 Task: Create a business presentation powerpoint slides design template and brochure layout.
Action: Mouse moved to (336, 279)
Screenshot: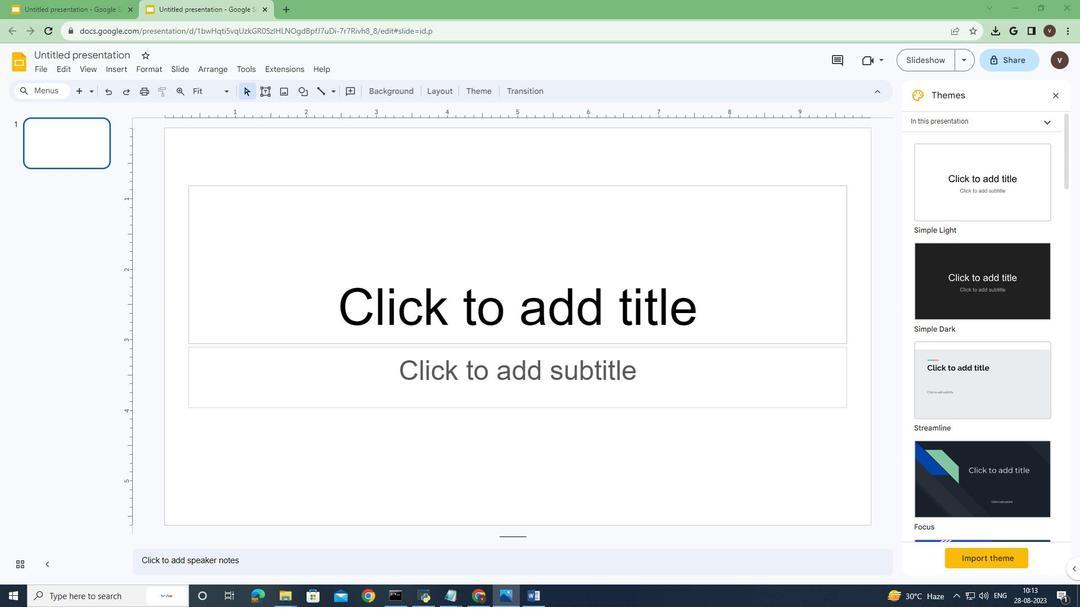 
Action: Mouse pressed left at (336, 279)
Screenshot: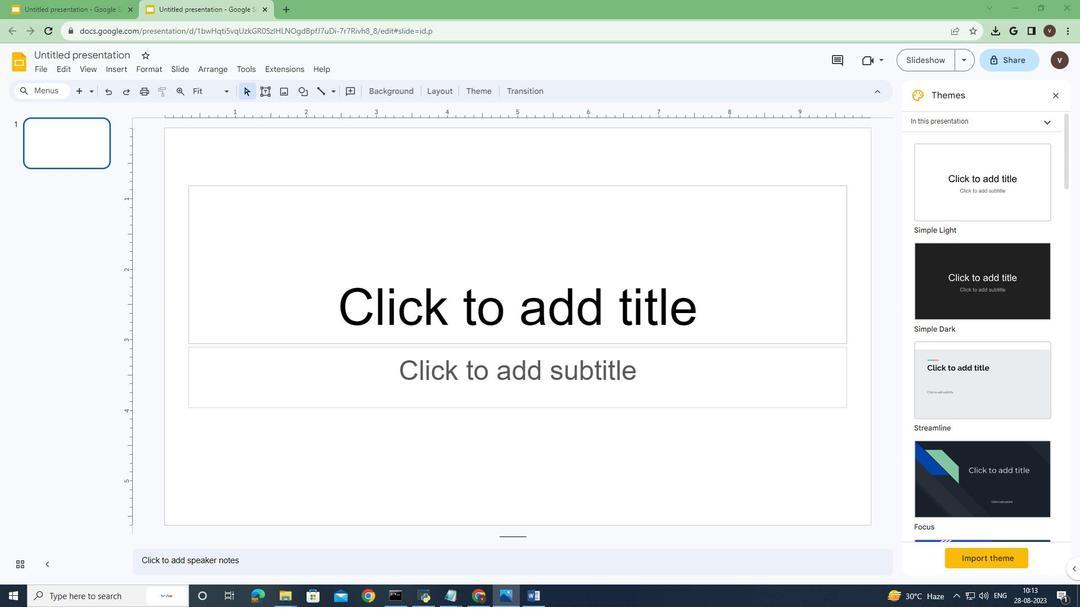 
Action: Mouse moved to (616, 331)
Screenshot: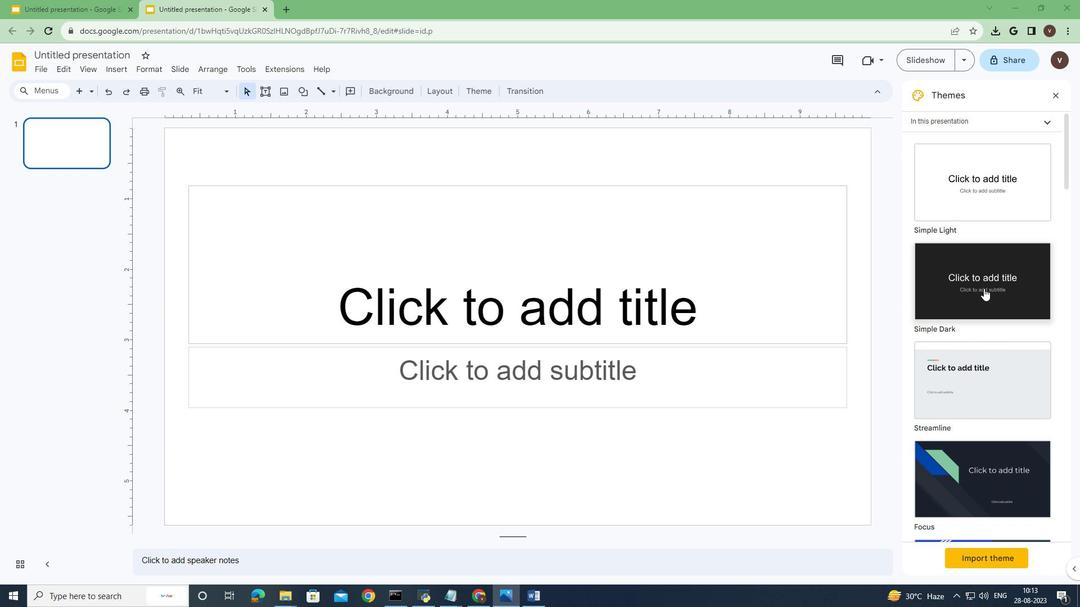 
Action: Mouse scrolled (616, 331) with delta (0, 0)
Screenshot: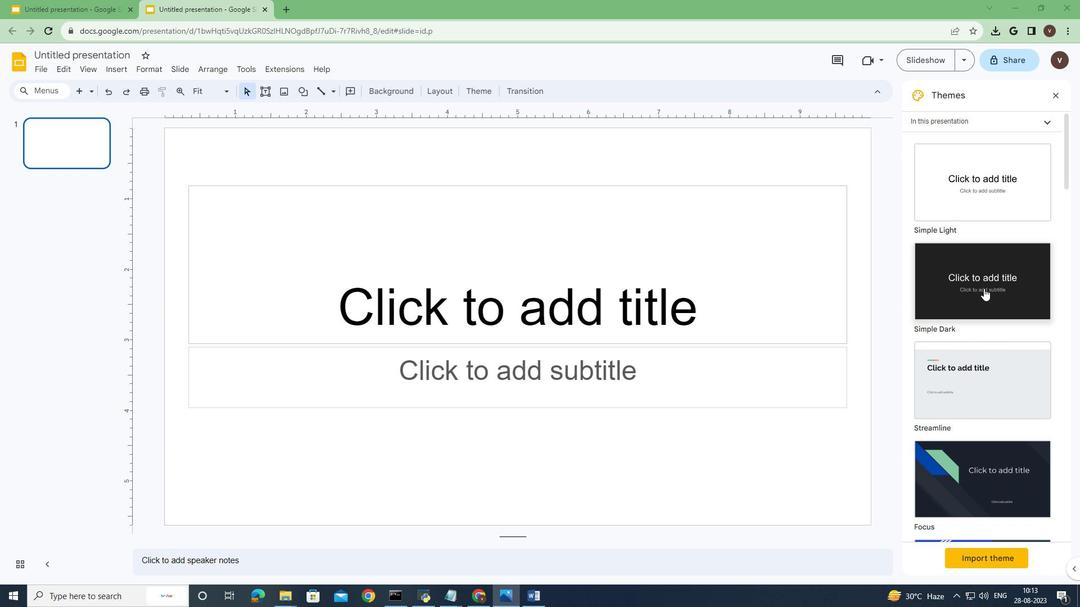 
Action: Mouse moved to (617, 336)
Screenshot: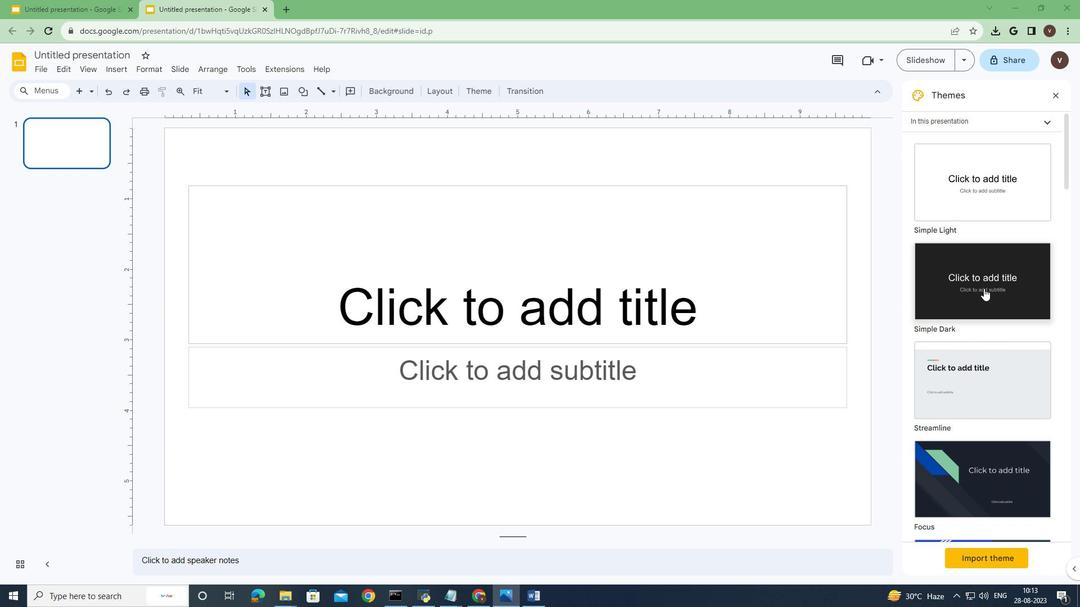 
Action: Mouse scrolled (617, 335) with delta (0, 0)
Screenshot: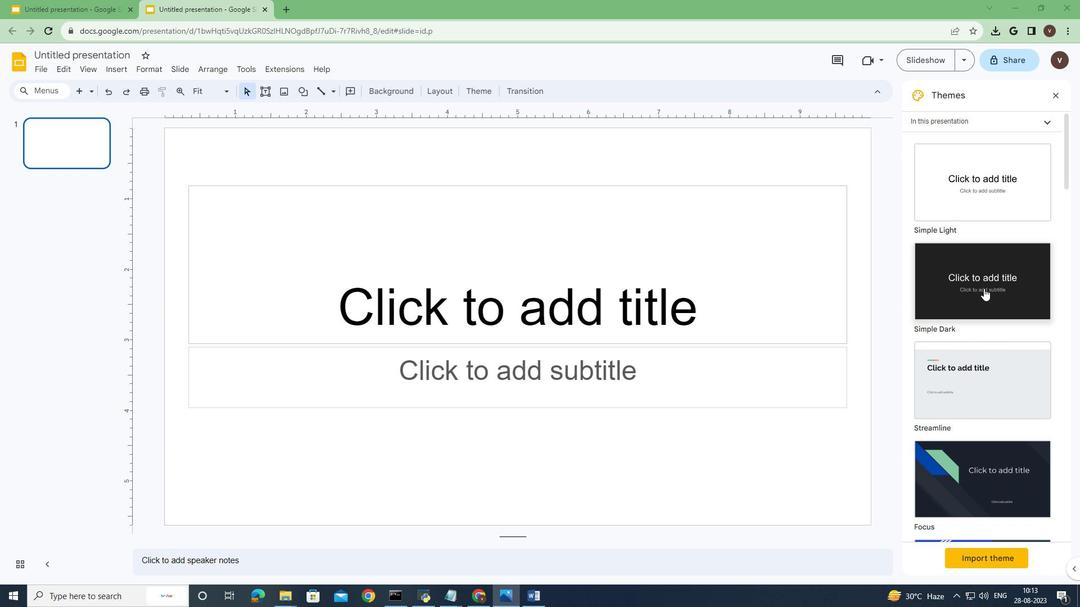 
Action: Mouse moved to (618, 339)
Screenshot: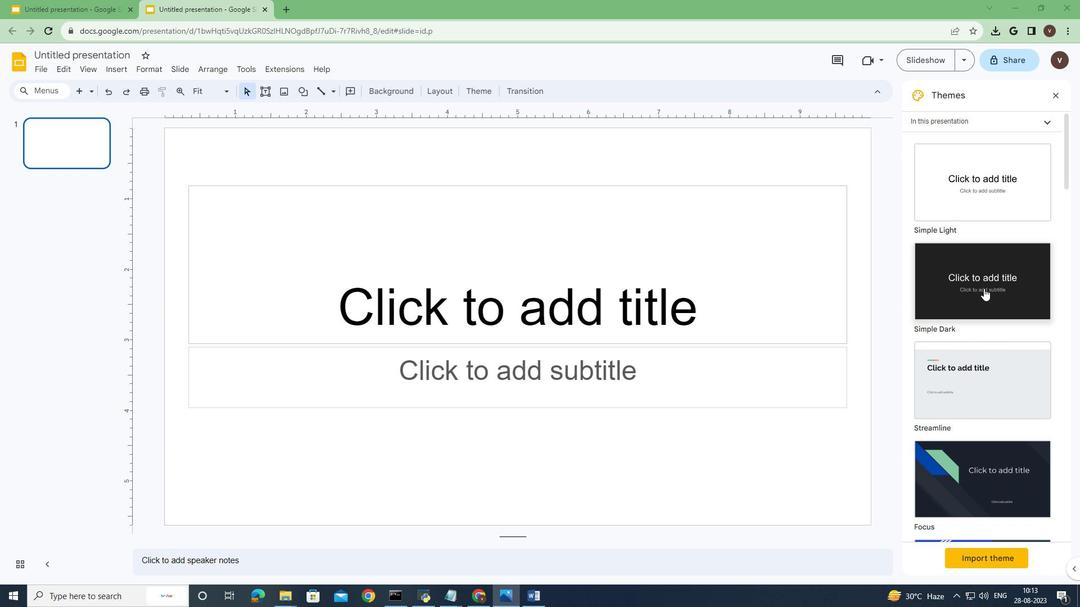 
Action: Mouse scrolled (618, 339) with delta (0, 0)
Screenshot: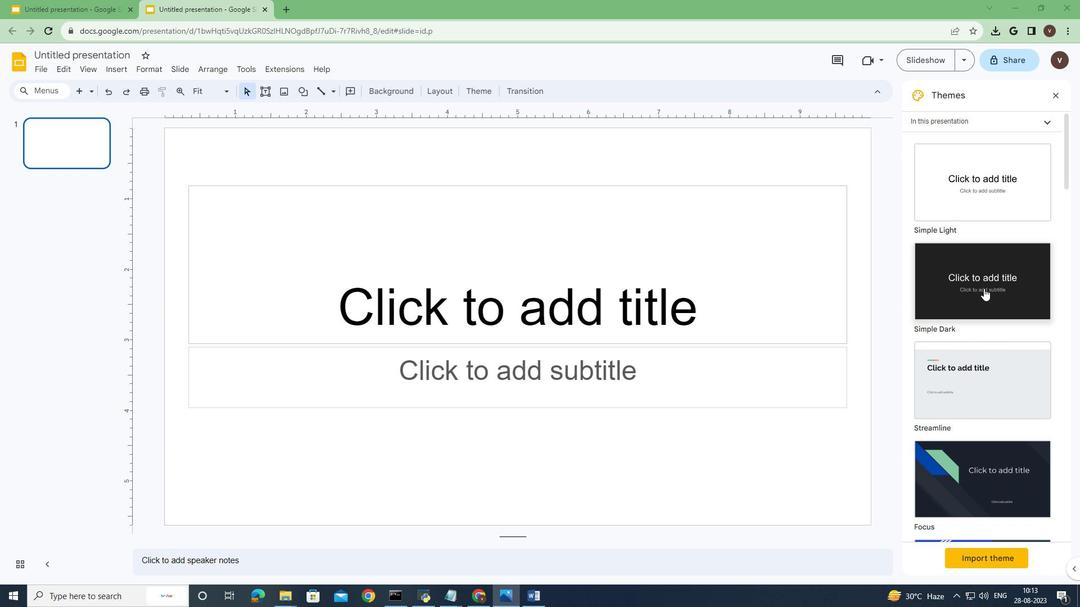 
Action: Mouse scrolled (618, 339) with delta (0, 0)
Screenshot: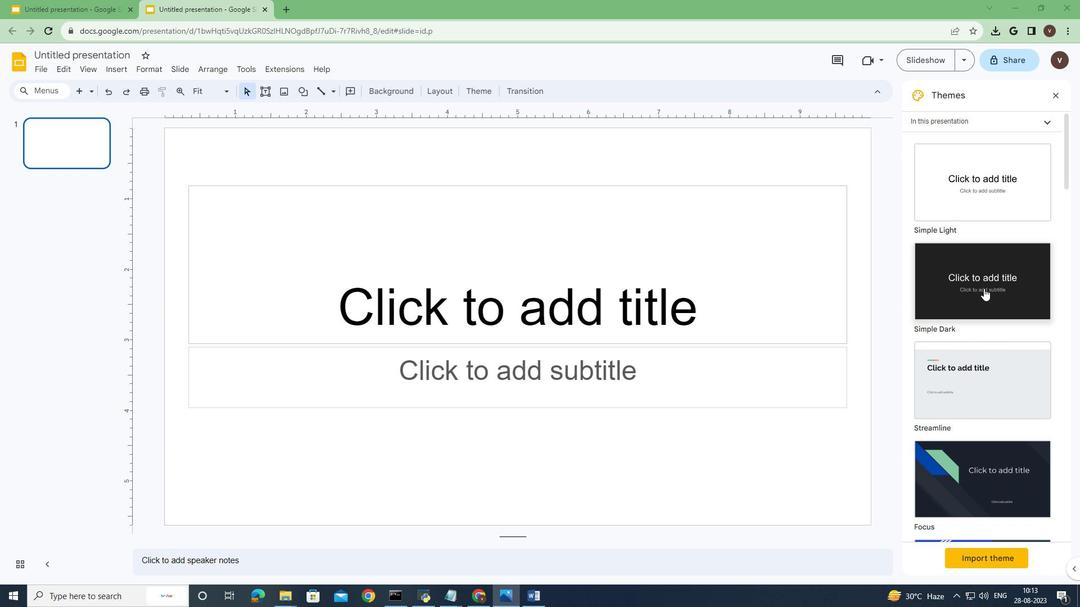 
Action: Mouse scrolled (618, 339) with delta (0, 0)
Screenshot: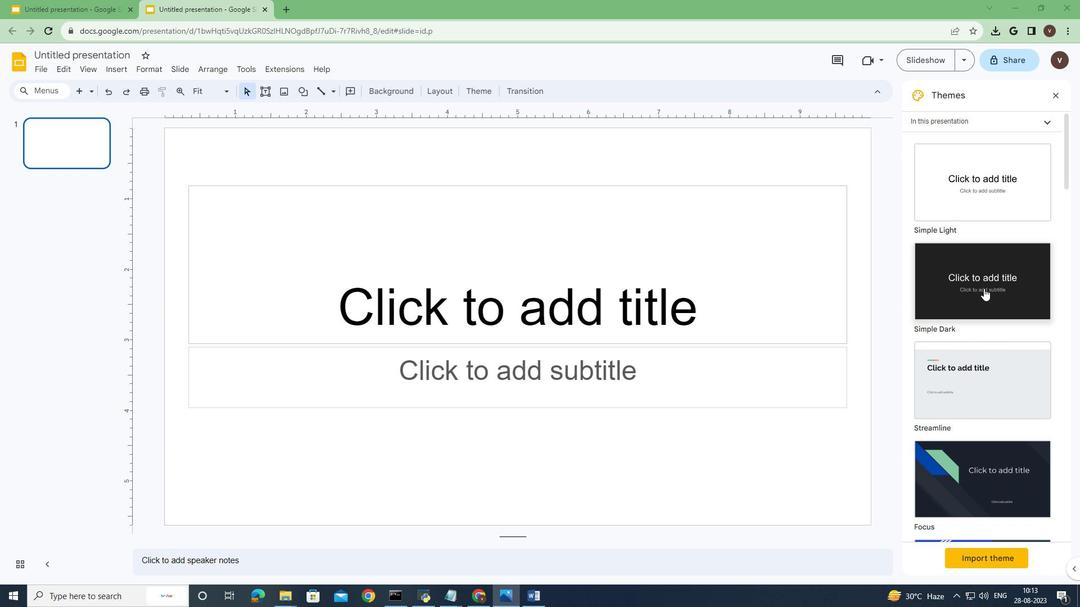 
Action: Mouse scrolled (618, 339) with delta (0, 0)
Screenshot: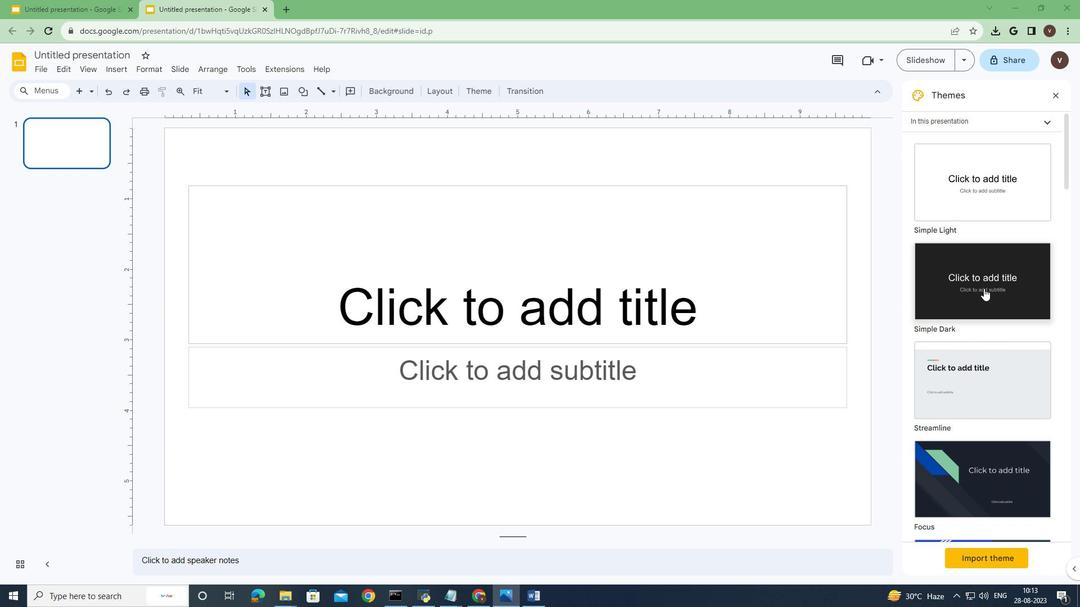 
Action: Mouse scrolled (618, 339) with delta (0, 0)
Screenshot: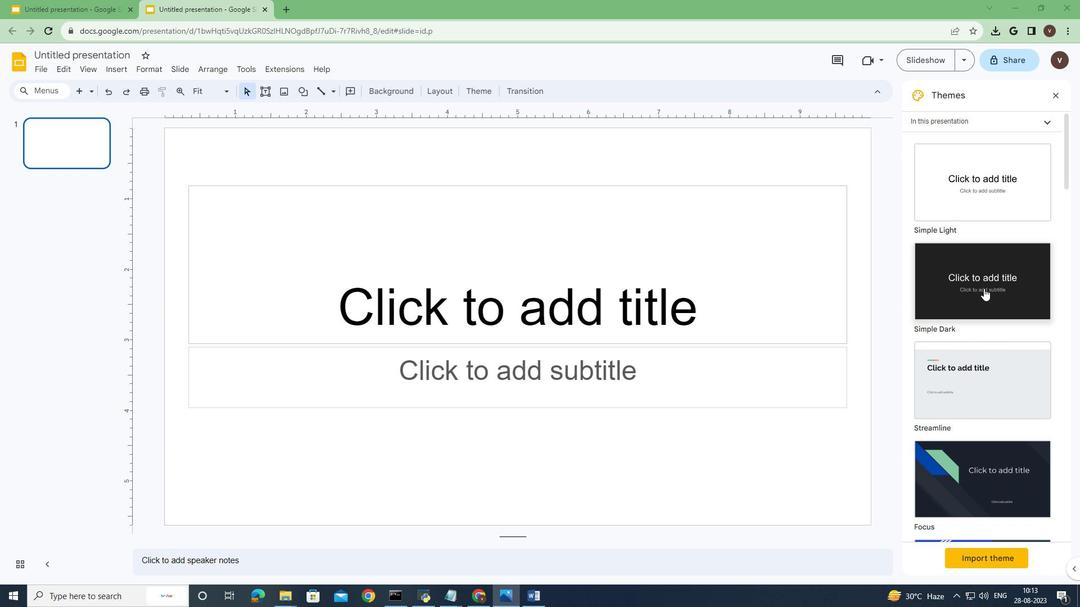 
Action: Mouse scrolled (618, 339) with delta (0, 0)
Screenshot: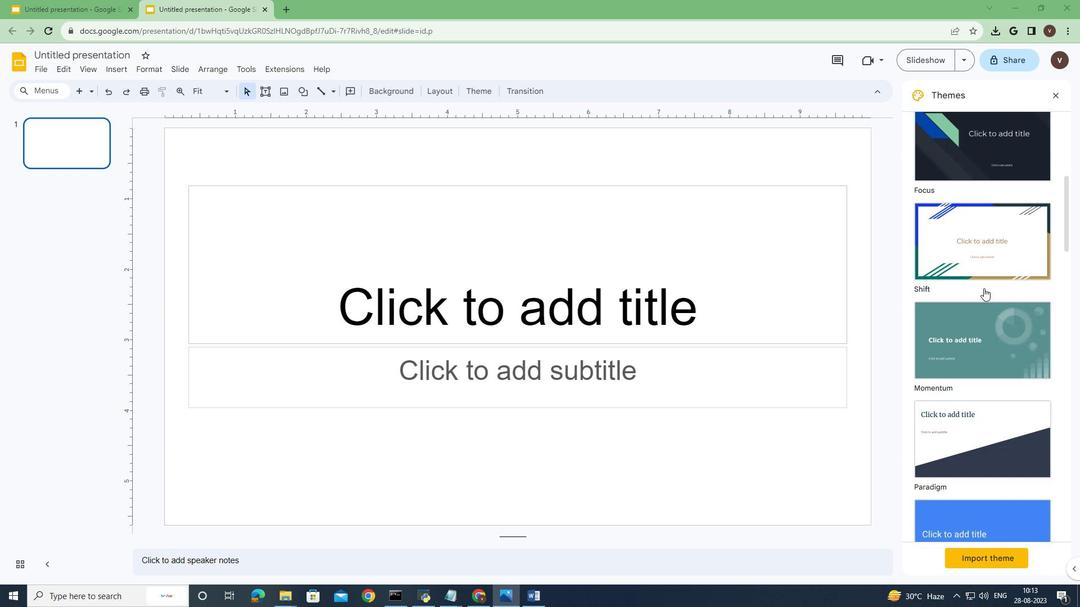 
Action: Mouse scrolled (618, 339) with delta (0, 0)
Screenshot: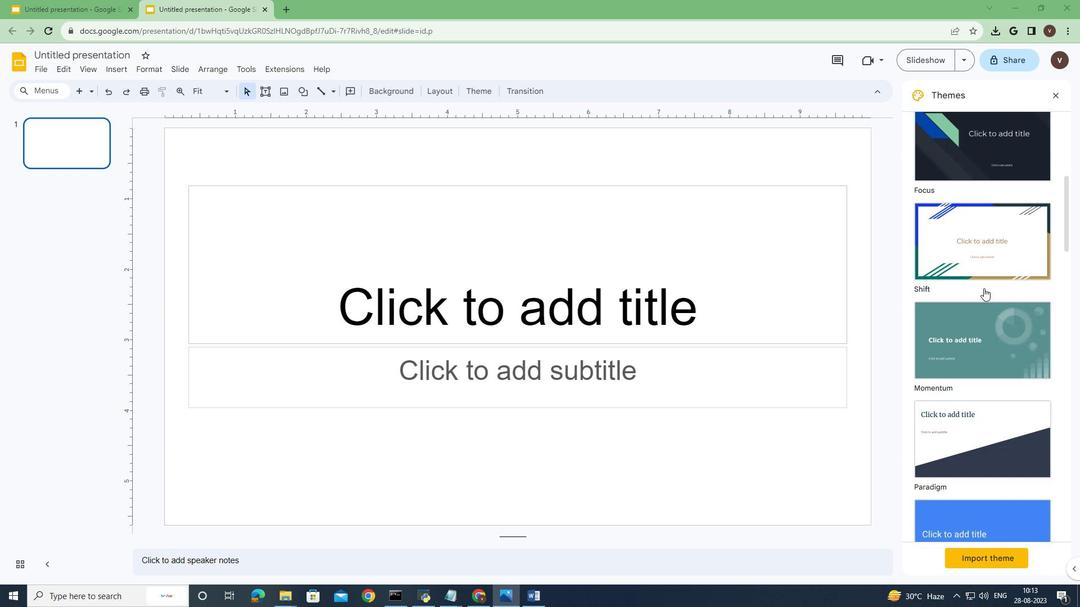 
Action: Mouse scrolled (618, 339) with delta (0, 0)
Screenshot: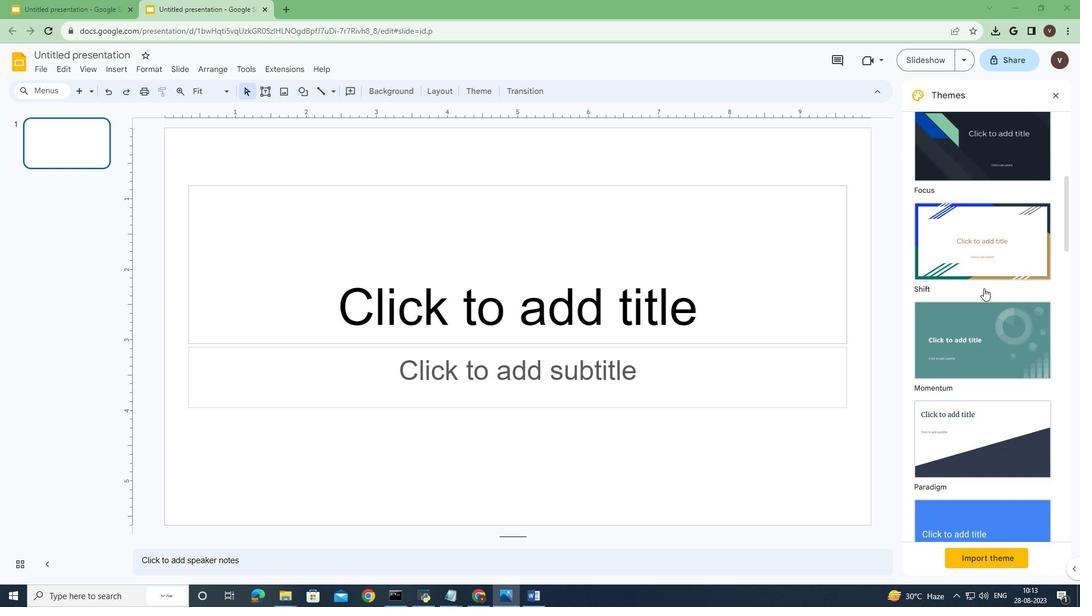 
Action: Mouse scrolled (618, 339) with delta (0, 0)
Screenshot: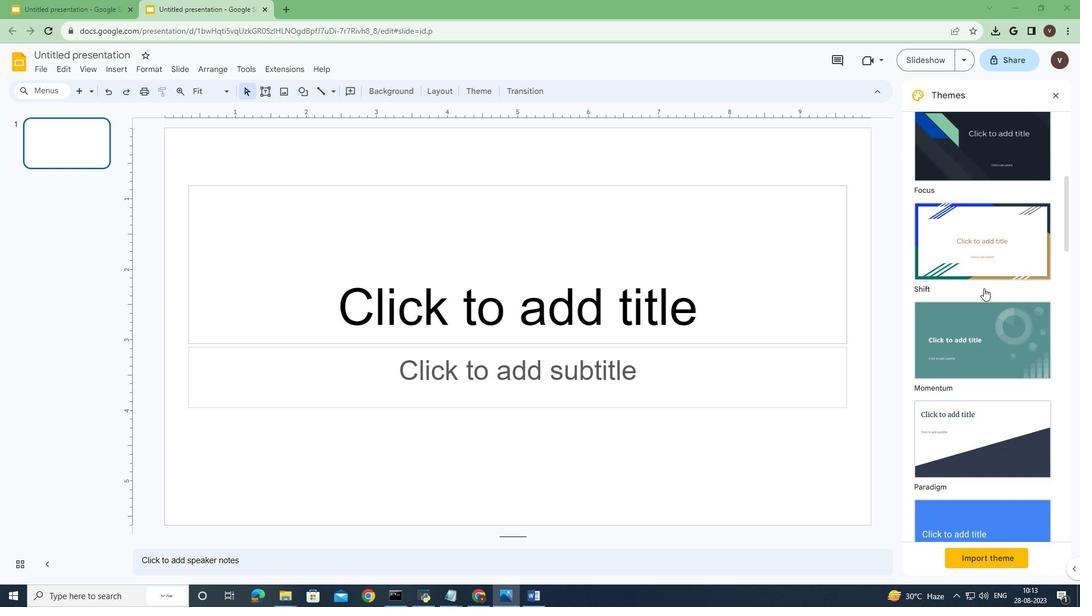 
Action: Mouse scrolled (618, 339) with delta (0, 0)
Screenshot: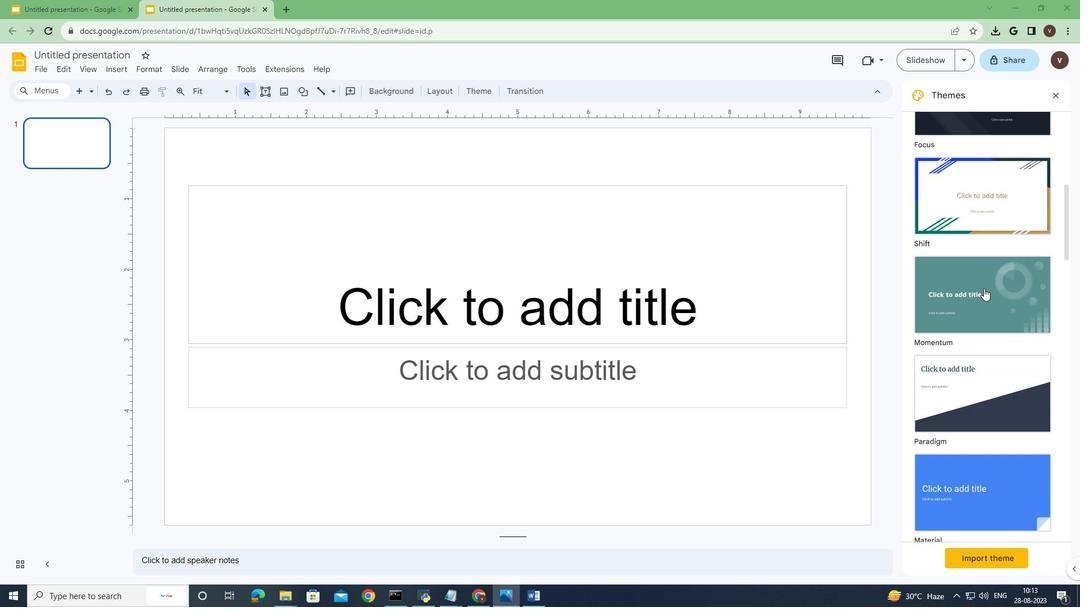 
Action: Mouse scrolled (618, 339) with delta (0, 0)
Screenshot: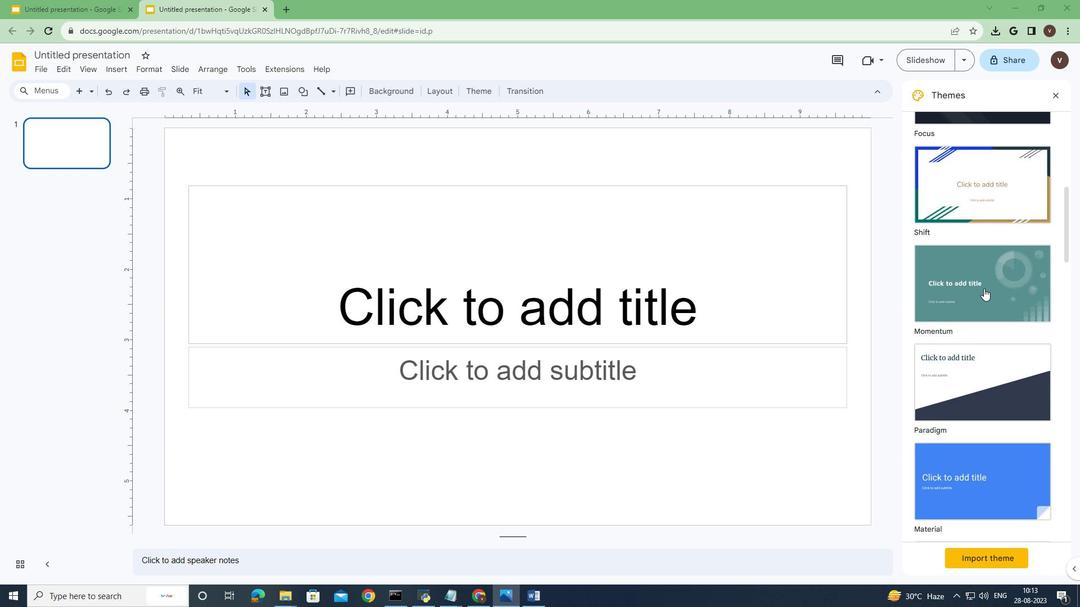 
Action: Mouse scrolled (618, 339) with delta (0, 0)
Screenshot: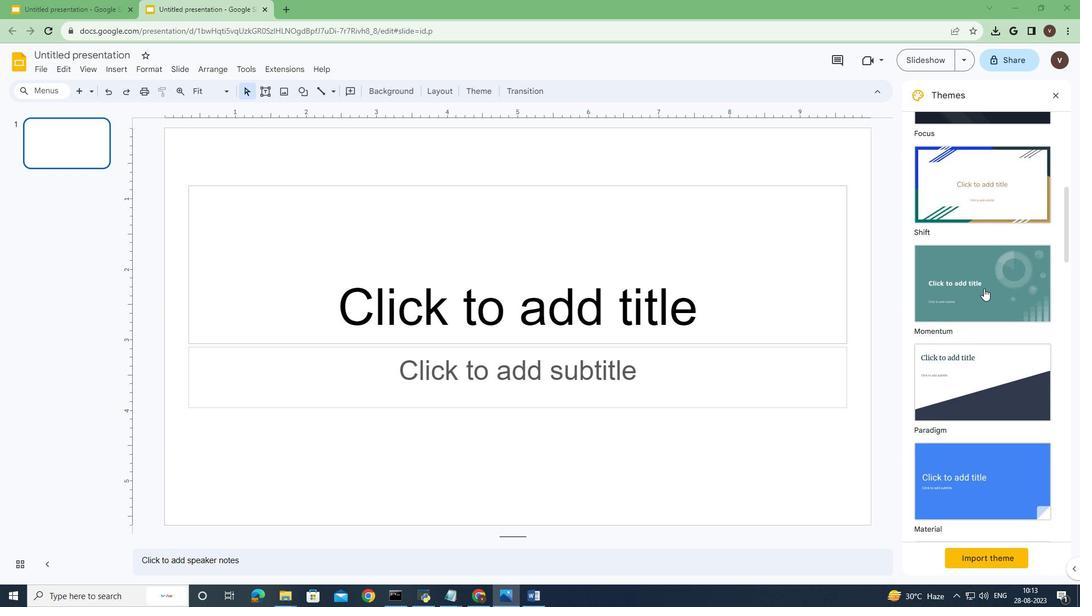 
Action: Mouse scrolled (618, 339) with delta (0, 0)
Screenshot: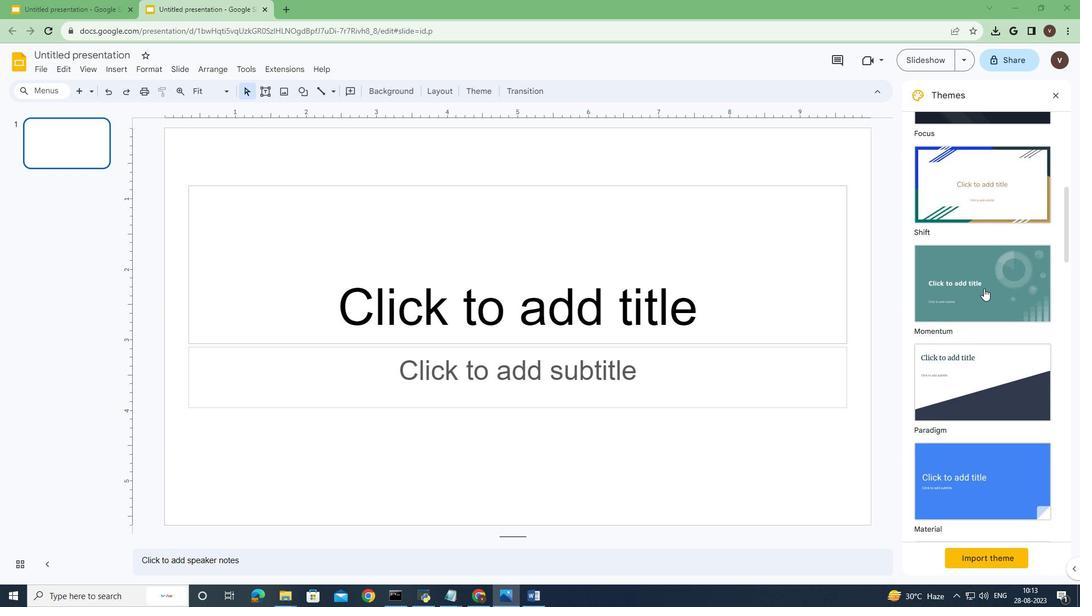 
Action: Mouse scrolled (618, 339) with delta (0, 0)
Screenshot: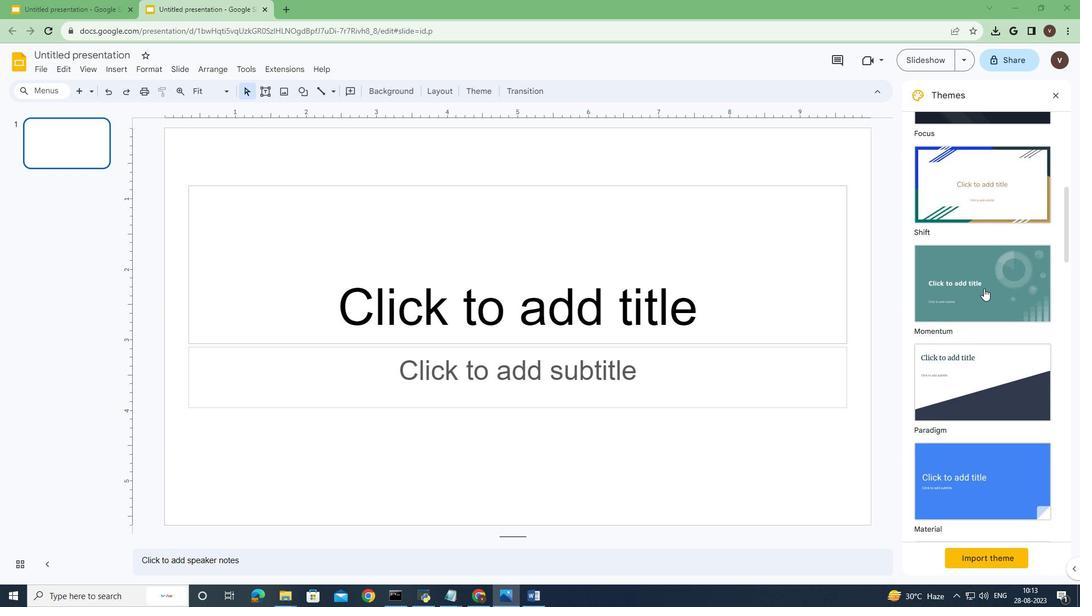 
Action: Mouse scrolled (618, 339) with delta (0, 0)
Screenshot: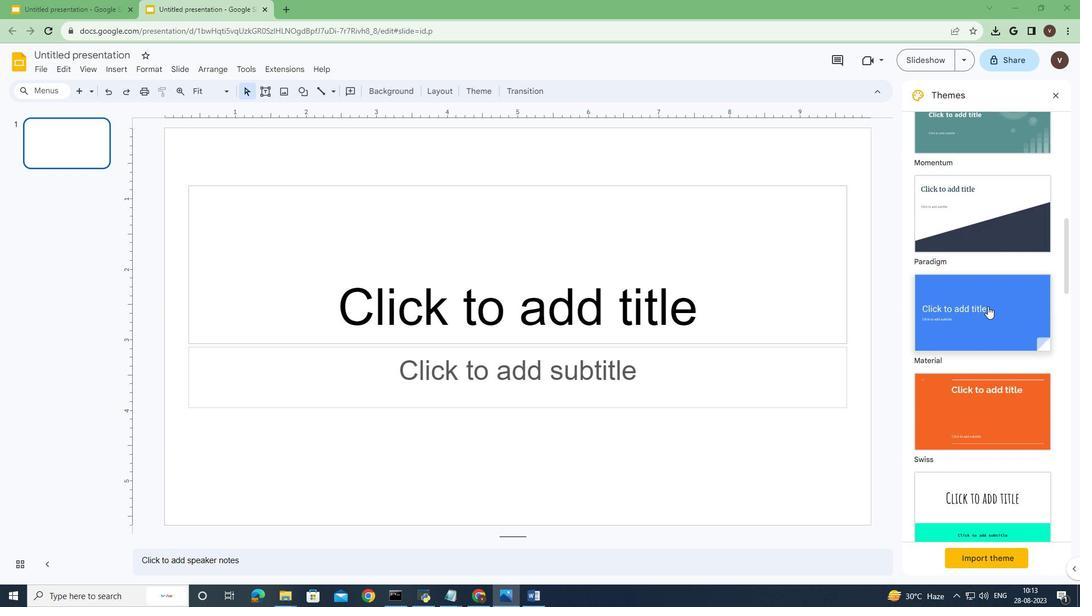 
Action: Mouse scrolled (618, 339) with delta (0, 0)
Screenshot: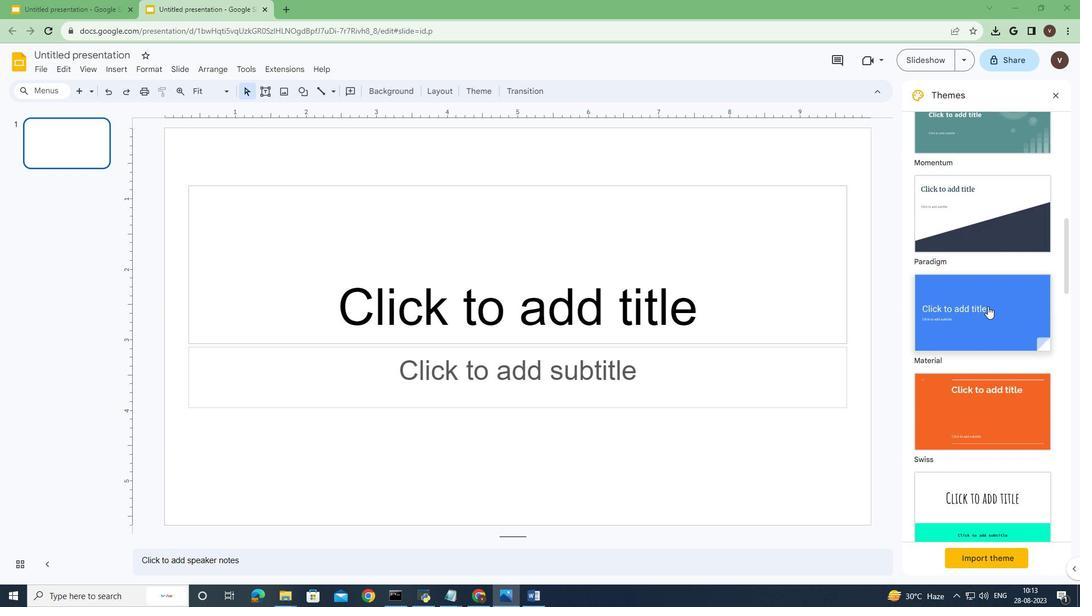 
Action: Mouse scrolled (618, 339) with delta (0, 0)
Screenshot: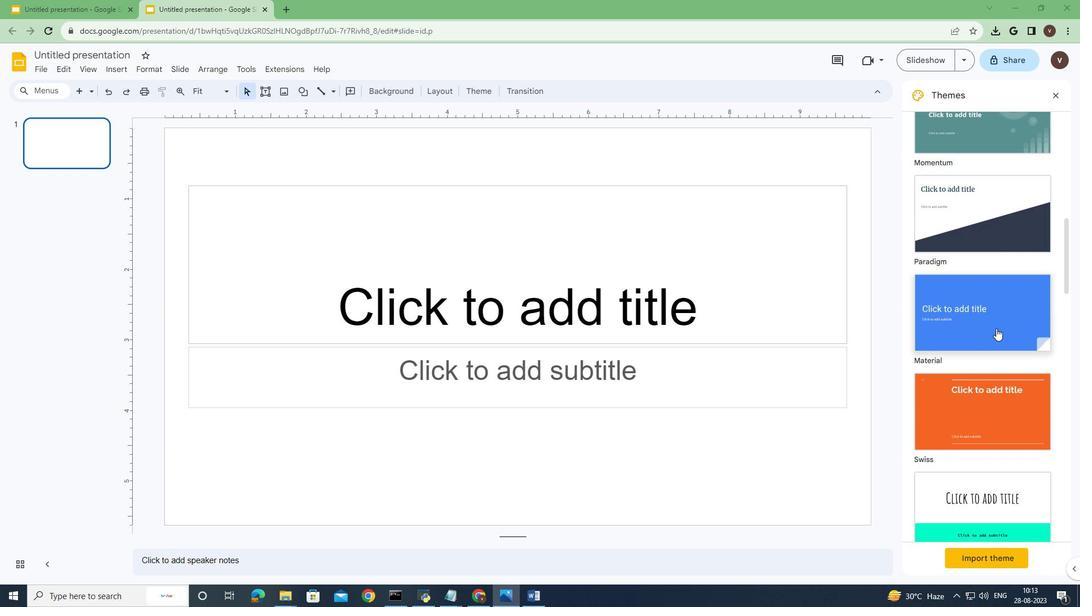 
Action: Mouse scrolled (618, 339) with delta (0, 0)
Screenshot: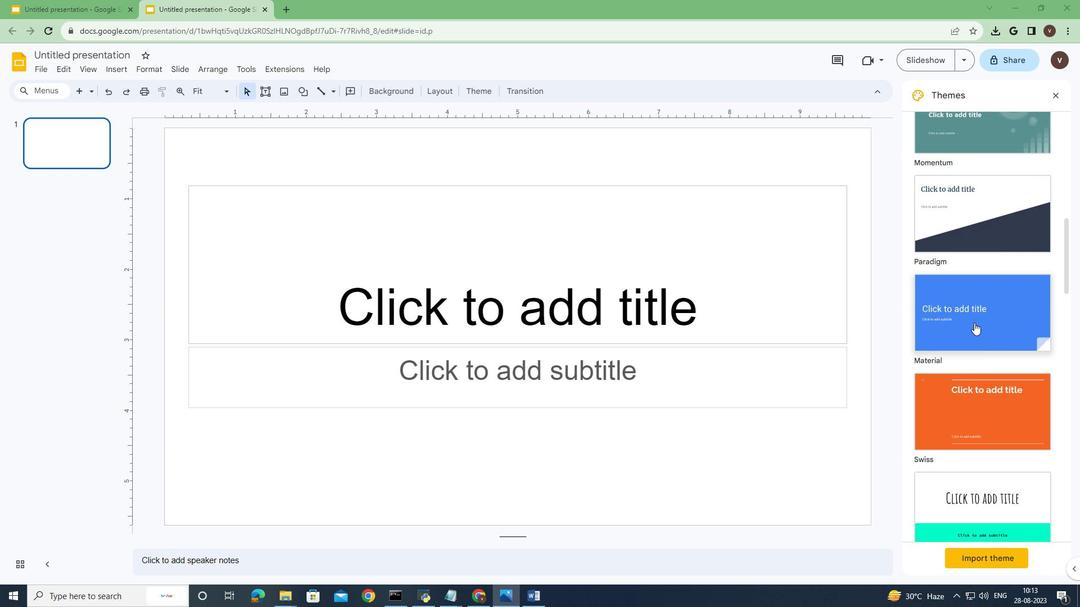 
Action: Mouse scrolled (618, 339) with delta (0, 0)
Screenshot: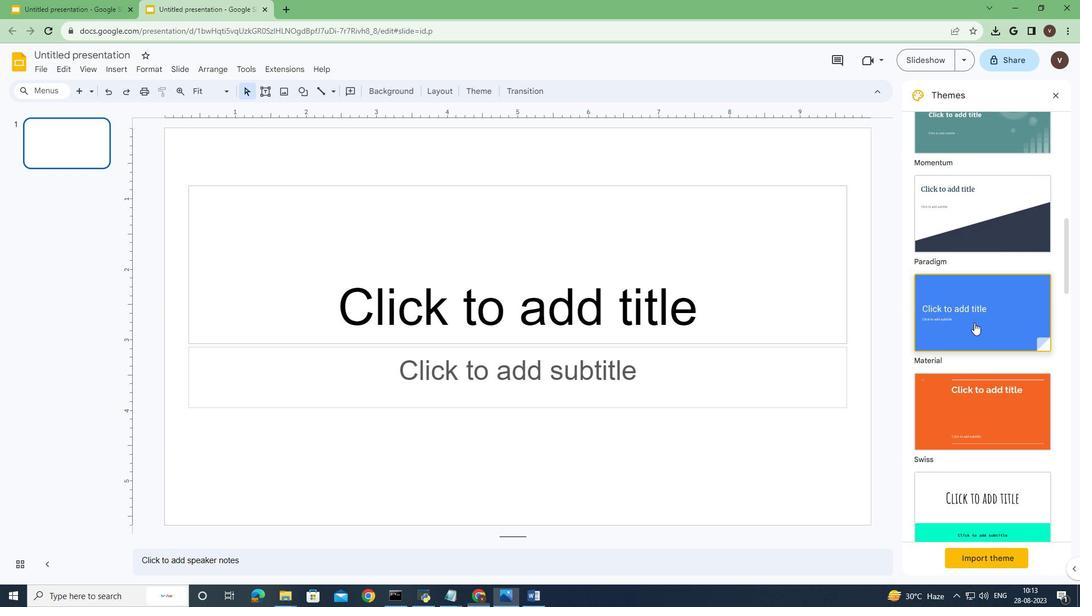 
Action: Mouse scrolled (618, 339) with delta (0, 0)
Screenshot: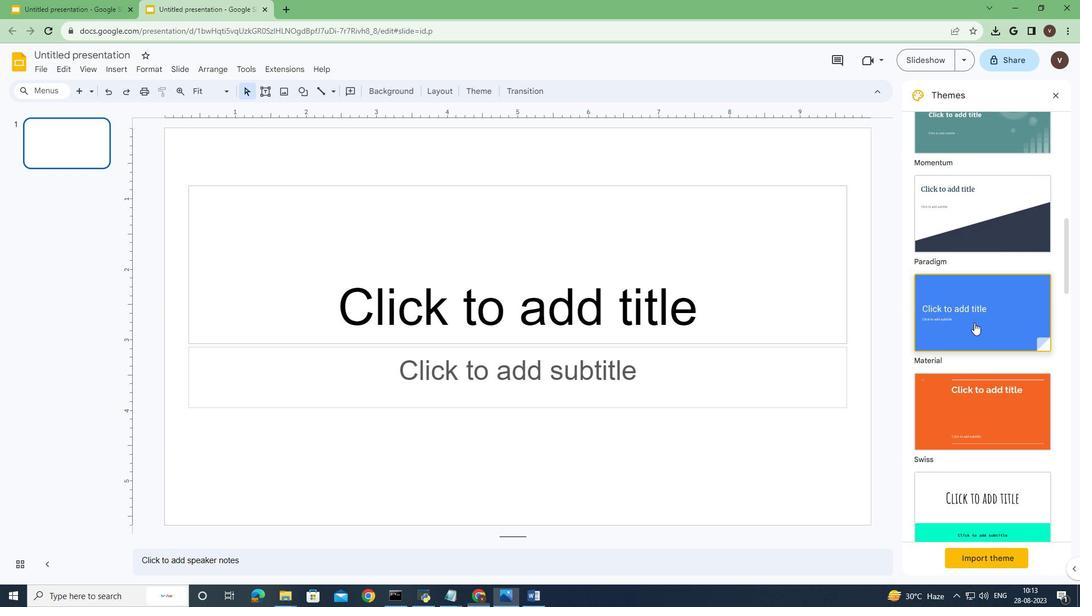 
Action: Mouse moved to (616, 353)
Screenshot: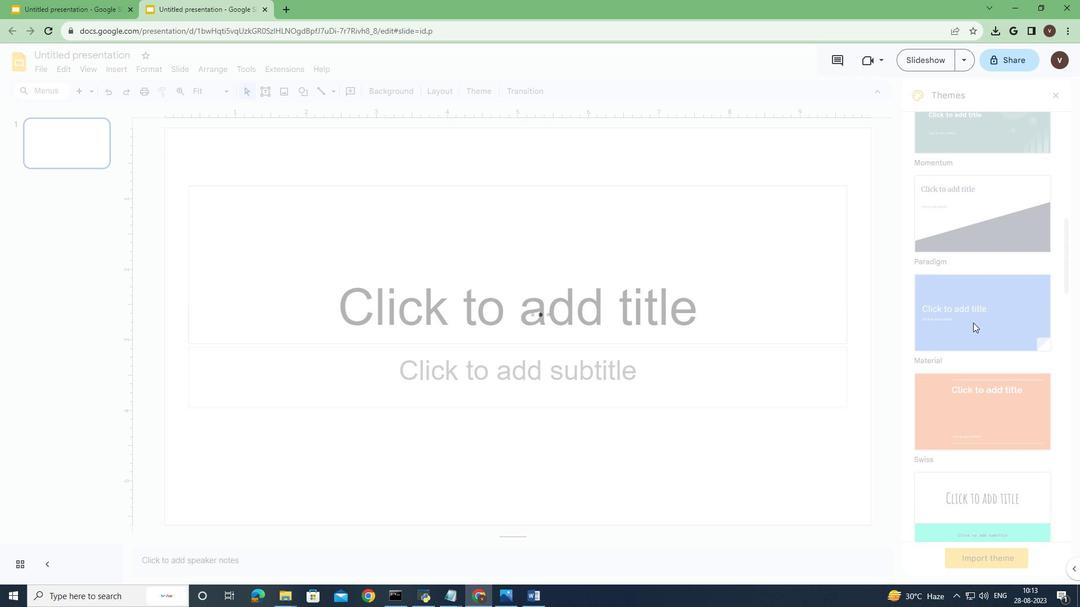 
Action: Mouse pressed left at (616, 353)
Screenshot: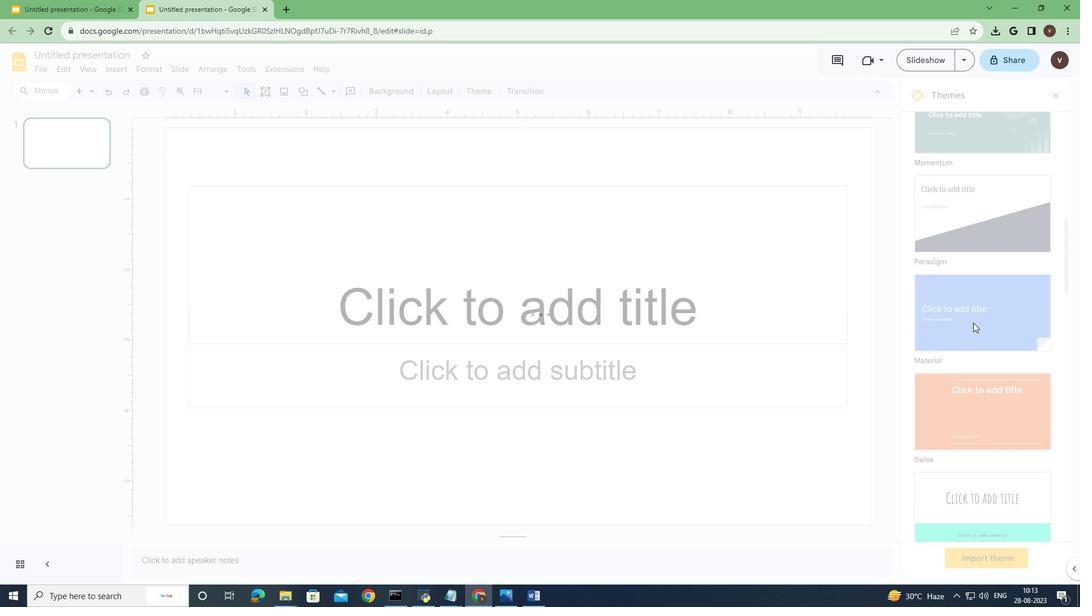 
Action: Mouse moved to (615, 353)
Screenshot: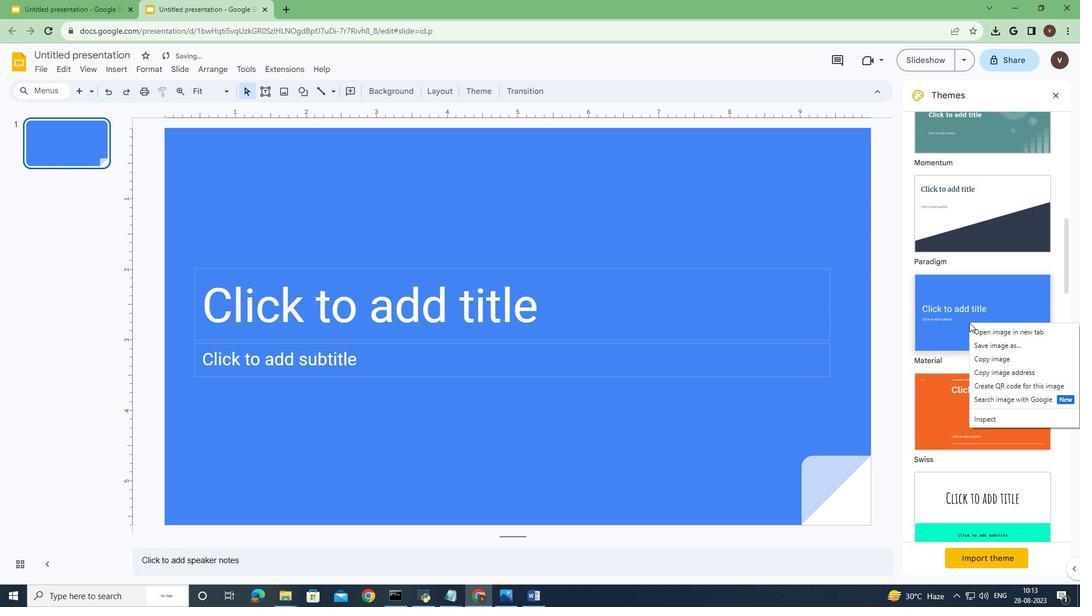 
Action: Mouse pressed right at (615, 353)
Screenshot: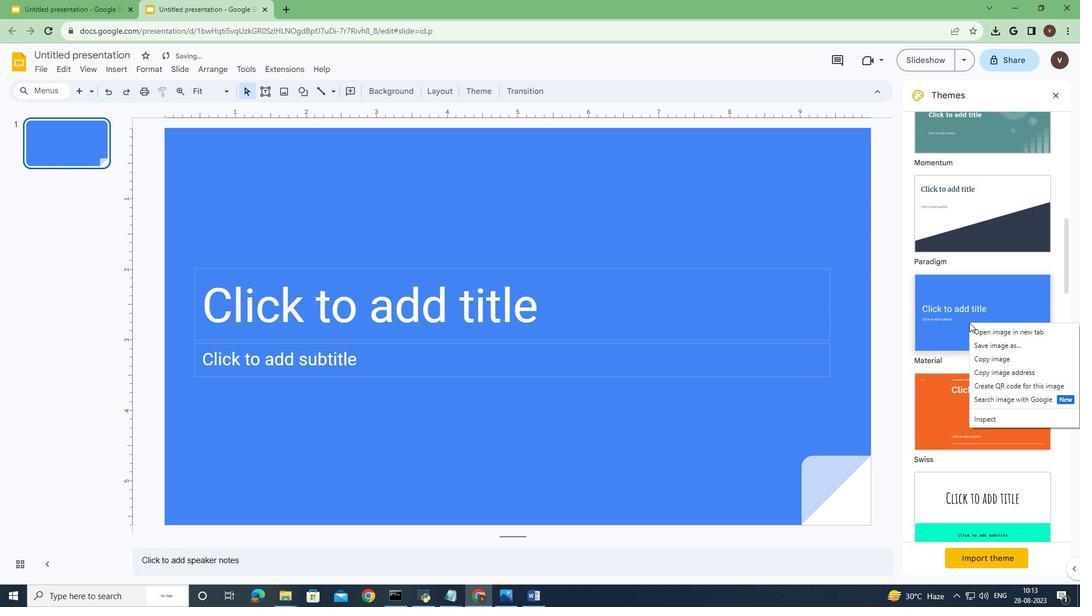 
Action: Mouse moved to (612, 347)
Screenshot: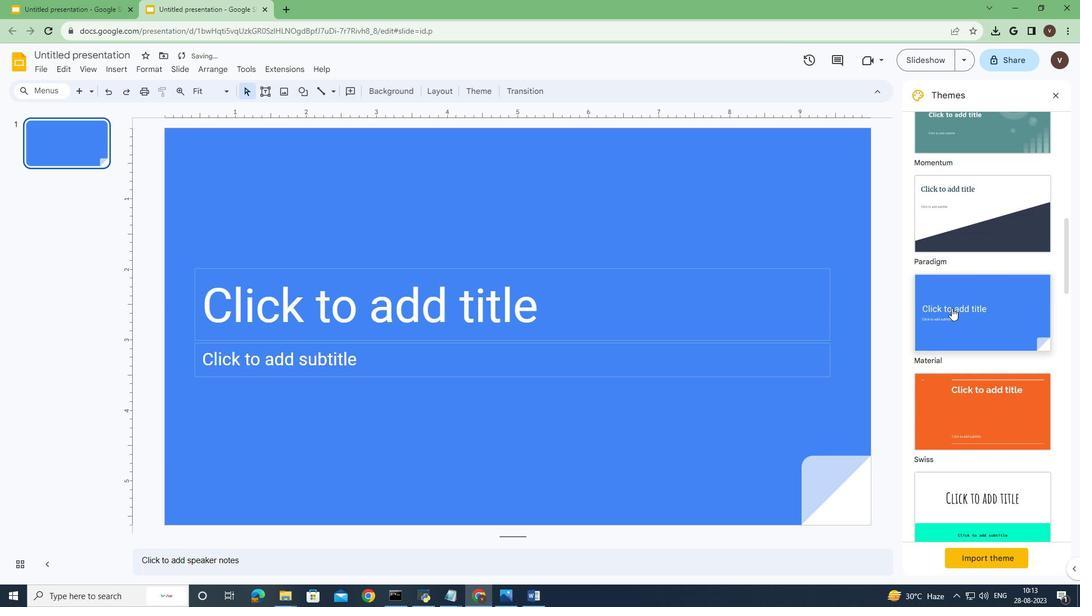 
Action: Mouse pressed left at (612, 347)
Screenshot: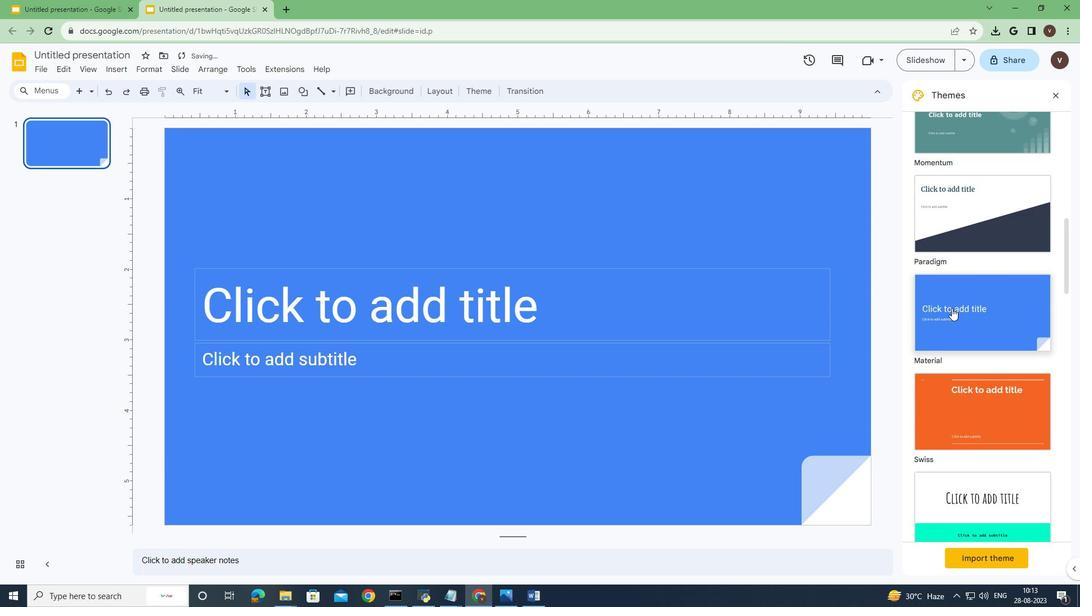 
Action: Mouse pressed right at (612, 347)
Screenshot: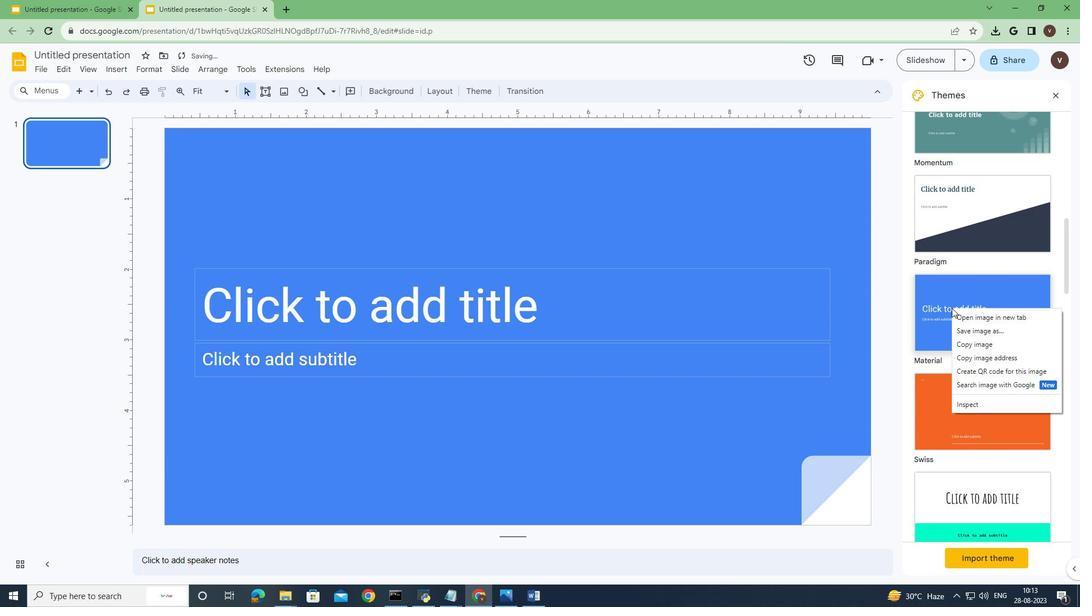 
Action: Mouse moved to (494, 308)
Screenshot: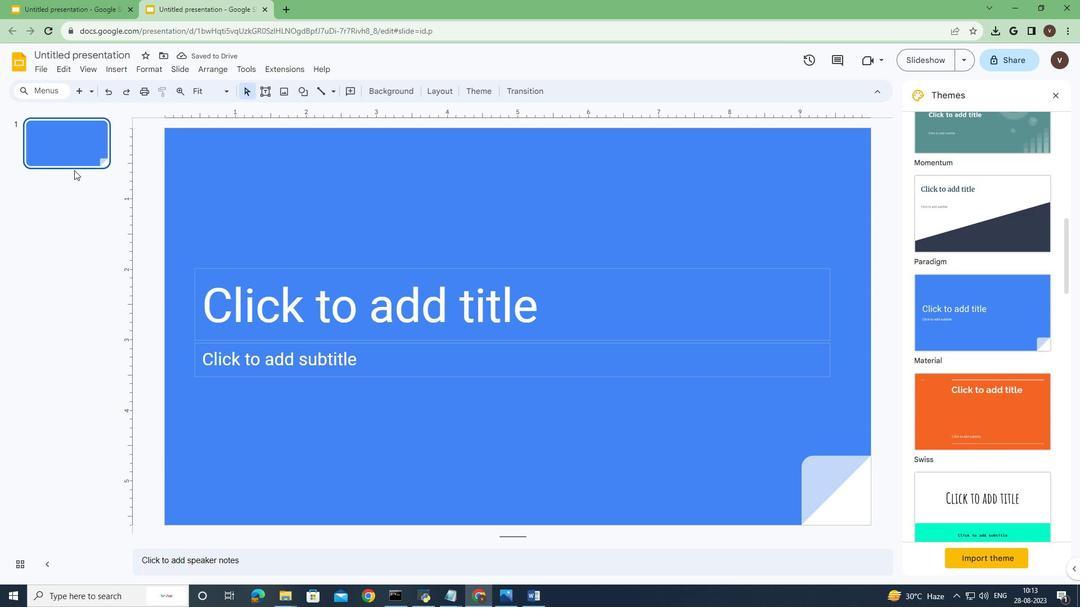 
Action: Mouse pressed left at (494, 308)
Screenshot: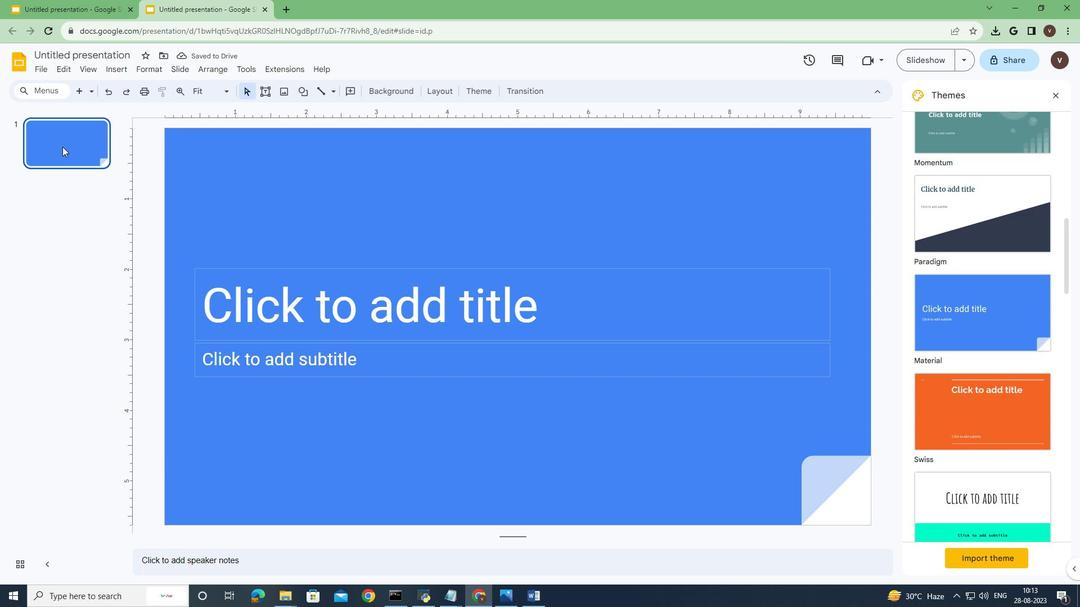 
Action: Mouse moved to (481, 340)
Screenshot: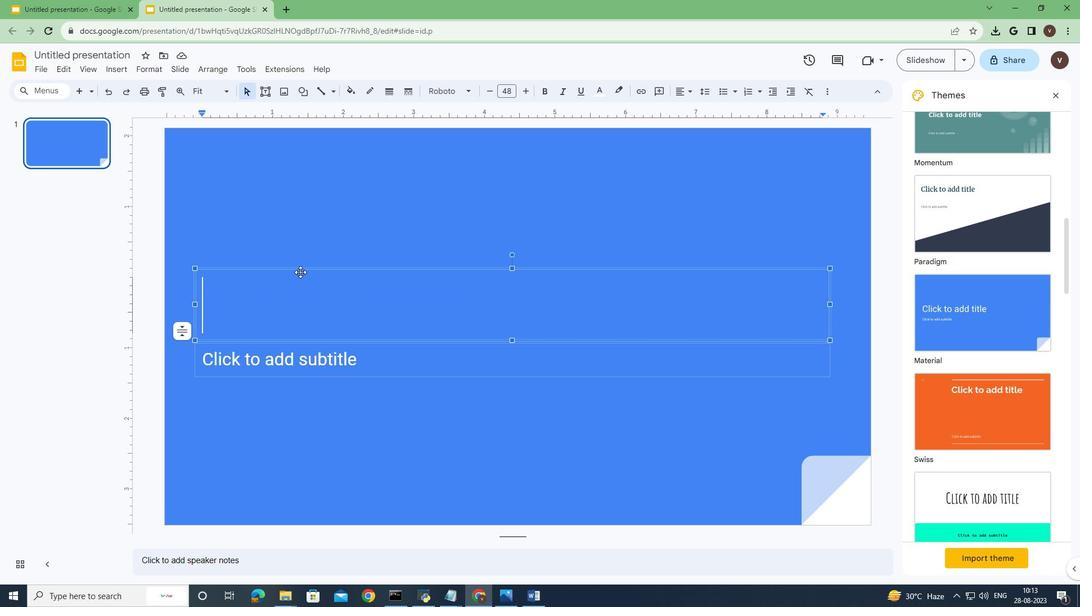 
Action: Mouse pressed left at (481, 340)
Screenshot: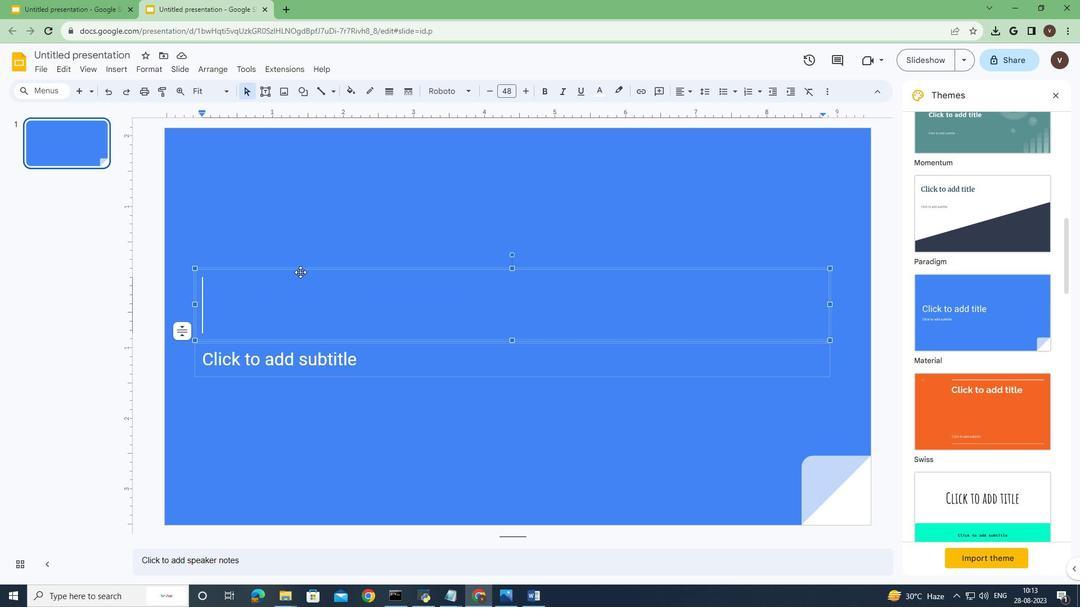 
Action: Mouse moved to (482, 331)
Screenshot: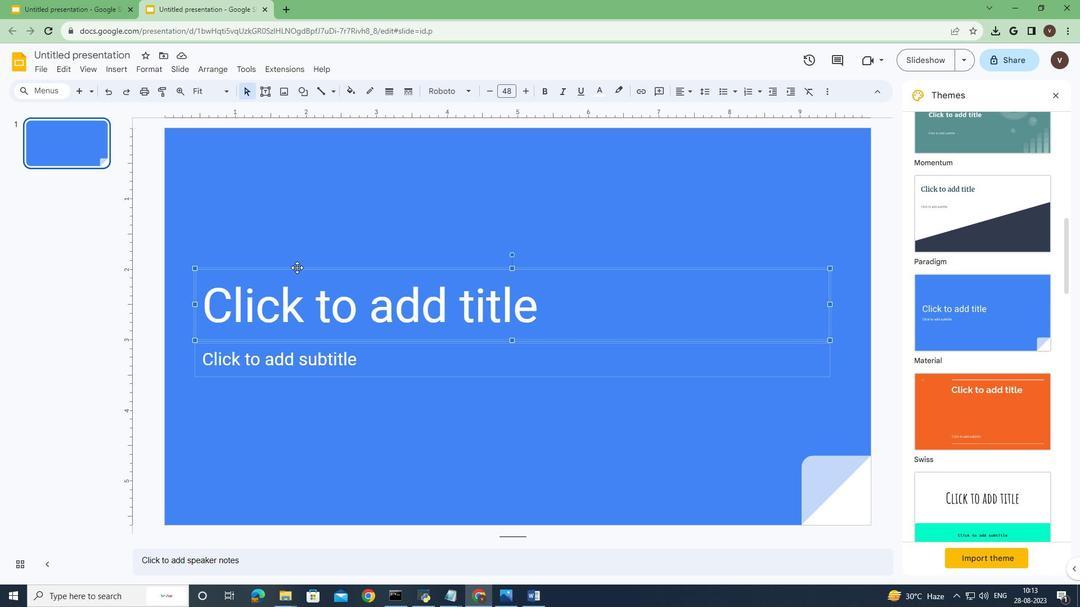 
Action: Mouse pressed left at (482, 331)
Screenshot: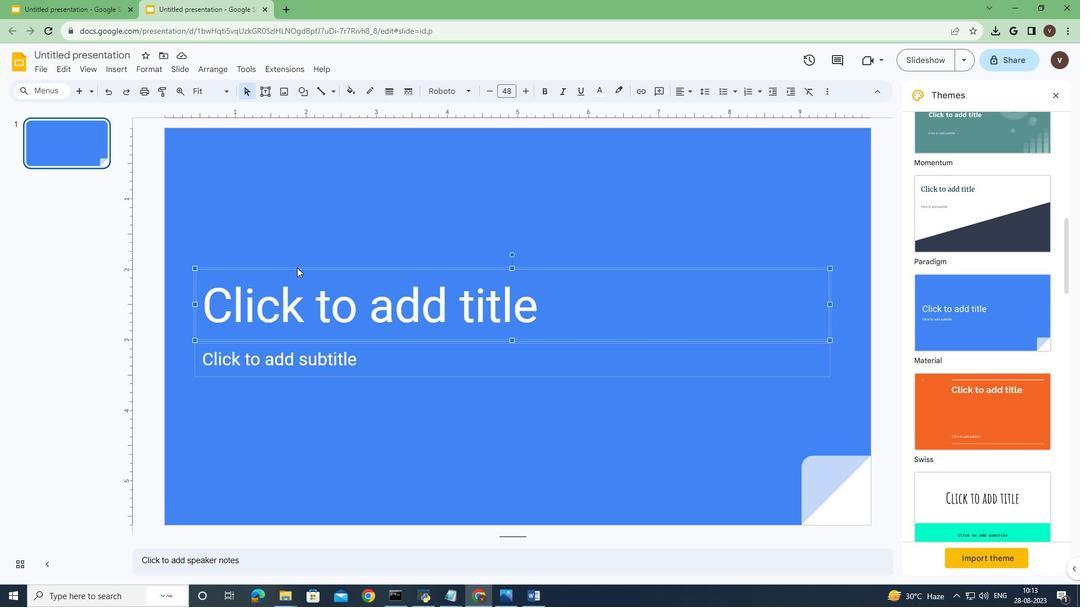 
Action: Mouse moved to (482, 331)
Screenshot: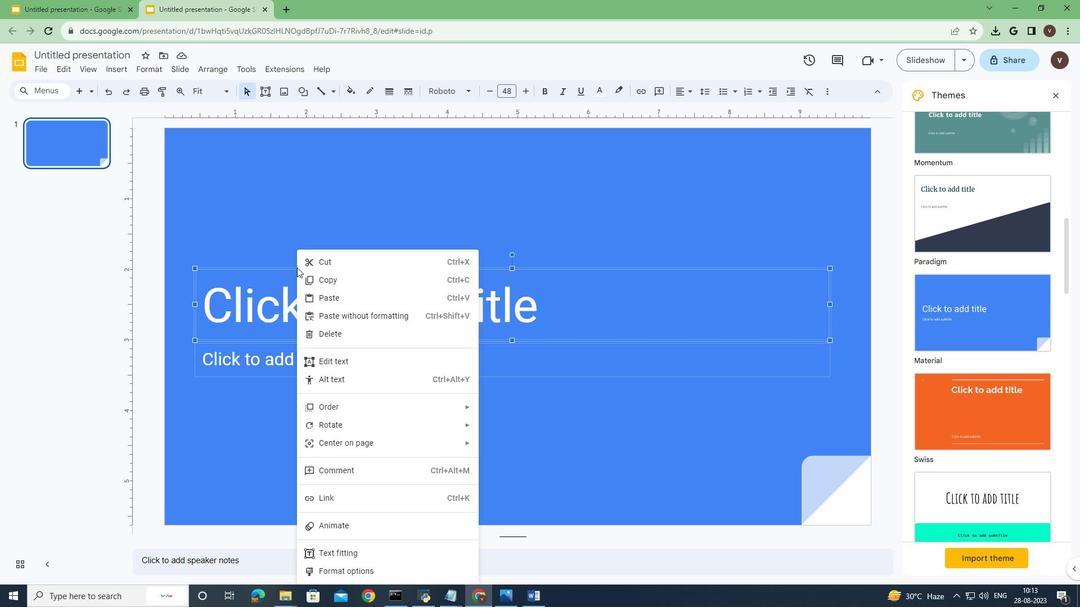 
Action: Mouse pressed right at (482, 331)
Screenshot: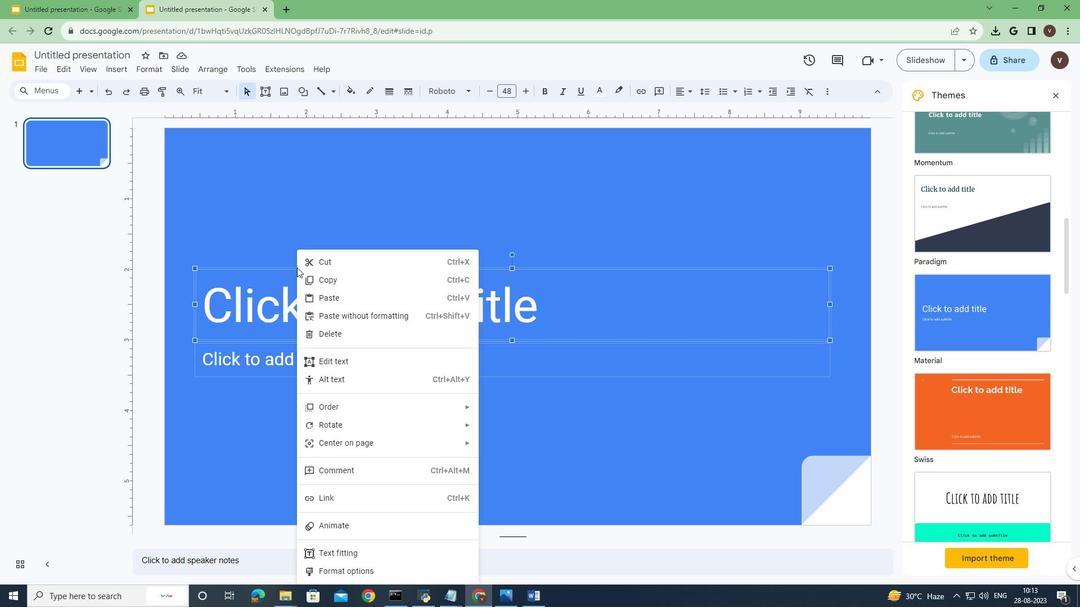 
Action: Mouse moved to (494, 329)
Screenshot: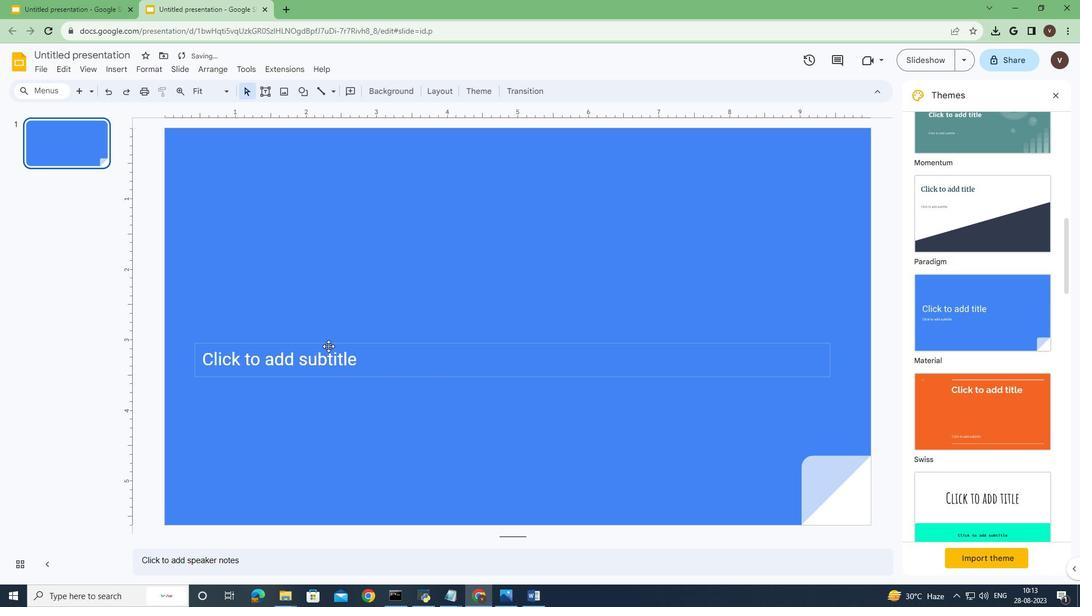 
Action: Mouse pressed left at (494, 329)
Screenshot: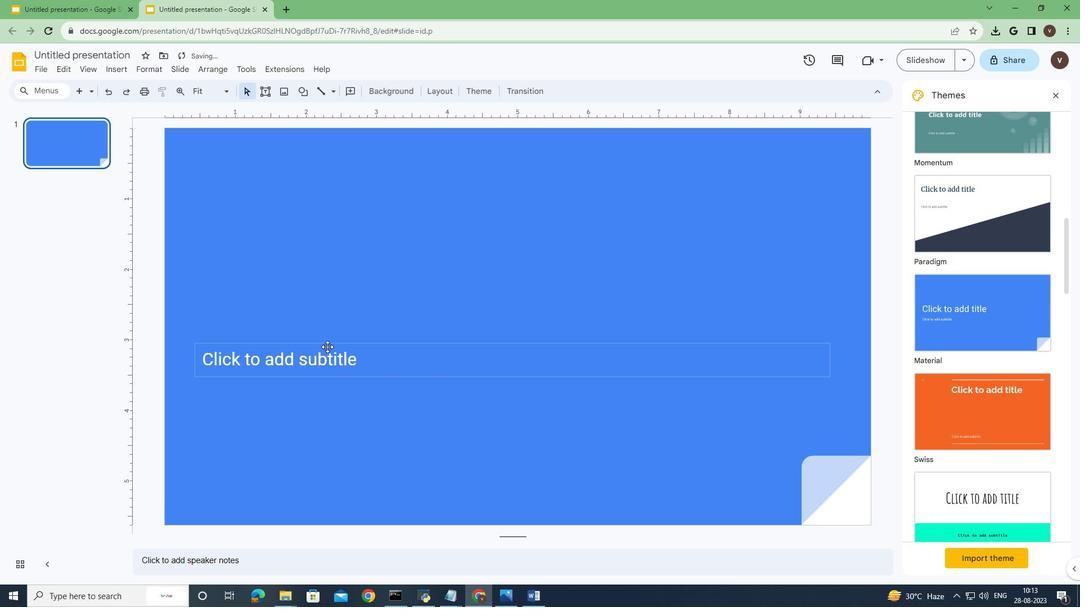 
Action: Mouse moved to (488, 362)
Screenshot: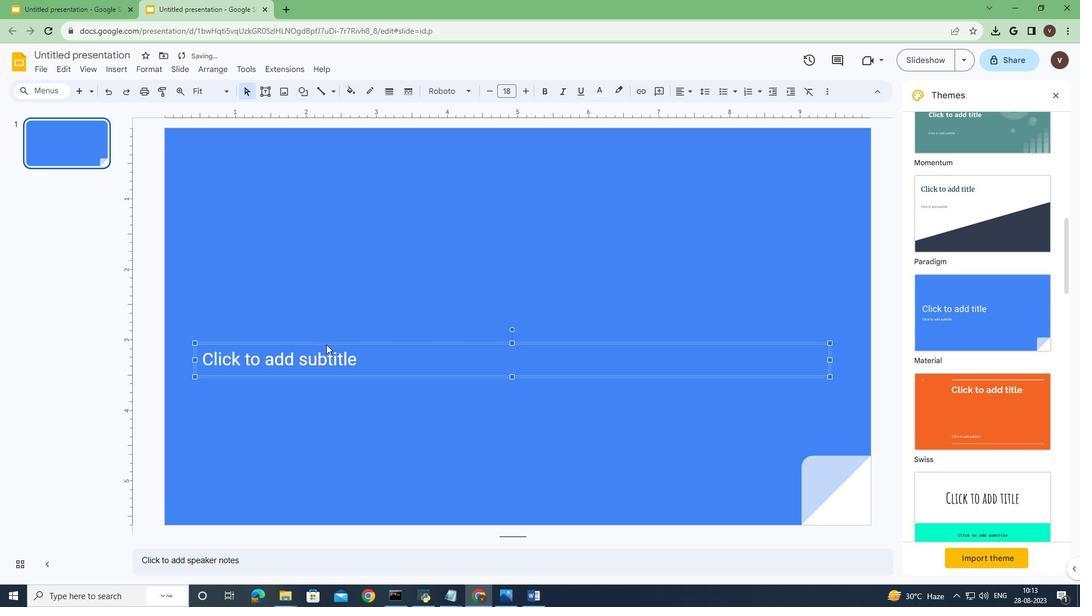 
Action: Mouse pressed left at (488, 362)
Screenshot: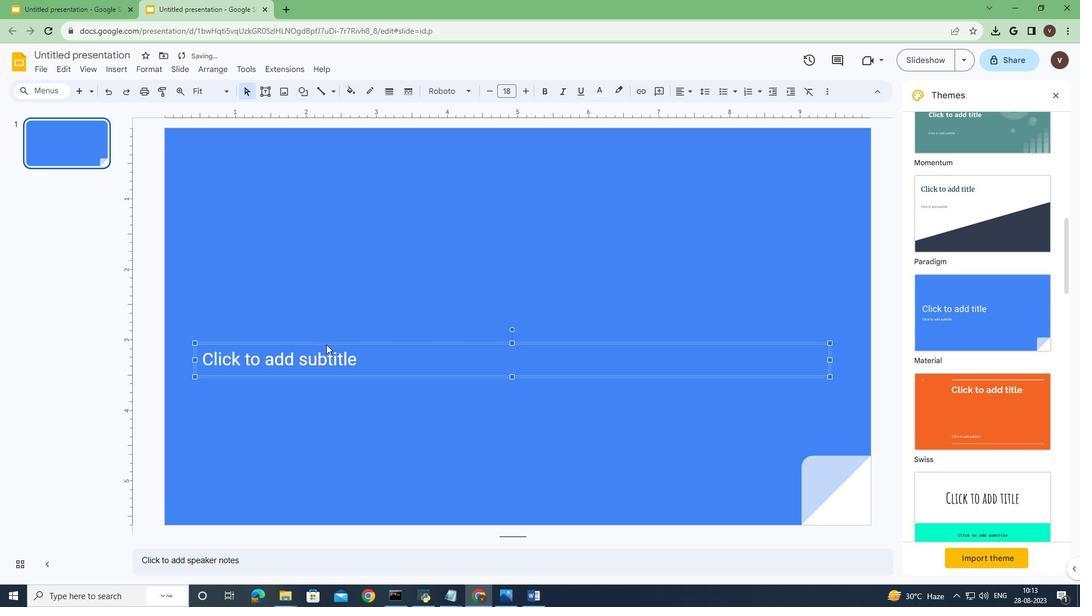 
Action: Mouse moved to (487, 361)
Screenshot: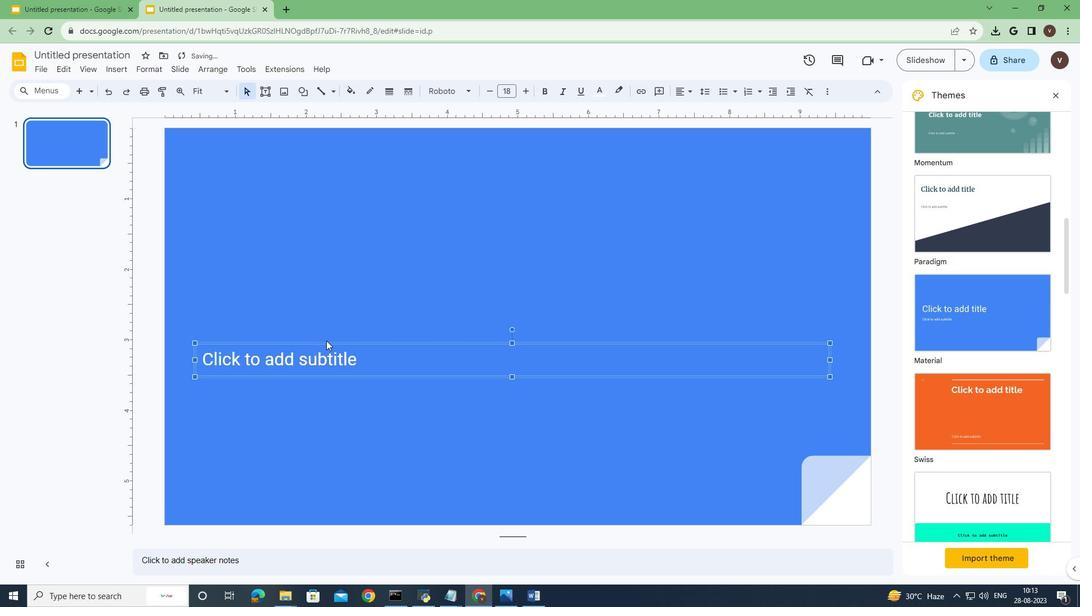 
Action: Mouse pressed left at (487, 361)
Screenshot: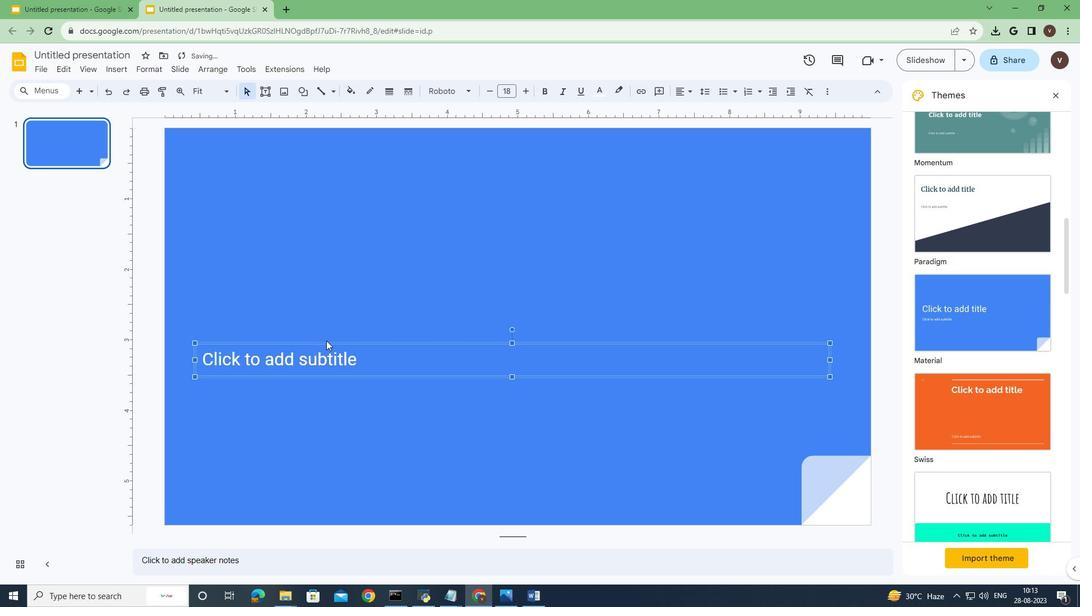 
Action: Mouse moved to (487, 360)
Screenshot: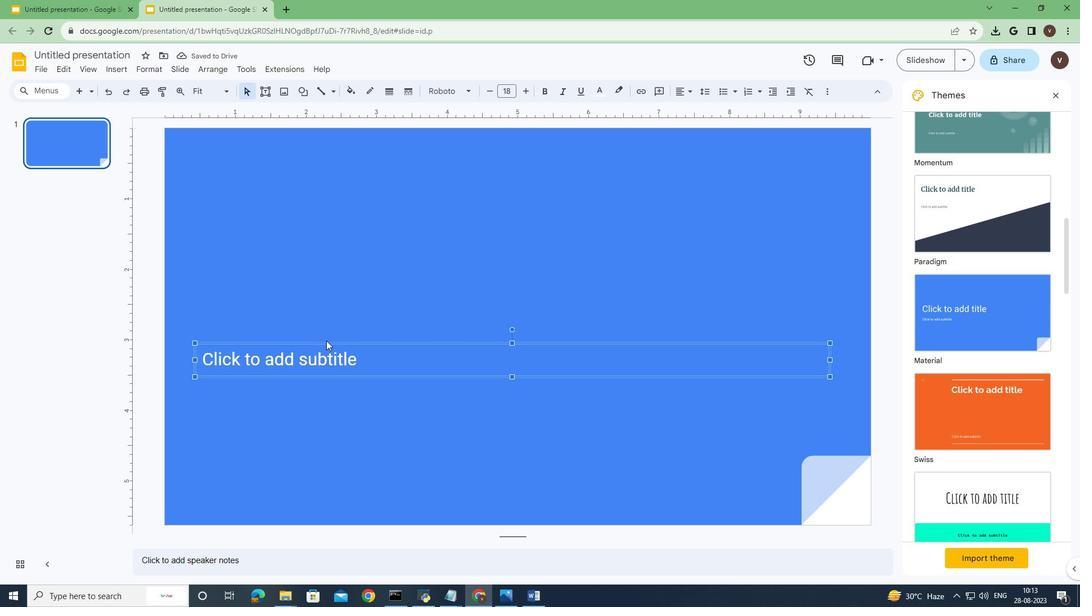 
Action: Mouse pressed left at (487, 360)
Screenshot: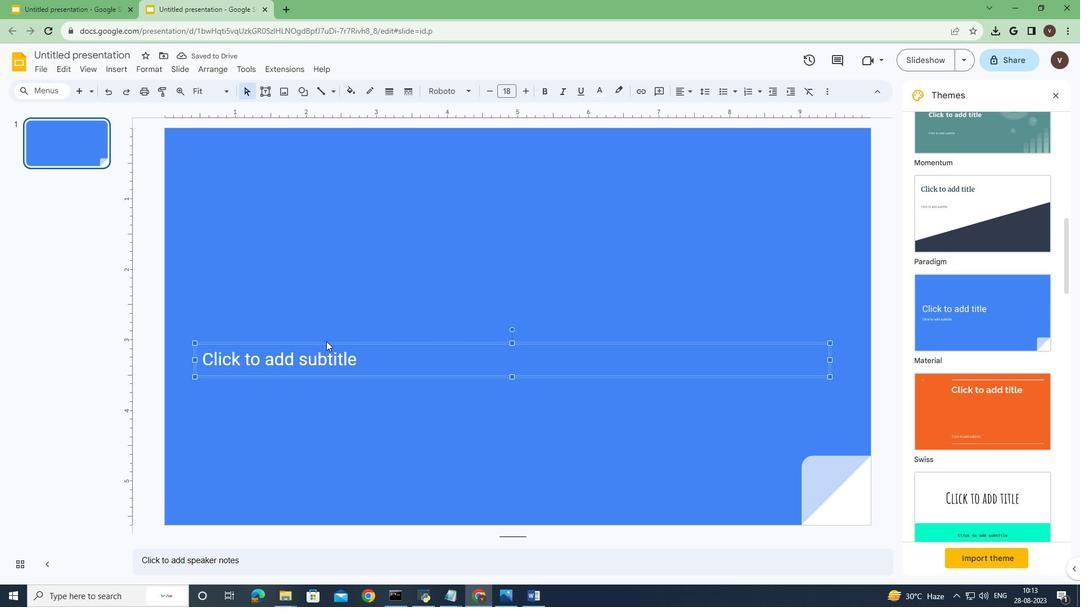 
Action: Mouse moved to (490, 331)
Screenshot: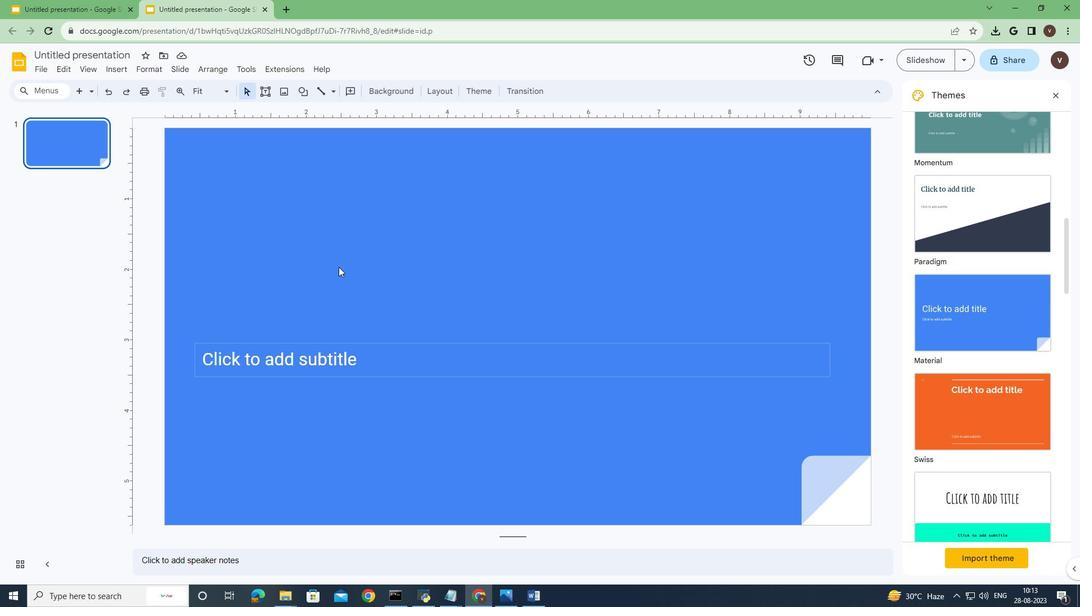 
Action: Mouse pressed left at (490, 331)
Screenshot: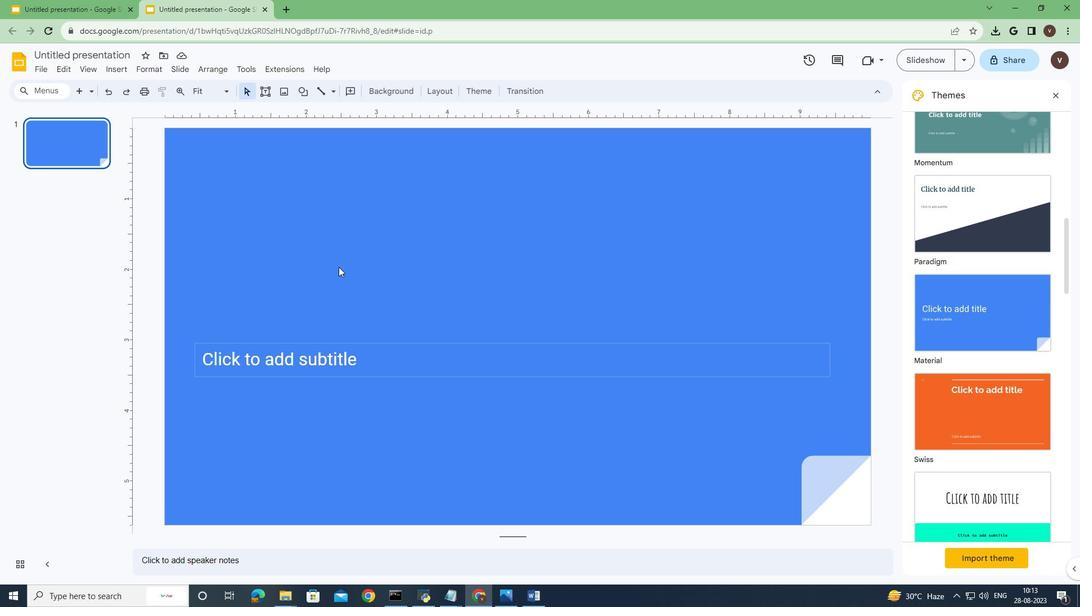 
Action: Key pressed ctrl+Z
Screenshot: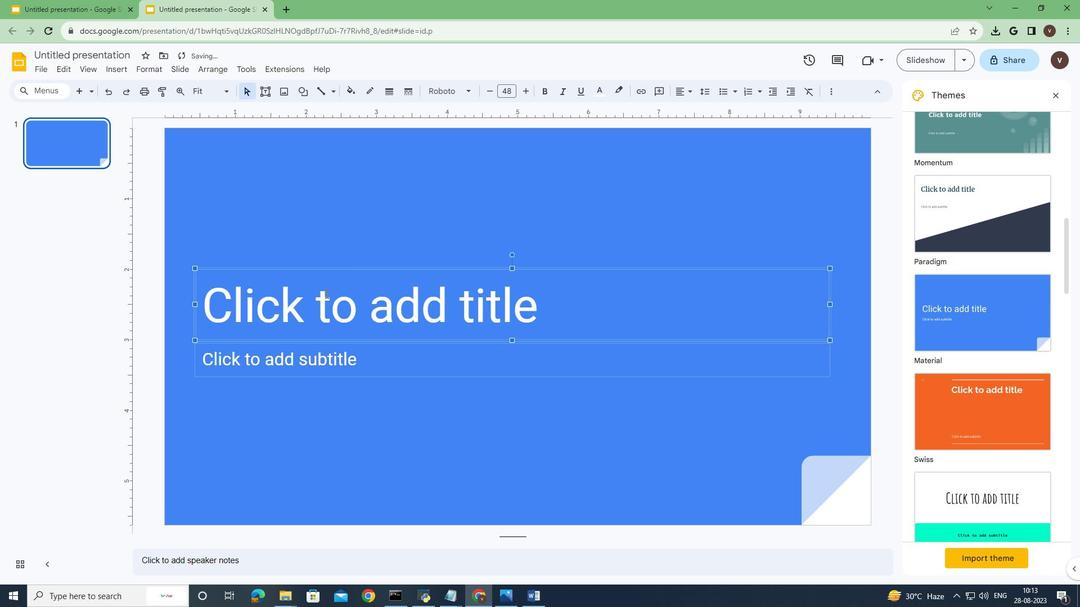 
Action: Mouse moved to (487, 342)
Screenshot: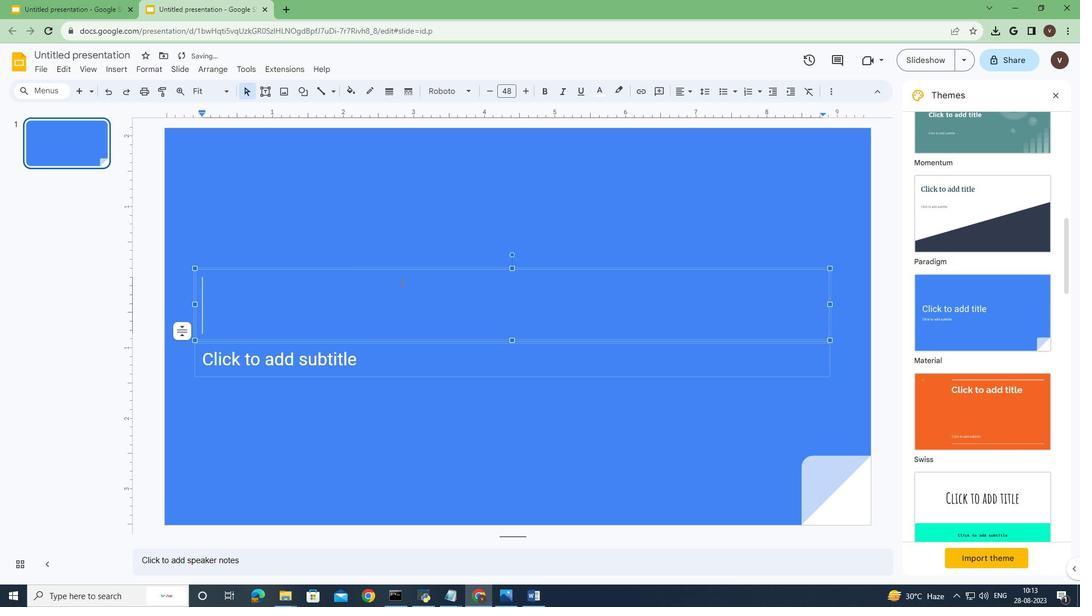 
Action: Mouse pressed left at (487, 342)
Screenshot: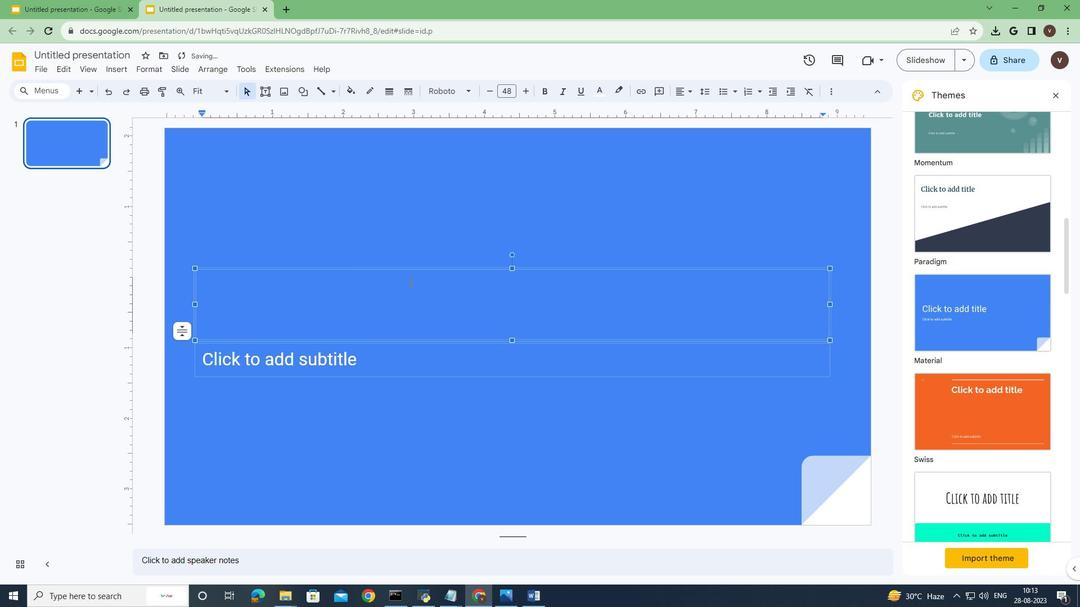 
Action: Mouse moved to (523, 333)
Screenshot: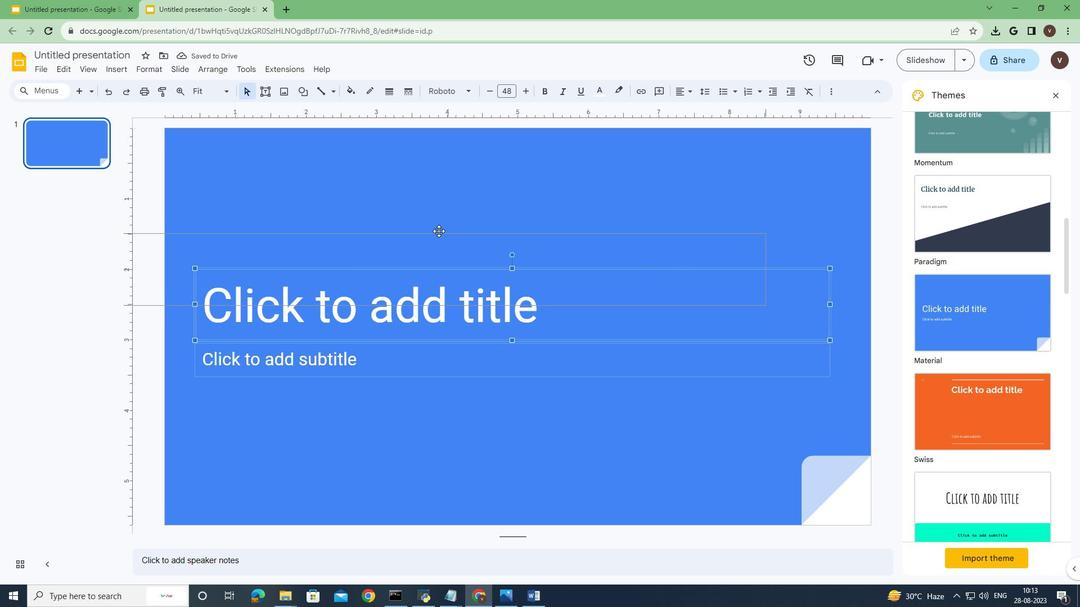
Action: Mouse pressed left at (523, 333)
Screenshot: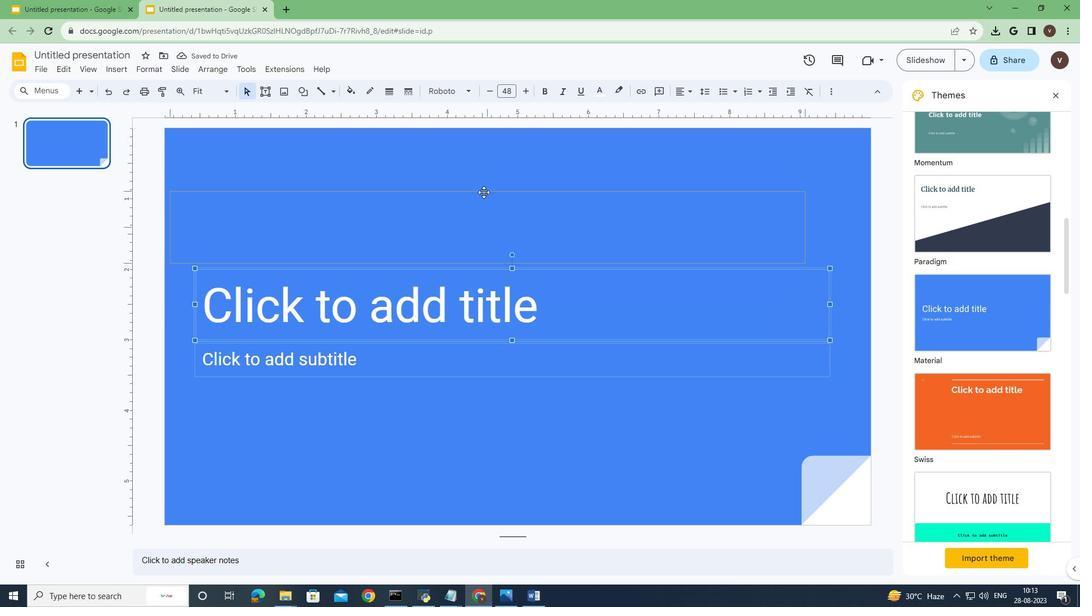 
Action: Mouse moved to (527, 302)
Screenshot: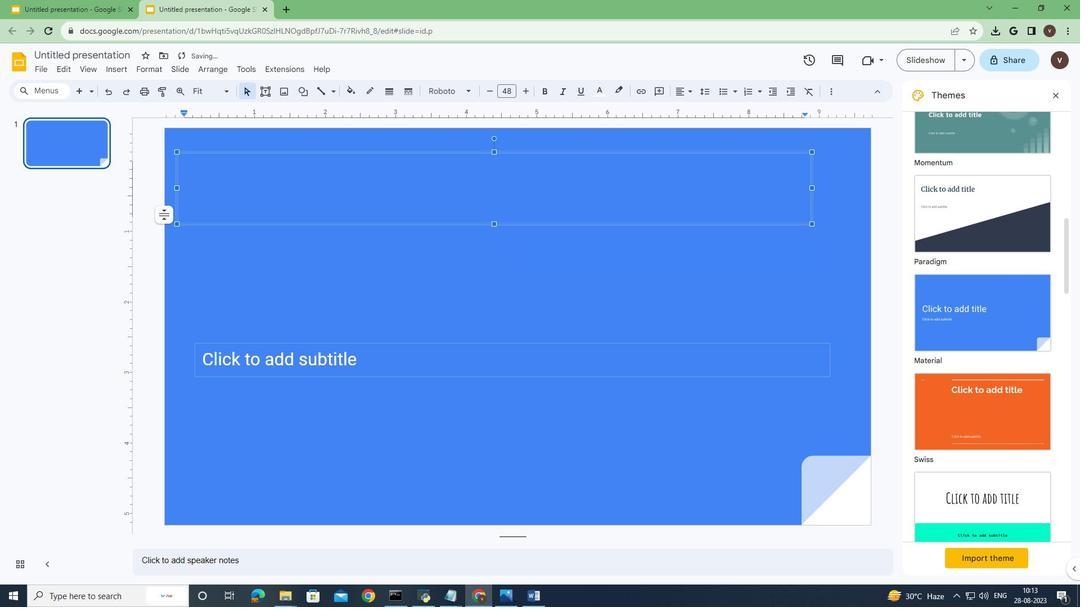 
Action: Mouse pressed left at (527, 302)
Screenshot: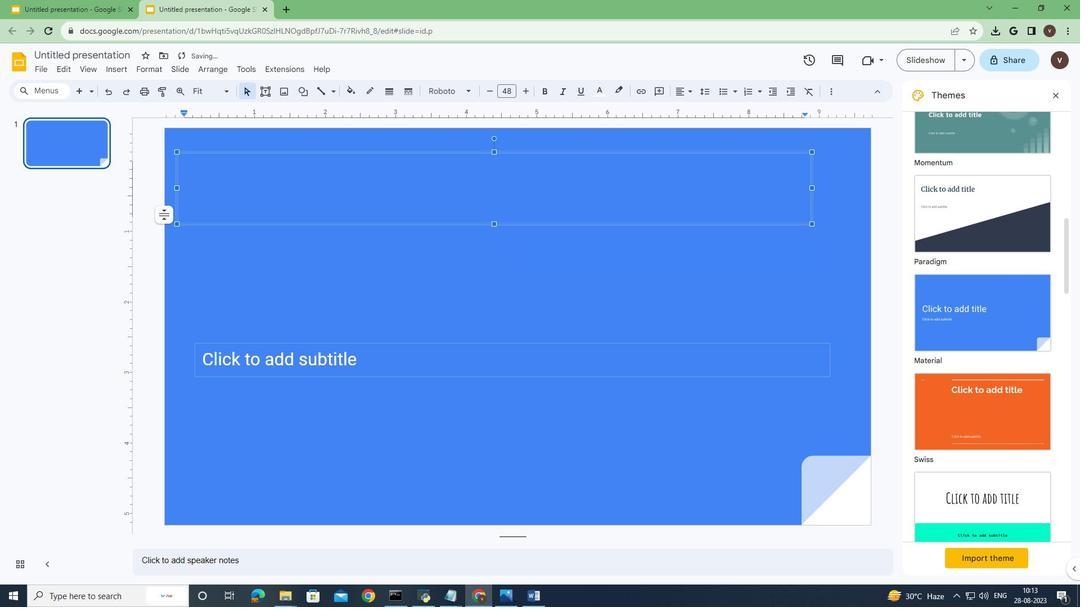 
Action: Mouse moved to (284, 293)
Screenshot: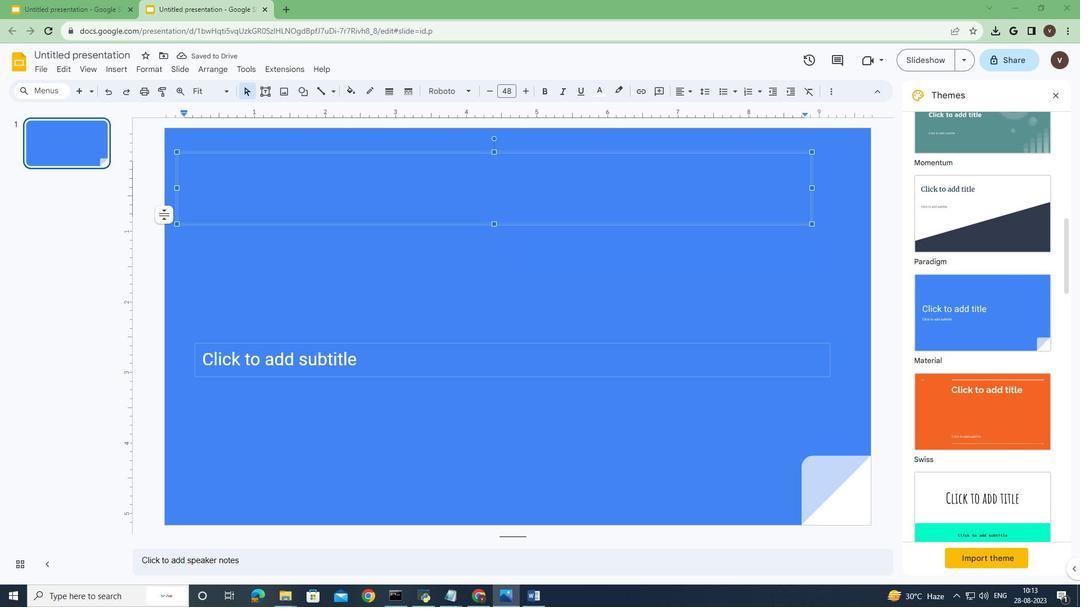 
Action: Mouse pressed left at (284, 293)
Screenshot: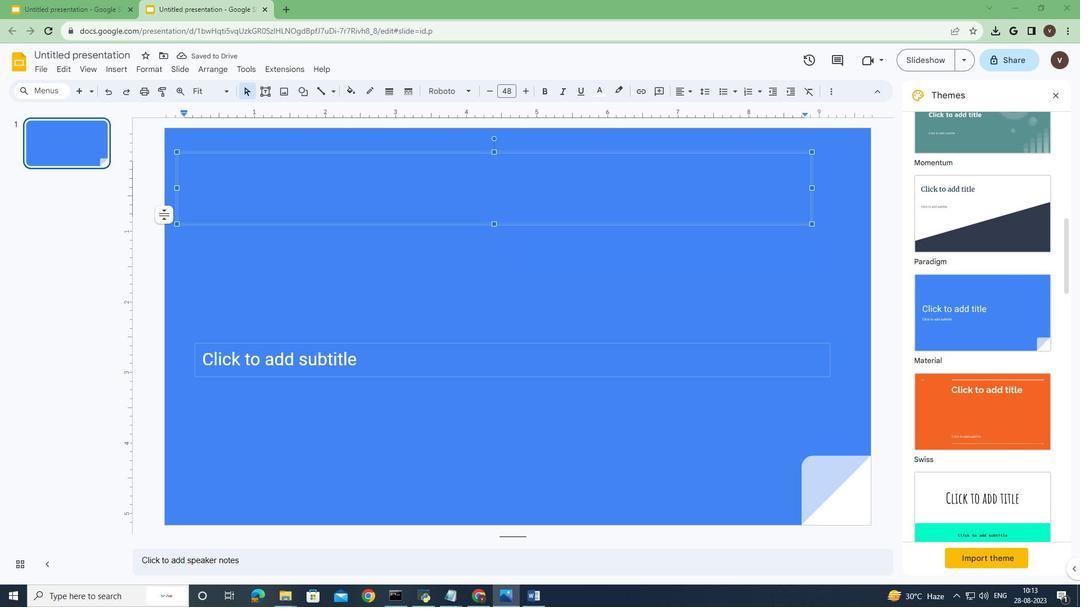 
Action: Mouse pressed left at (284, 293)
Screenshot: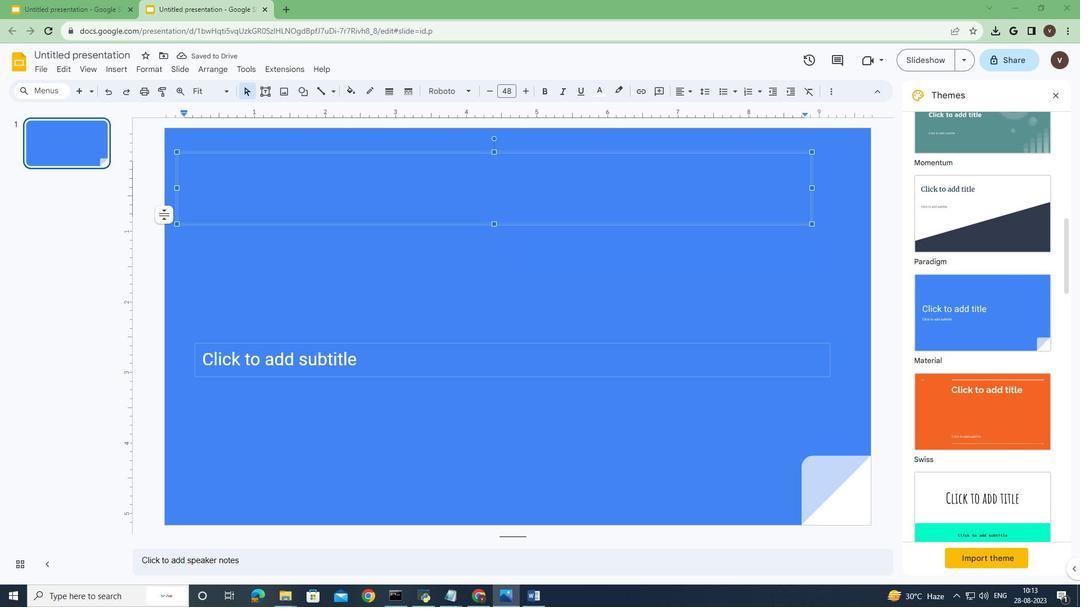 
Action: Mouse moved to (294, 335)
Screenshot: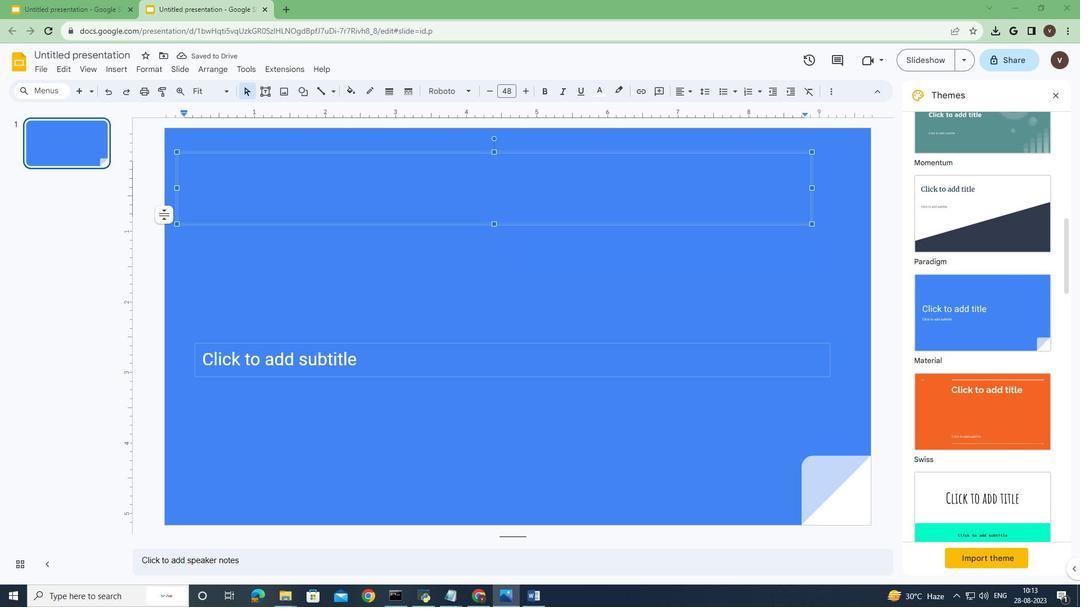 
Action: Mouse pressed left at (294, 335)
Screenshot: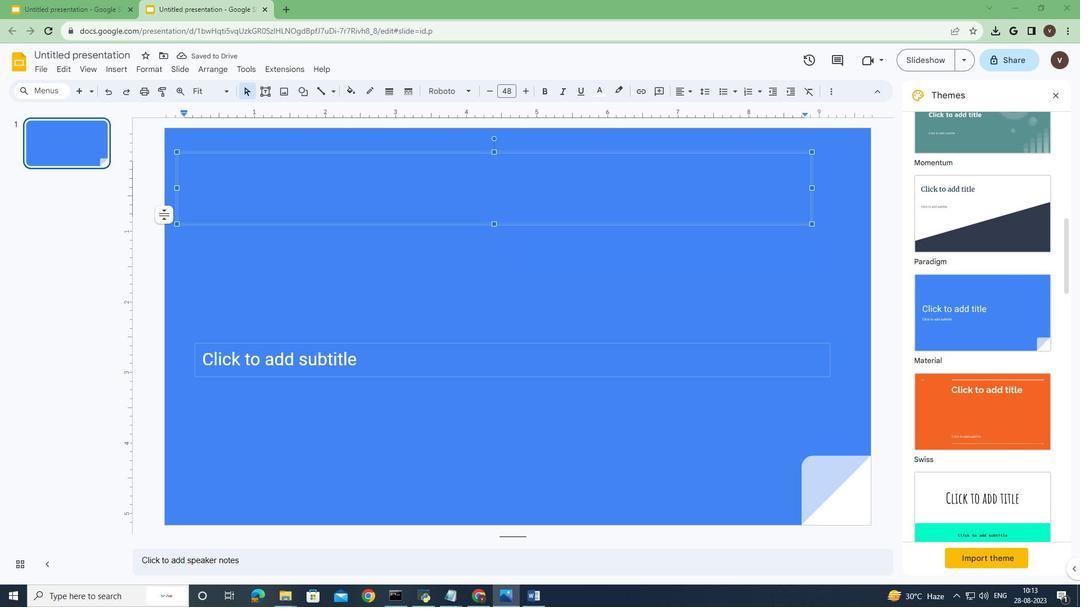 
Action: Mouse moved to (322, 353)
Screenshot: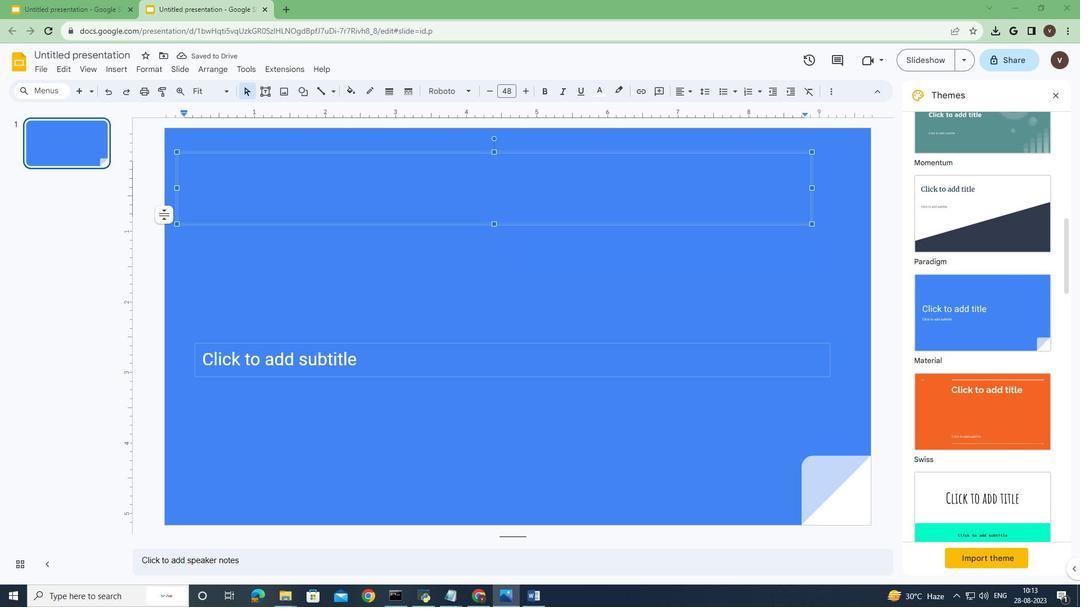 
Action: Mouse scrolled (322, 353) with delta (0, 0)
Screenshot: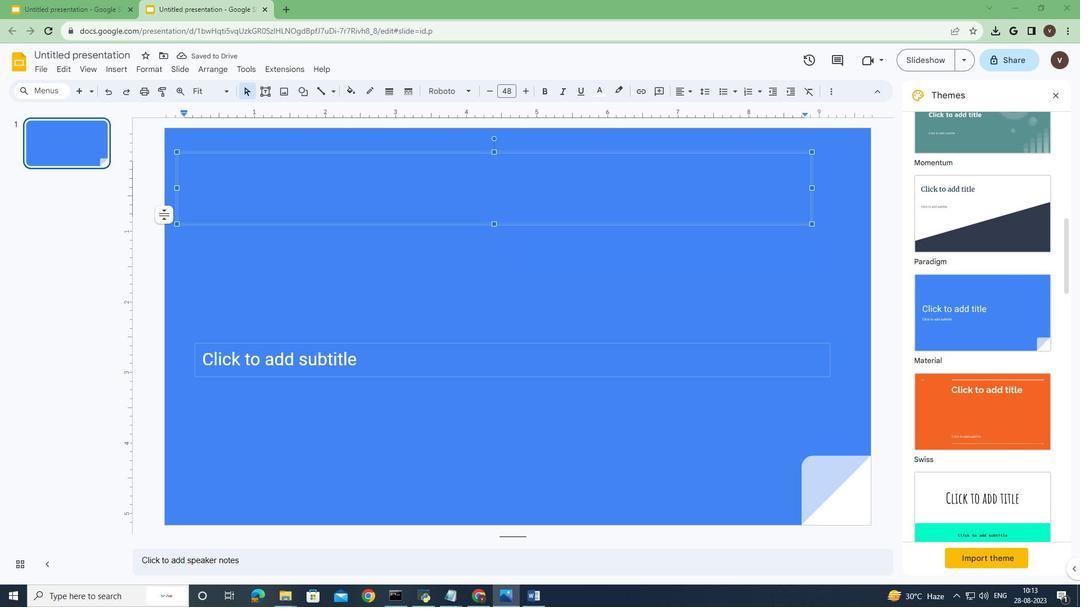 
Action: Mouse scrolled (322, 353) with delta (0, 0)
Screenshot: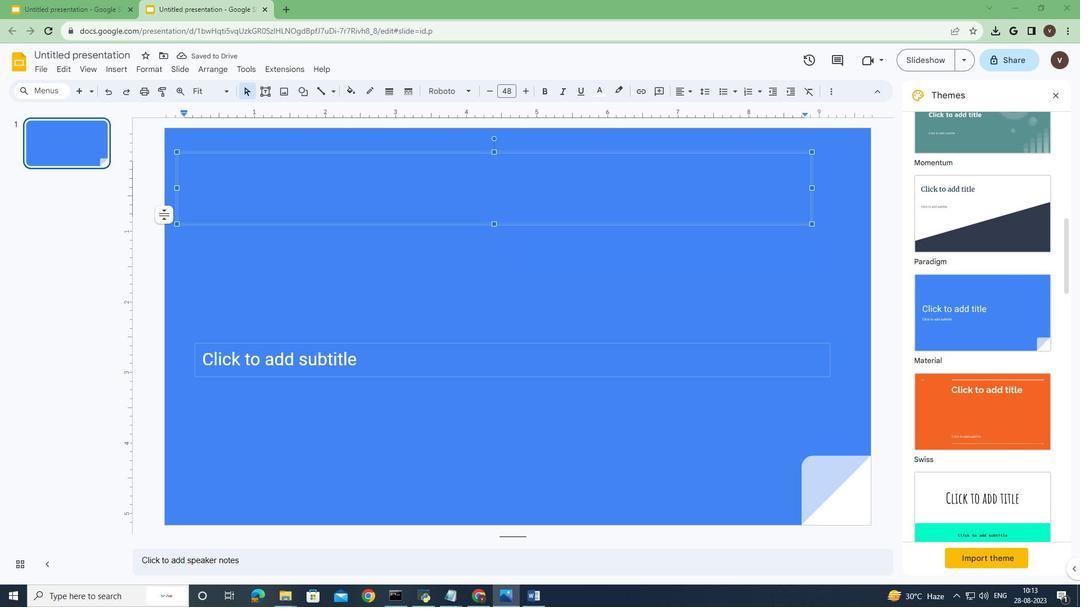 
Action: Mouse scrolled (322, 353) with delta (0, 0)
Screenshot: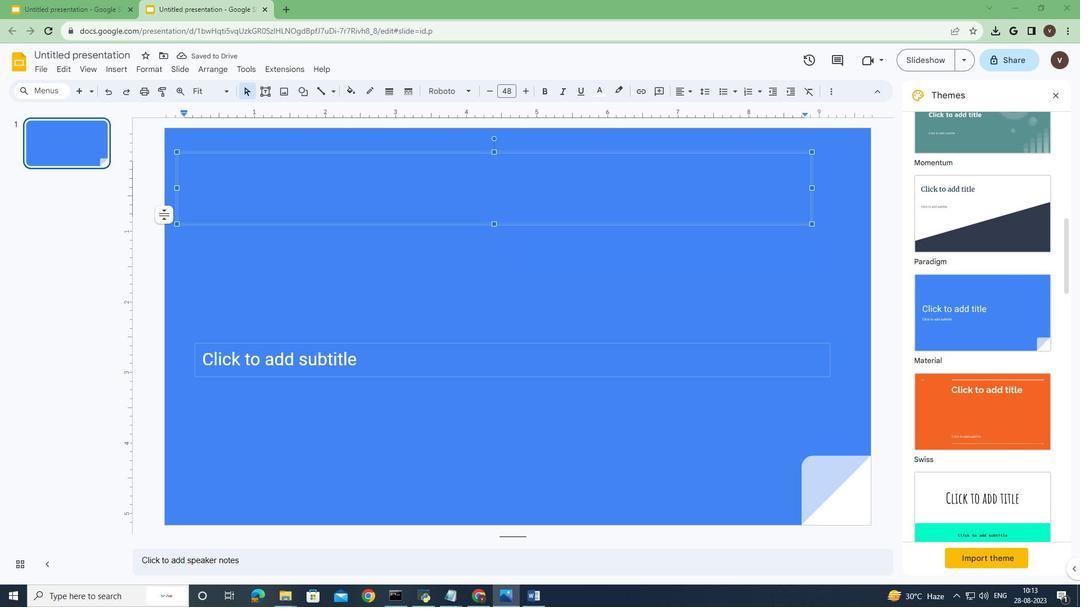 
Action: Mouse scrolled (322, 353) with delta (0, 0)
Screenshot: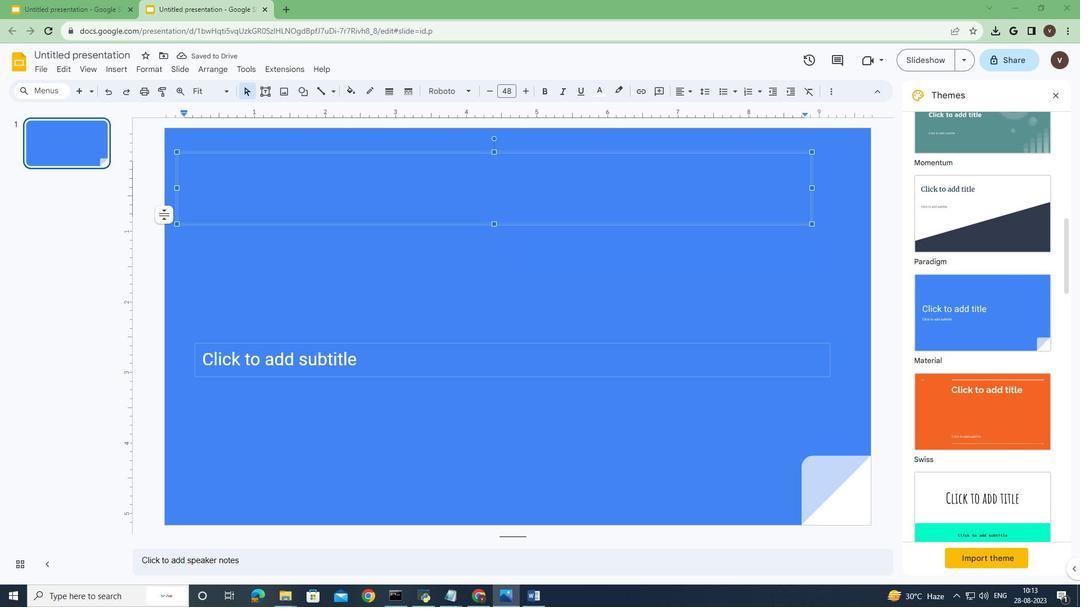 
Action: Mouse scrolled (322, 353) with delta (0, 0)
Screenshot: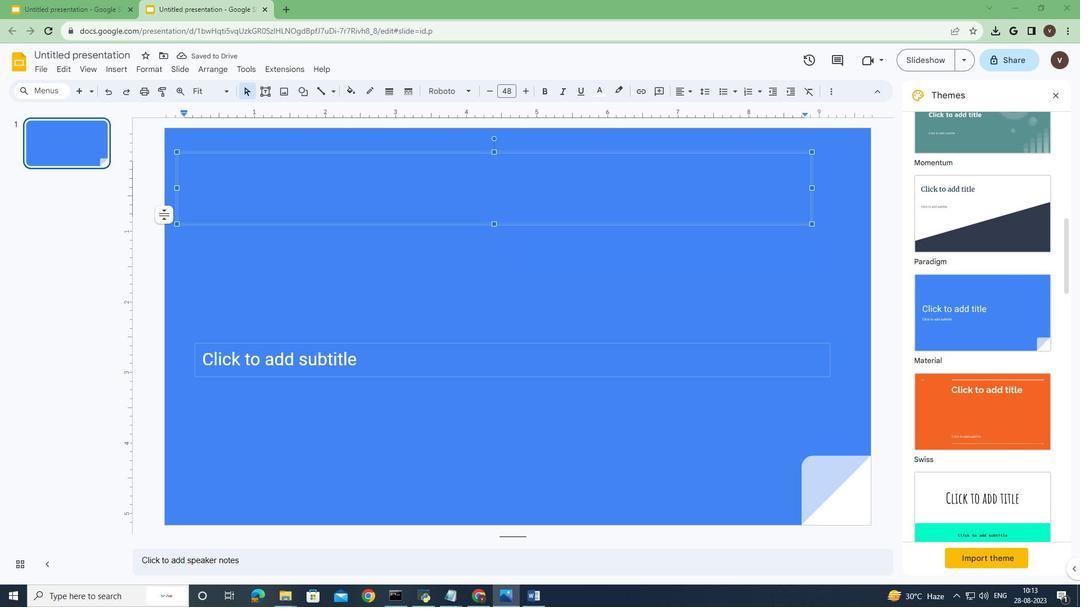
Action: Mouse scrolled (322, 353) with delta (0, 0)
Screenshot: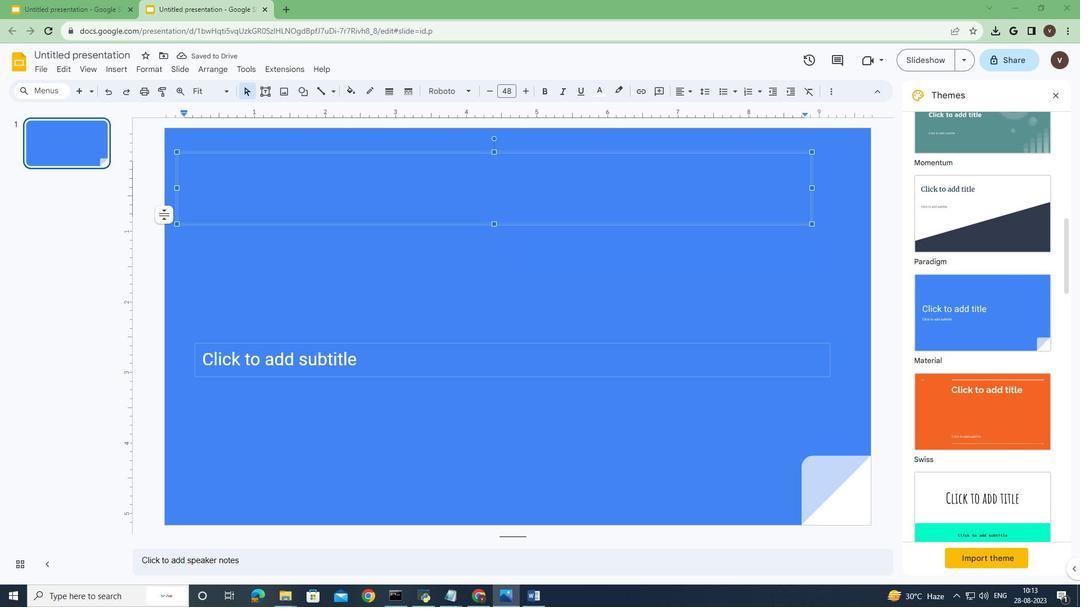 
Action: Mouse moved to (311, 341)
Screenshot: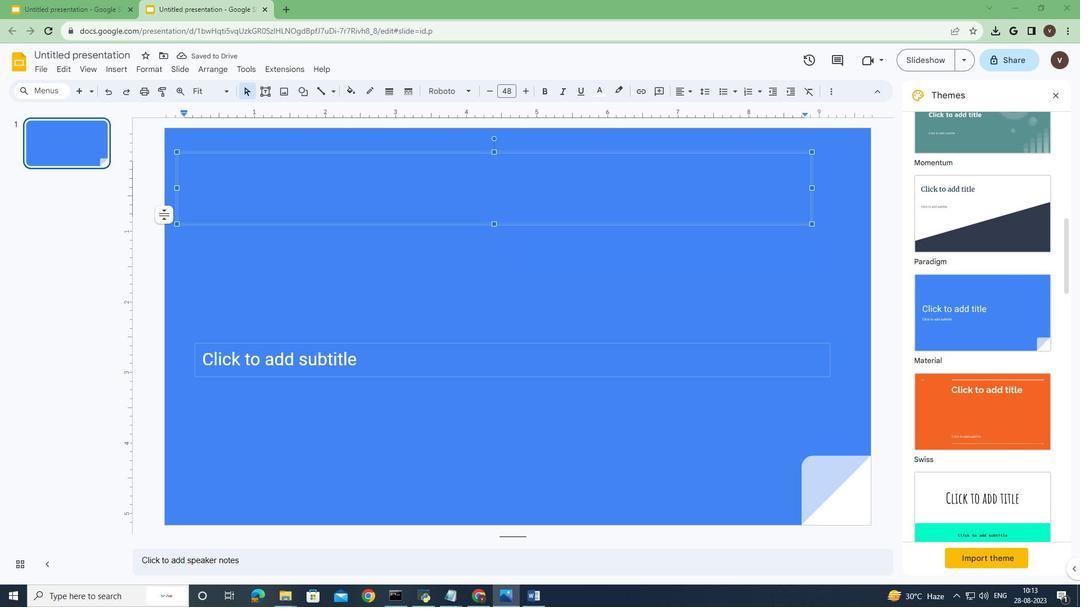 
Action: Mouse scrolled (311, 341) with delta (0, 0)
Screenshot: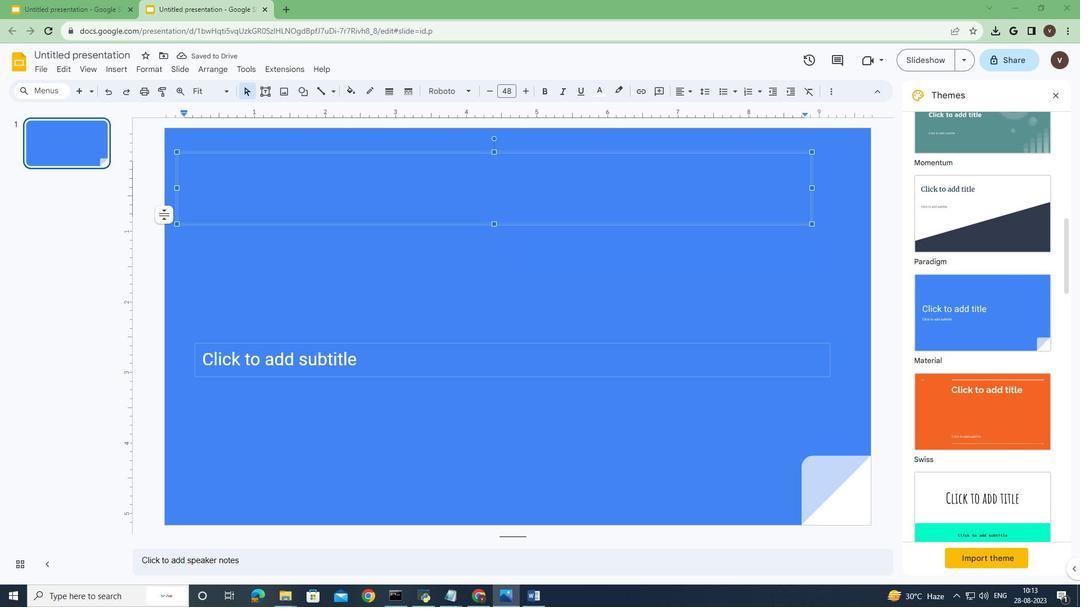 
Action: Mouse moved to (305, 335)
Screenshot: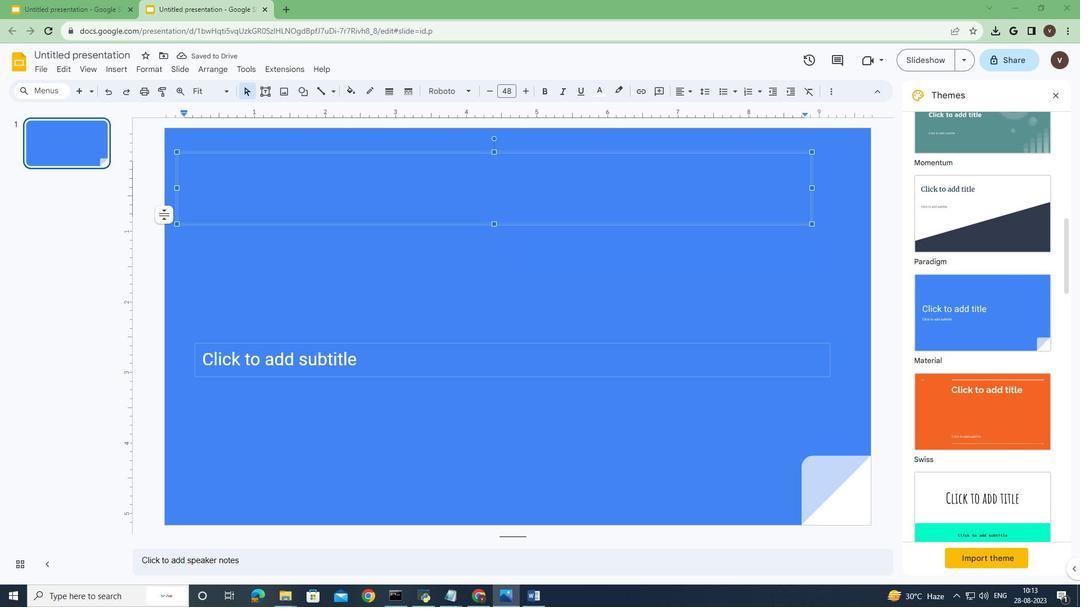 
Action: Mouse pressed left at (305, 335)
Screenshot: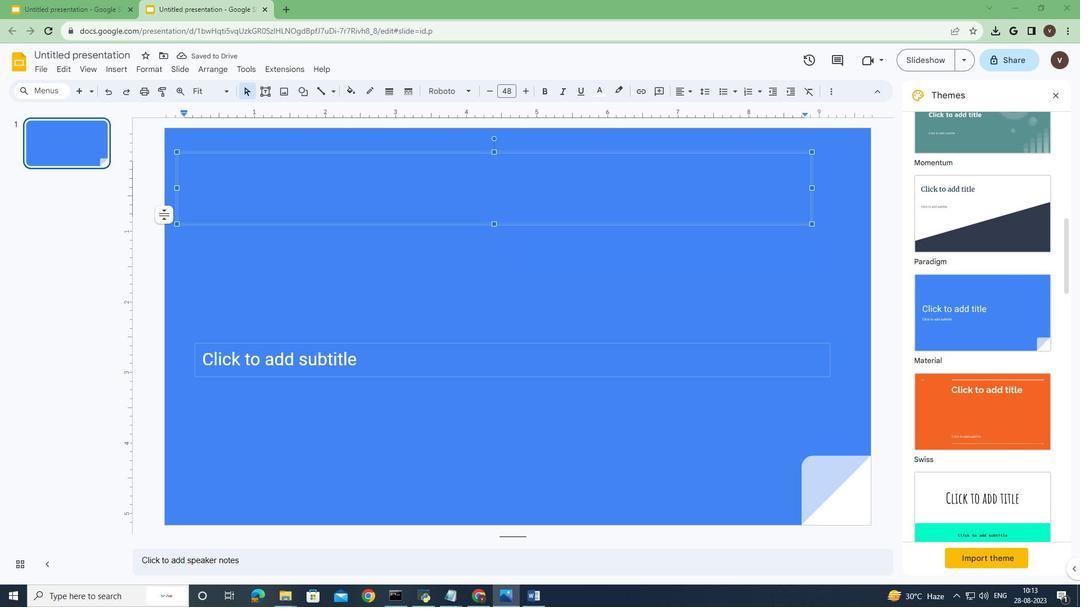 
Action: Mouse moved to (480, 299)
Screenshot: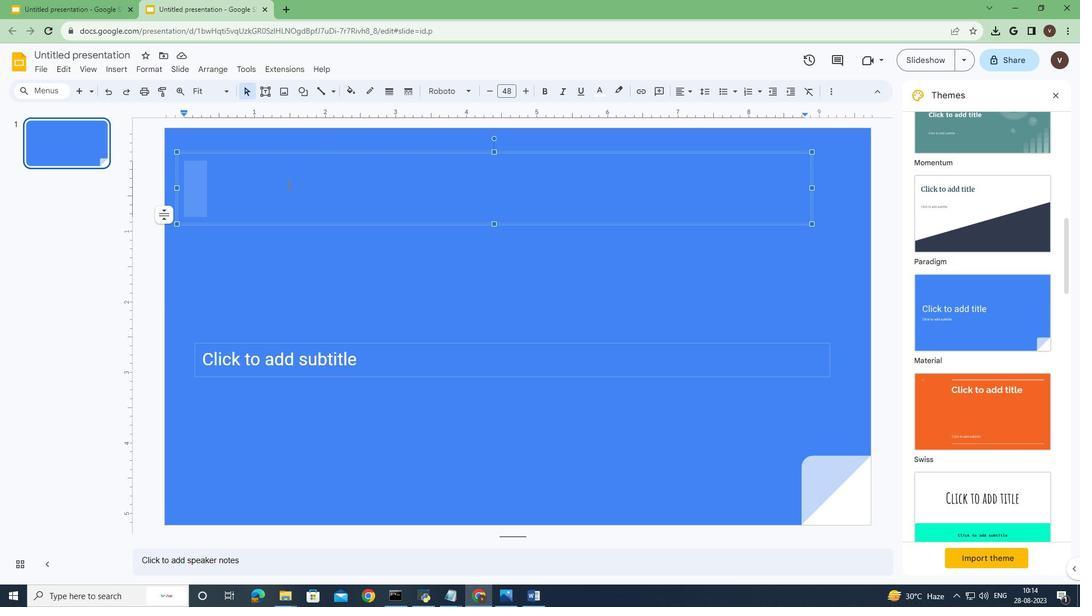 
Action: Mouse pressed left at (480, 299)
Screenshot: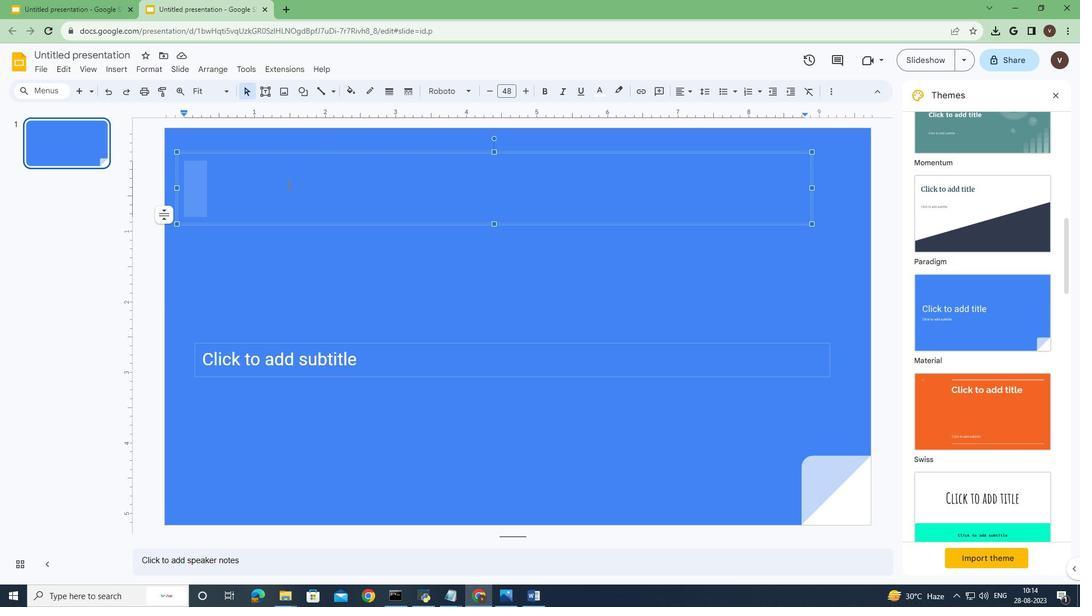 
Action: Mouse pressed left at (480, 299)
Screenshot: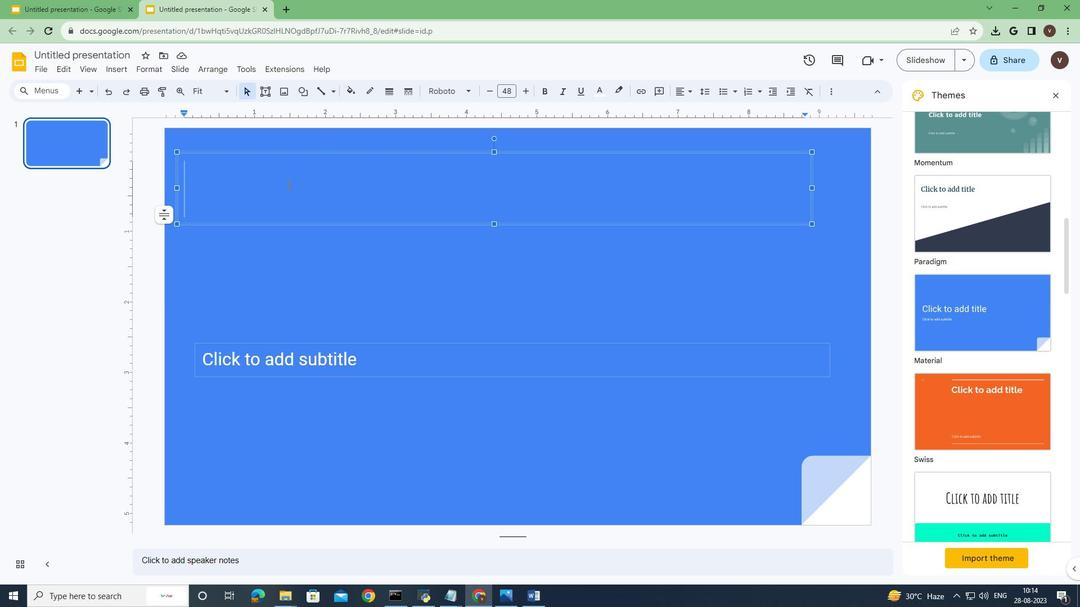 
Action: Key pressed <Key.shift>P<Key.shift>R<Key.shift>ESENTATIO
Screenshot: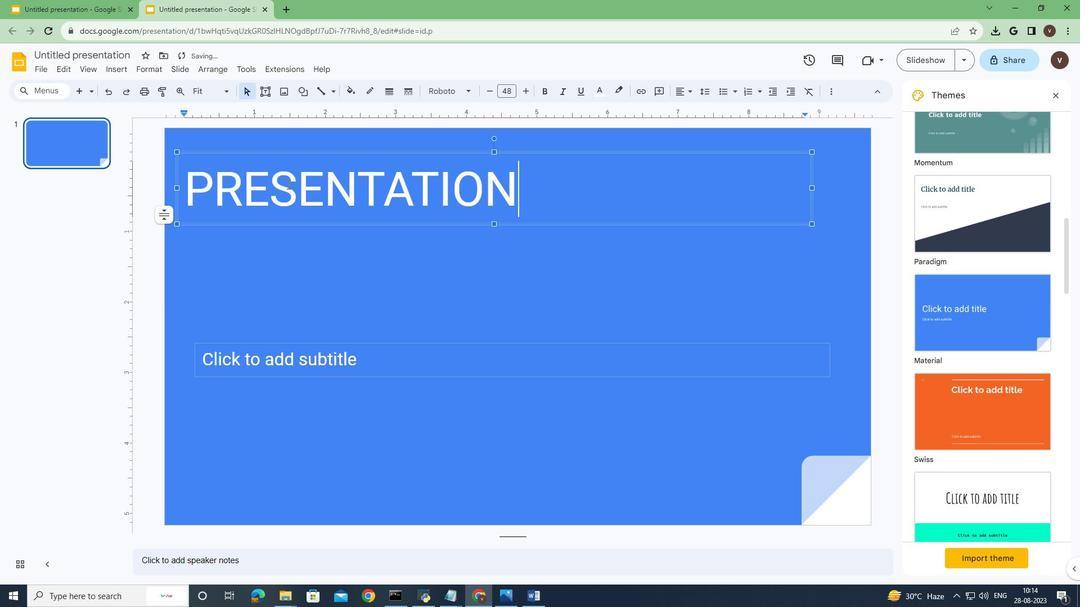 
Action: Mouse moved to (480, 299)
Screenshot: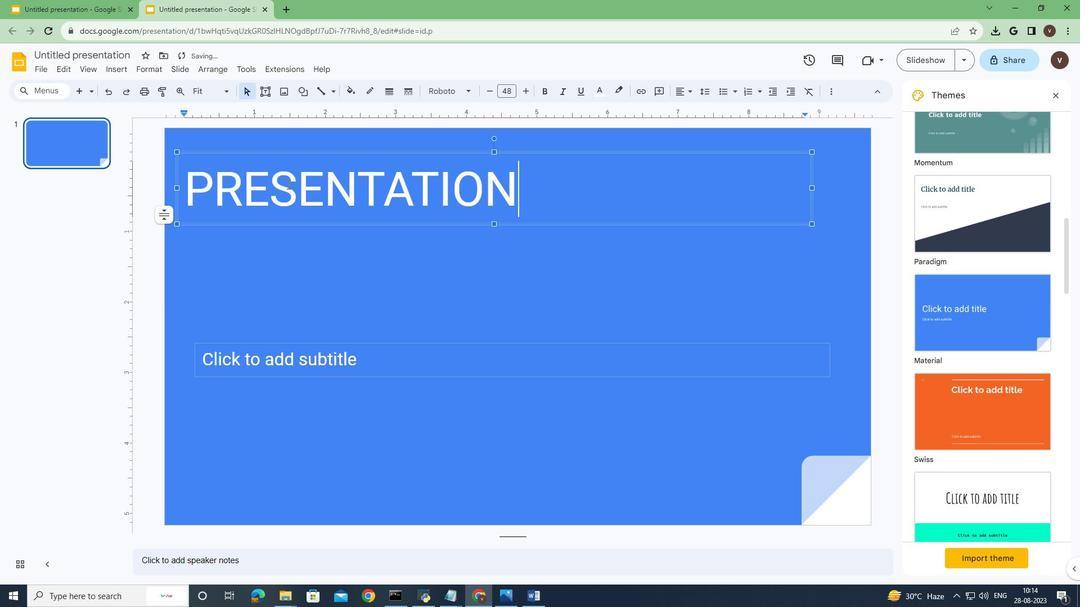 
Action: Key pressed N
Screenshot: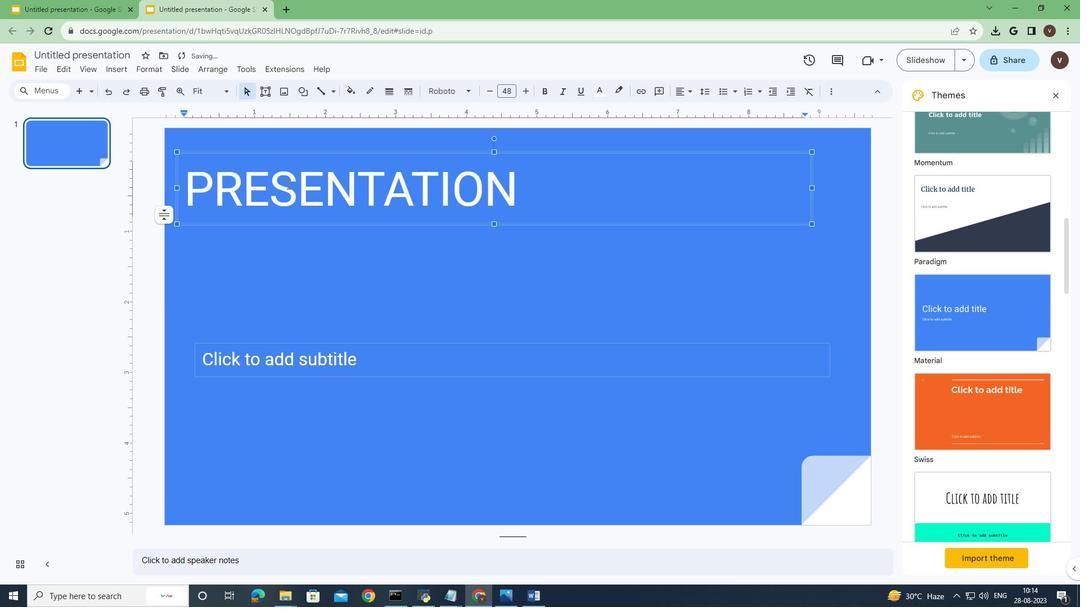 
Action: Mouse moved to (521, 331)
Screenshot: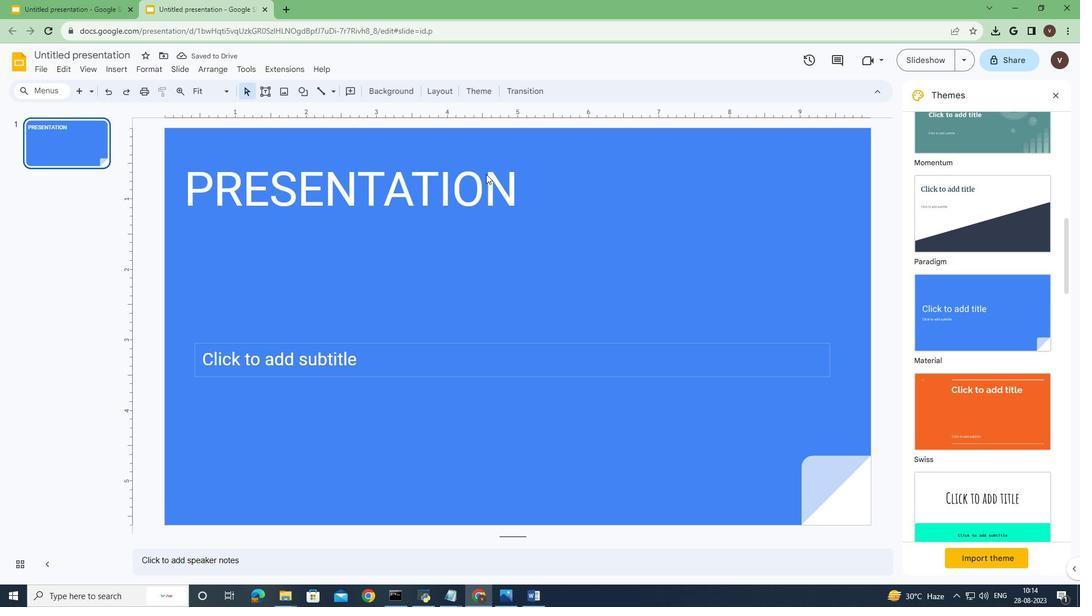 
Action: Mouse pressed left at (521, 331)
Screenshot: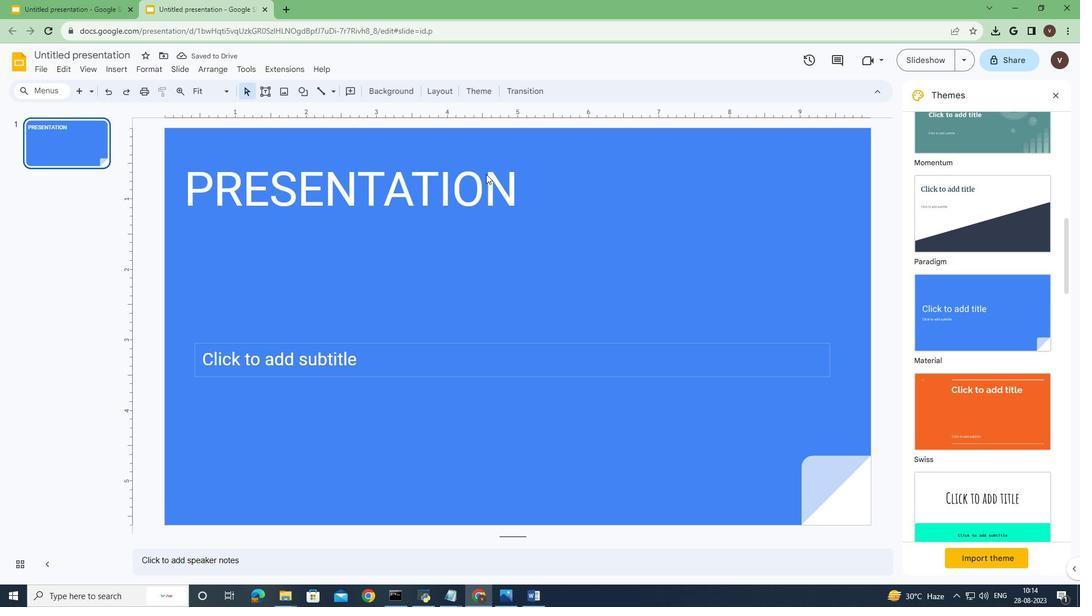 
Action: Mouse moved to (519, 295)
Screenshot: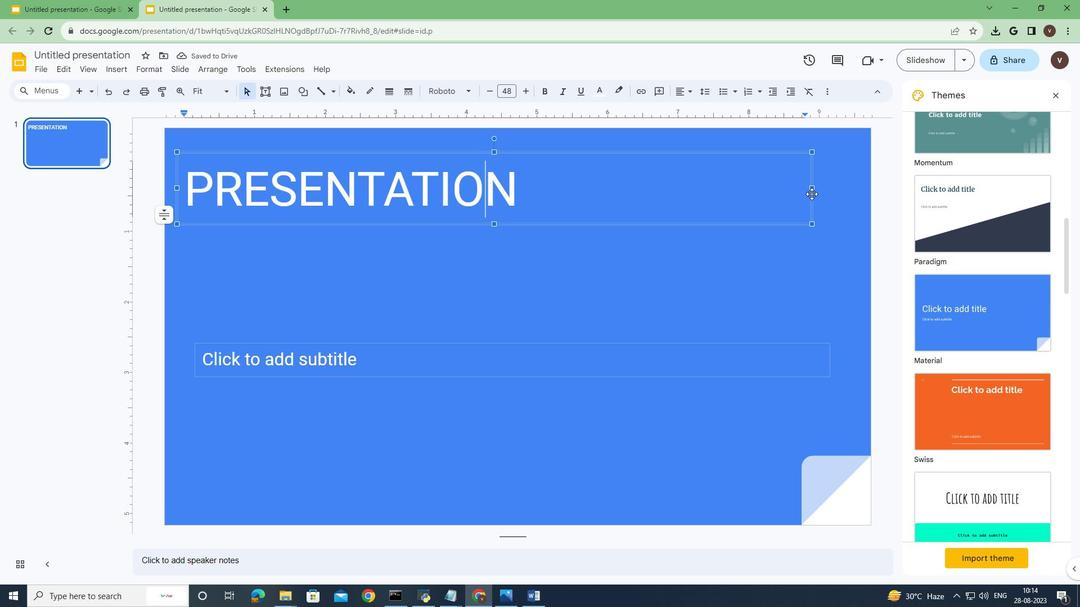 
Action: Mouse pressed left at (519, 295)
Screenshot: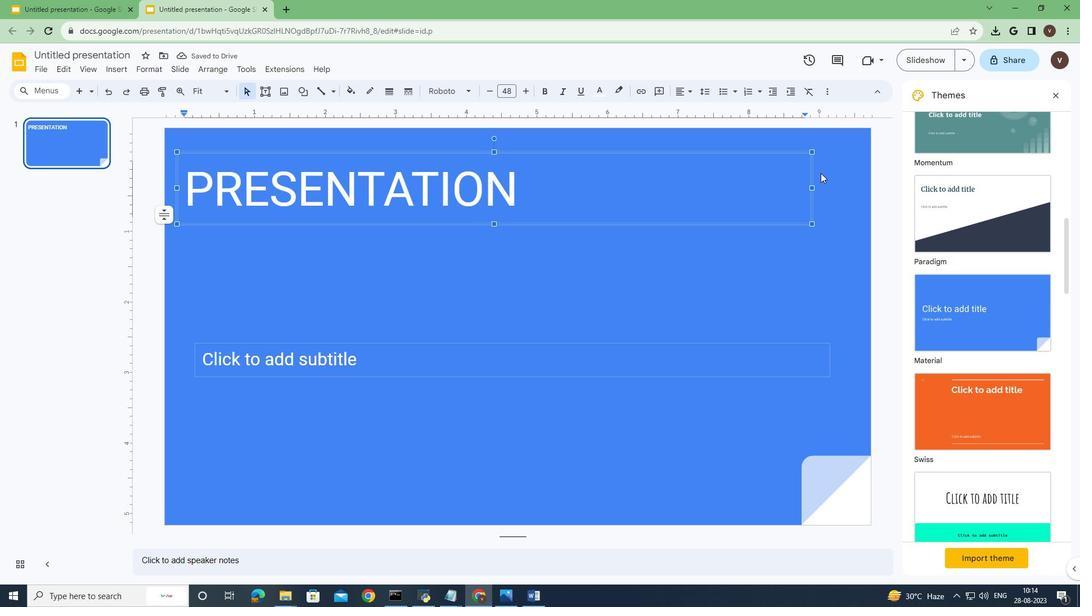 
Action: Mouse moved to (584, 300)
Screenshot: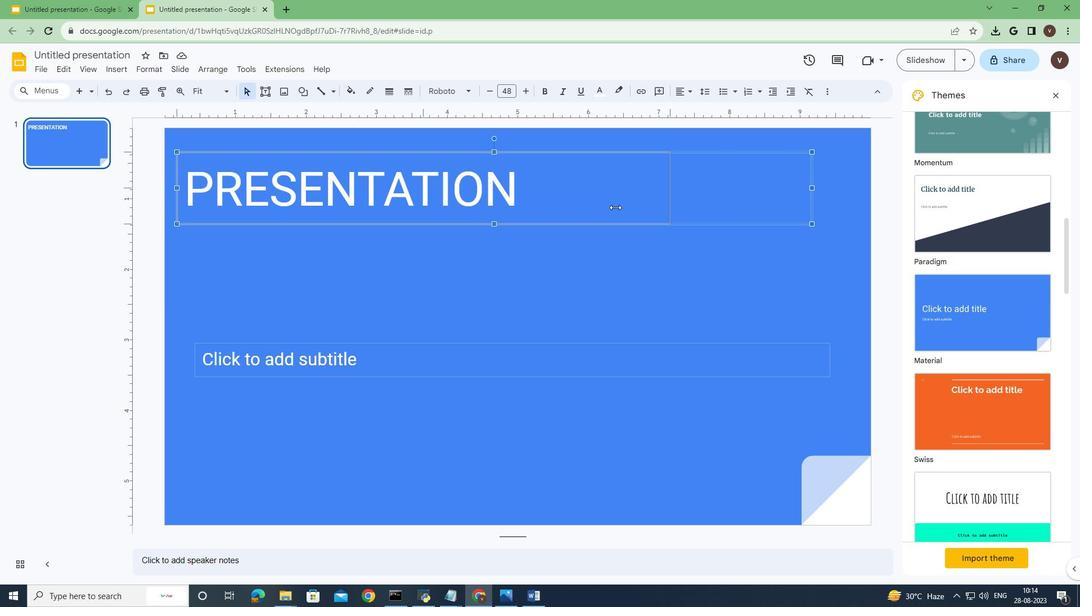 
Action: Mouse pressed left at (584, 300)
Screenshot: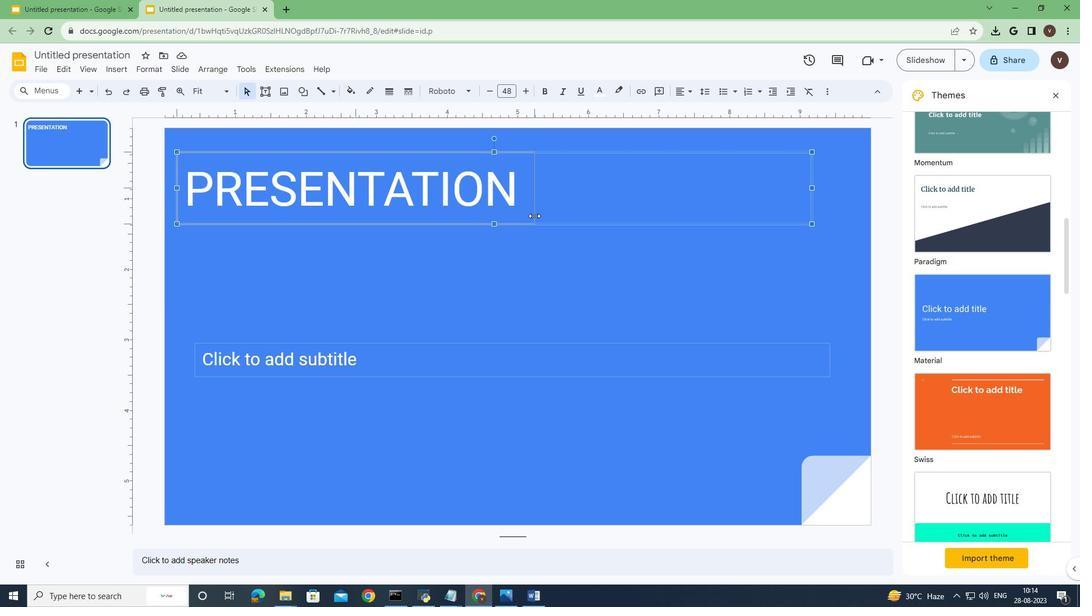 
Action: Mouse moved to (526, 303)
Screenshot: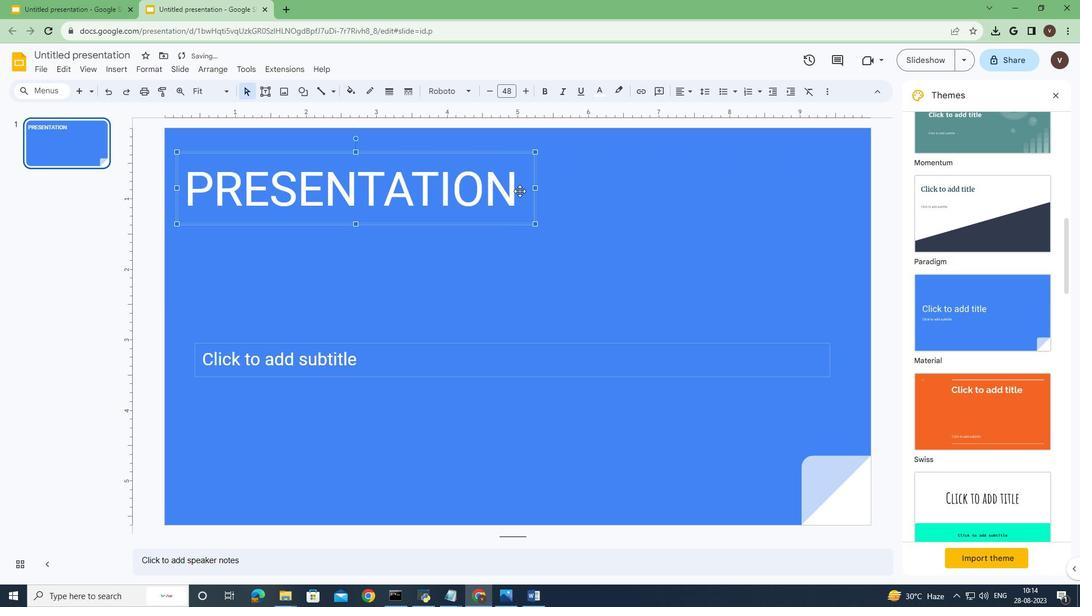 
Action: Mouse pressed left at (526, 303)
Screenshot: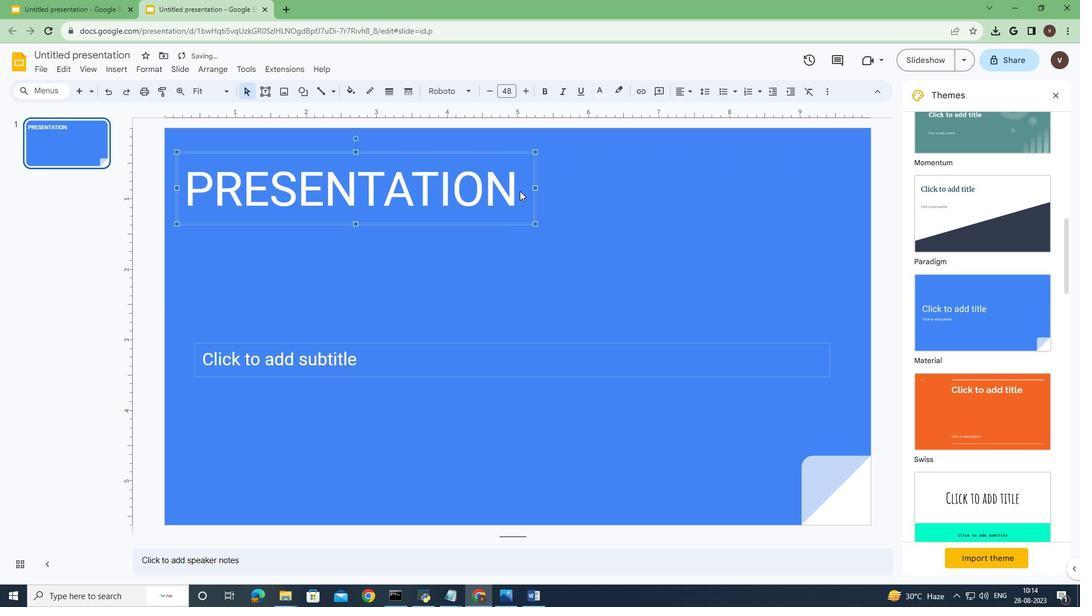 
Action: Mouse moved to (526, 301)
Screenshot: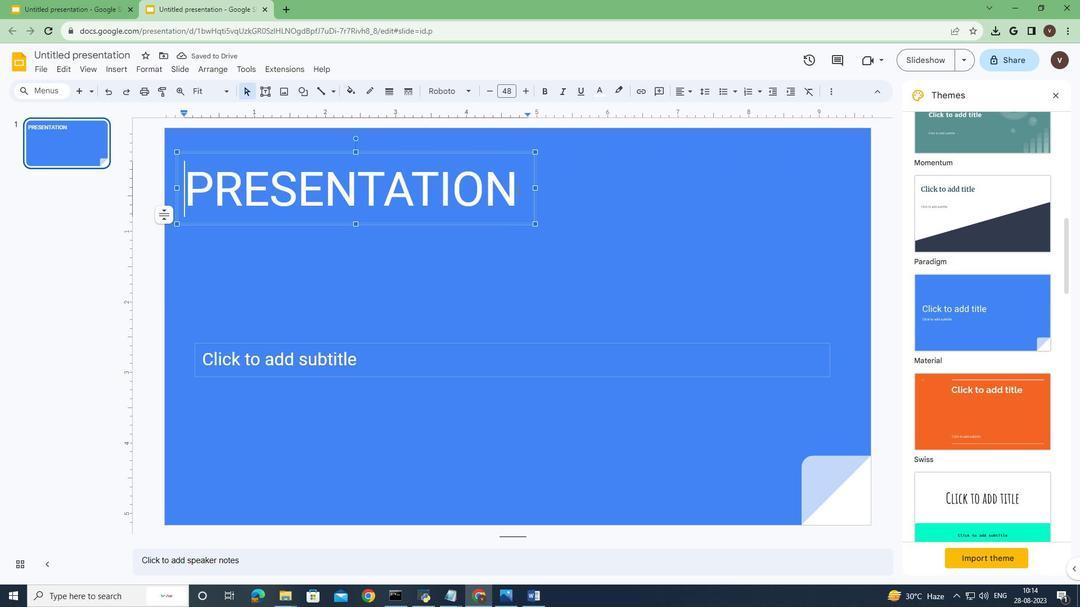 
Action: Mouse pressed left at (526, 301)
Screenshot: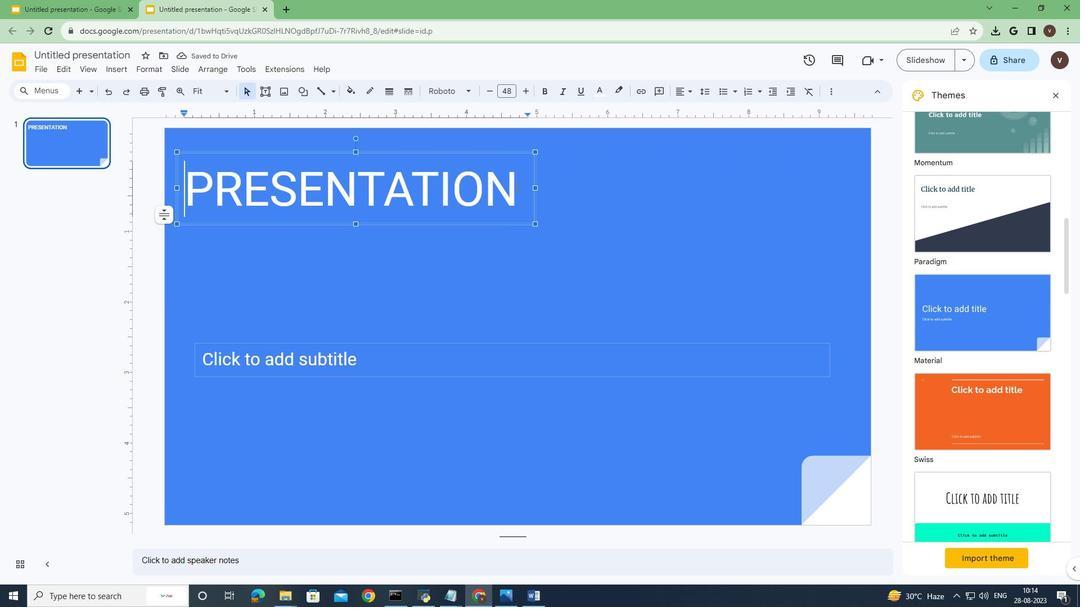 
Action: Mouse pressed left at (526, 301)
Screenshot: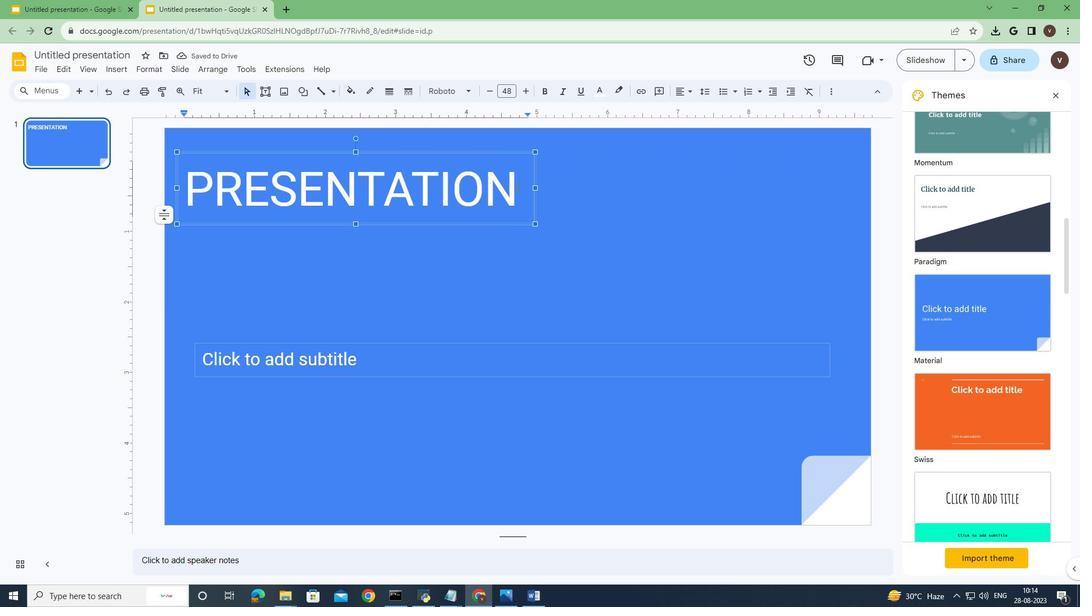 
Action: Mouse moved to (525, 300)
Screenshot: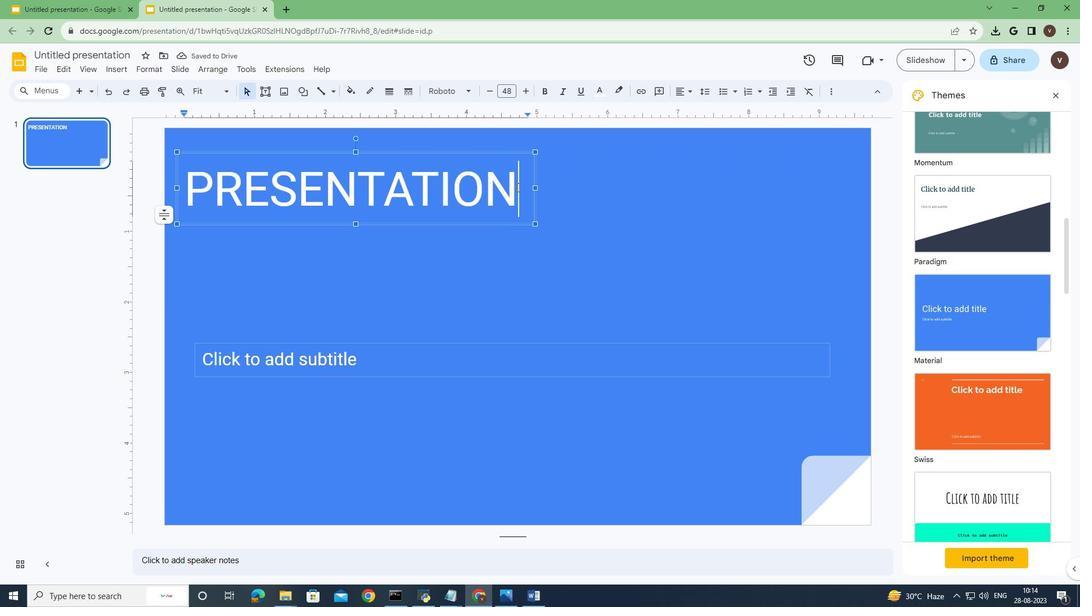 
Action: Mouse pressed left at (525, 300)
Screenshot: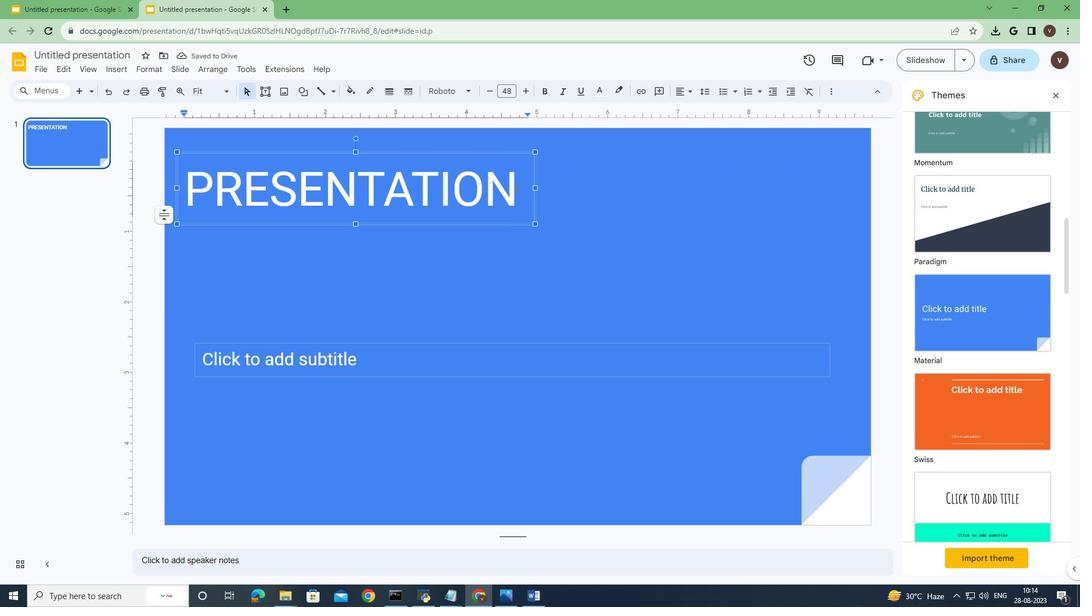 
Action: Key pressed <Key.enter><Key.shift>T<Key.shift>EMPLATES
Screenshot: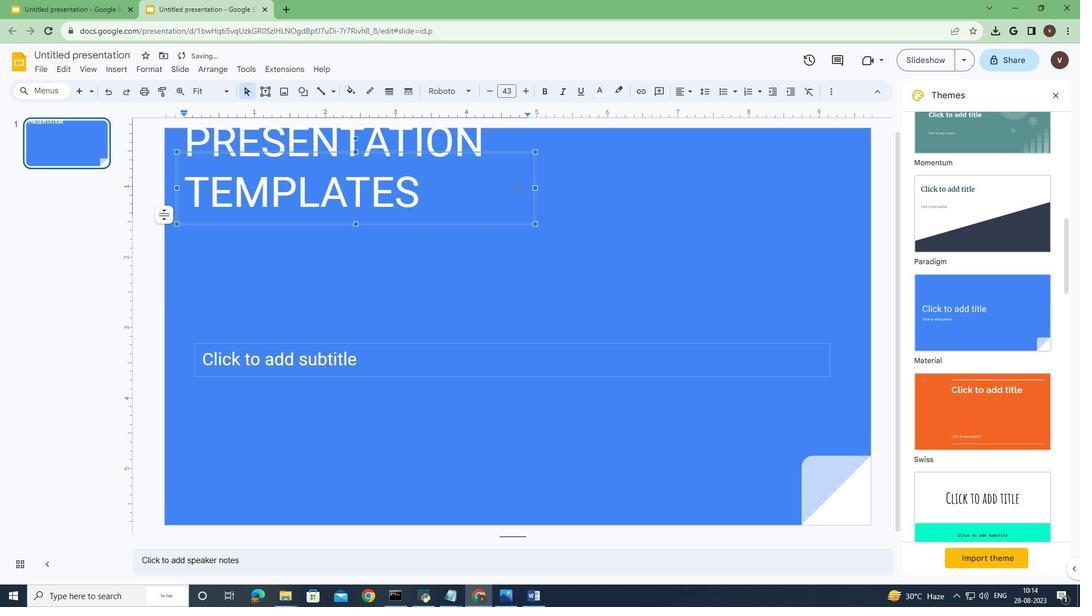 
Action: Mouse moved to (519, 337)
Screenshot: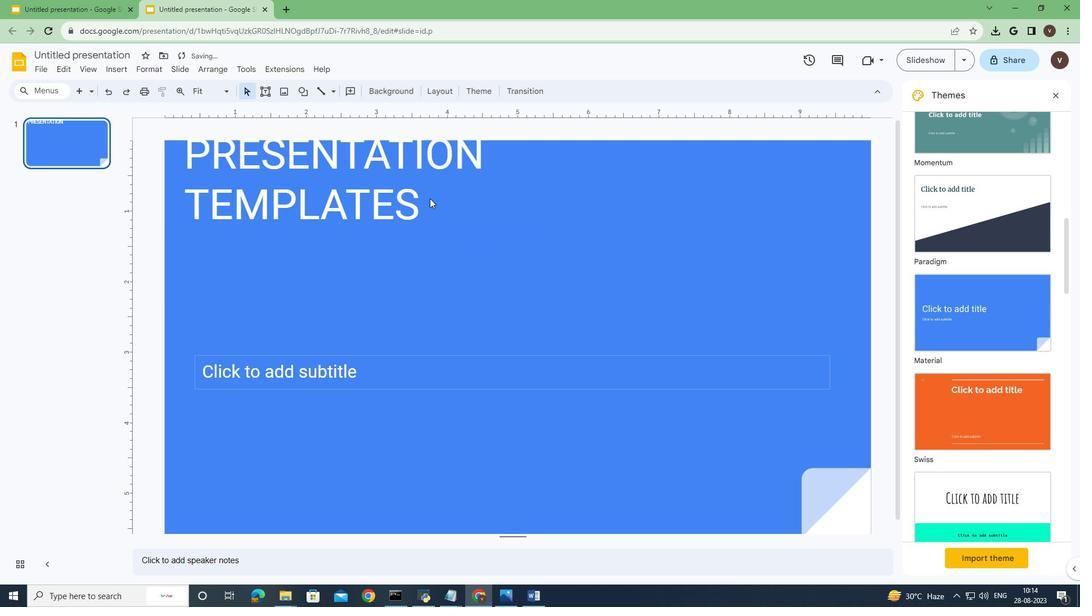 
Action: Mouse pressed left at (519, 337)
Screenshot: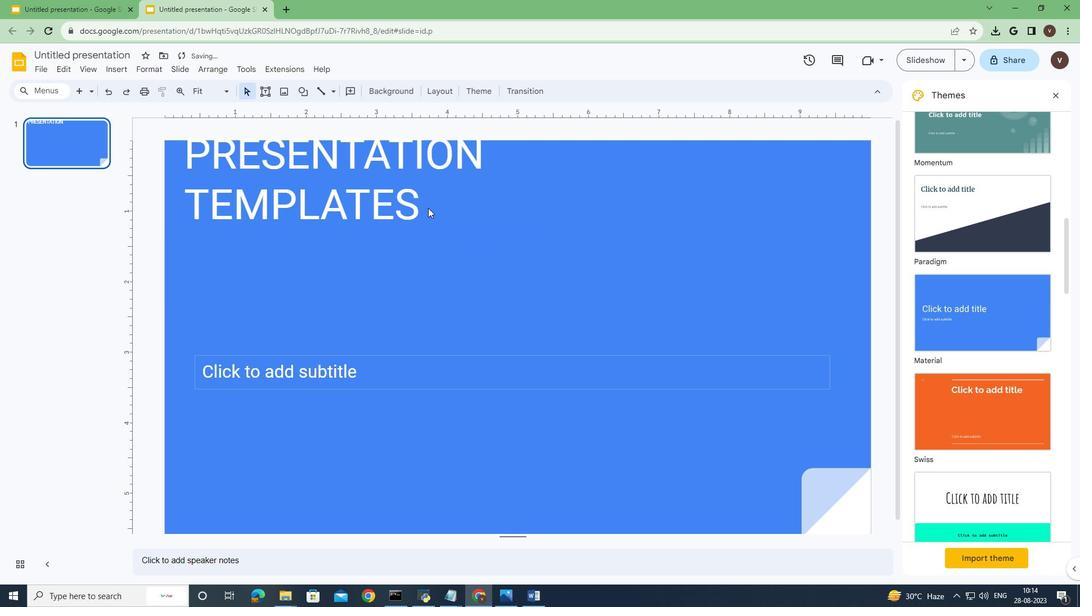 
Action: Mouse moved to (508, 308)
Screenshot: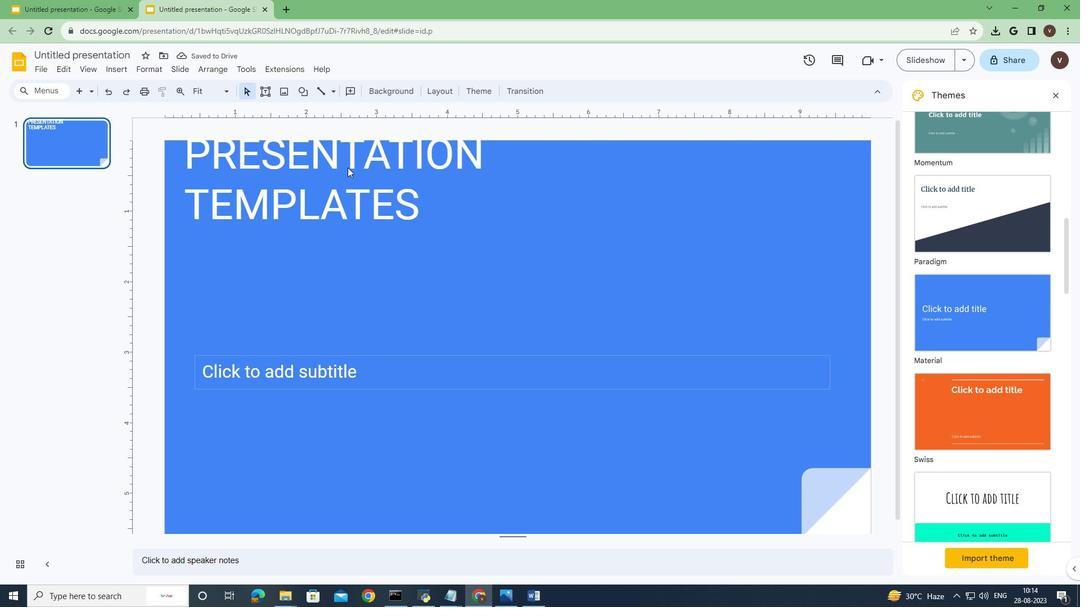 
Action: Mouse scrolled (508, 308) with delta (0, 0)
Screenshot: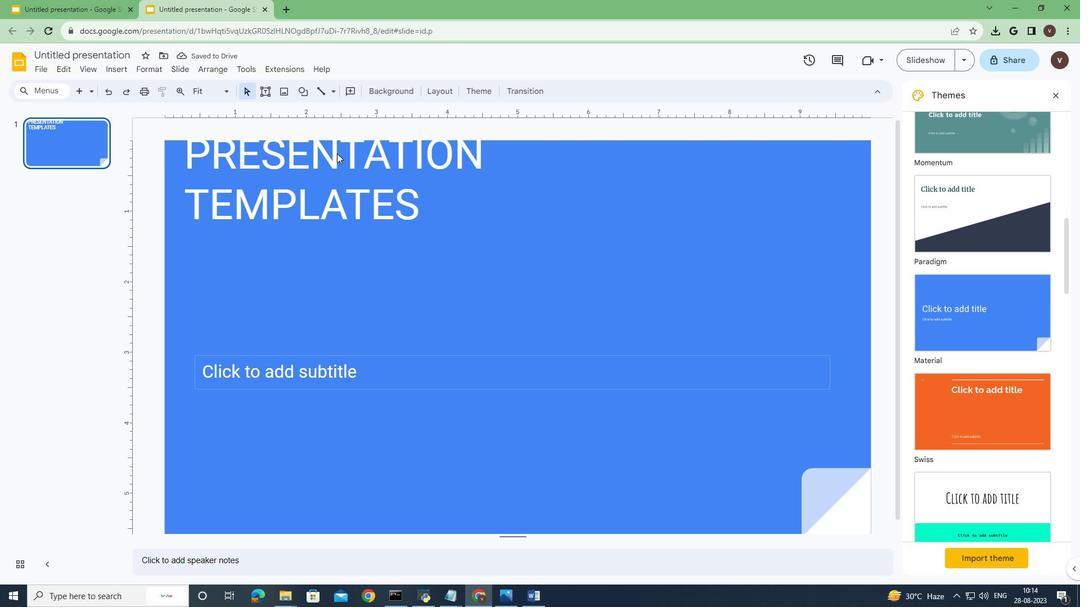 
Action: Mouse scrolled (508, 308) with delta (0, 0)
Screenshot: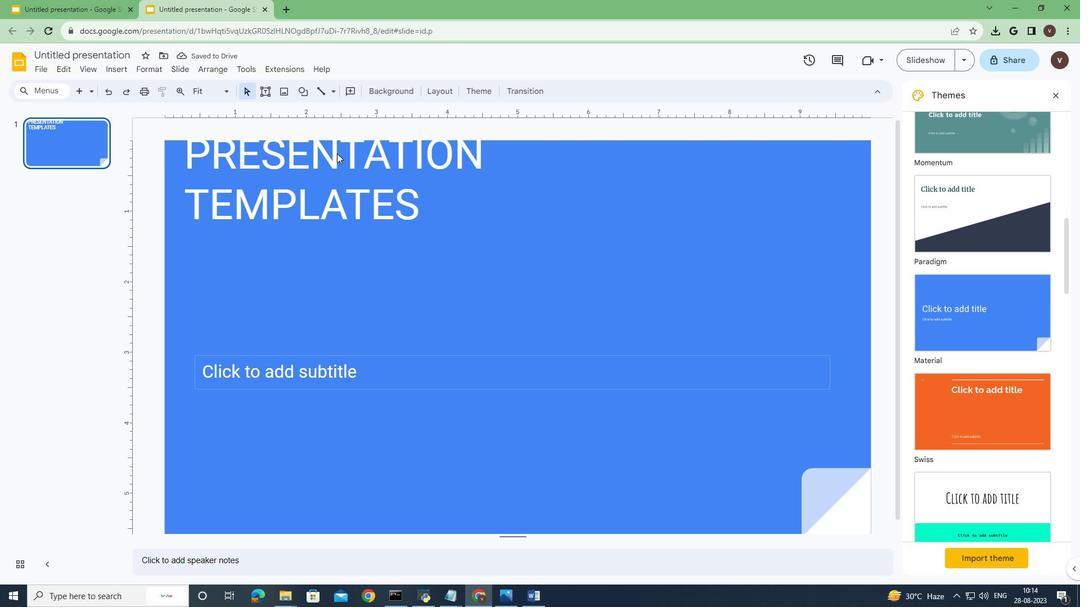 
Action: Mouse moved to (490, 287)
Screenshot: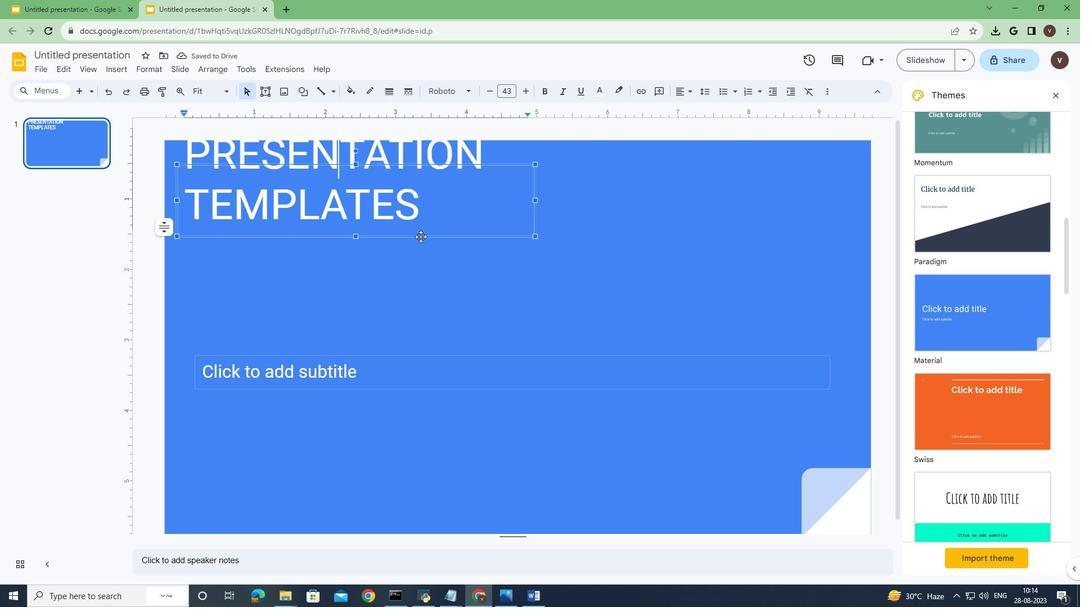 
Action: Mouse pressed left at (490, 287)
Screenshot: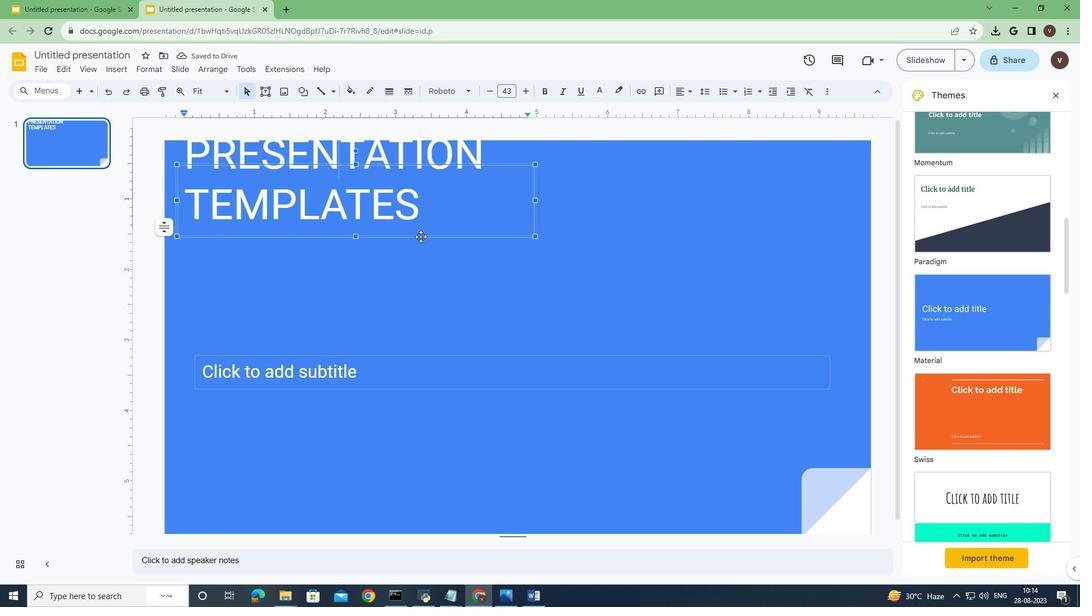 
Action: Mouse moved to (507, 319)
Screenshot: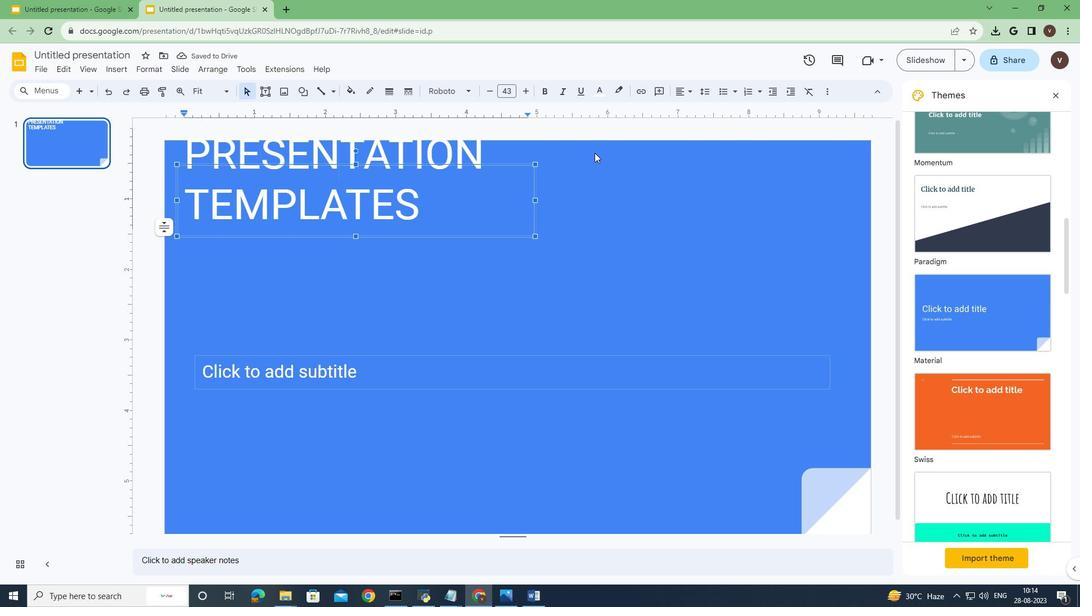 
Action: Mouse scrolled (507, 319) with delta (0, 0)
Screenshot: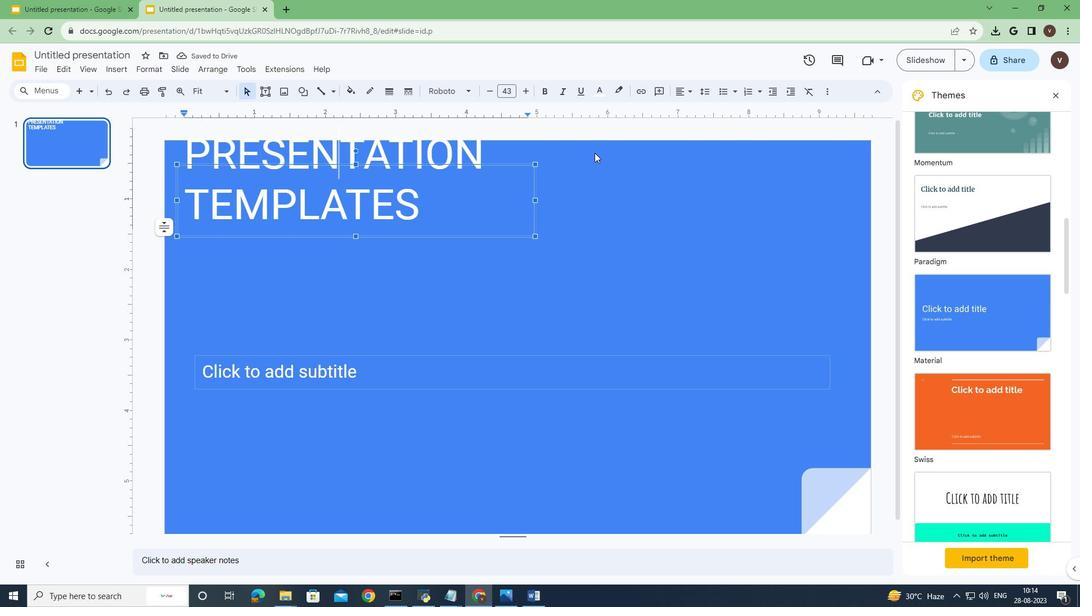 
Action: Mouse scrolled (507, 319) with delta (0, 0)
Screenshot: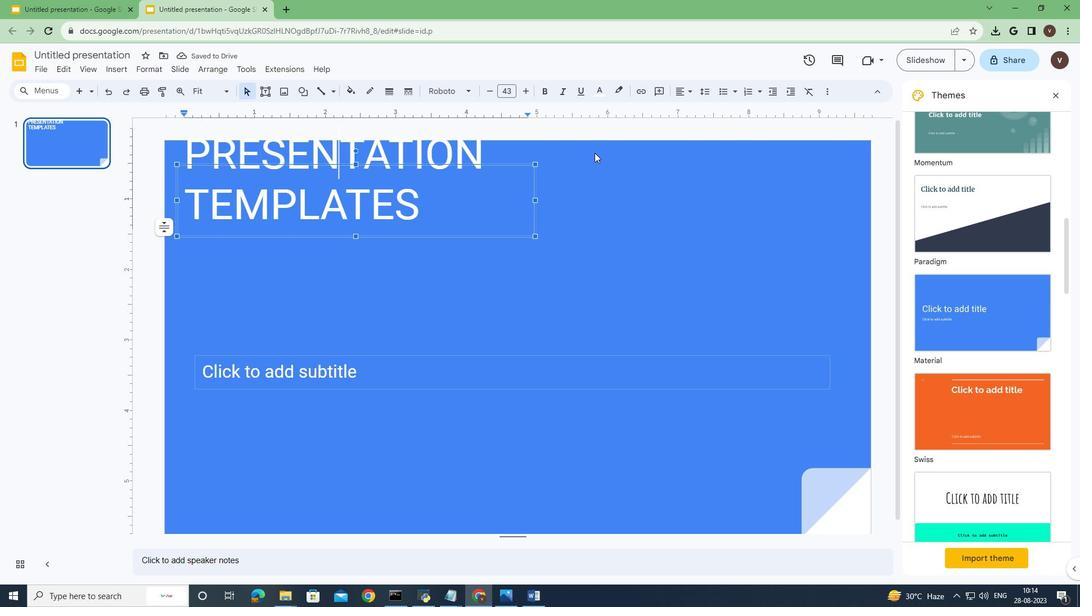
Action: Mouse scrolled (507, 319) with delta (0, 0)
Screenshot: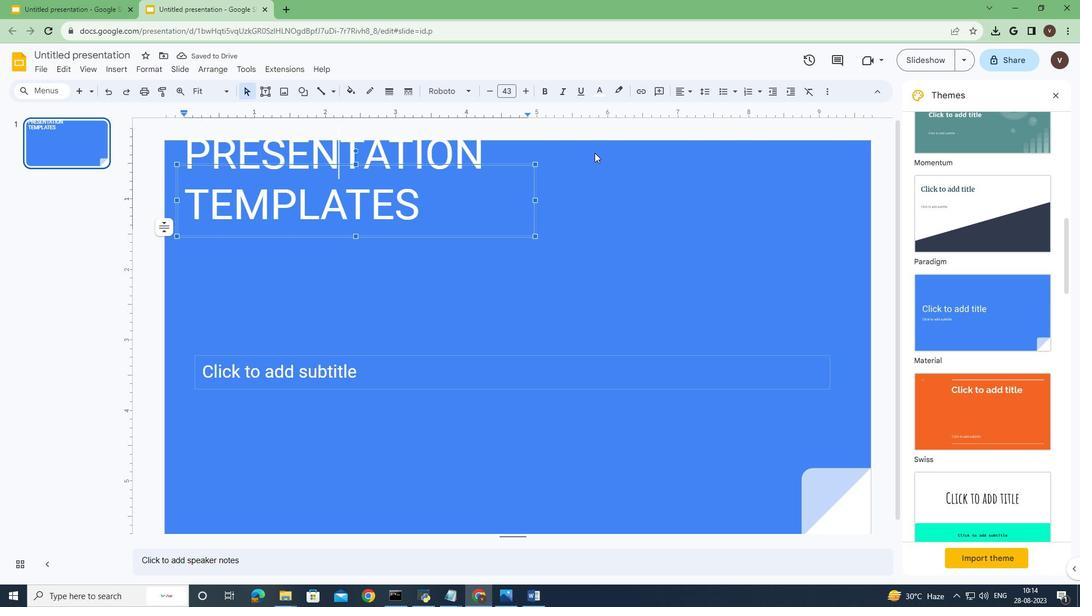 
Action: Mouse scrolled (507, 319) with delta (0, 0)
Screenshot: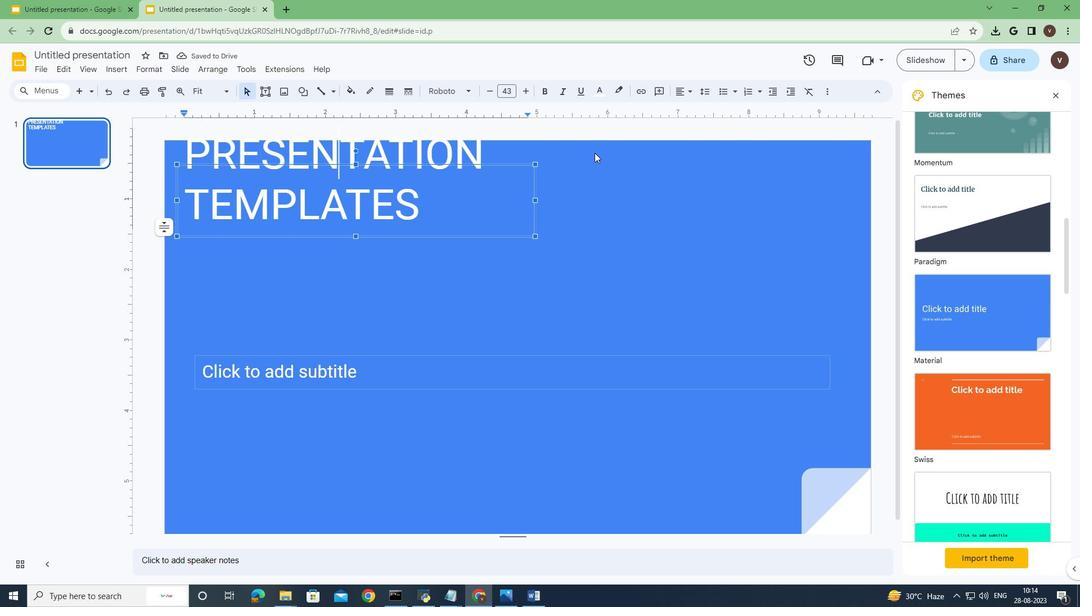 
Action: Mouse scrolled (507, 319) with delta (0, 0)
Screenshot: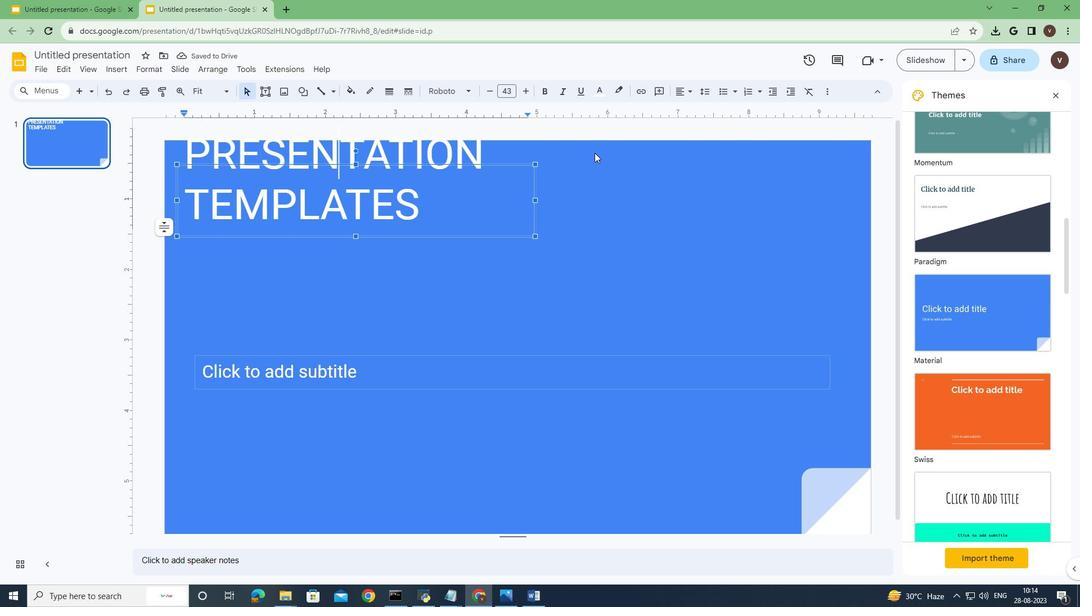 
Action: Mouse moved to (541, 287)
Screenshot: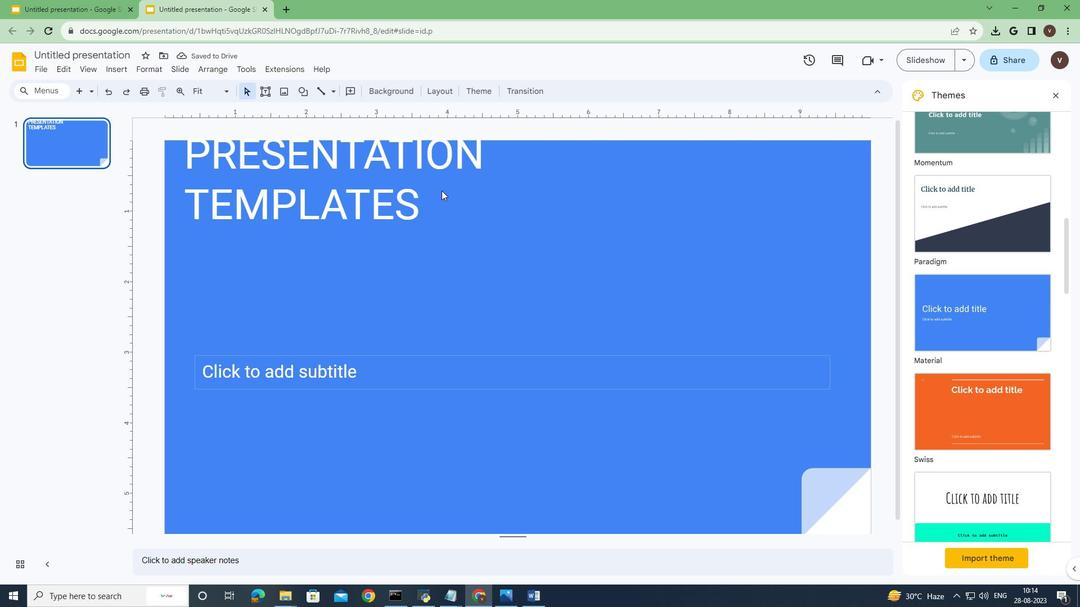 
Action: Mouse pressed left at (541, 287)
Screenshot: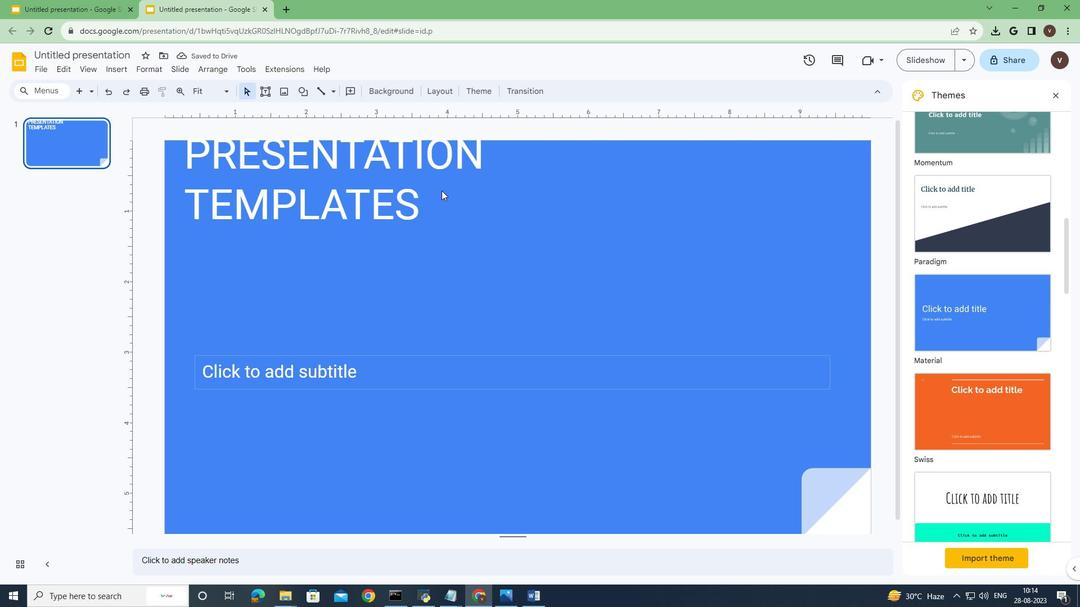
Action: Mouse moved to (510, 301)
Screenshot: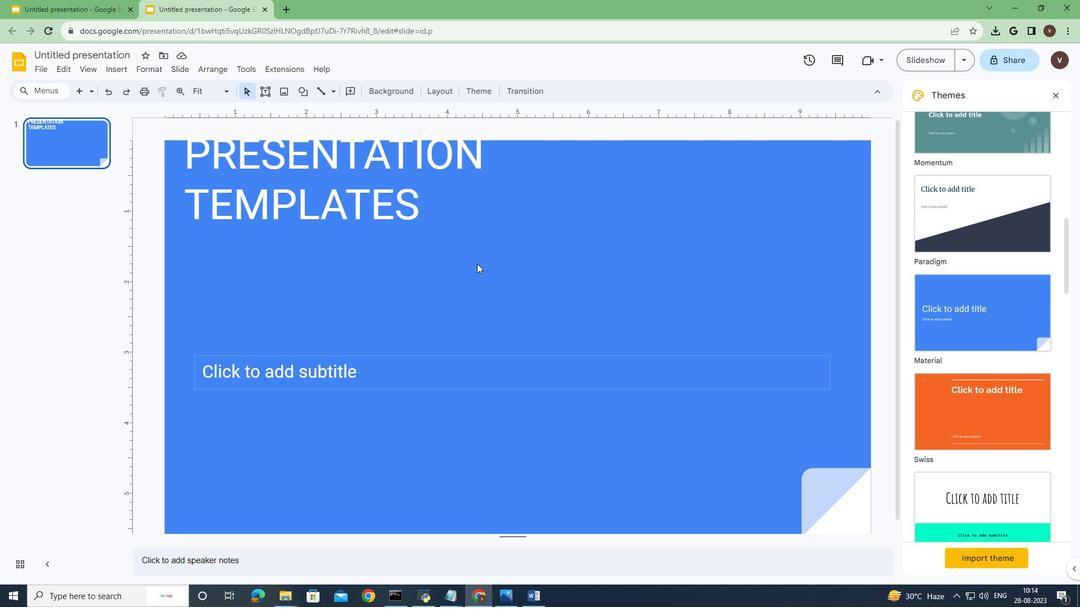 
Action: Mouse scrolled (510, 301) with delta (0, 0)
Screenshot: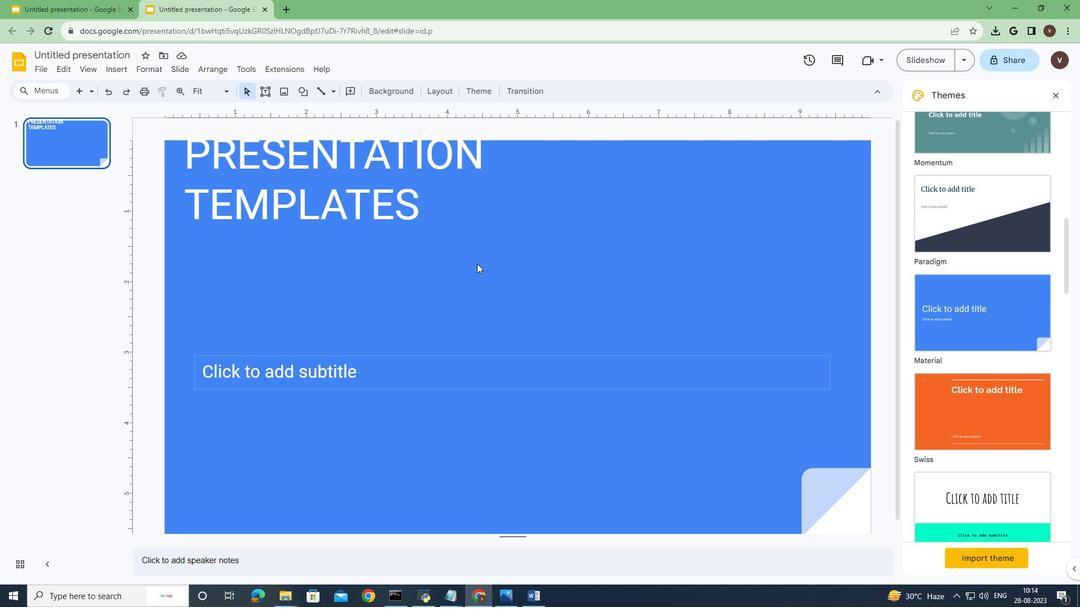 
Action: Mouse scrolled (510, 301) with delta (0, 0)
Screenshot: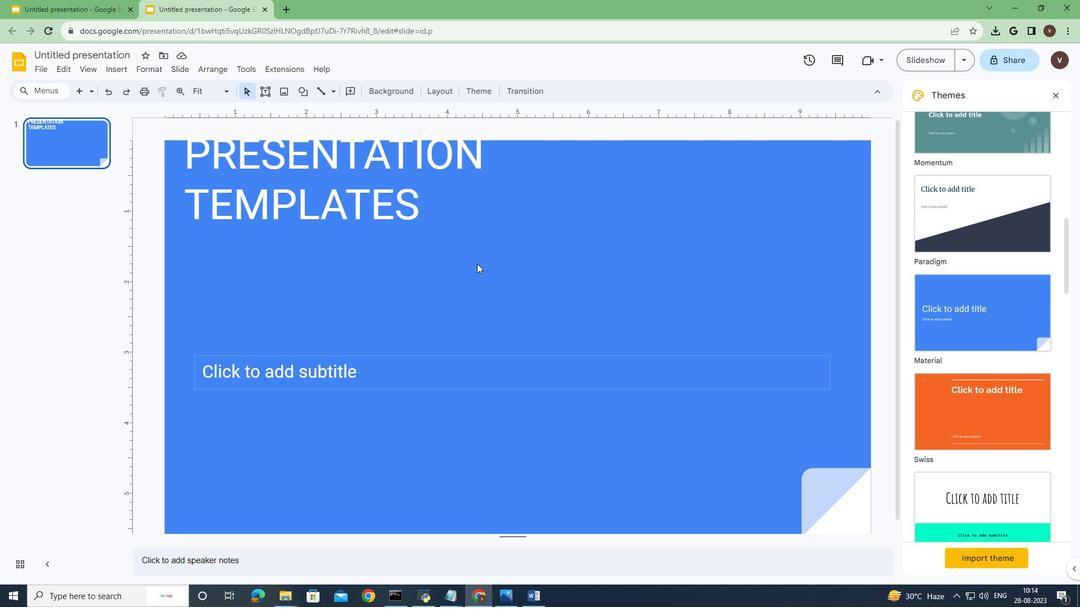 
Action: Mouse scrolled (510, 301) with delta (0, 0)
Screenshot: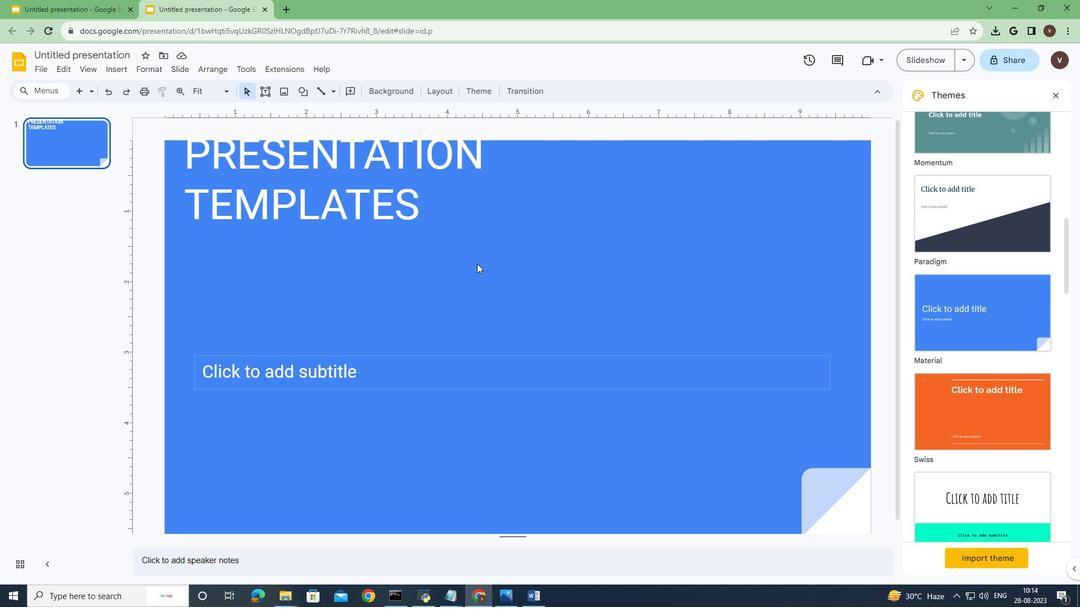 
Action: Mouse scrolled (510, 301) with delta (0, 0)
Screenshot: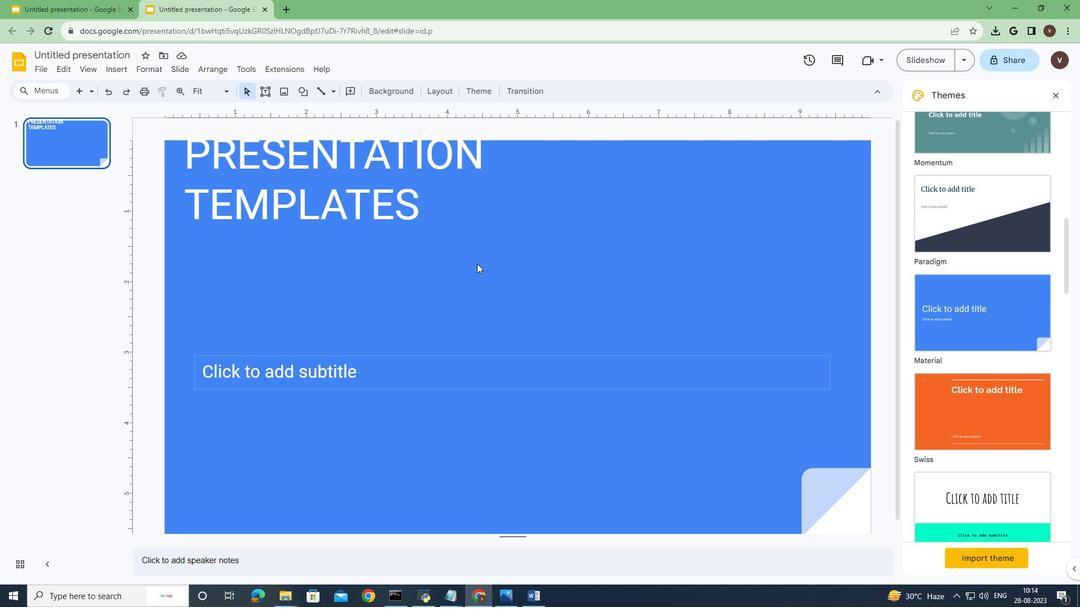 
Action: Mouse scrolled (510, 301) with delta (0, 0)
Screenshot: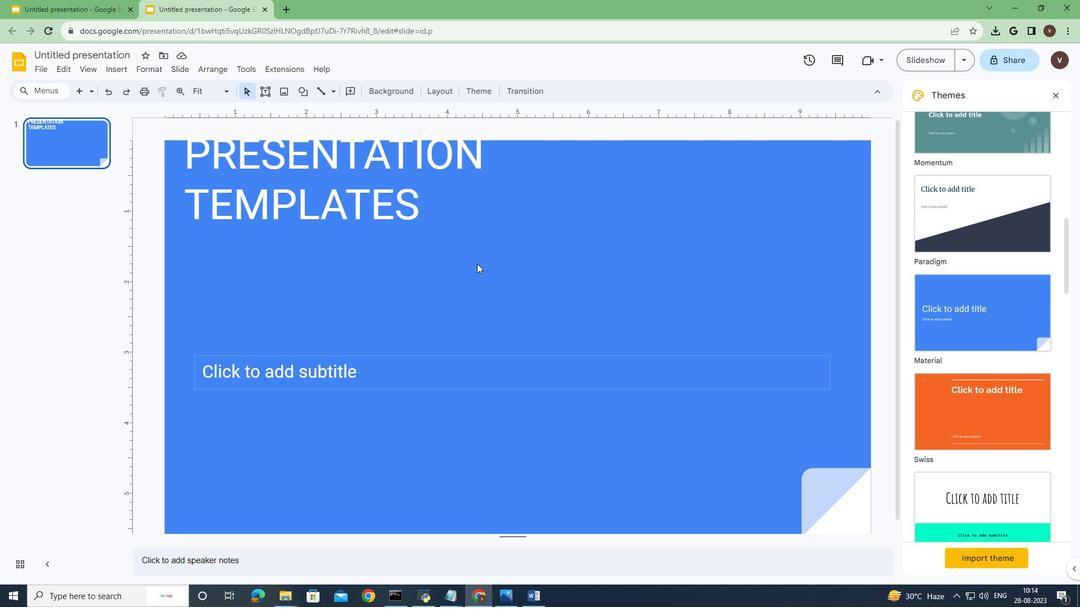 
Action: Mouse moved to (517, 330)
Screenshot: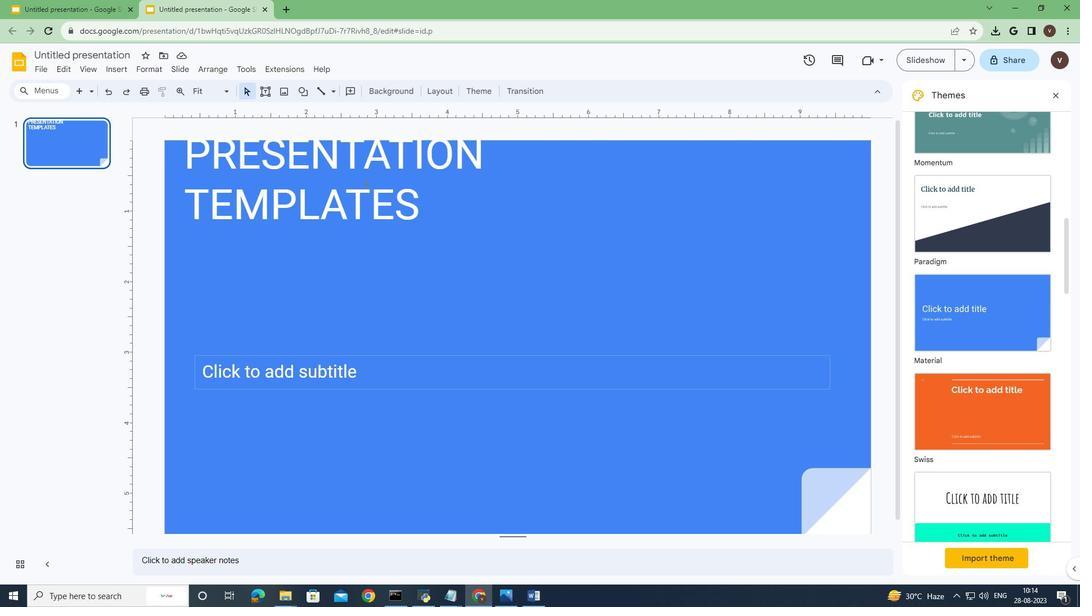 
Action: Mouse scrolled (517, 330) with delta (0, 0)
Screenshot: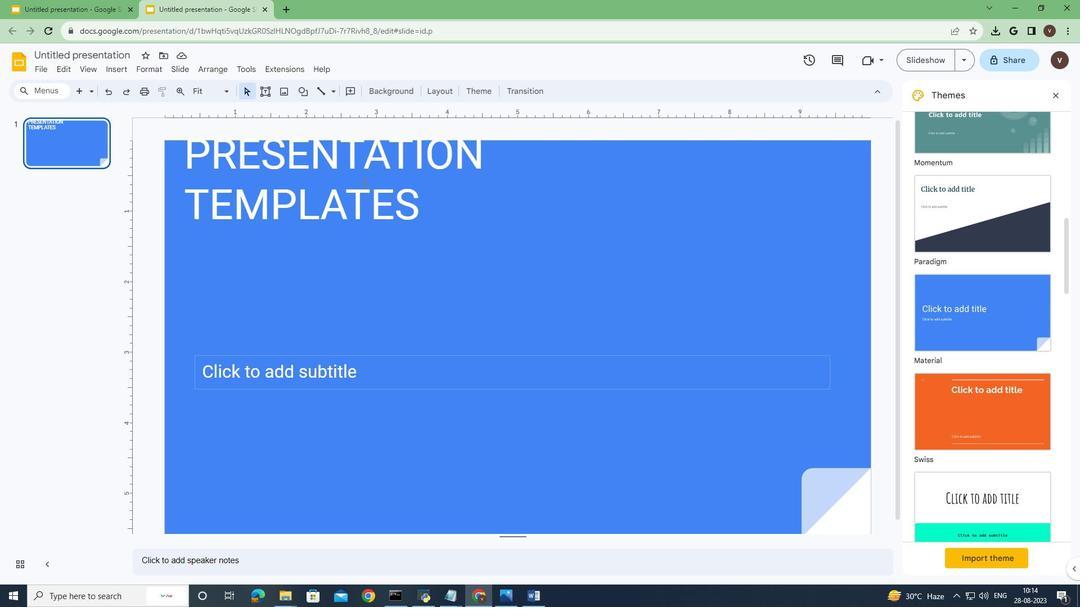 
Action: Mouse scrolled (517, 330) with delta (0, 0)
Screenshot: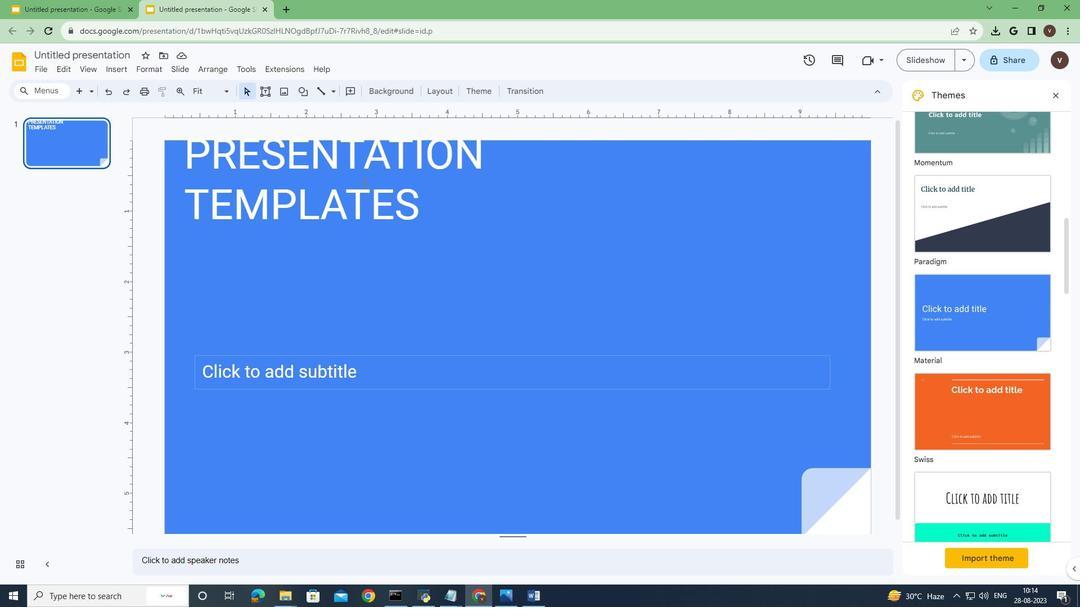 
Action: Mouse scrolled (517, 330) with delta (0, 0)
Screenshot: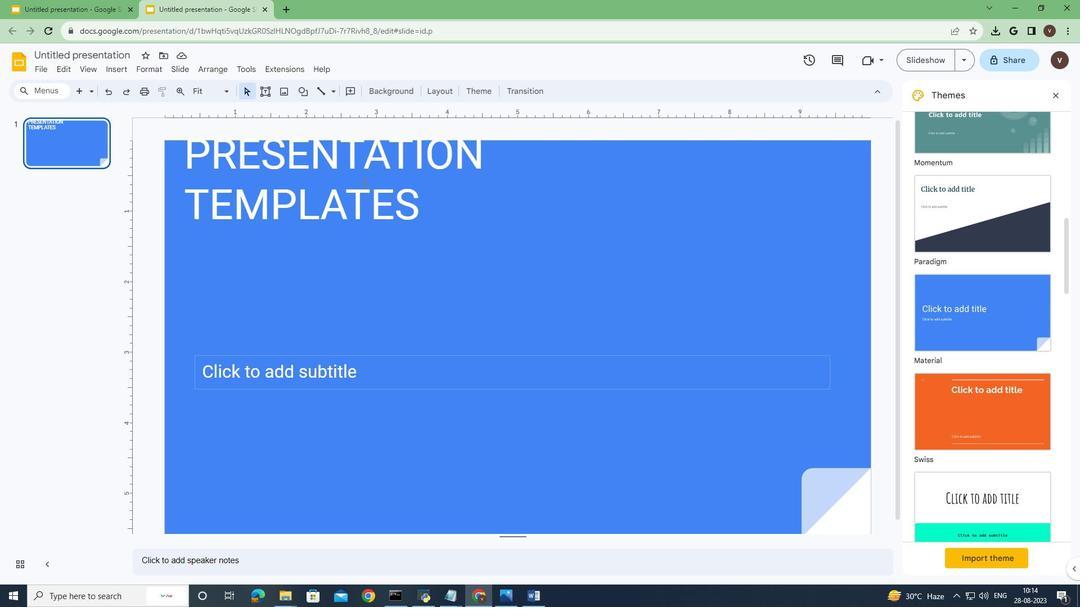 
Action: Mouse scrolled (517, 330) with delta (0, 0)
Screenshot: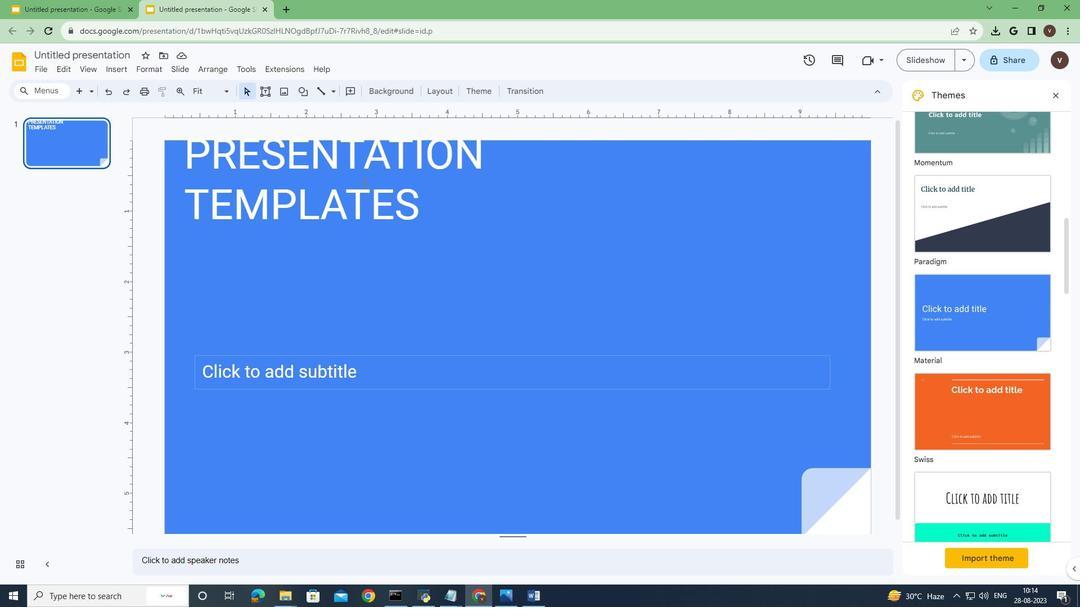
Action: Mouse scrolled (517, 330) with delta (0, 0)
Screenshot: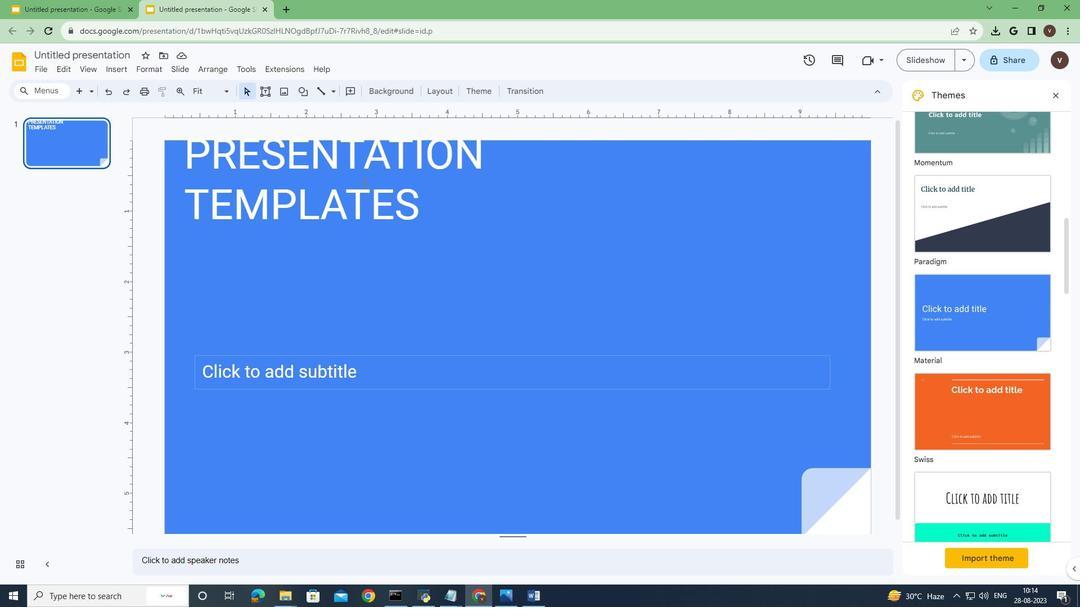 
Action: Mouse scrolled (517, 330) with delta (0, 0)
Screenshot: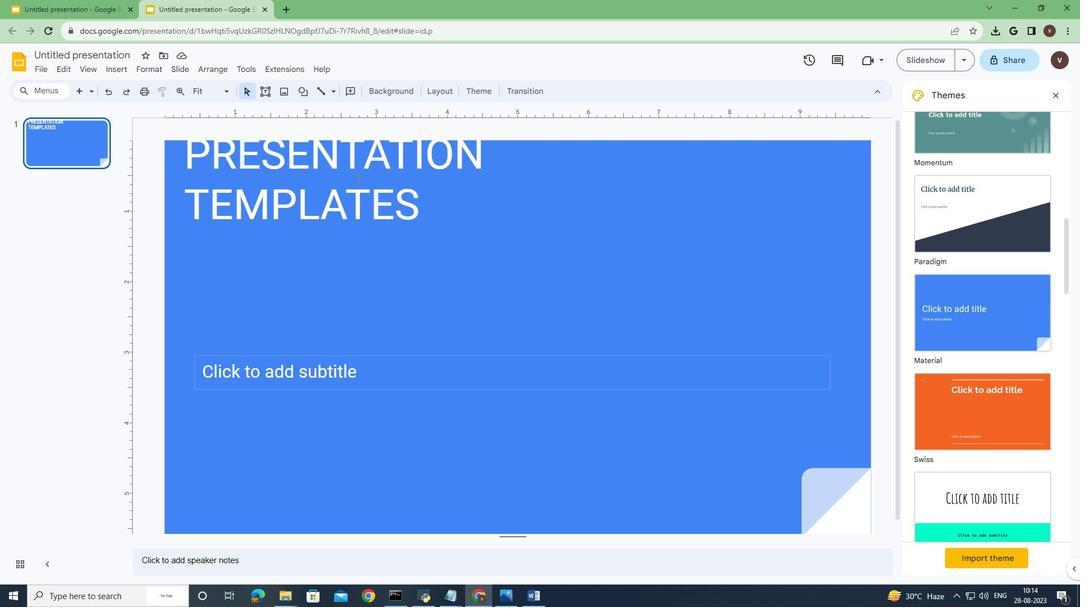 
Action: Mouse moved to (482, 306)
Screenshot: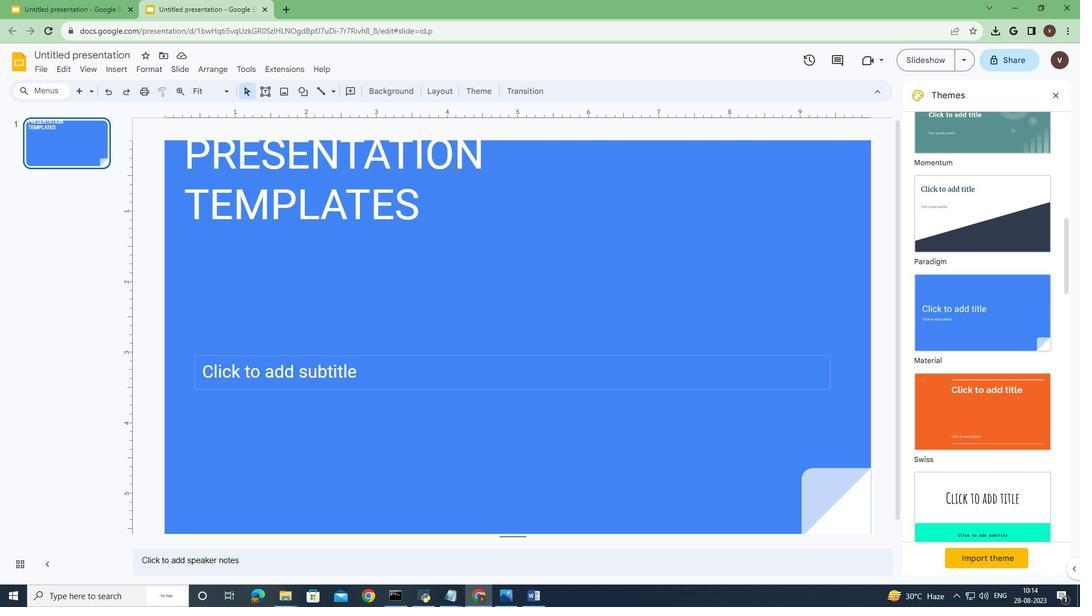 
Action: Mouse scrolled (482, 306) with delta (0, 0)
Screenshot: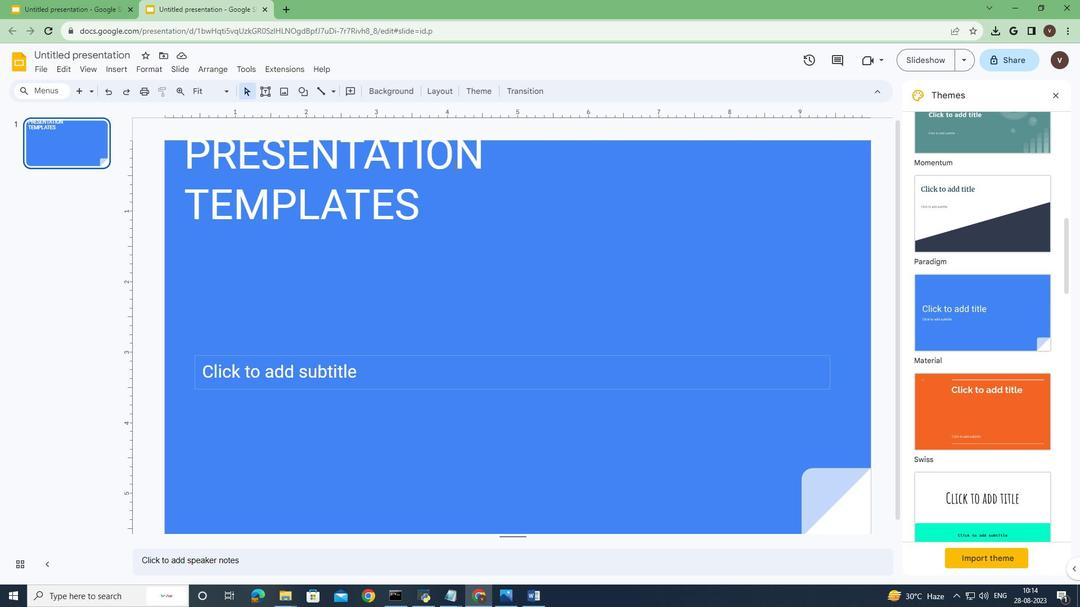 
Action: Mouse scrolled (482, 306) with delta (0, 0)
Screenshot: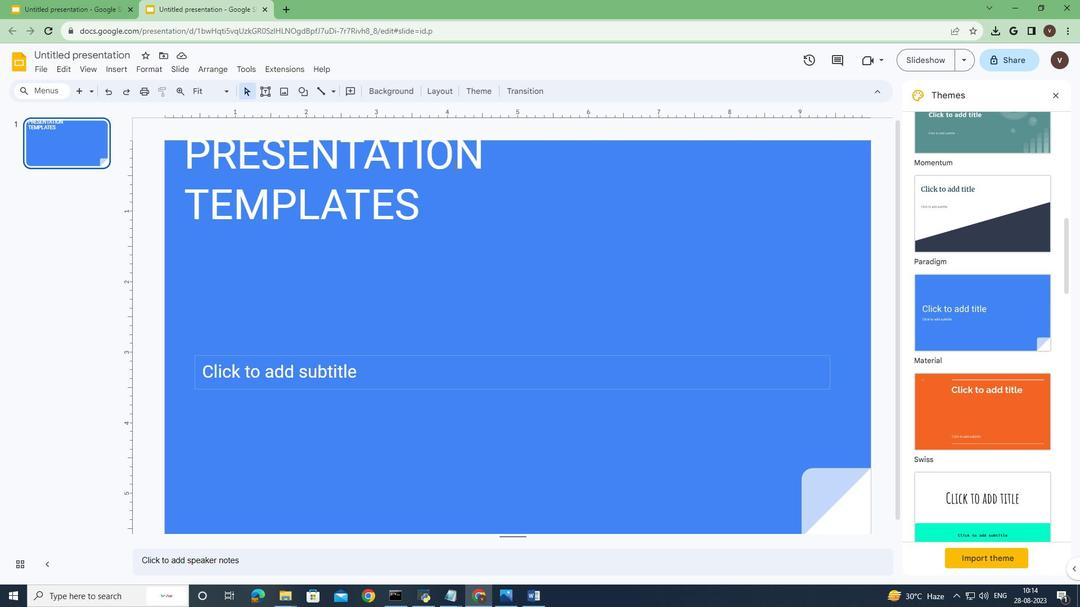 
Action: Mouse scrolled (482, 306) with delta (0, 0)
Screenshot: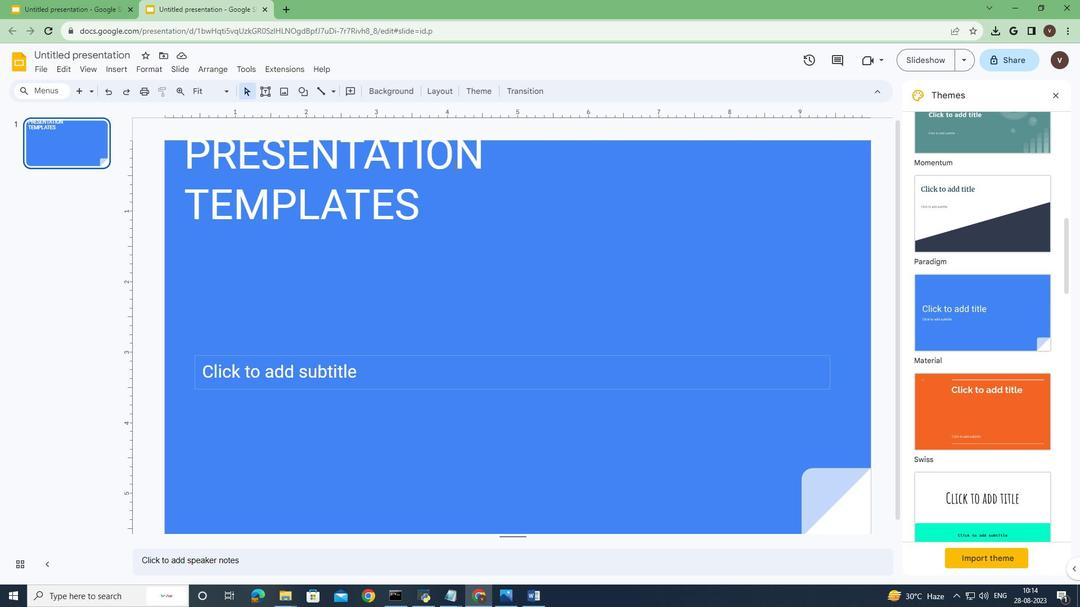 
Action: Mouse scrolled (482, 306) with delta (0, 0)
Screenshot: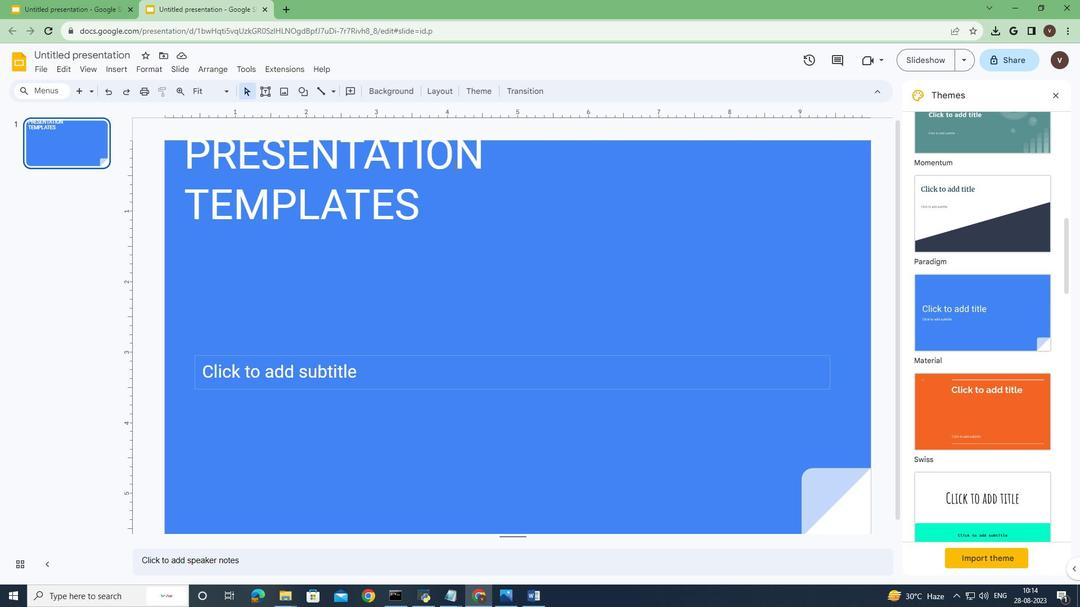 
Action: Mouse moved to (513, 292)
Screenshot: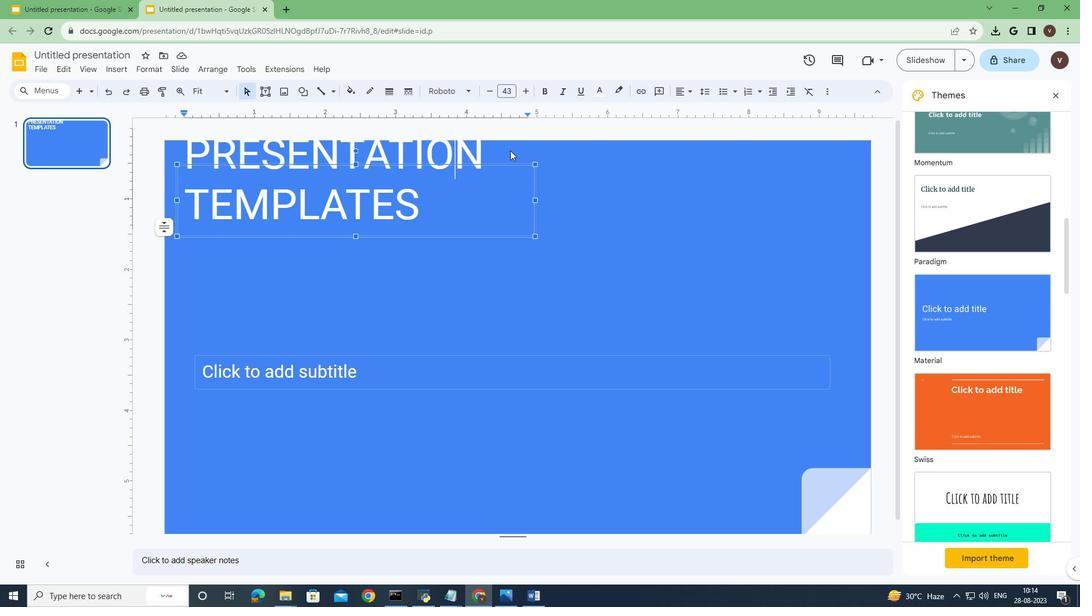 
Action: Mouse pressed left at (513, 292)
Screenshot: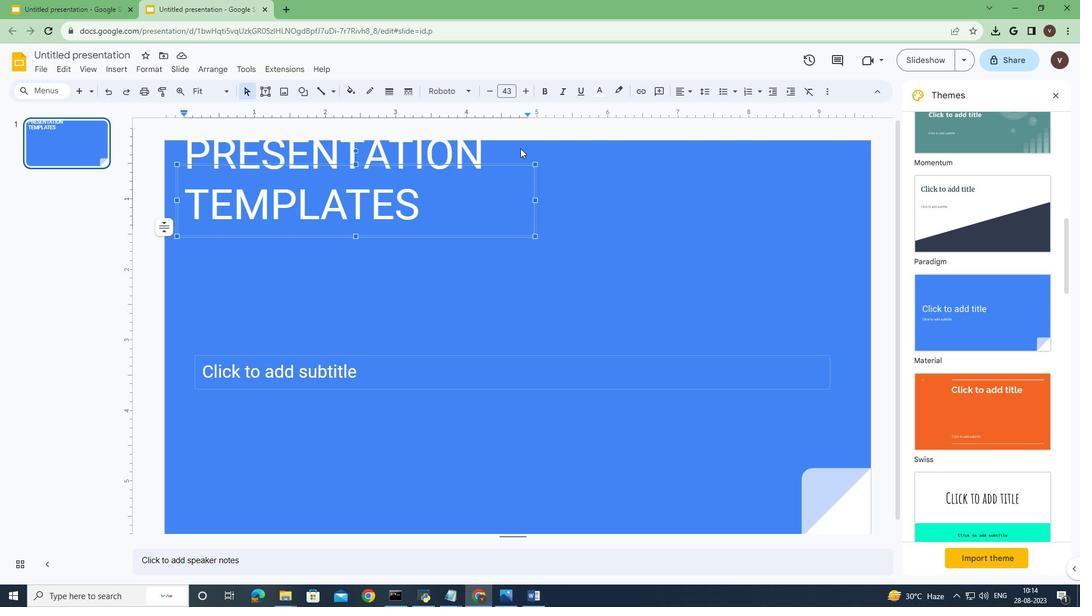 
Action: Mouse moved to (527, 284)
Screenshot: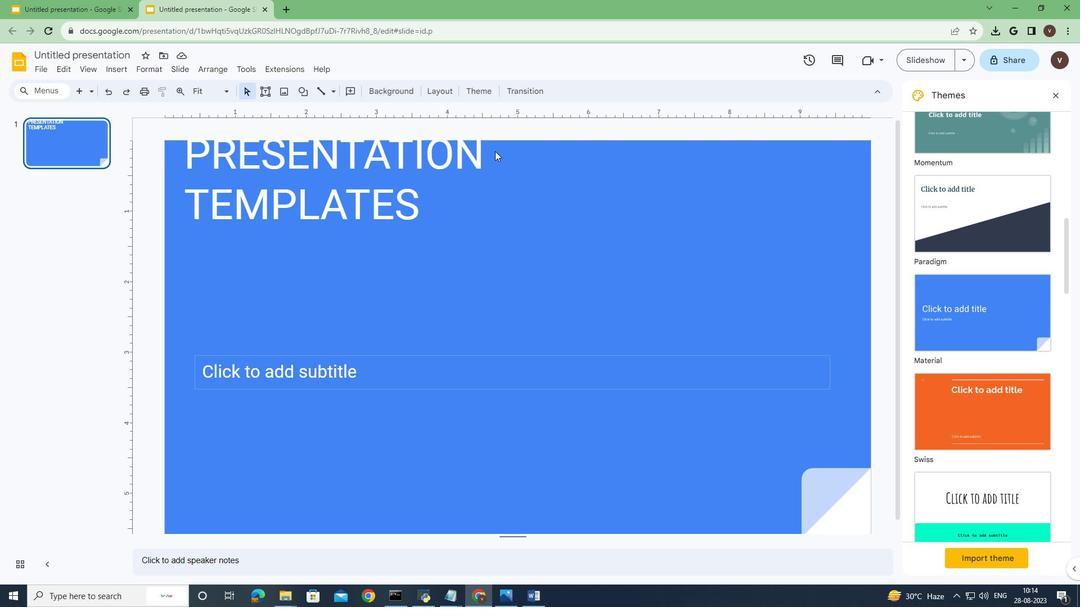 
Action: Mouse pressed left at (527, 284)
Screenshot: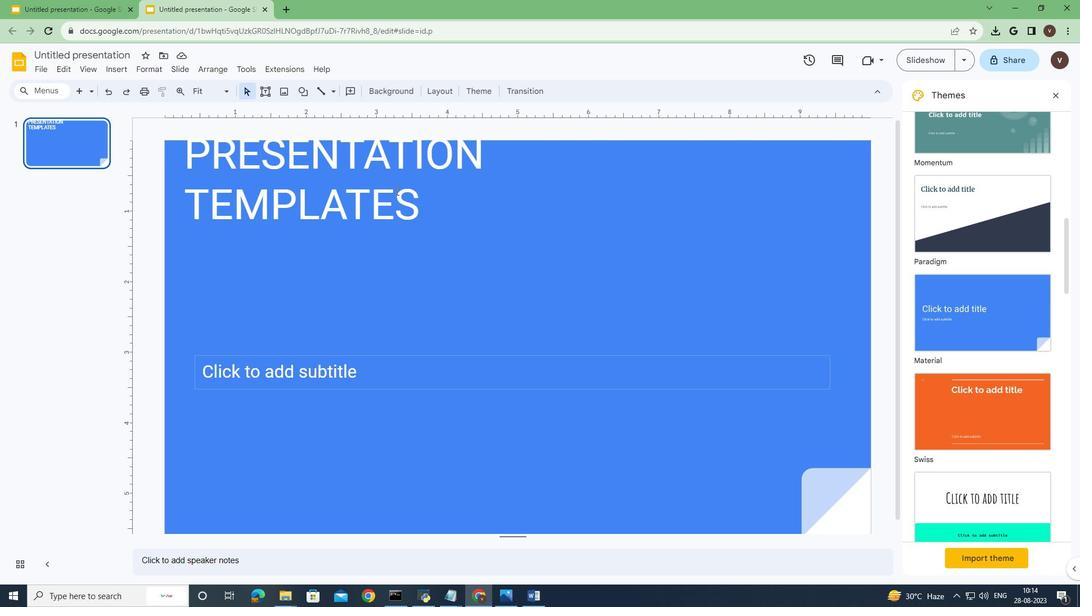 
Action: Mouse moved to (501, 303)
Screenshot: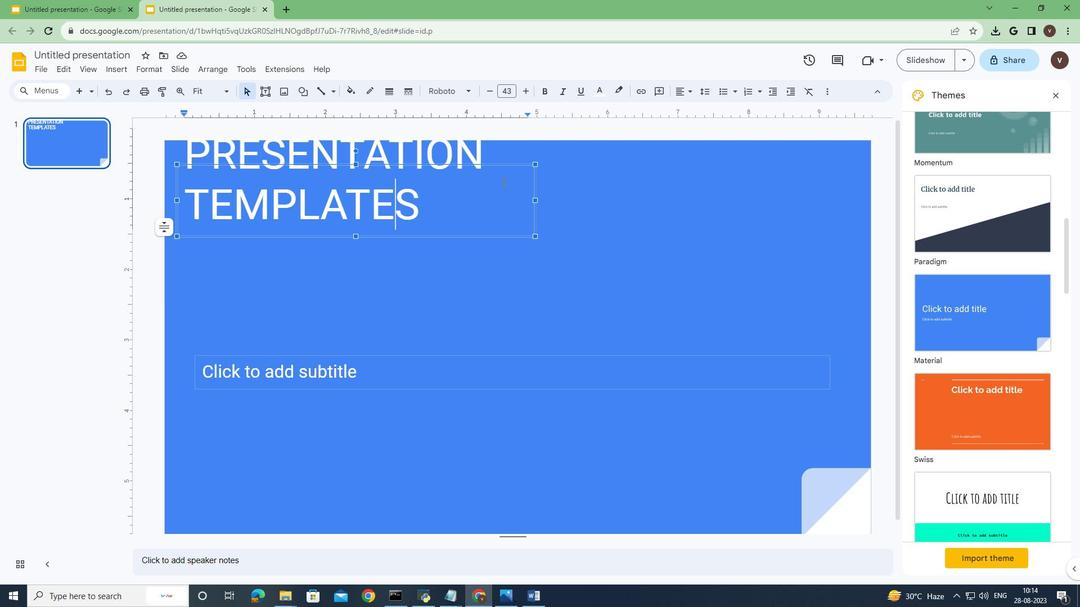 
Action: Mouse pressed left at (501, 303)
Screenshot: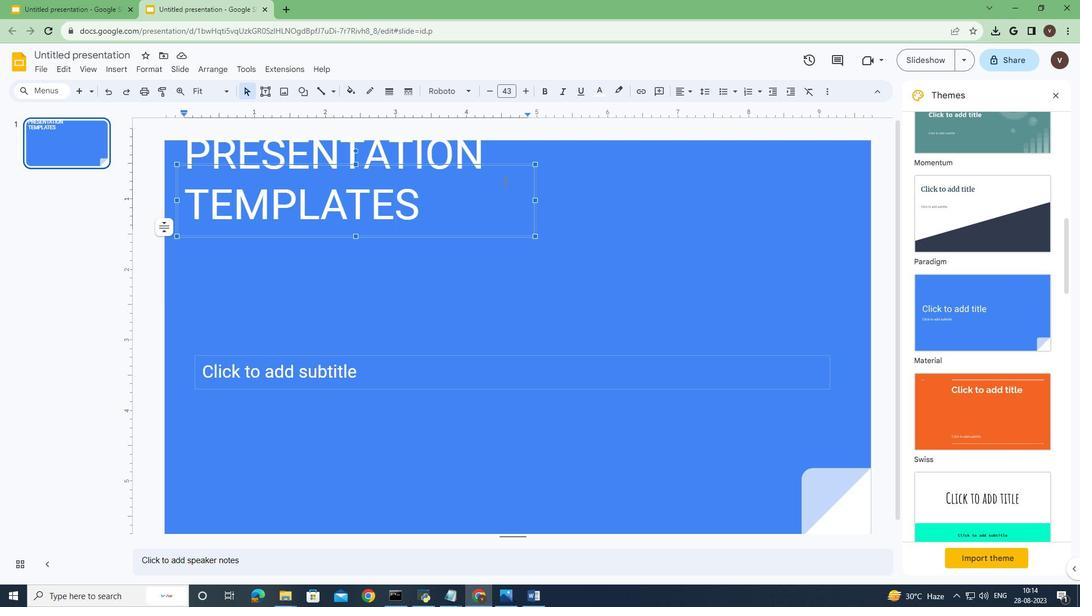 
Action: Mouse moved to (455, 294)
Screenshot: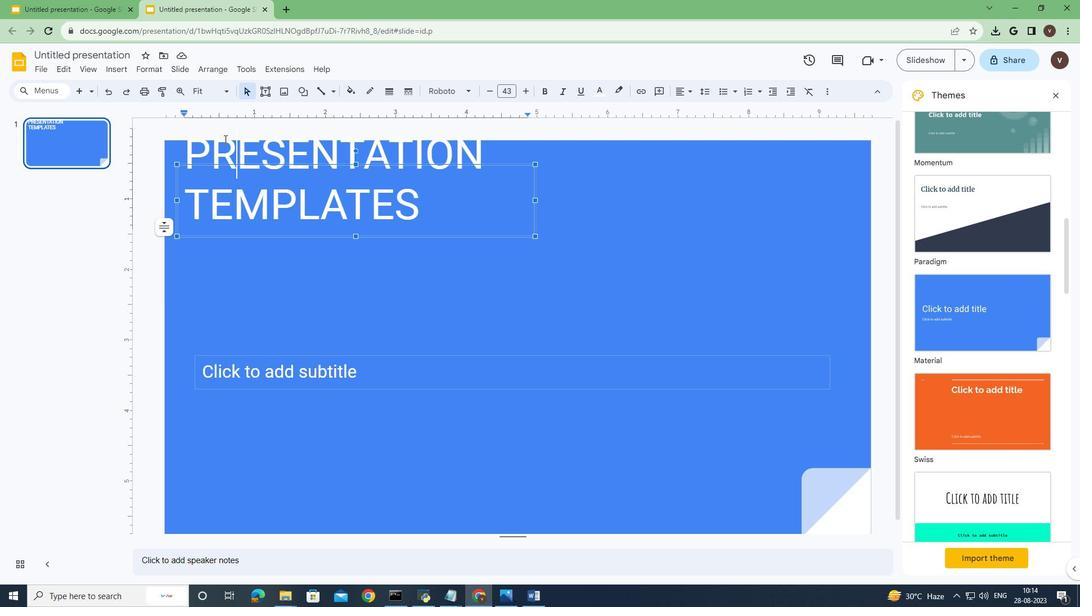 
Action: Mouse scrolled (455, 294) with delta (0, 0)
Screenshot: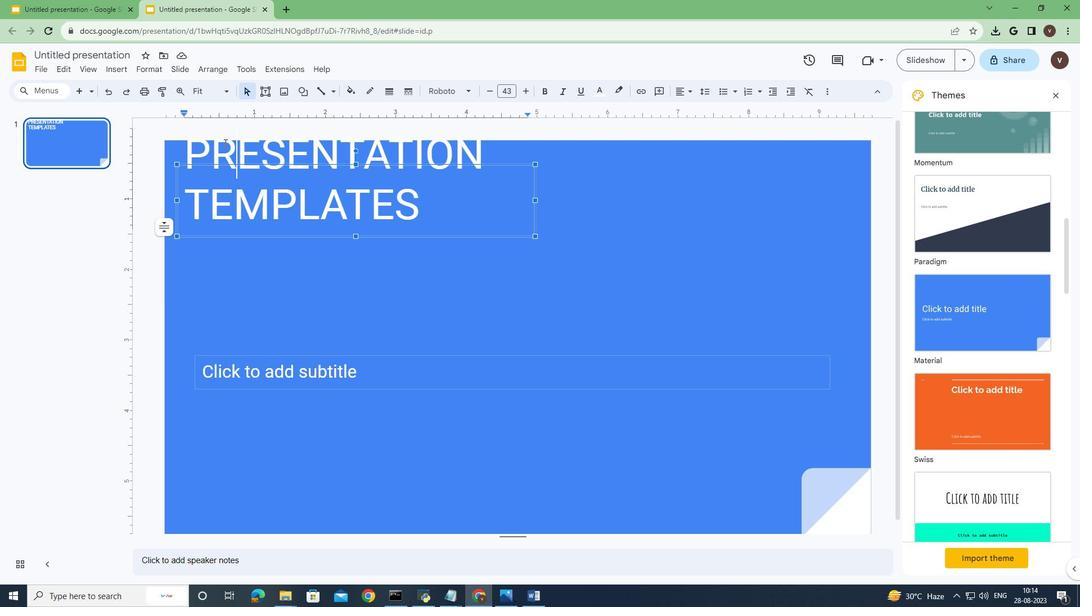 
Action: Mouse scrolled (455, 294) with delta (0, 0)
Screenshot: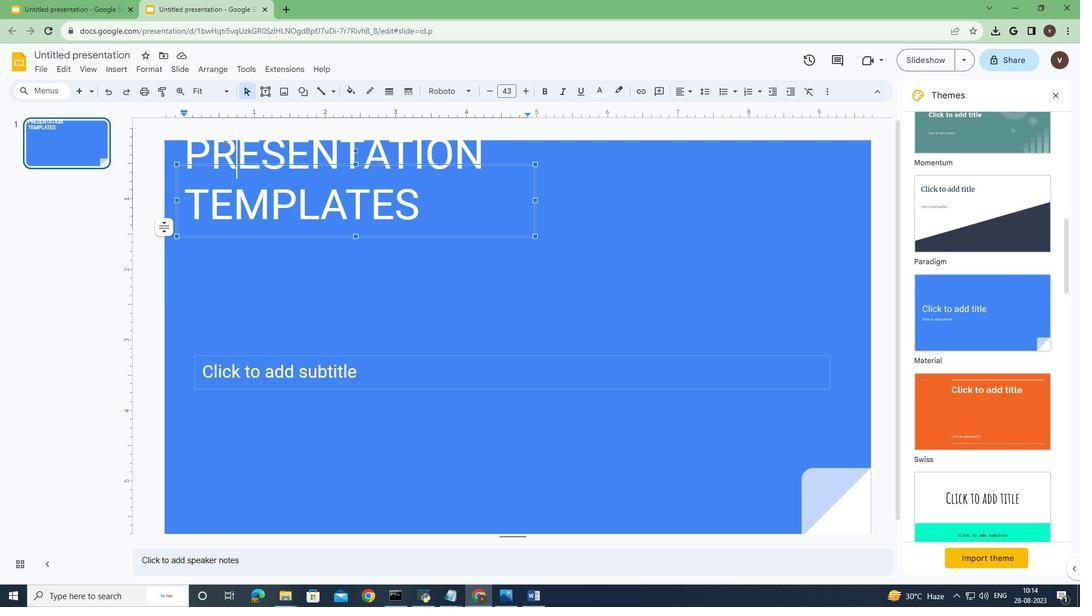 
Action: Mouse scrolled (455, 294) with delta (0, 0)
Screenshot: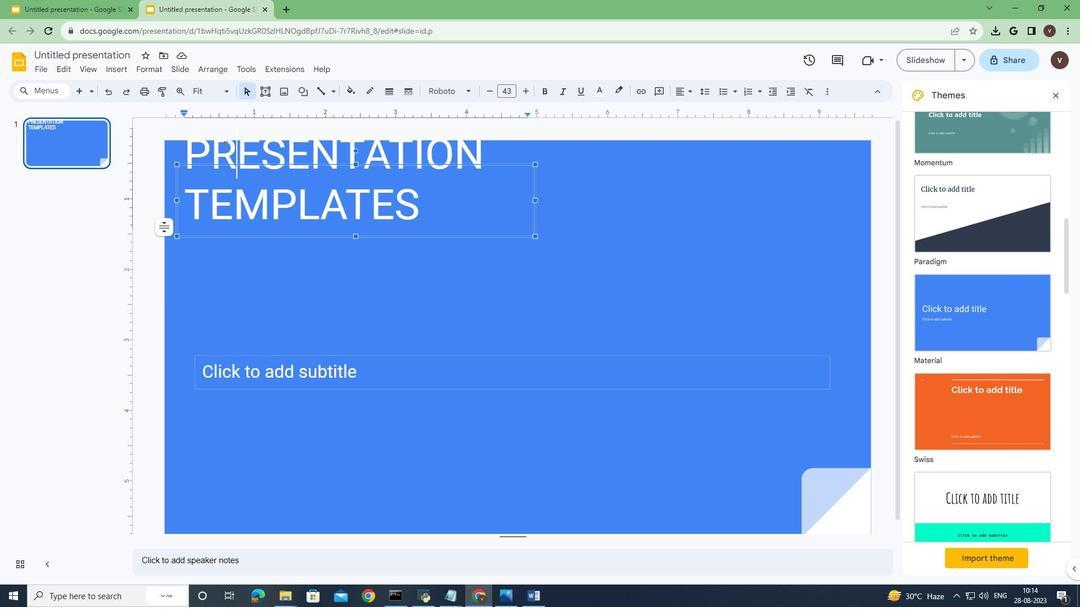 
Action: Mouse scrolled (455, 294) with delta (0, 0)
Screenshot: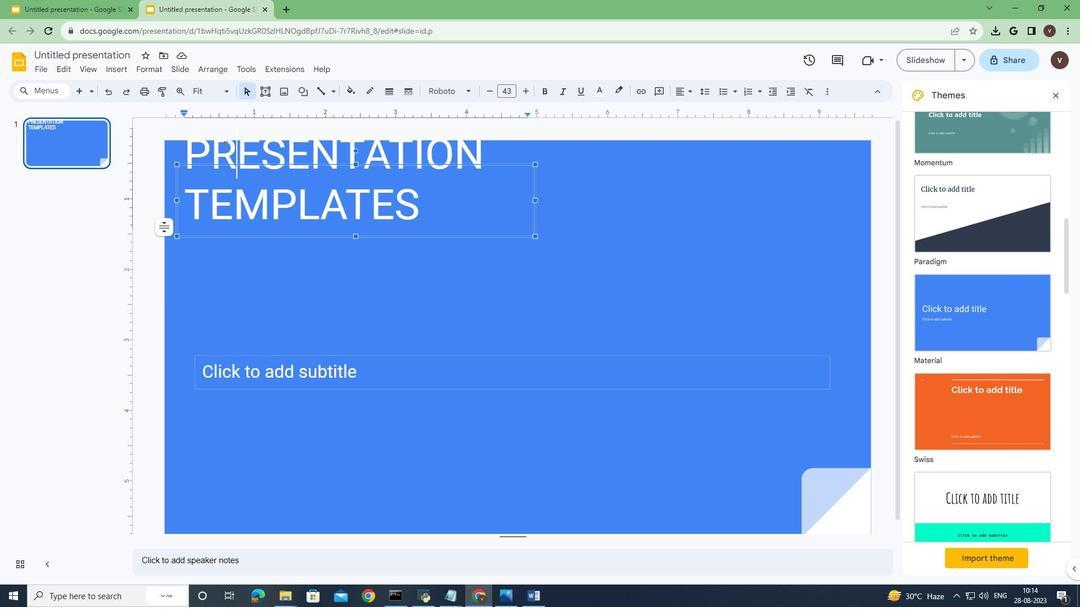 
Action: Mouse scrolled (455, 294) with delta (0, 0)
Screenshot: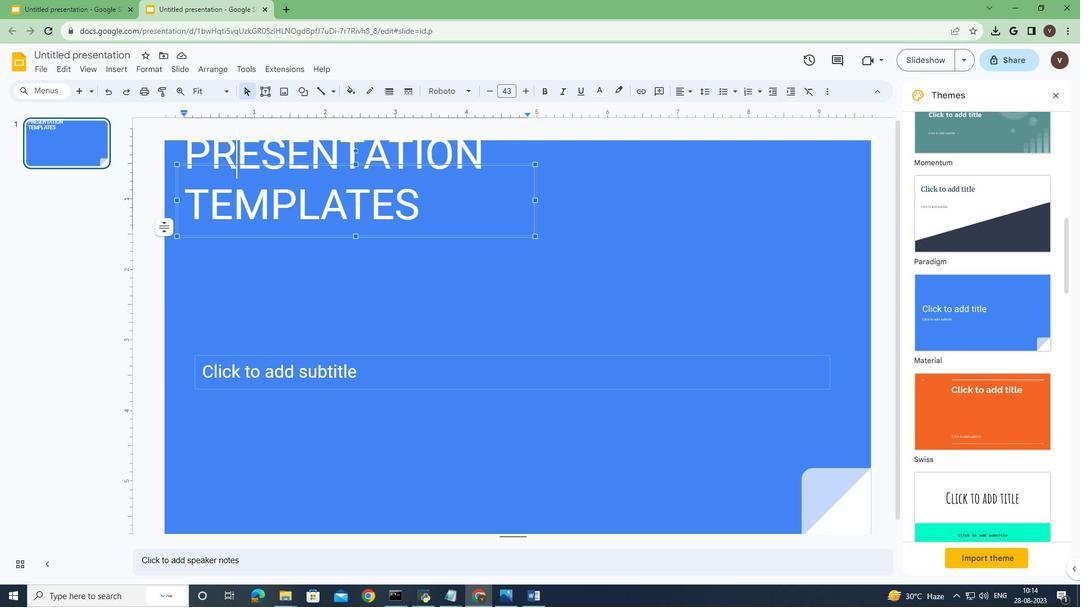 
Action: Mouse moved to (467, 281)
Screenshot: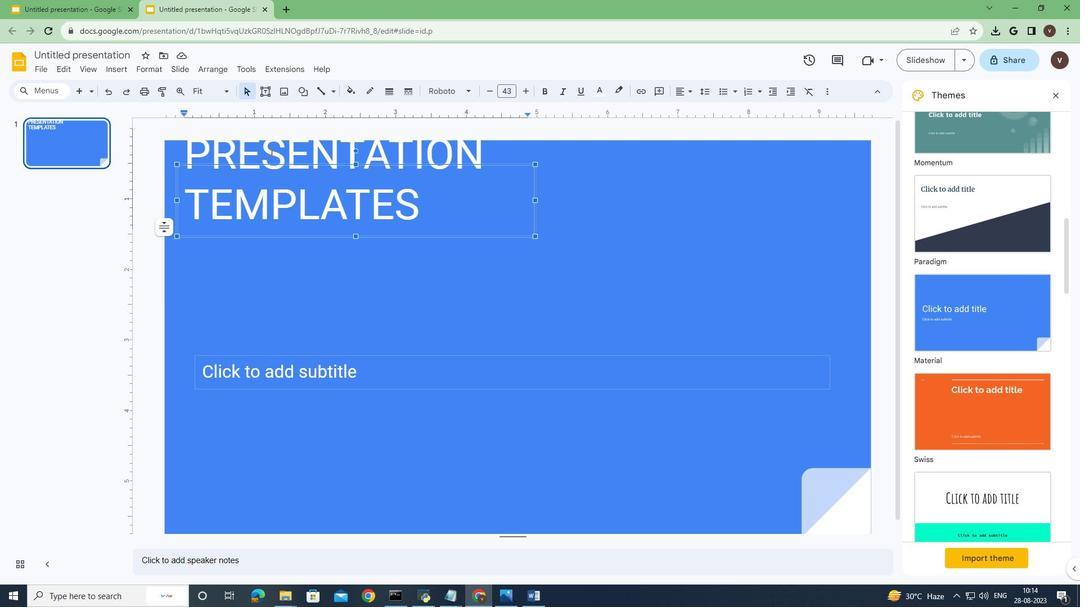 
Action: Mouse pressed left at (467, 281)
Screenshot: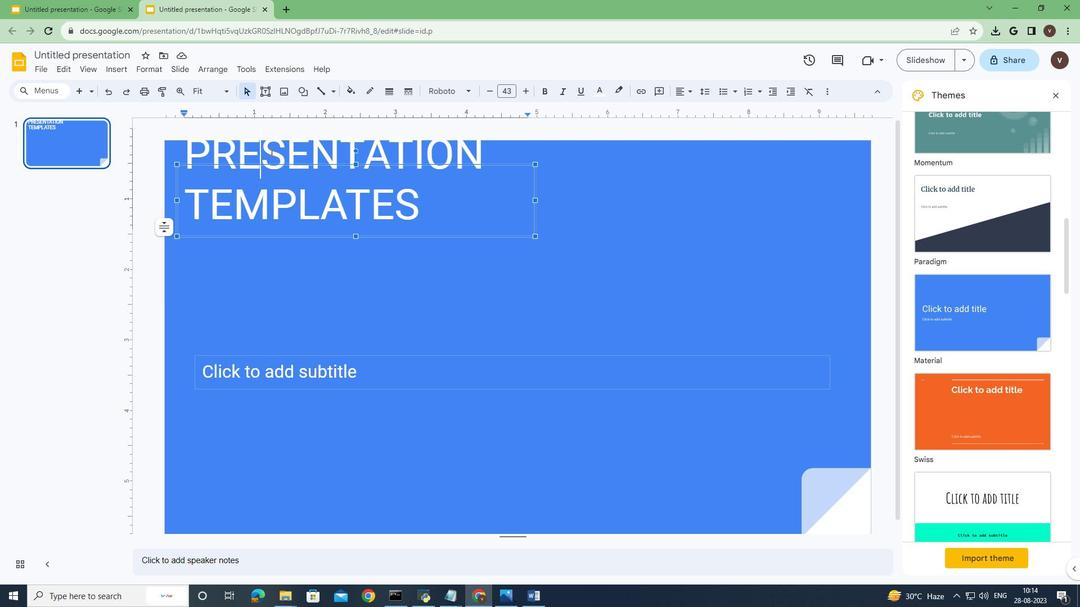 
Action: Mouse moved to (477, 286)
Screenshot: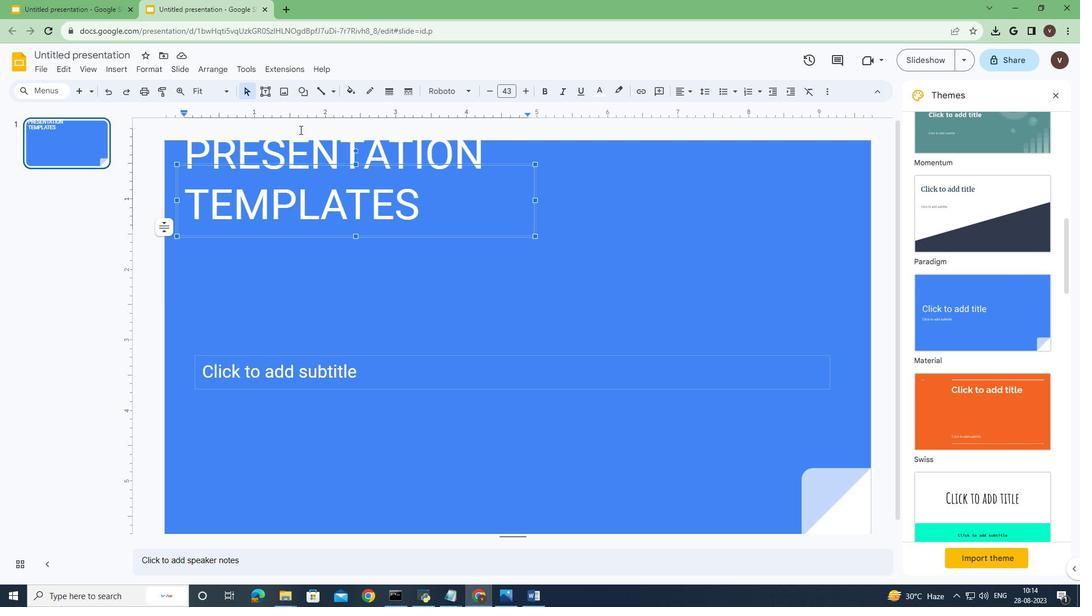 
Action: Mouse pressed left at (477, 286)
Screenshot: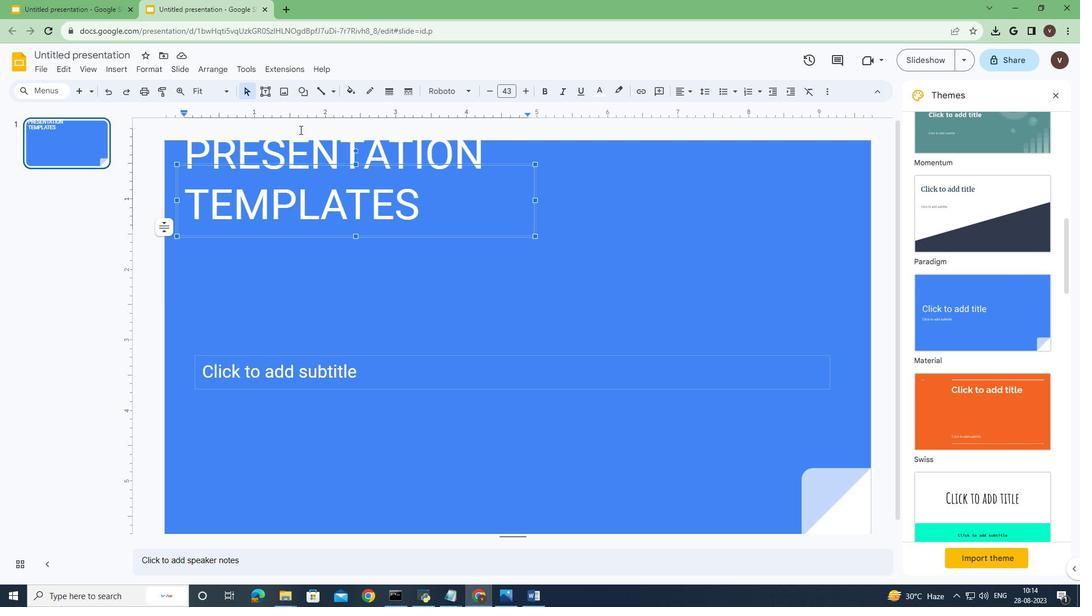 
Action: Mouse moved to (523, 284)
Screenshot: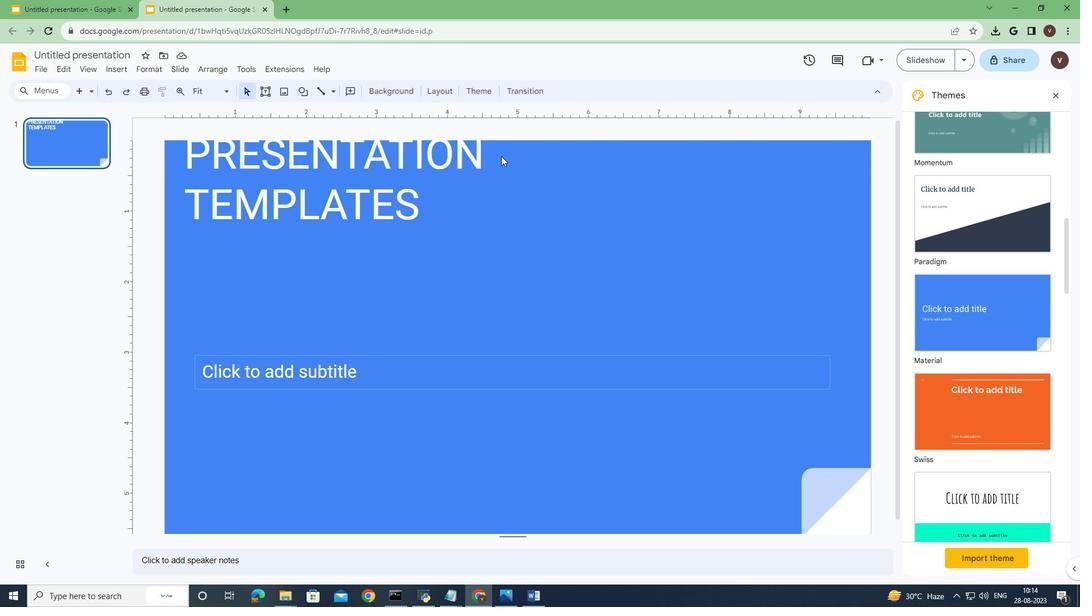 
Action: Mouse pressed left at (523, 284)
Screenshot: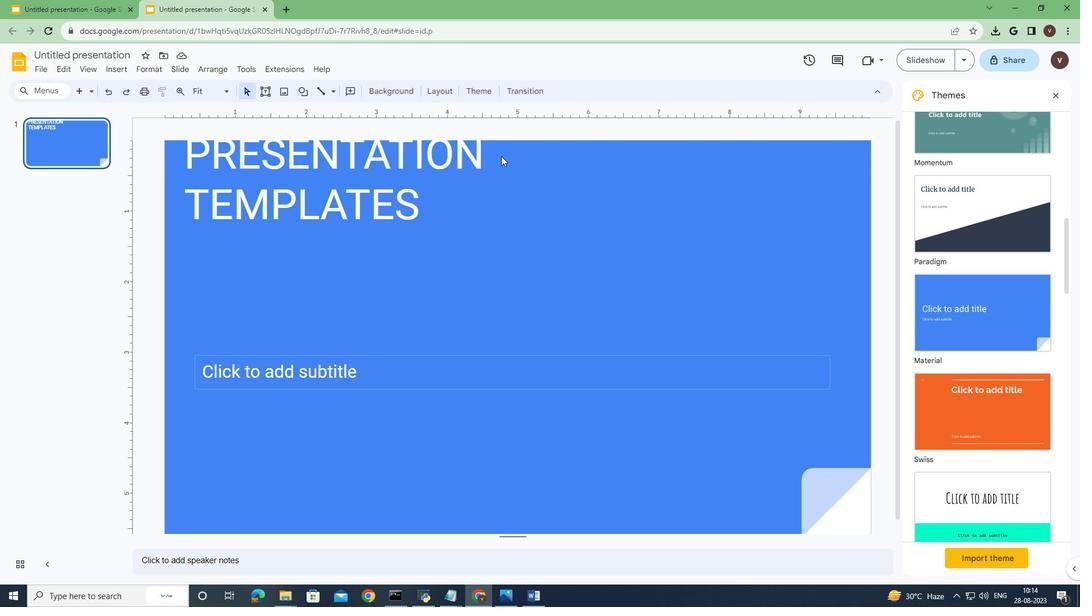 
Action: Mouse moved to (522, 289)
Screenshot: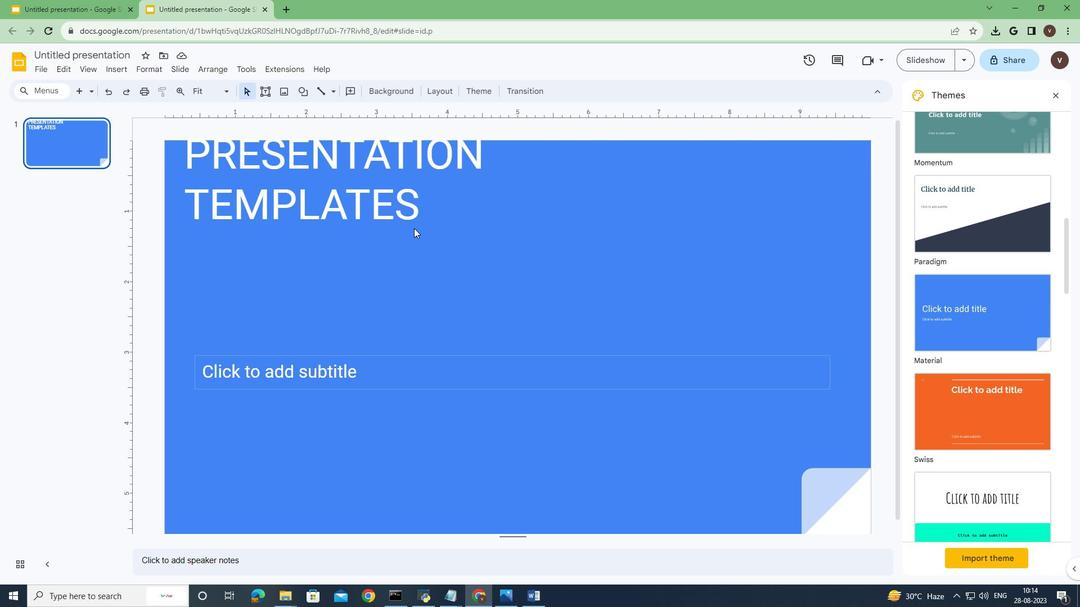 
Action: Mouse pressed left at (522, 289)
Screenshot: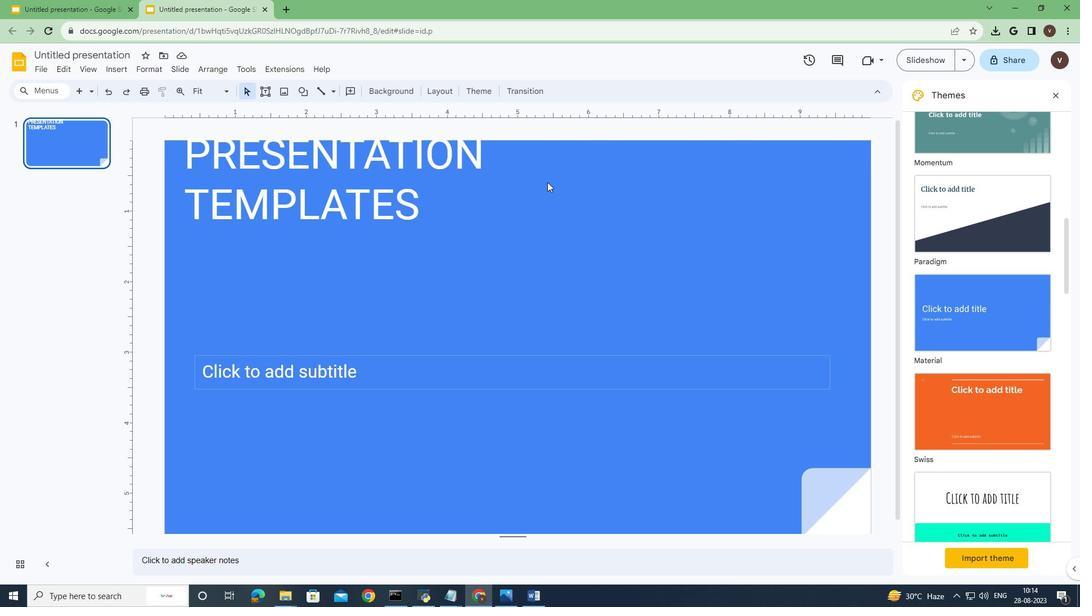 
Action: Mouse moved to (532, 298)
Screenshot: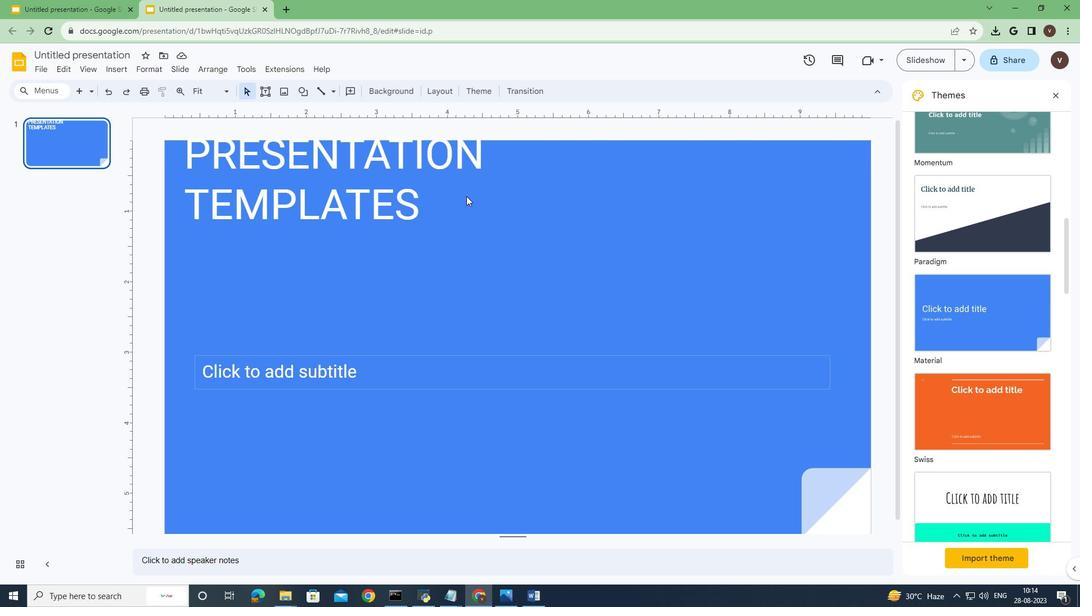 
Action: Mouse pressed left at (532, 298)
Screenshot: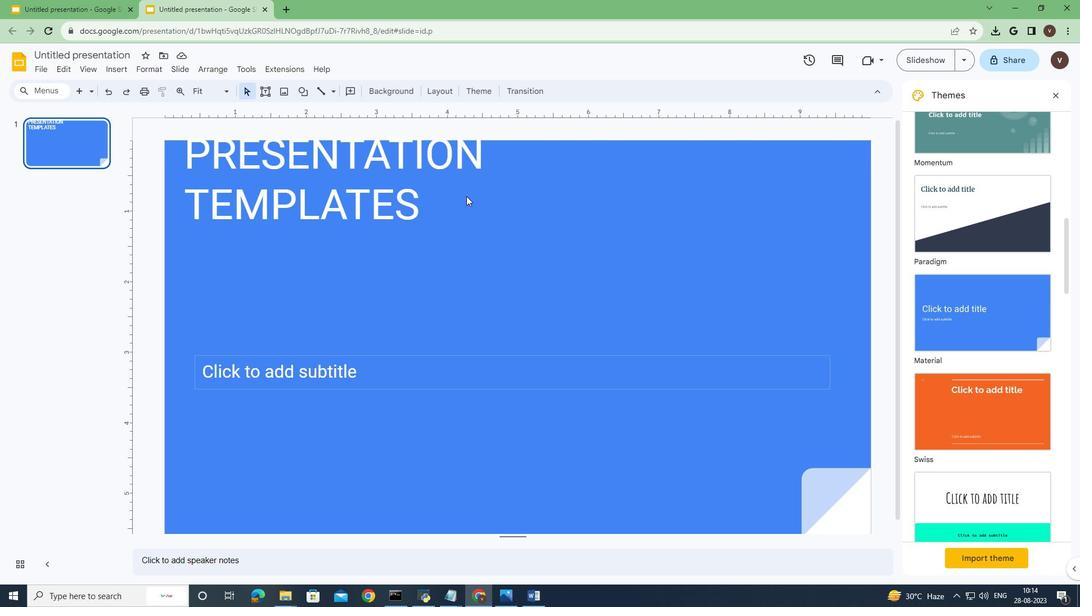
Action: Mouse moved to (516, 303)
Screenshot: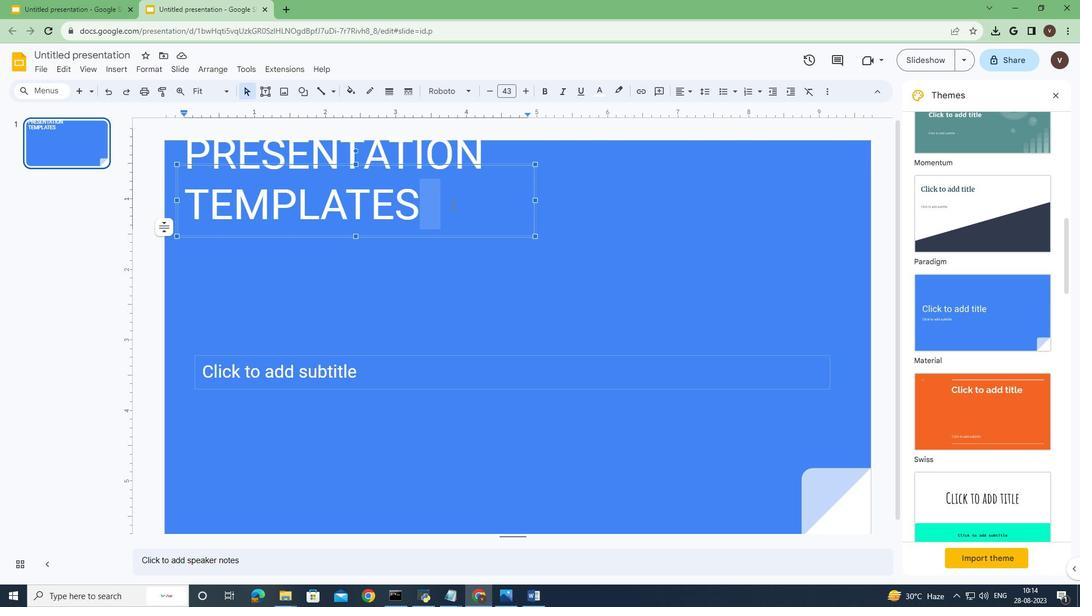 
Action: Mouse pressed left at (516, 303)
Screenshot: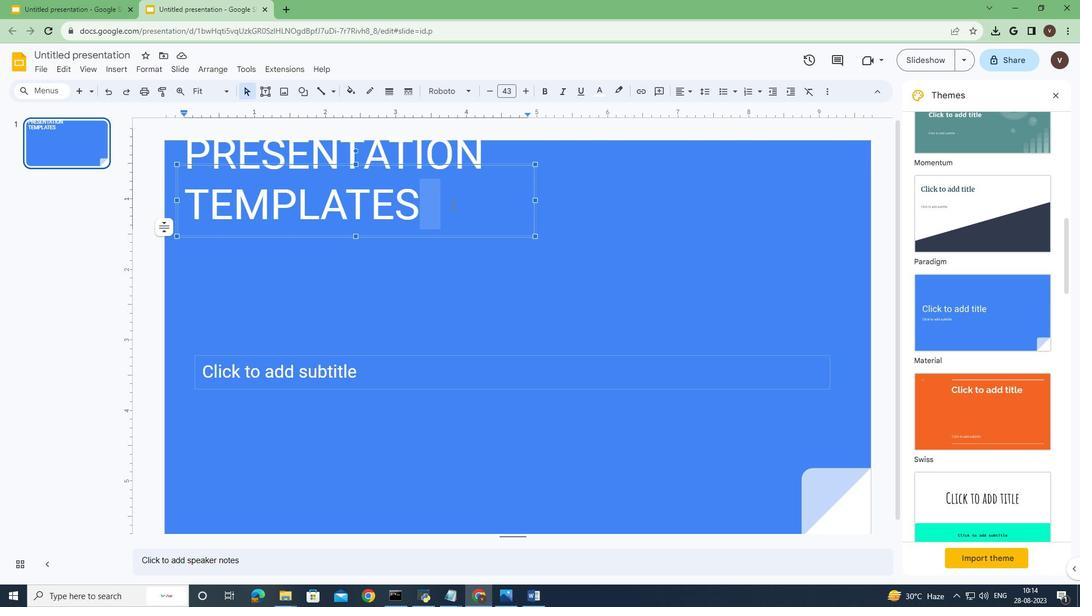 
Action: Mouse pressed left at (516, 303)
Screenshot: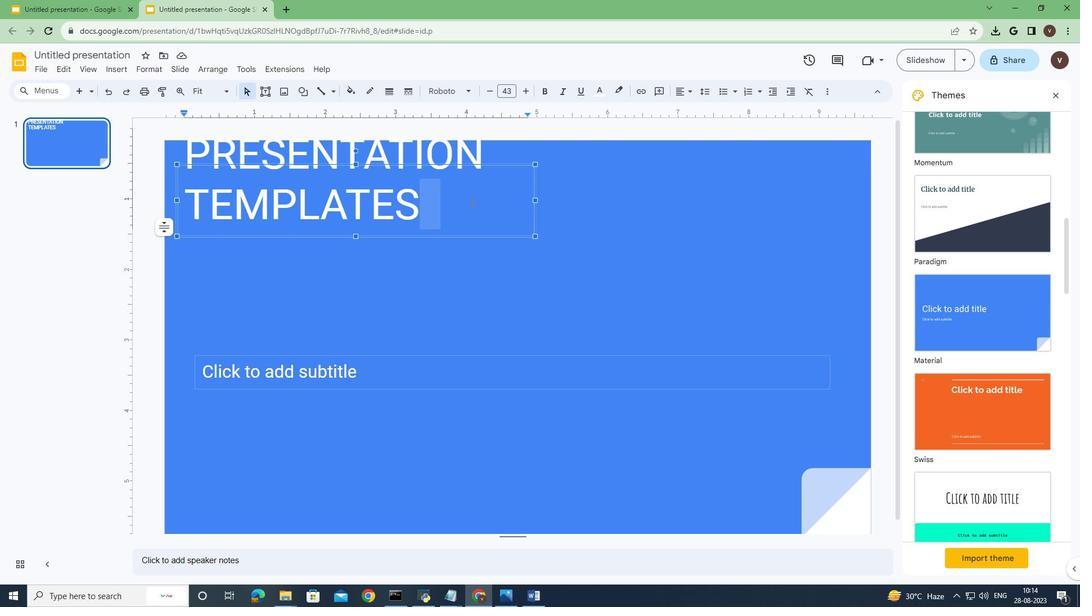 
Action: Mouse moved to (516, 306)
Screenshot: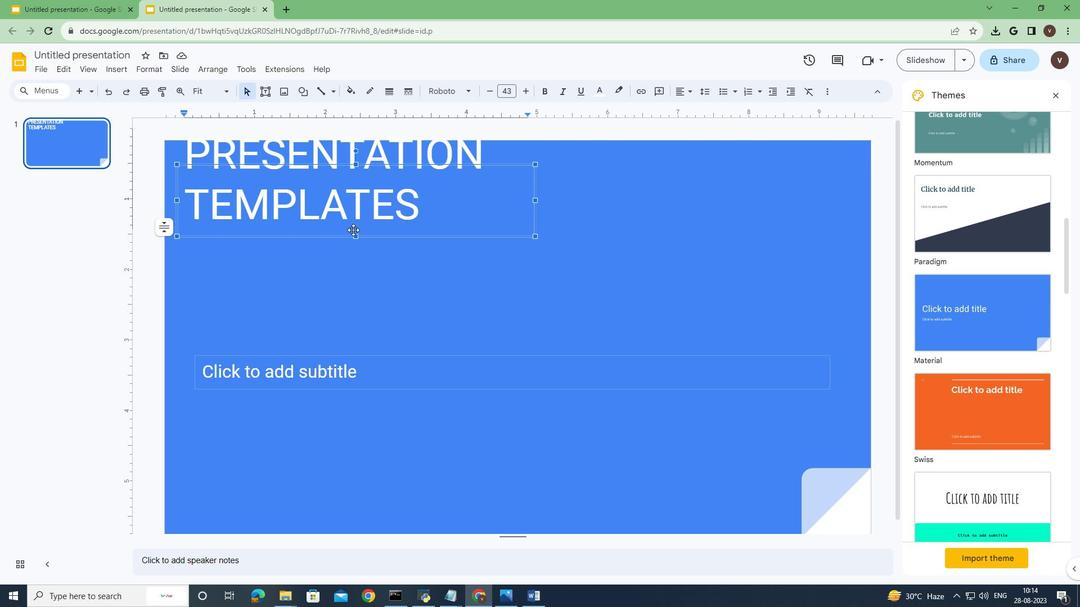 
Action: Mouse pressed left at (516, 306)
Screenshot: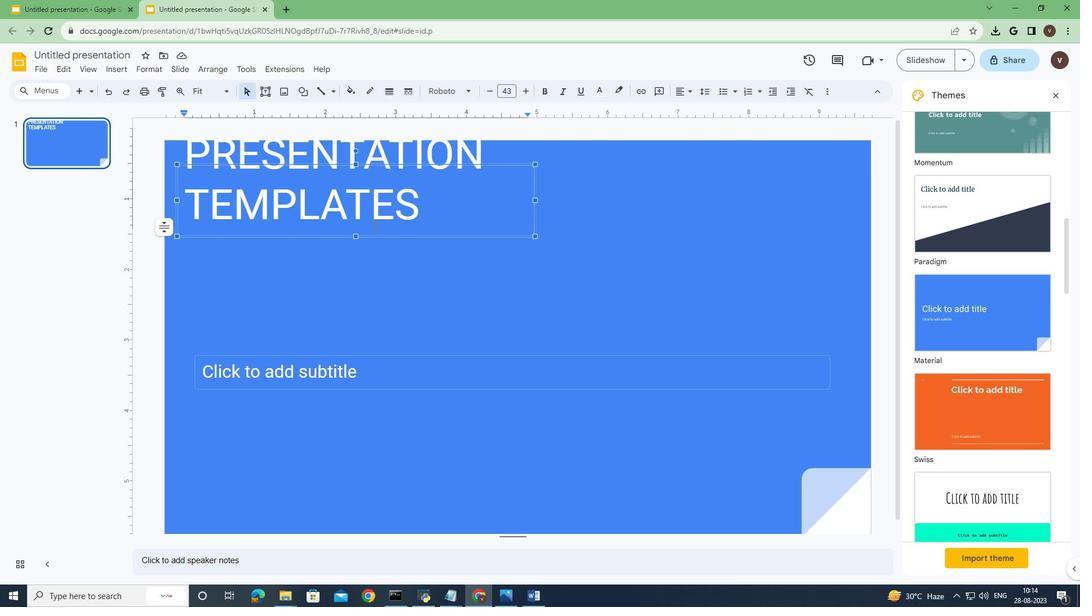 
Action: Mouse moved to (494, 319)
Screenshot: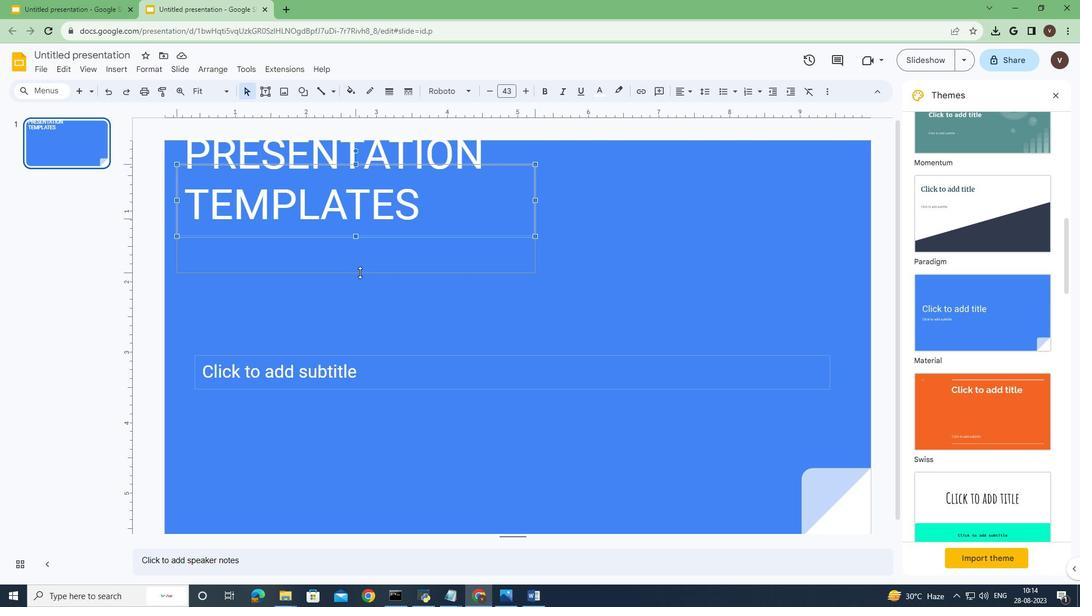 
Action: Mouse pressed left at (494, 319)
Screenshot: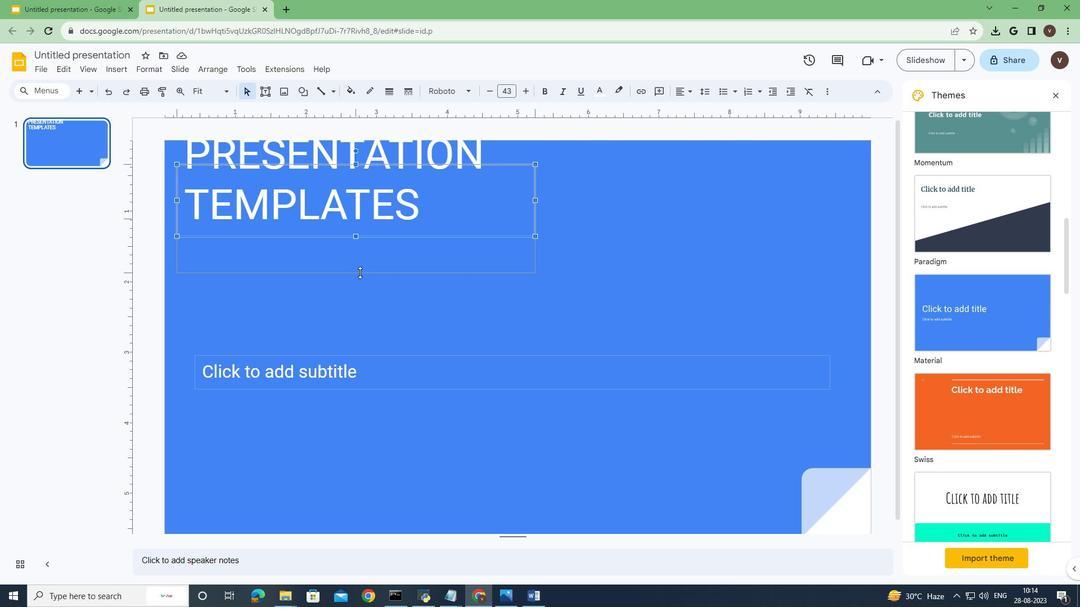 
Action: Mouse moved to (494, 333)
Screenshot: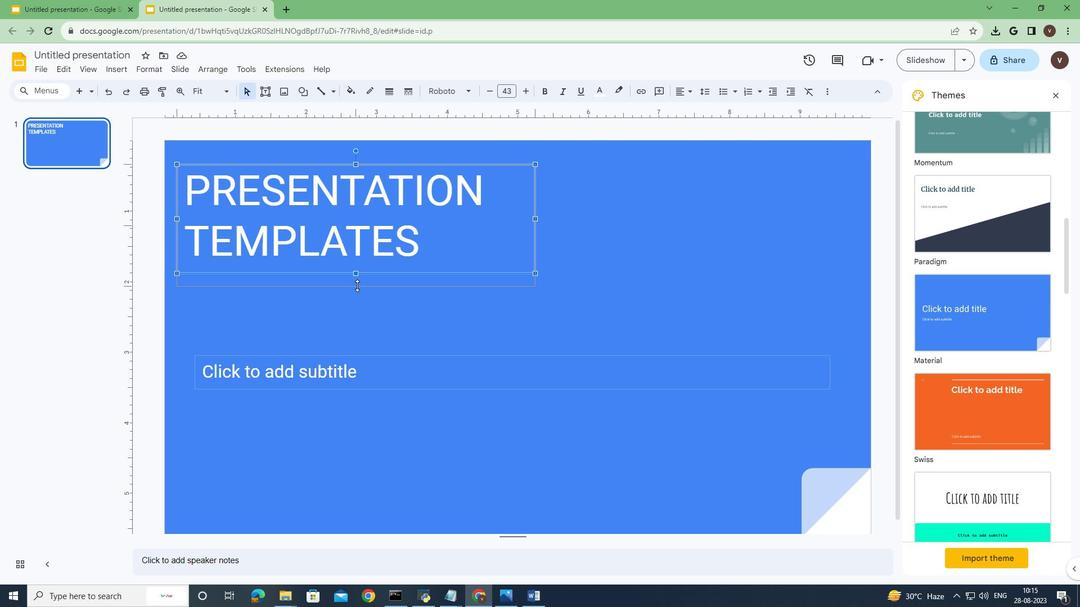 
Action: Mouse pressed left at (494, 333)
Screenshot: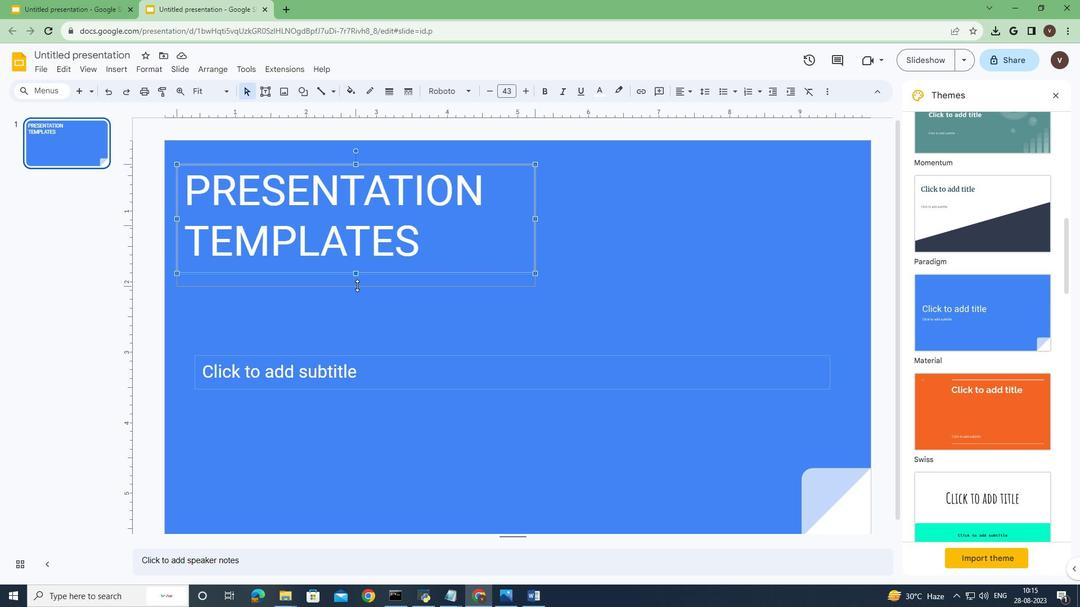 
Action: Mouse moved to (542, 298)
Screenshot: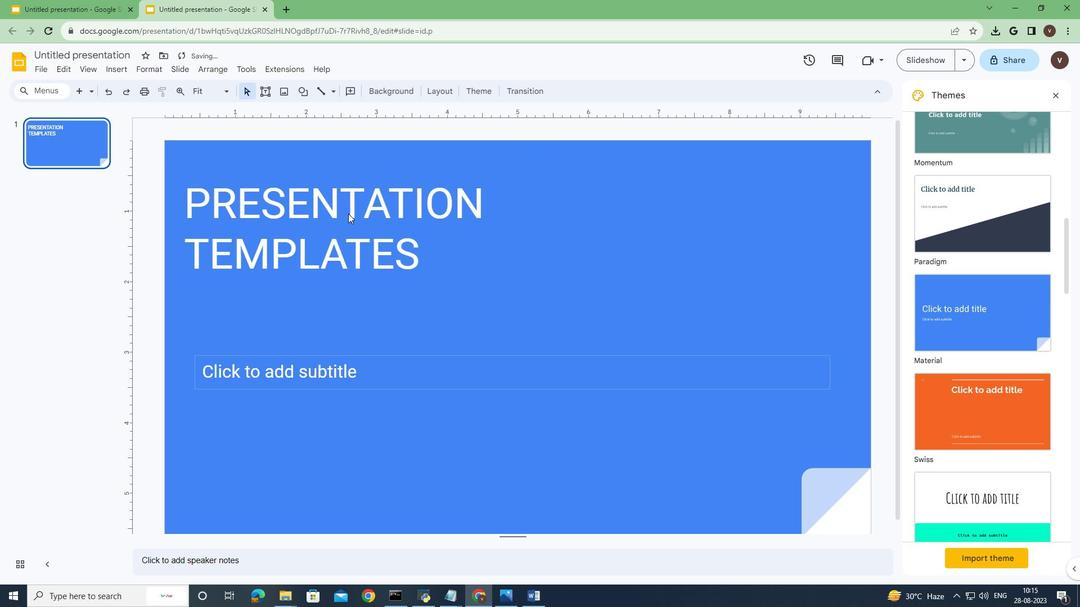
Action: Mouse pressed left at (542, 298)
Screenshot: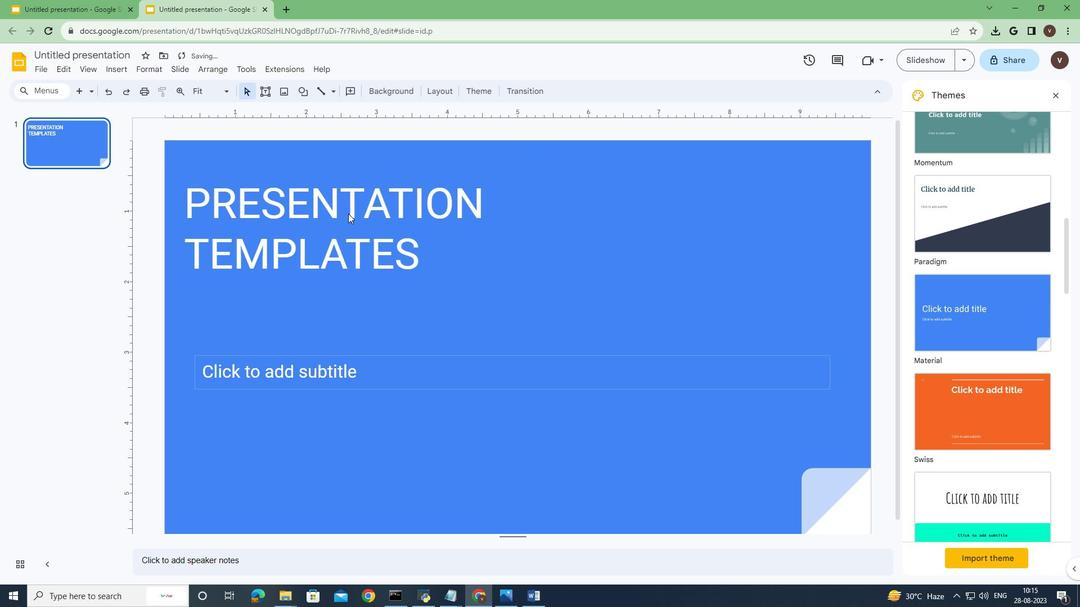 
Action: Mouse moved to (478, 305)
Screenshot: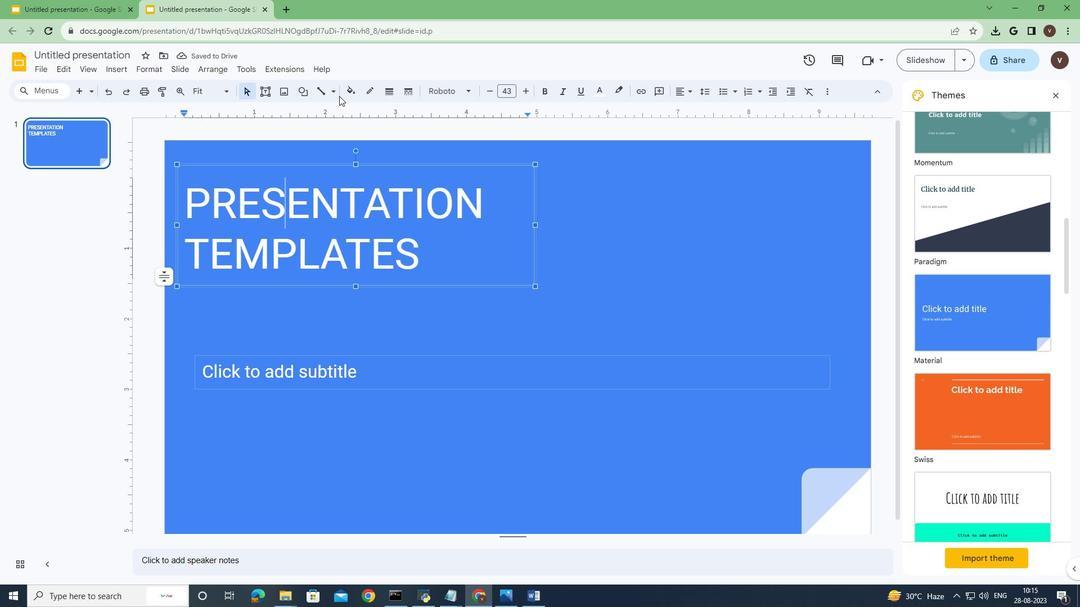 
Action: Mouse pressed left at (478, 305)
Screenshot: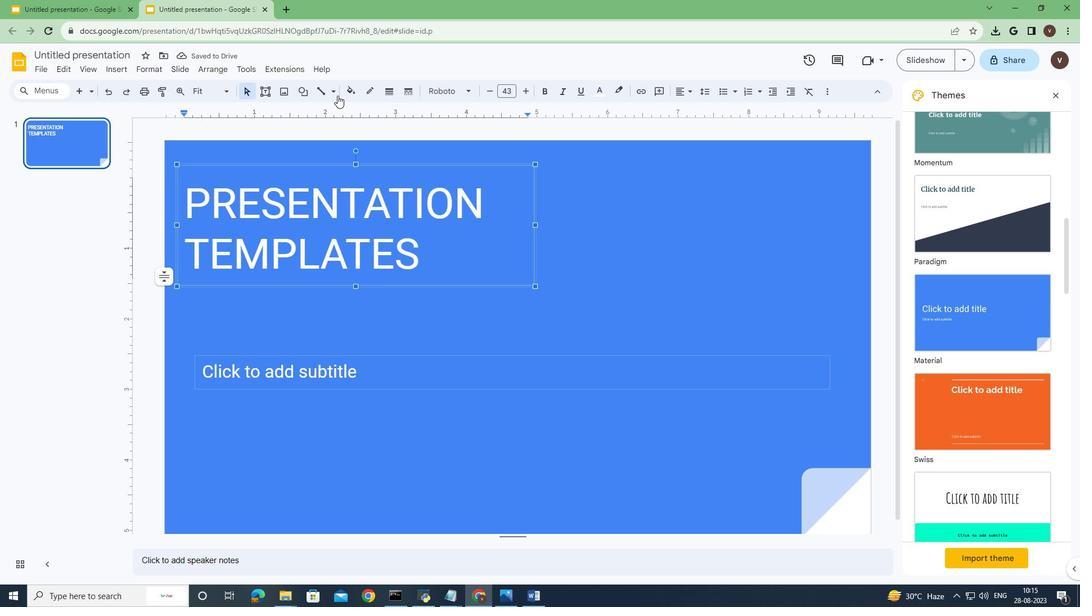 
Action: Mouse moved to (489, 263)
Screenshot: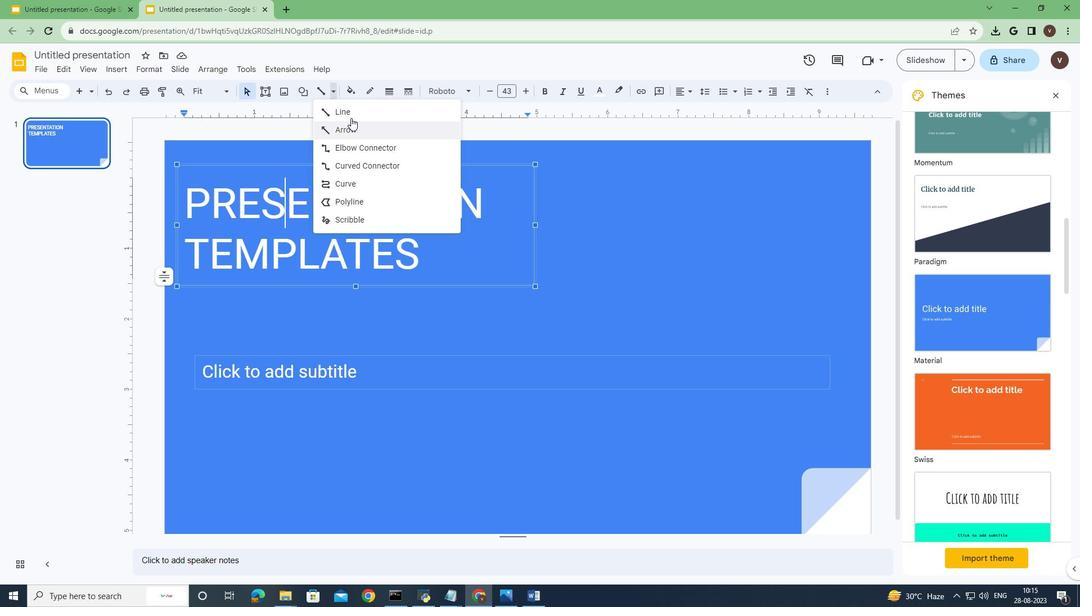
Action: Mouse pressed left at (489, 263)
Screenshot: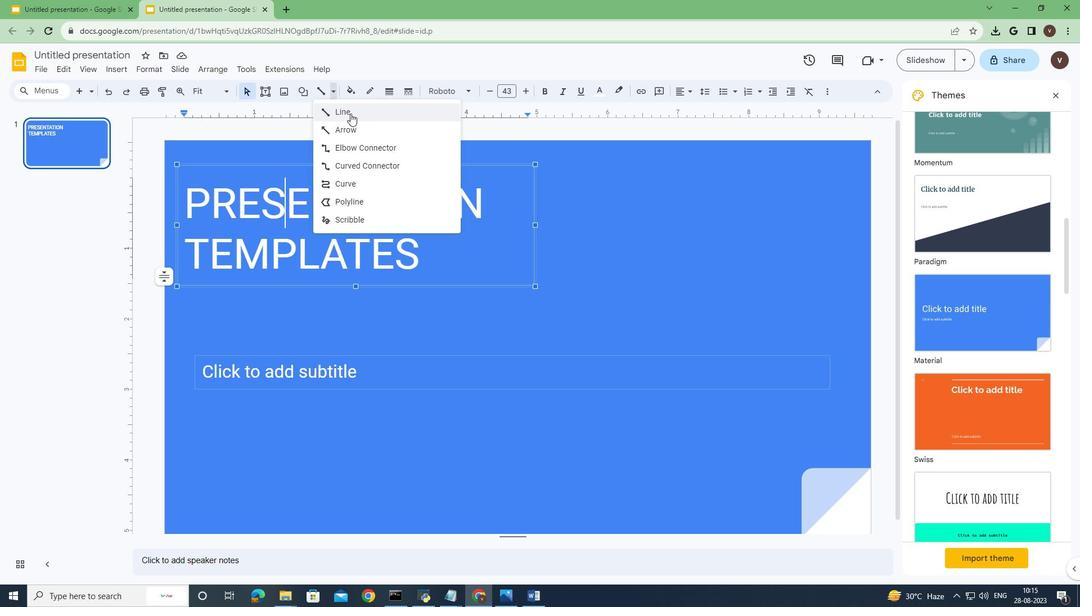 
Action: Mouse moved to (492, 271)
Screenshot: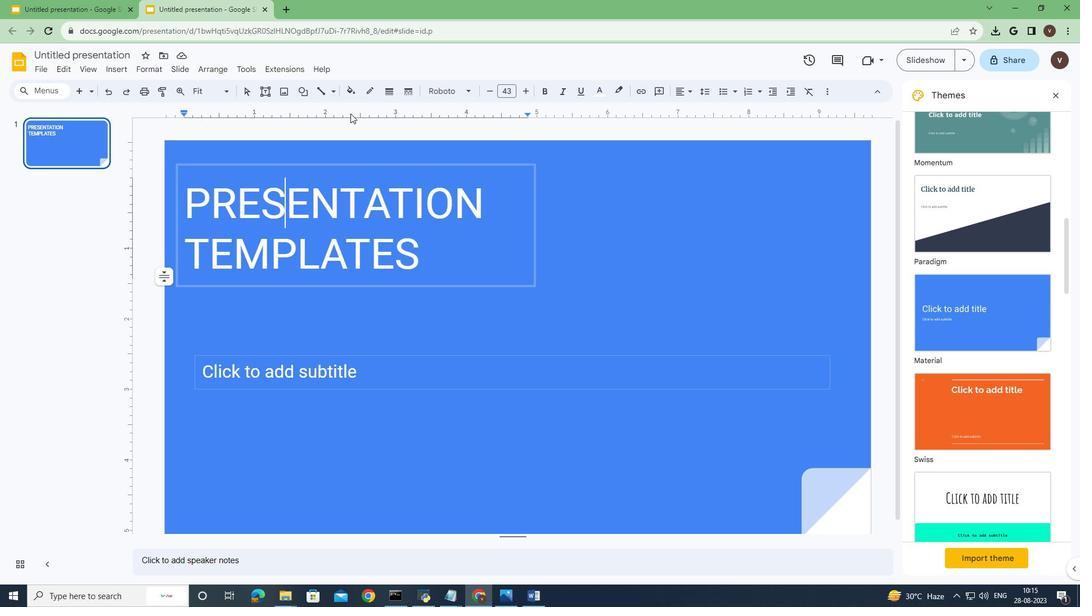 
Action: Mouse pressed left at (492, 271)
Screenshot: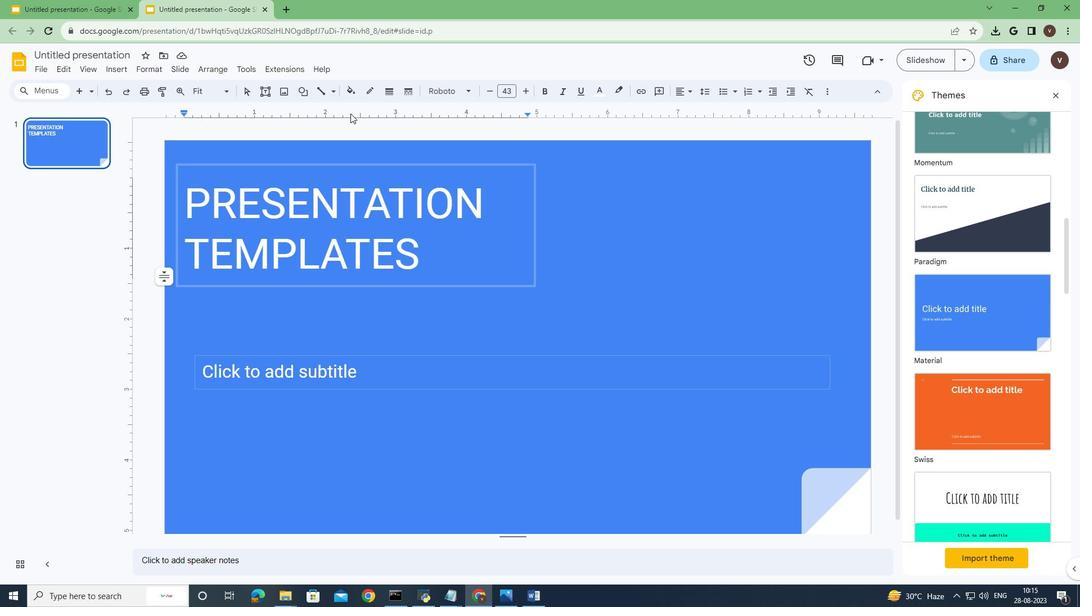 
Action: Mouse moved to (458, 315)
Screenshot: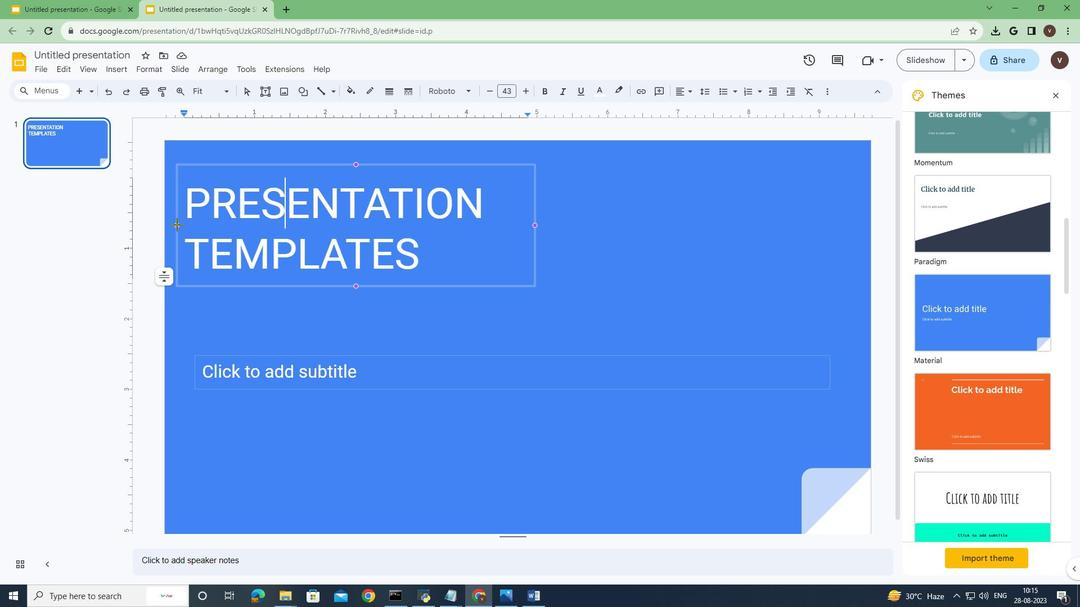 
Action: Mouse pressed left at (458, 315)
Screenshot: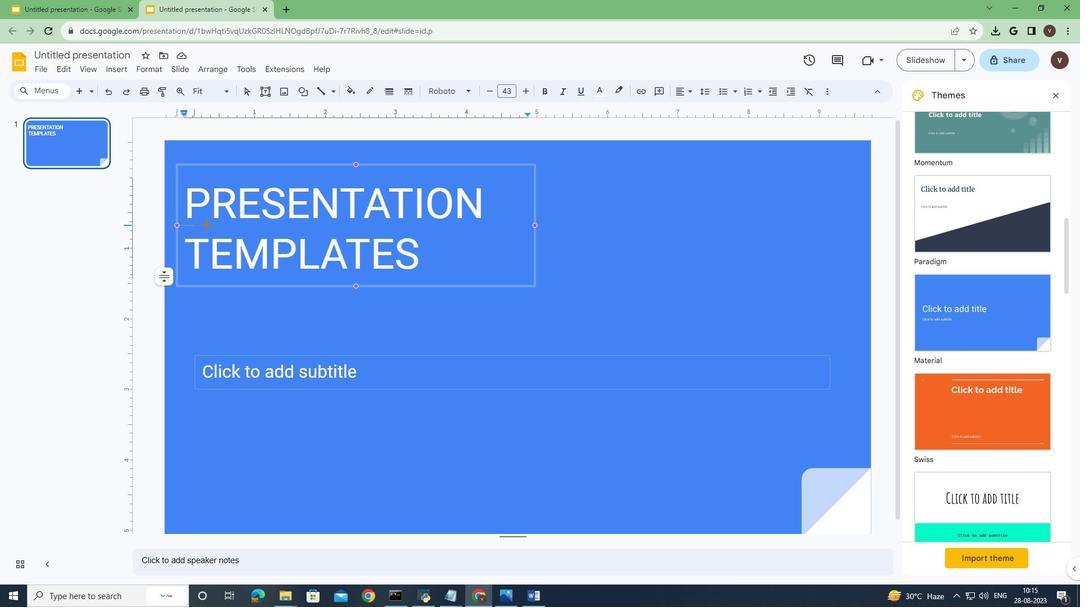 
Action: Mouse moved to (493, 263)
Screenshot: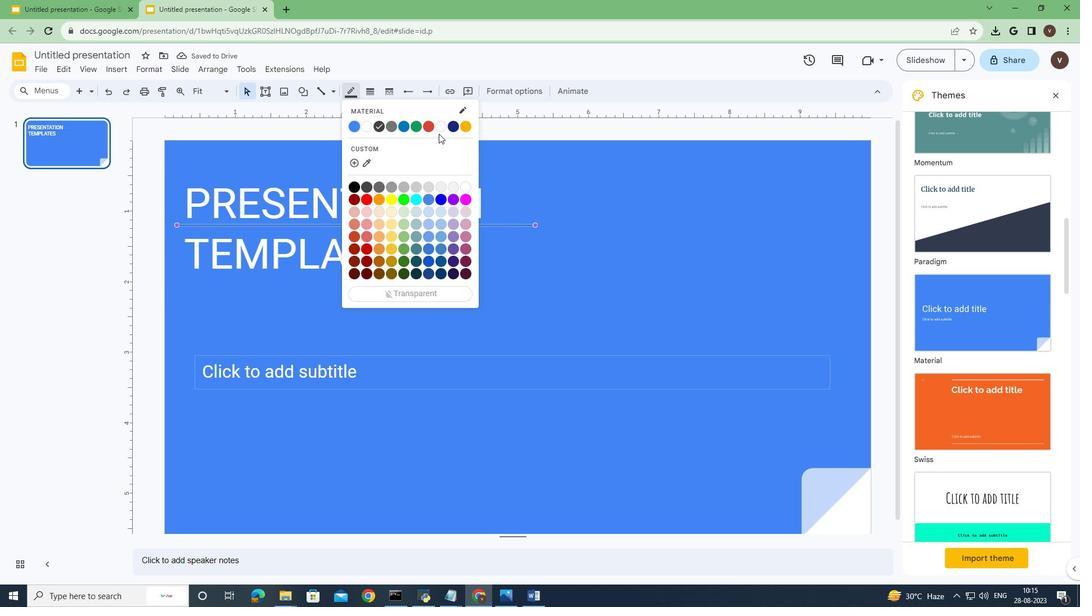 
Action: Mouse pressed left at (493, 263)
Screenshot: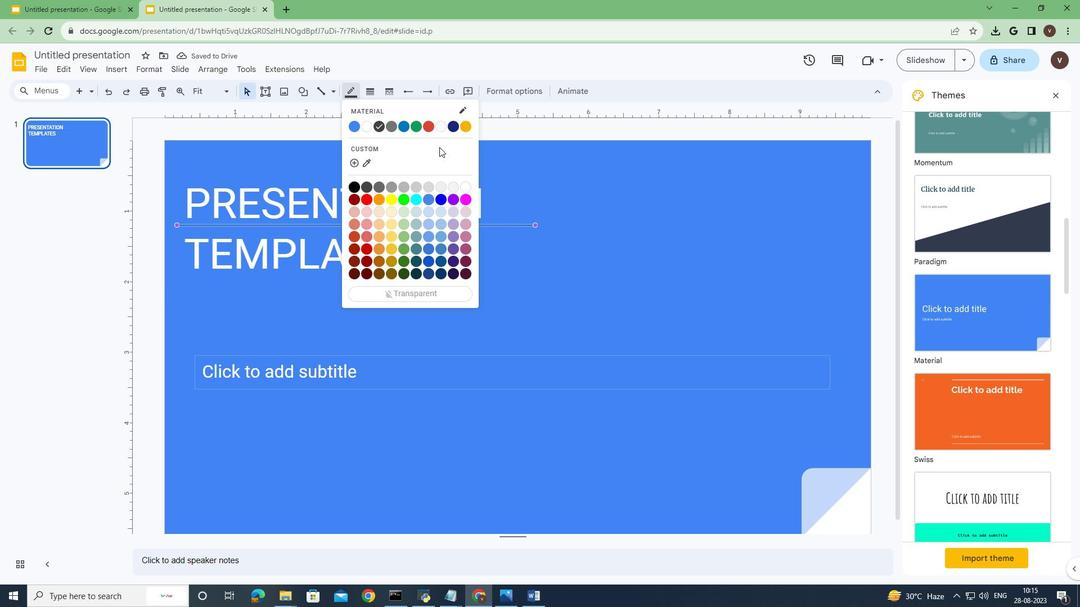 
Action: Mouse moved to (515, 299)
Screenshot: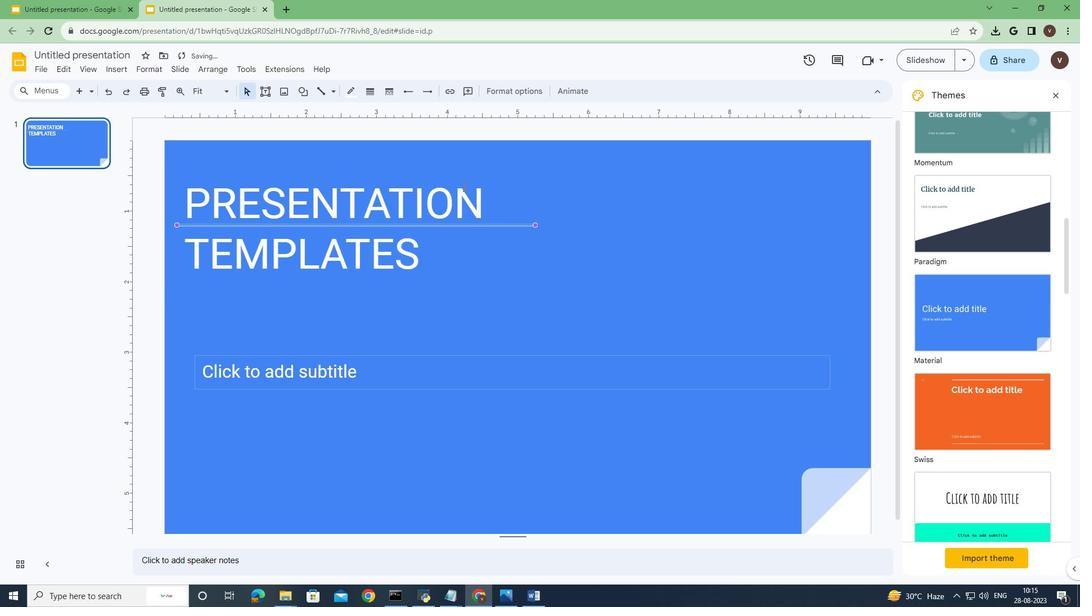 
Action: Mouse pressed left at (515, 299)
Screenshot: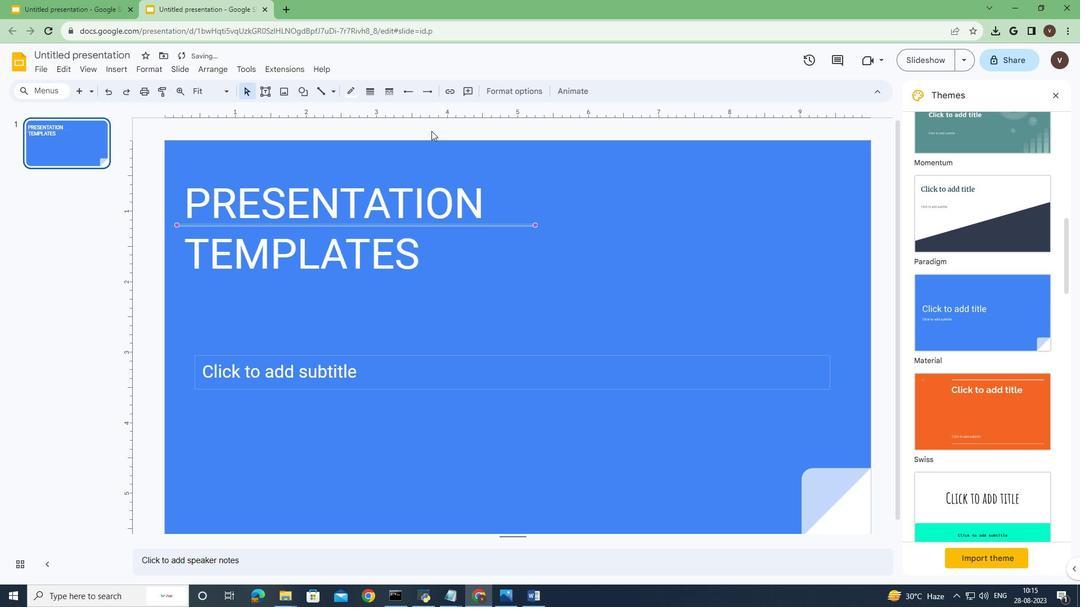
Action: Mouse moved to (496, 265)
Screenshot: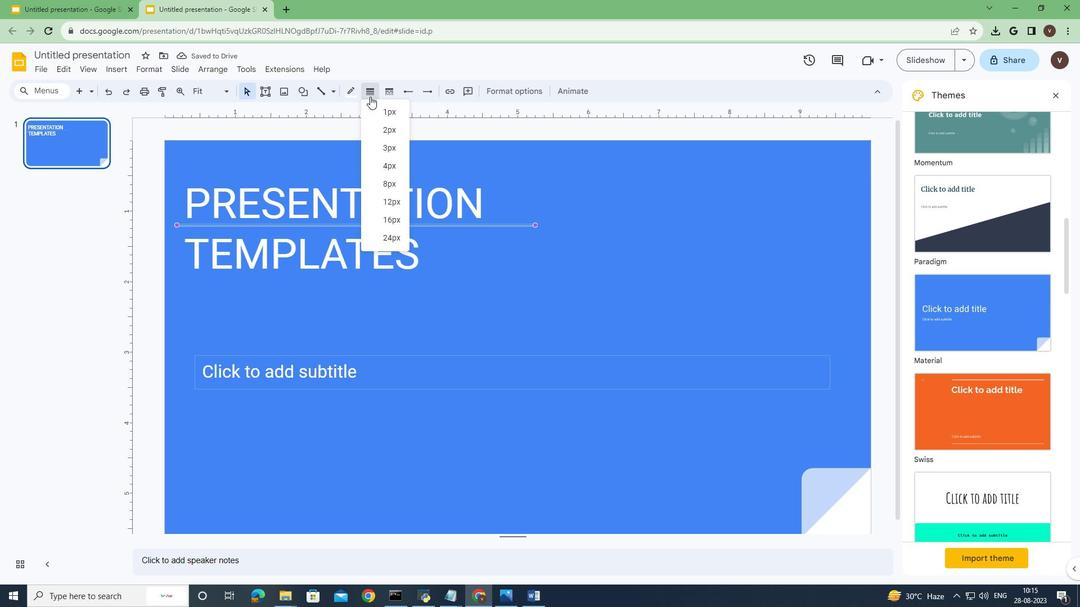 
Action: Mouse pressed left at (496, 265)
Screenshot: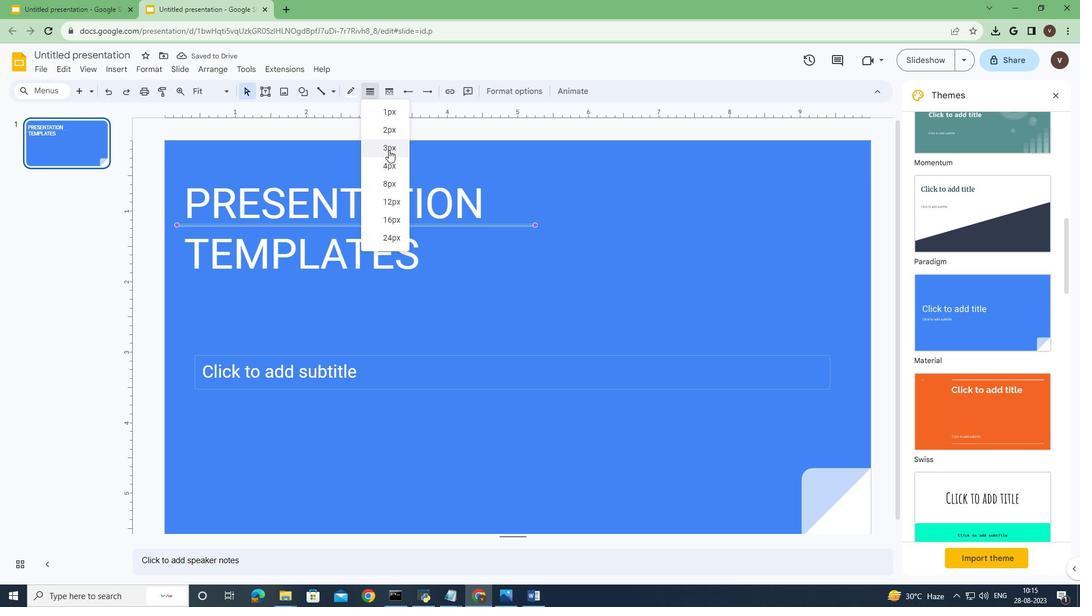 
Action: Mouse moved to (499, 284)
Screenshot: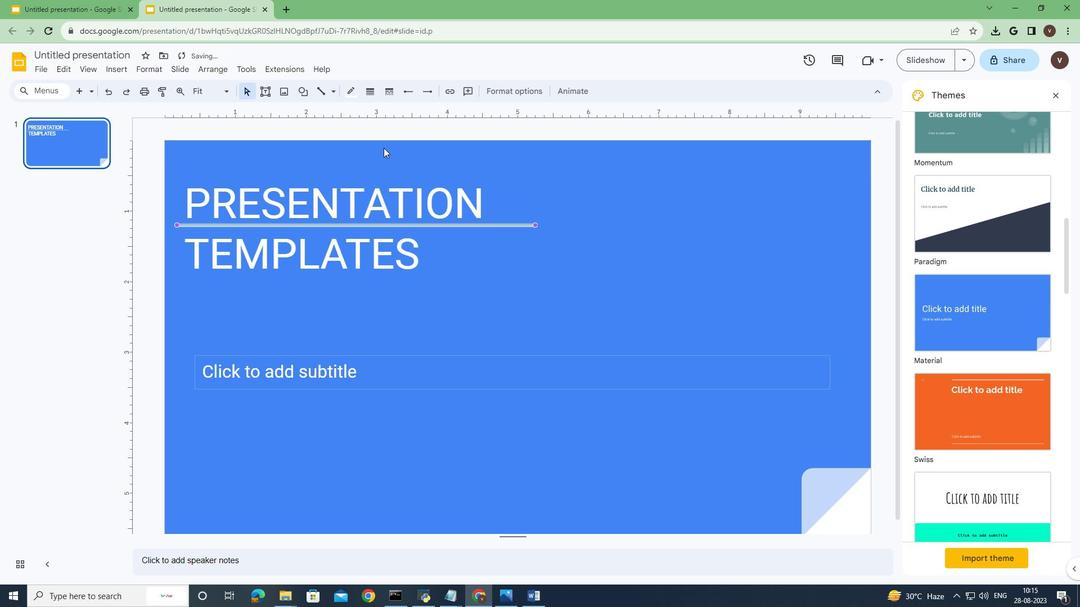 
Action: Mouse pressed left at (499, 284)
Screenshot: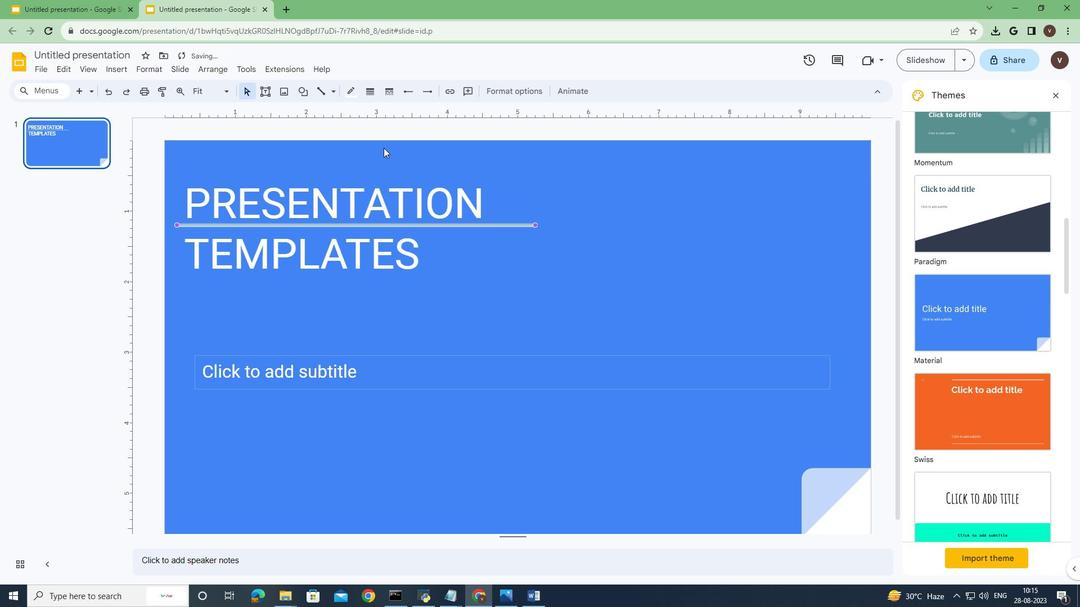 
Action: Mouse moved to (499, 262)
Screenshot: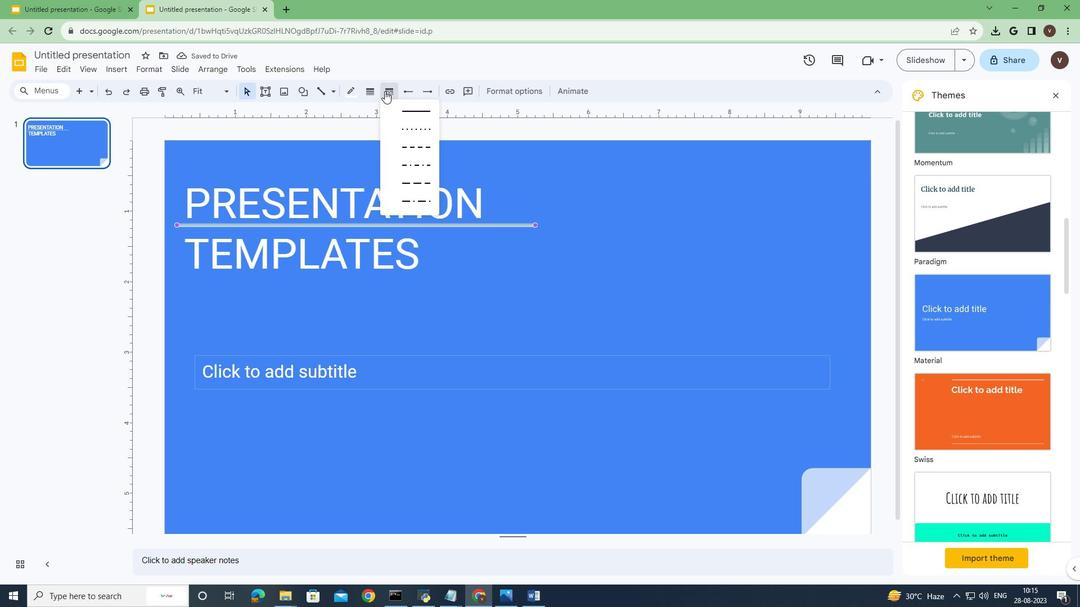 
Action: Mouse pressed left at (499, 262)
Screenshot: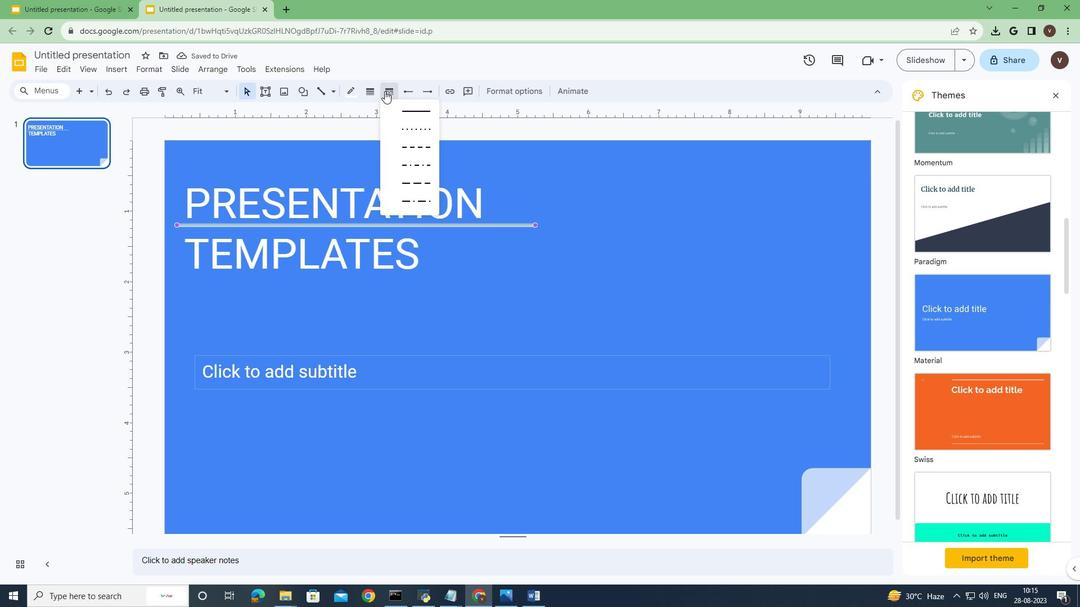 
Action: Mouse moved to (505, 271)
Screenshot: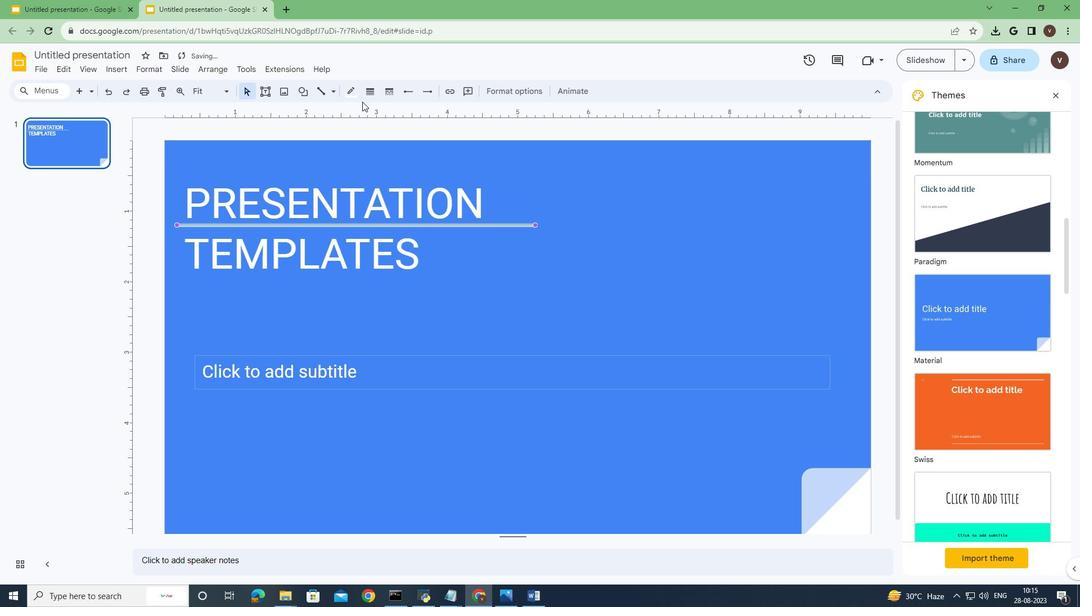 
Action: Mouse pressed left at (505, 271)
Screenshot: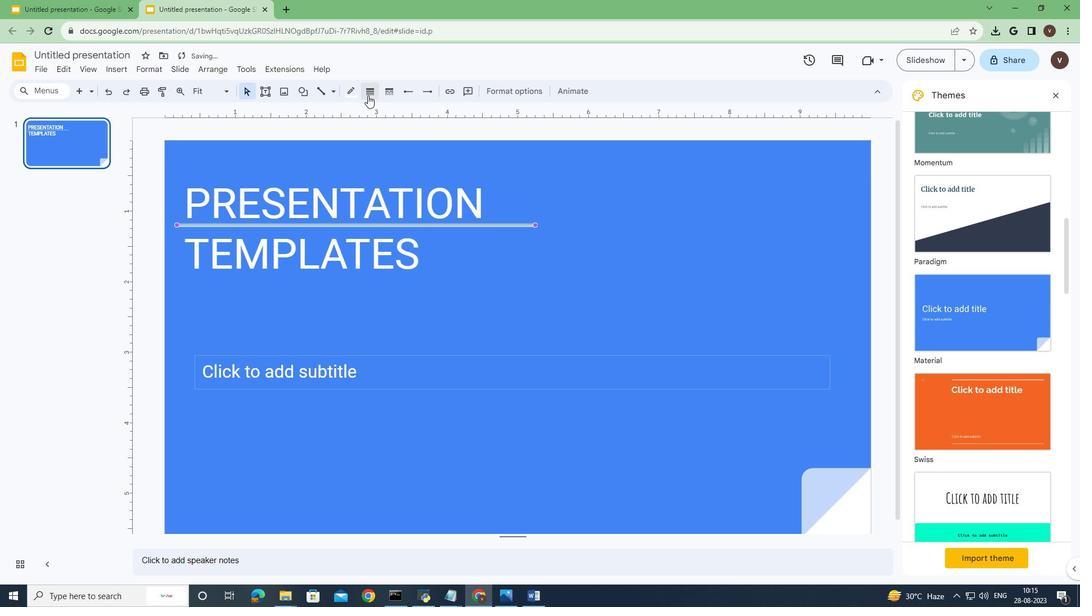 
Action: Mouse moved to (496, 263)
Screenshot: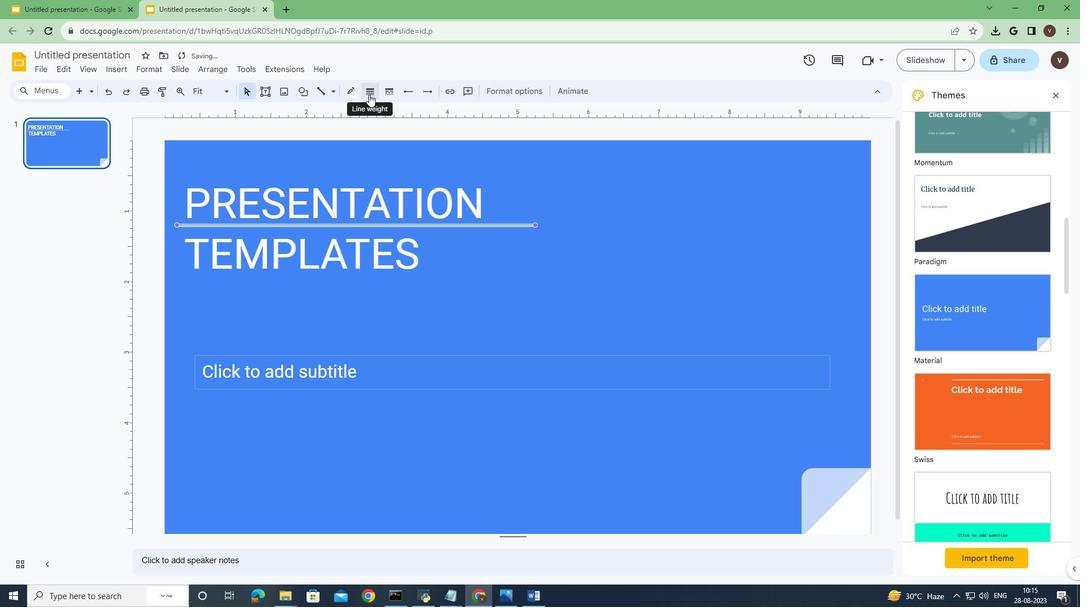 
Action: Mouse pressed left at (496, 263)
Screenshot: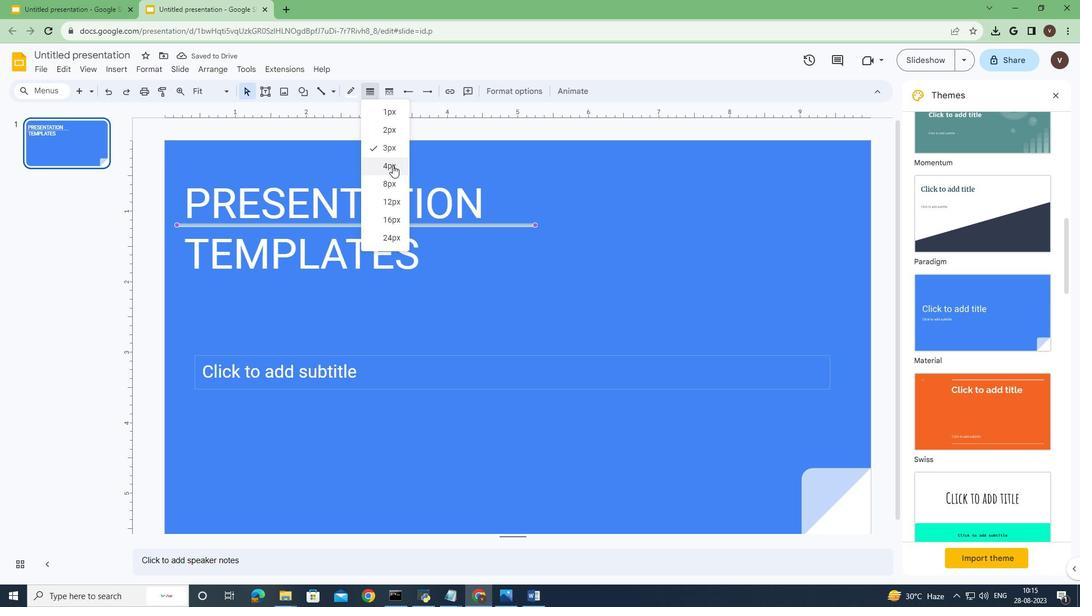 
Action: Mouse moved to (501, 291)
Screenshot: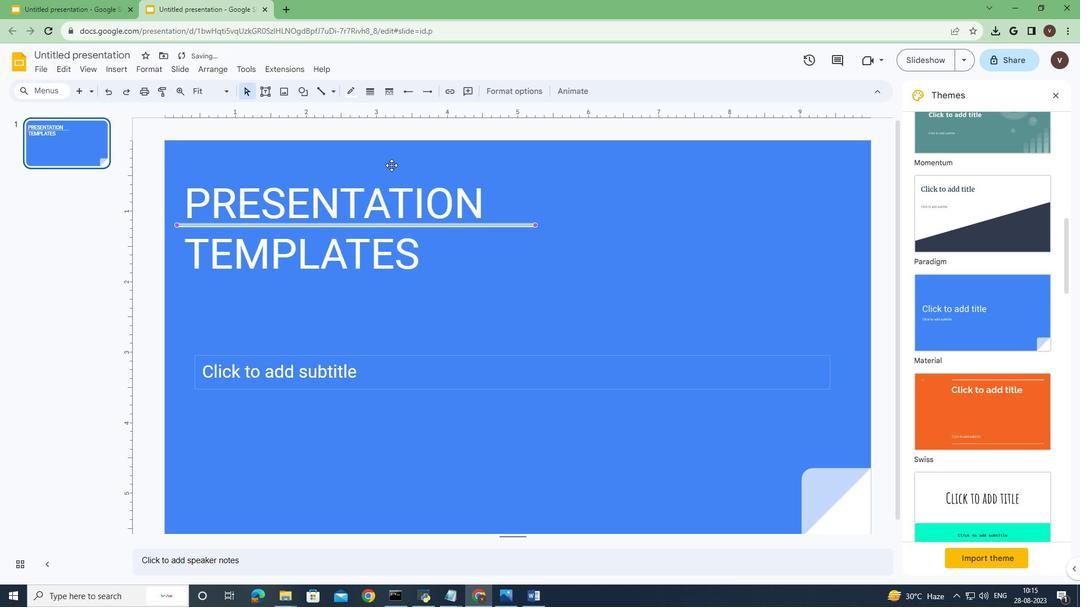 
Action: Mouse pressed left at (501, 291)
Screenshot: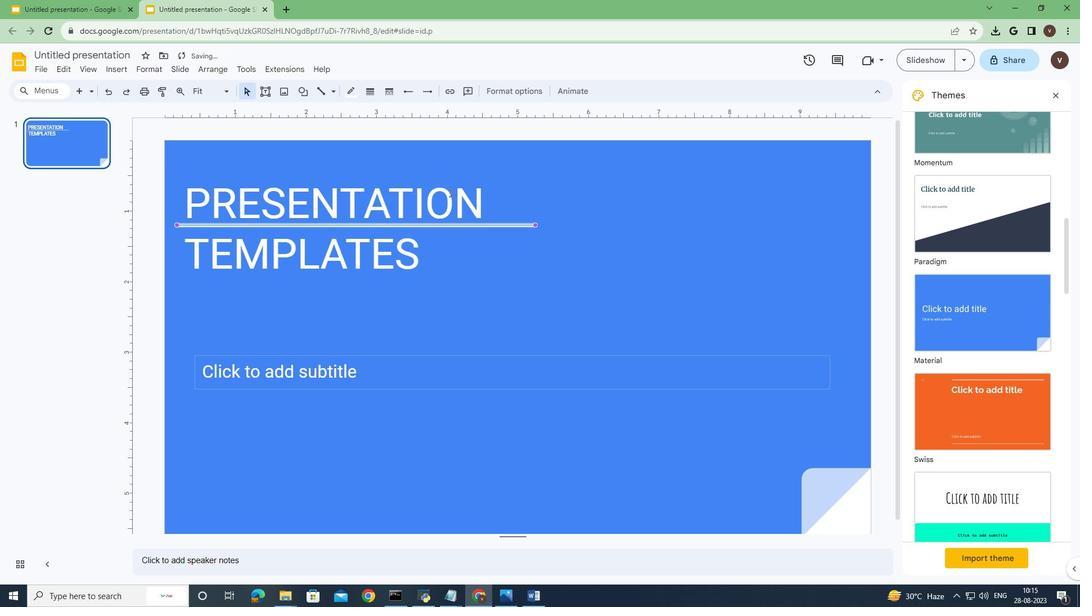 
Action: Mouse moved to (534, 310)
Screenshot: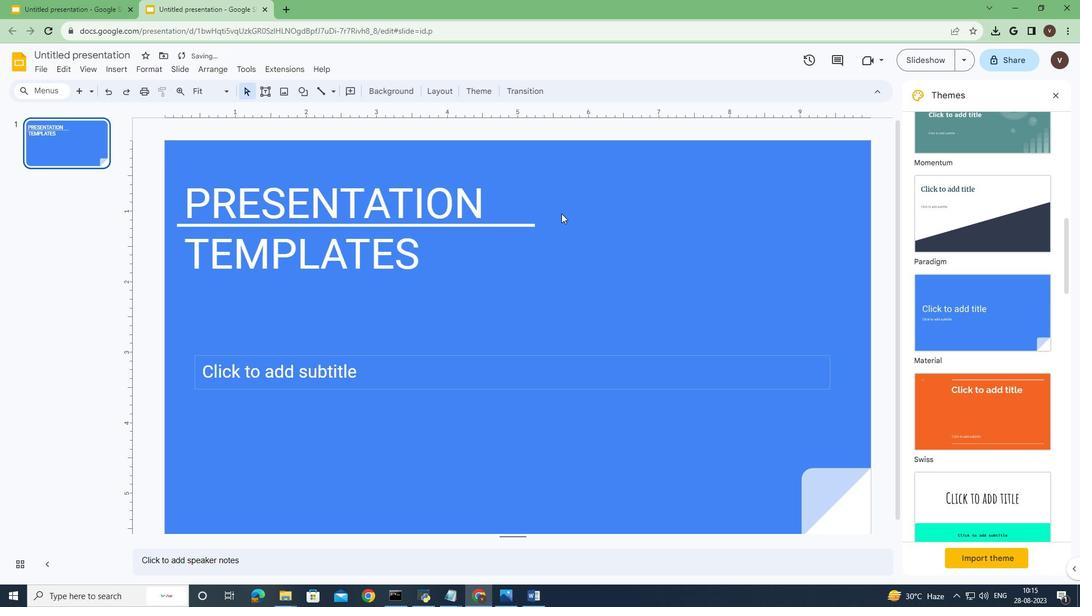
Action: Mouse pressed left at (534, 310)
Screenshot: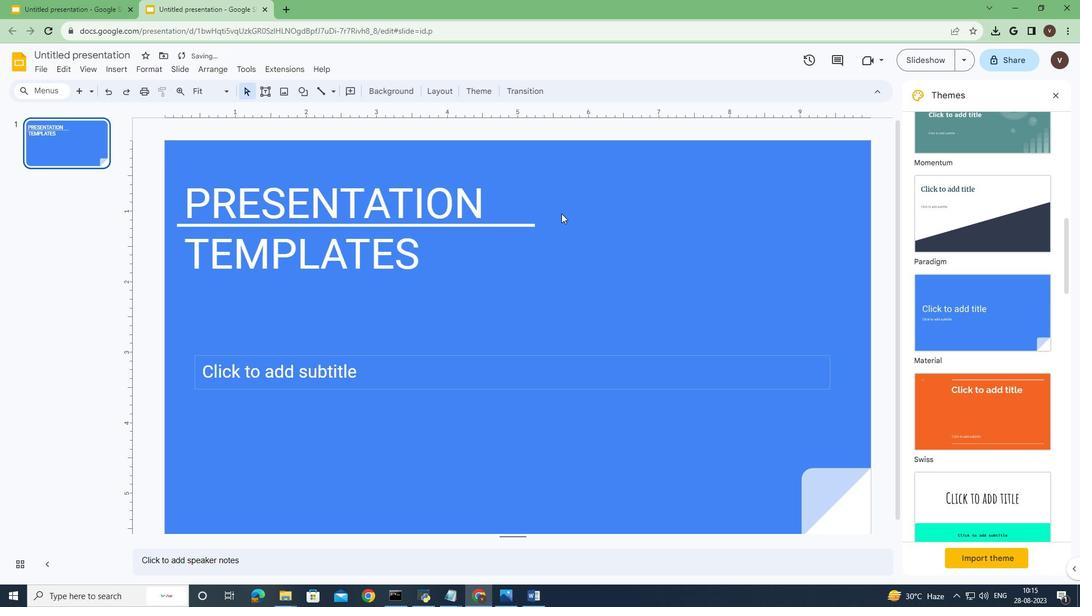 
Action: Mouse moved to (504, 305)
Screenshot: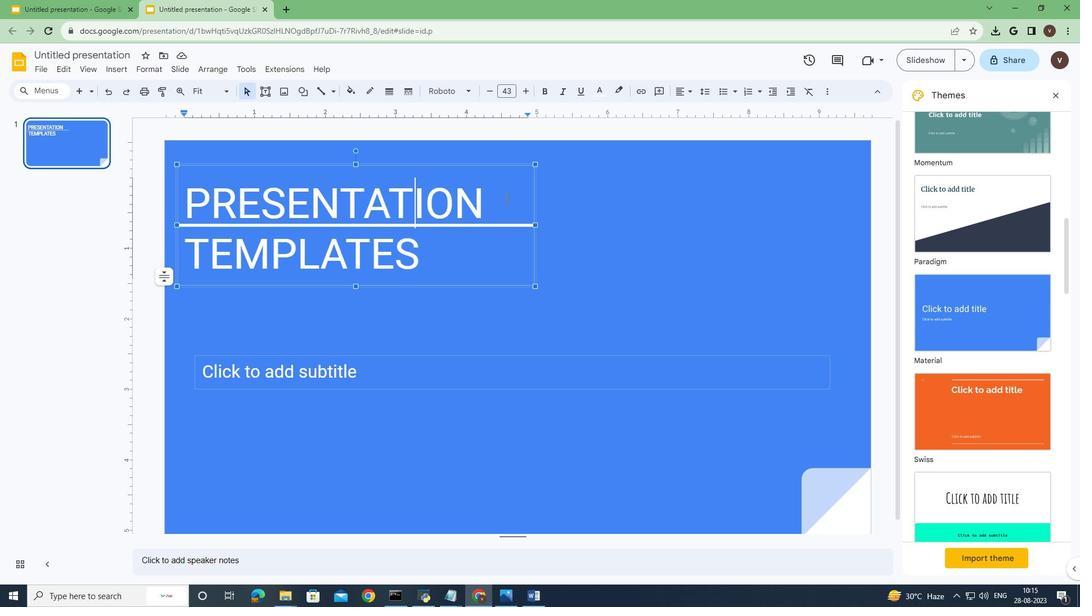 
Action: Mouse pressed left at (504, 305)
Screenshot: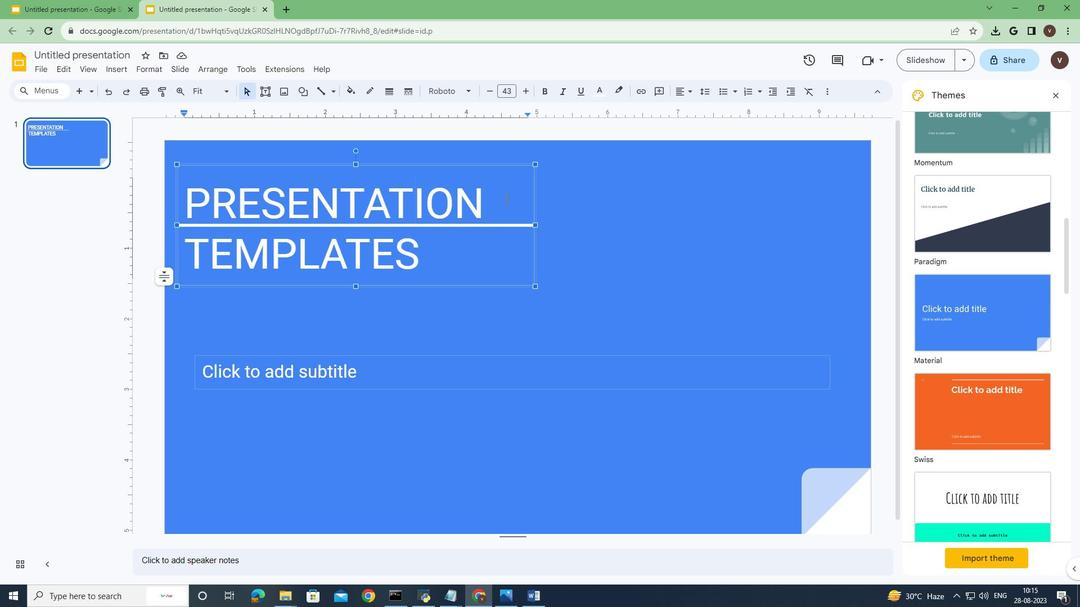 
Action: Mouse moved to (519, 303)
Screenshot: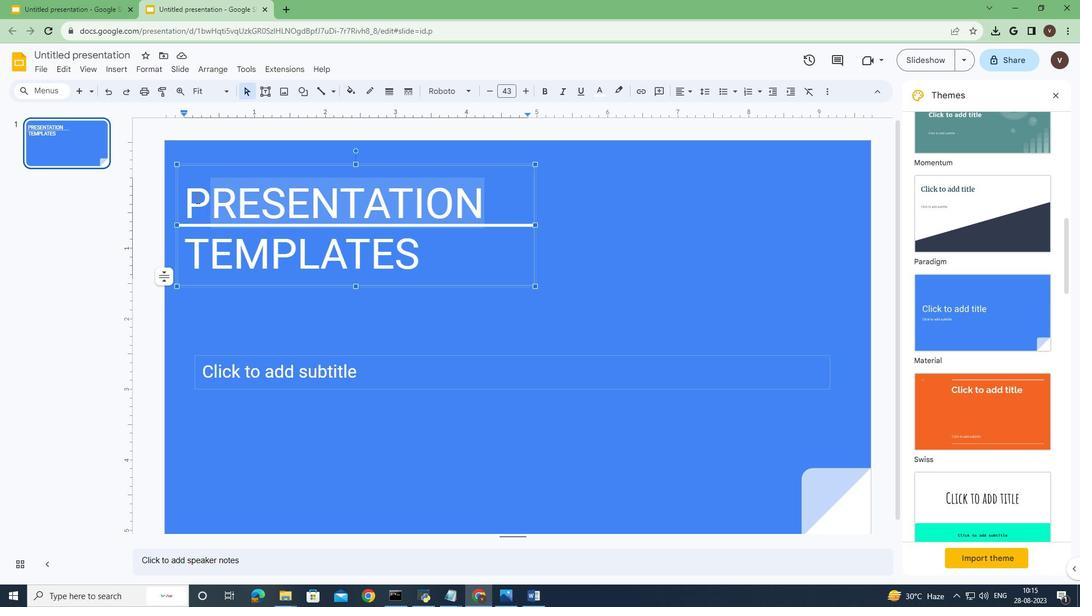 
Action: Mouse pressed left at (519, 303)
Screenshot: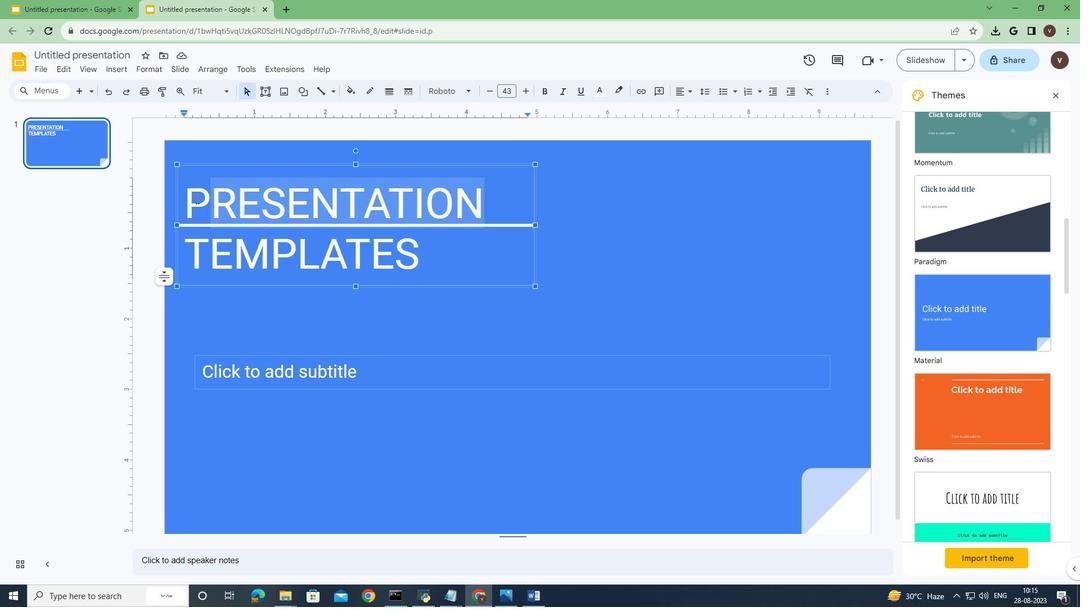 
Action: Mouse moved to (523, 262)
Screenshot: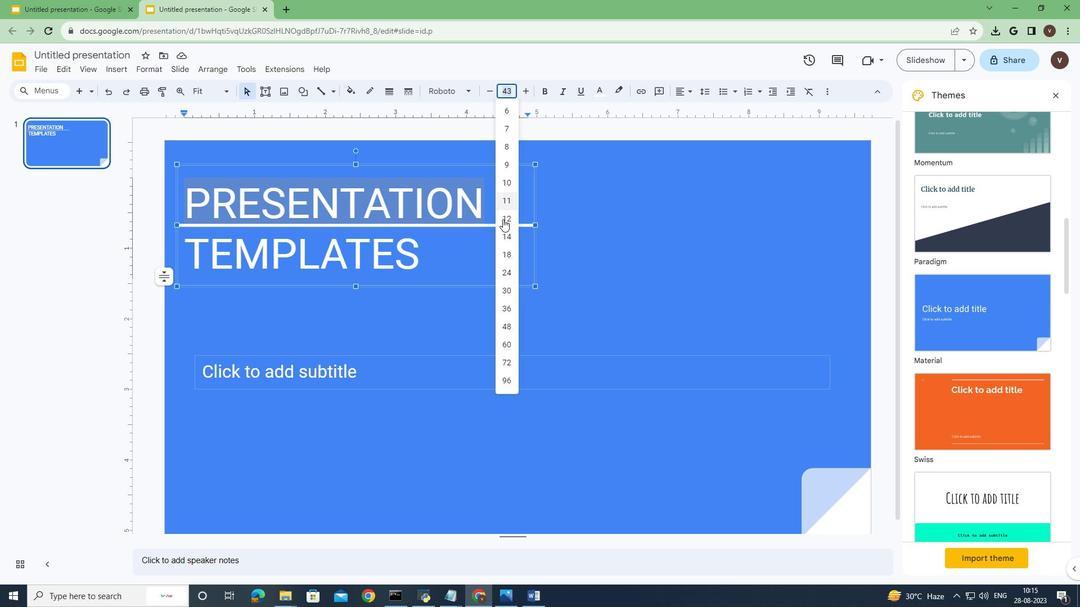 
Action: Mouse pressed left at (523, 262)
Screenshot: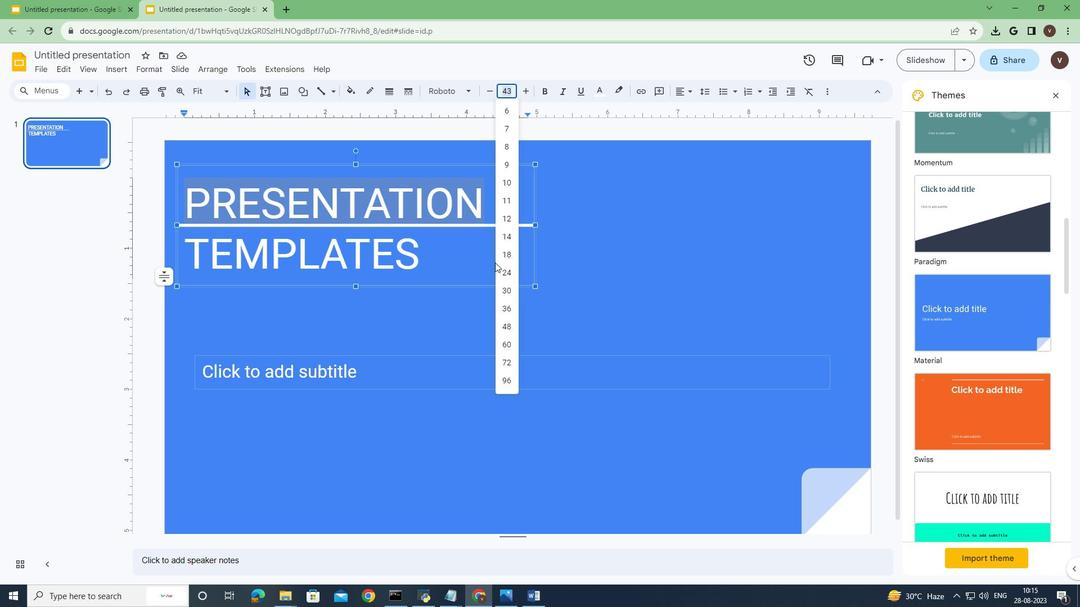 
Action: Mouse moved to (523, 353)
Screenshot: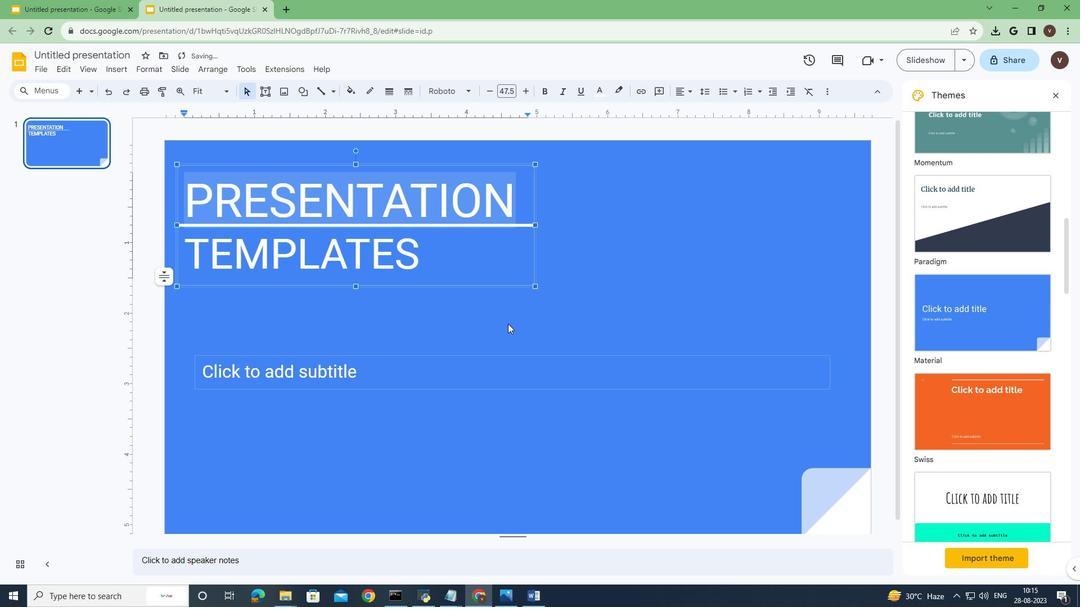 
Action: Mouse pressed left at (523, 353)
Screenshot: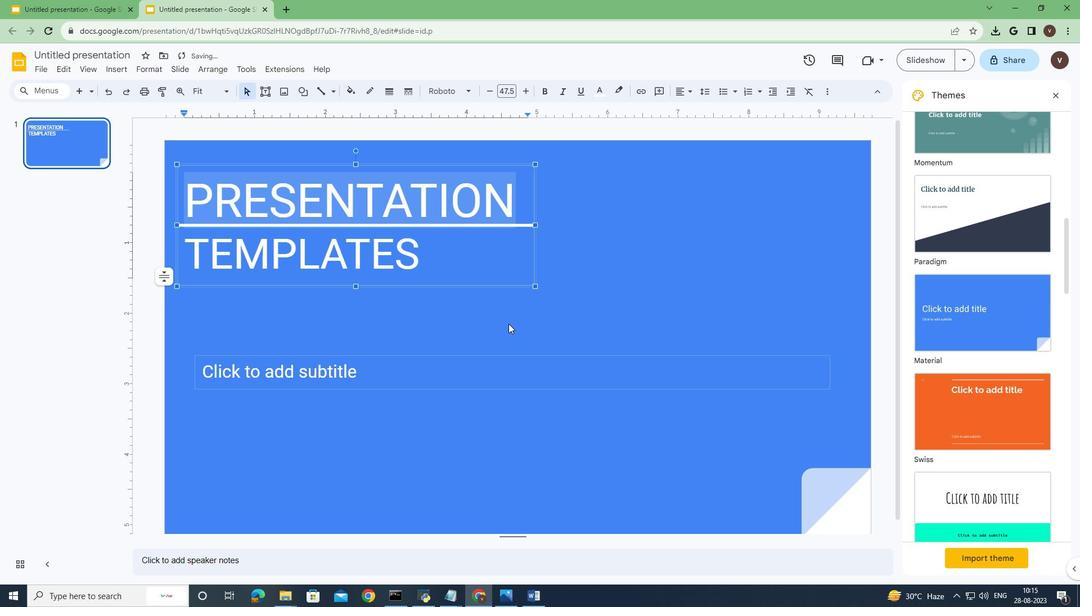 
Action: Mouse moved to (504, 322)
Screenshot: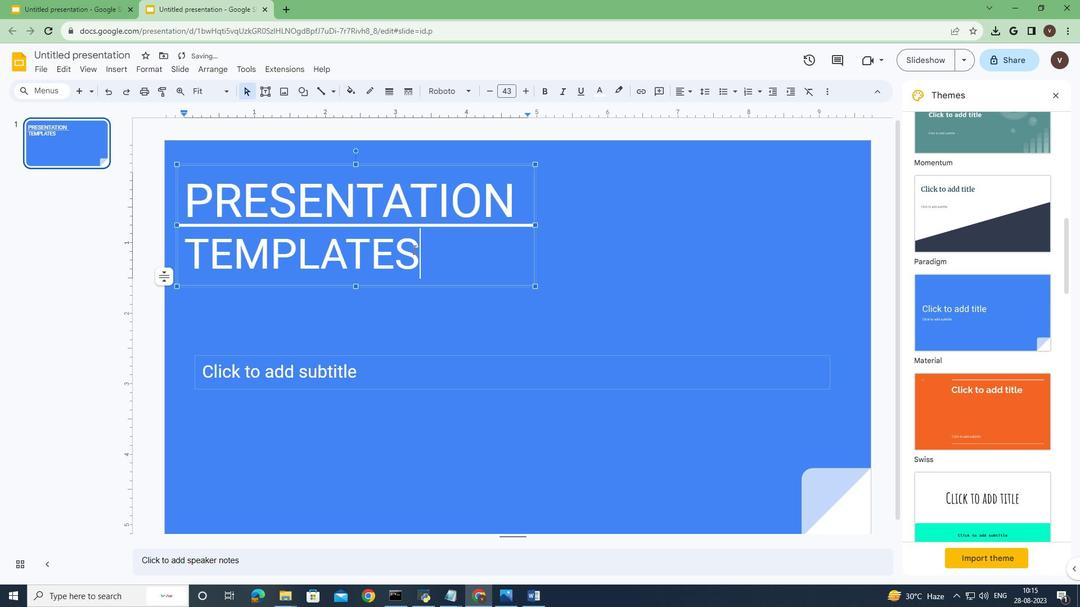 
Action: Mouse pressed left at (504, 322)
Screenshot: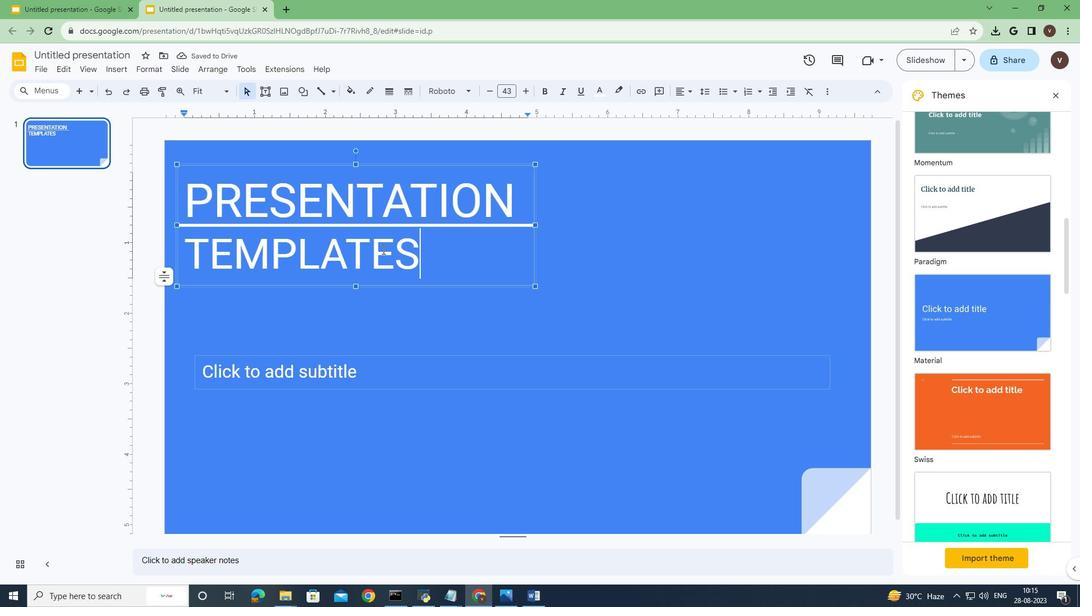 
Action: Mouse moved to (505, 324)
Screenshot: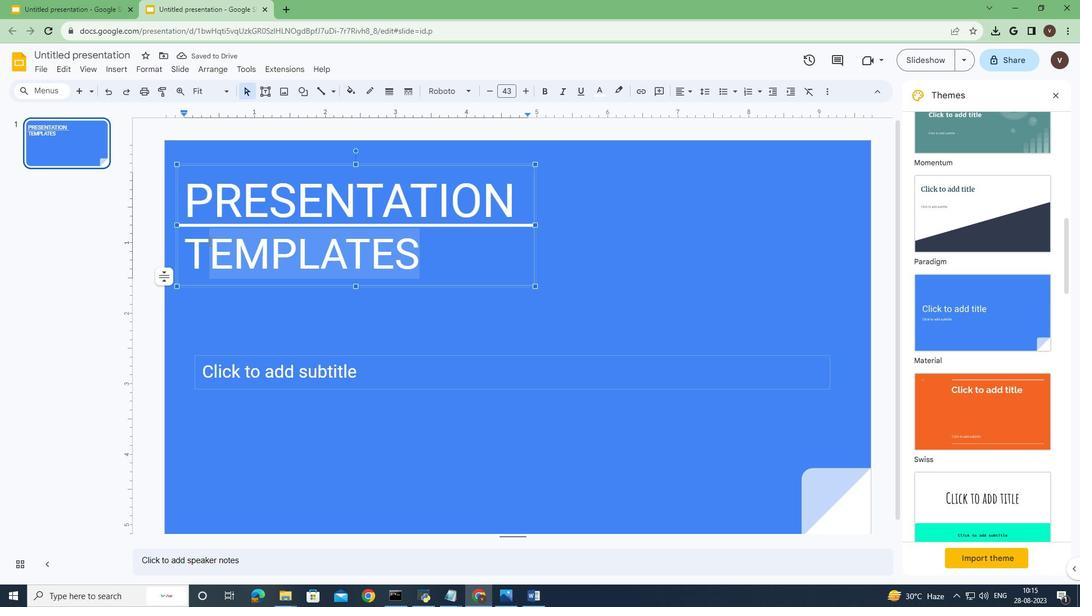 
Action: Mouse pressed left at (505, 324)
Screenshot: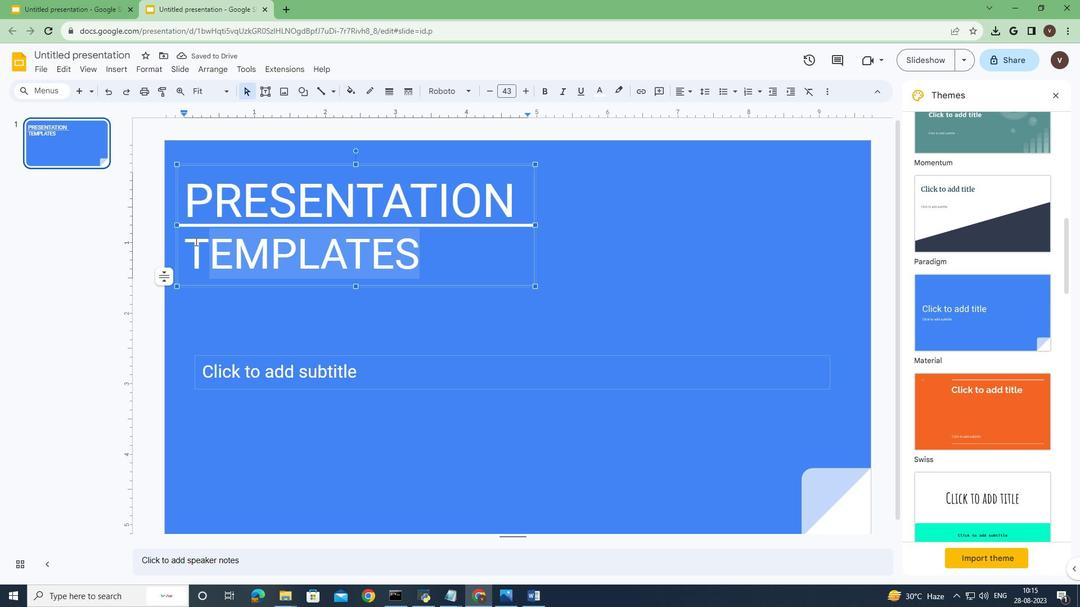 
Action: Mouse moved to (521, 262)
Screenshot: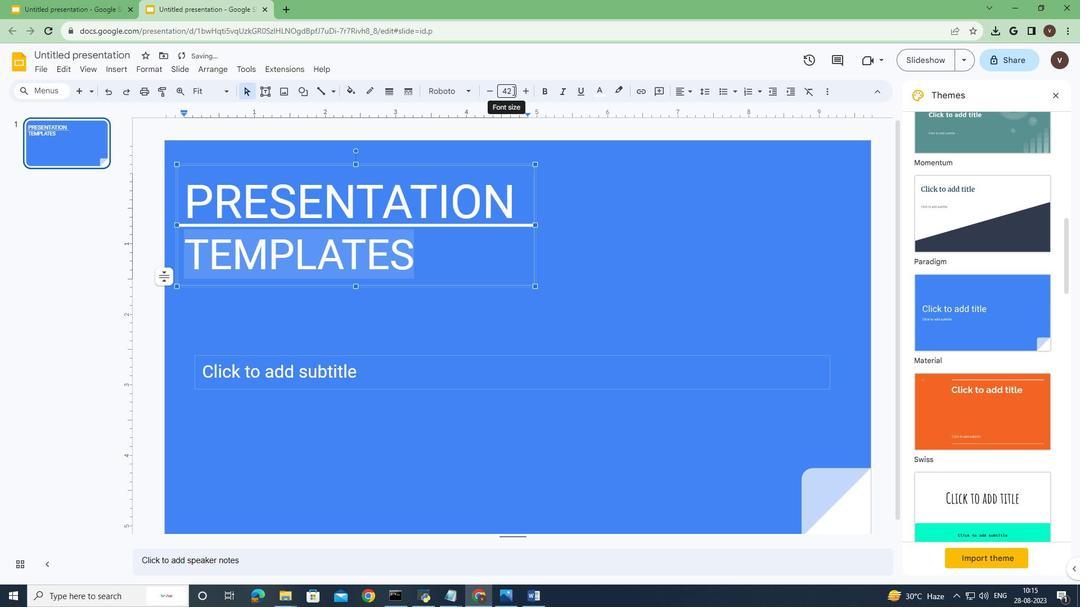 
Action: Mouse pressed left at (521, 262)
Screenshot: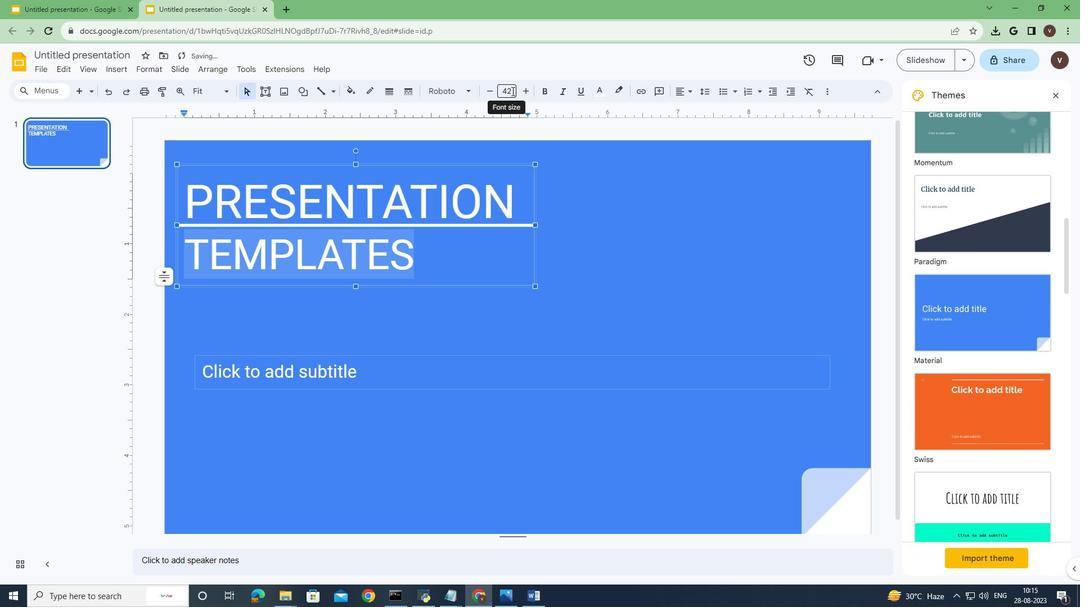 
Action: Mouse moved to (522, 262)
Screenshot: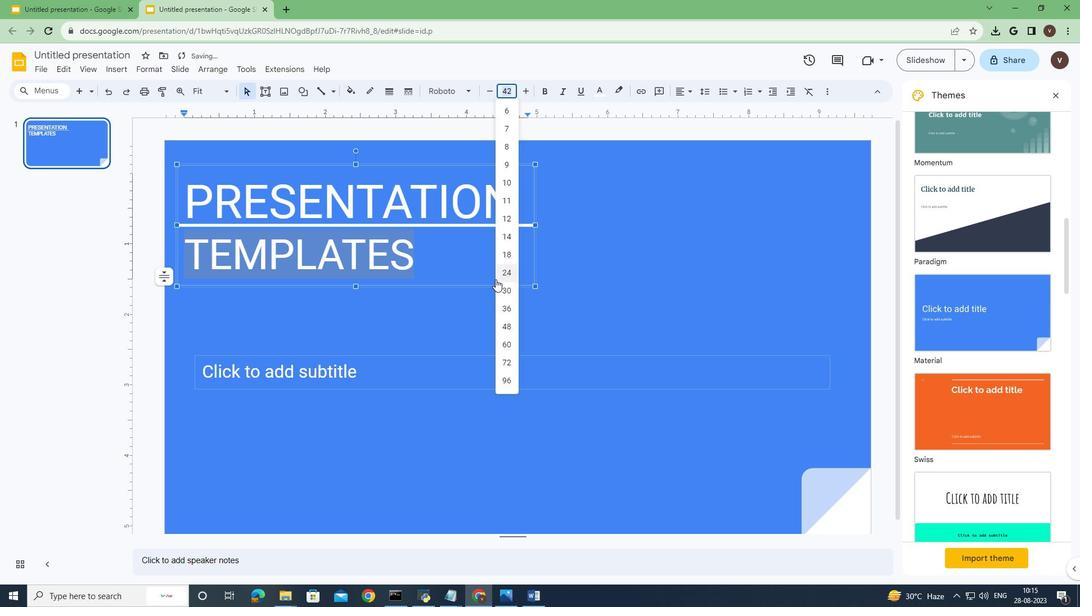 
Action: Mouse pressed left at (522, 262)
Screenshot: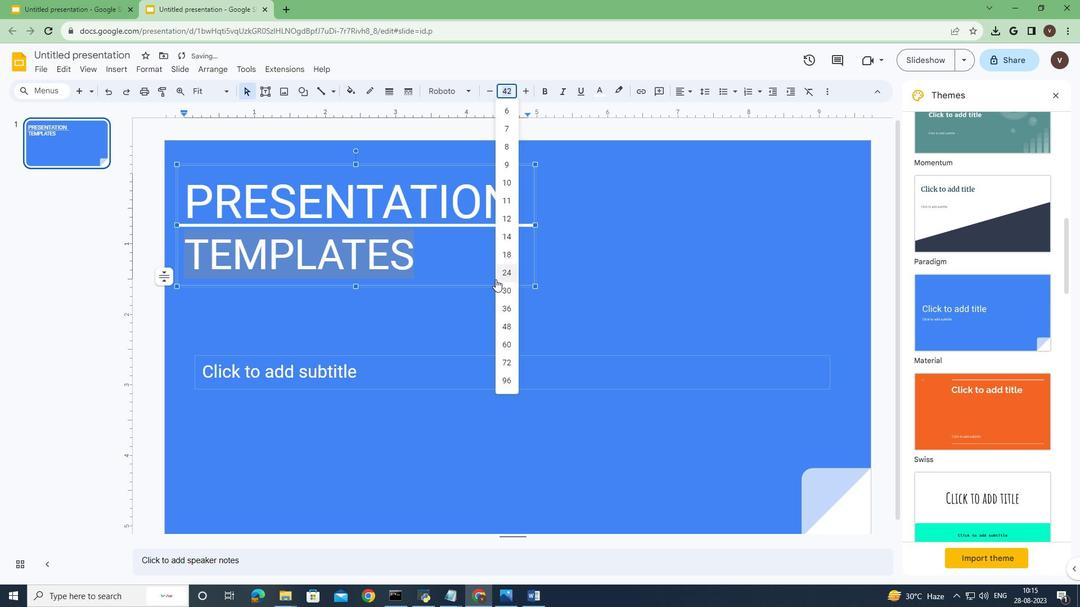 
Action: Mouse moved to (523, 354)
Screenshot: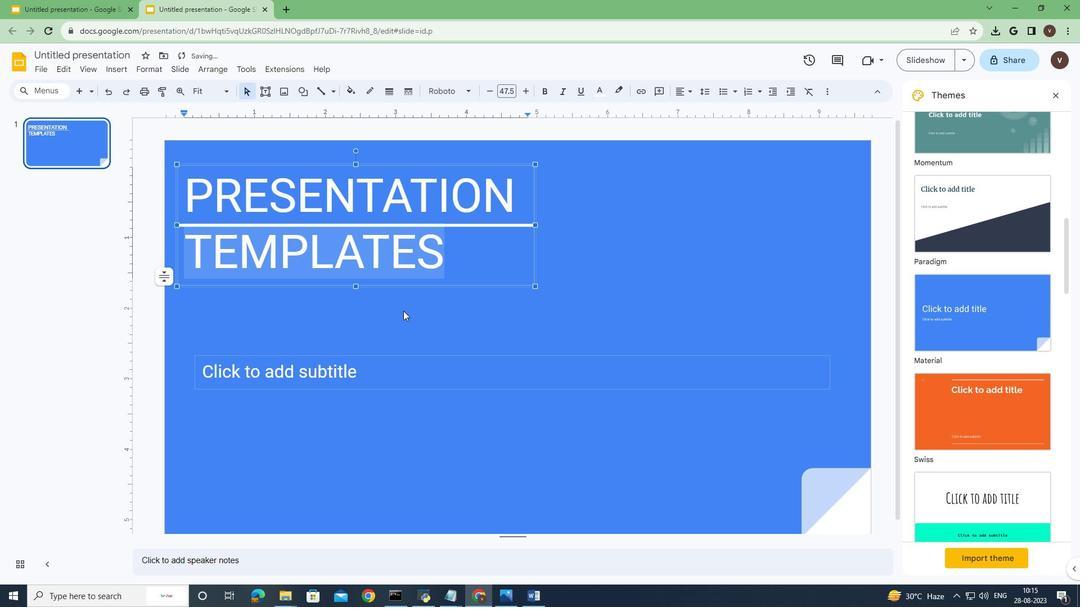 
Action: Mouse pressed left at (523, 354)
Screenshot: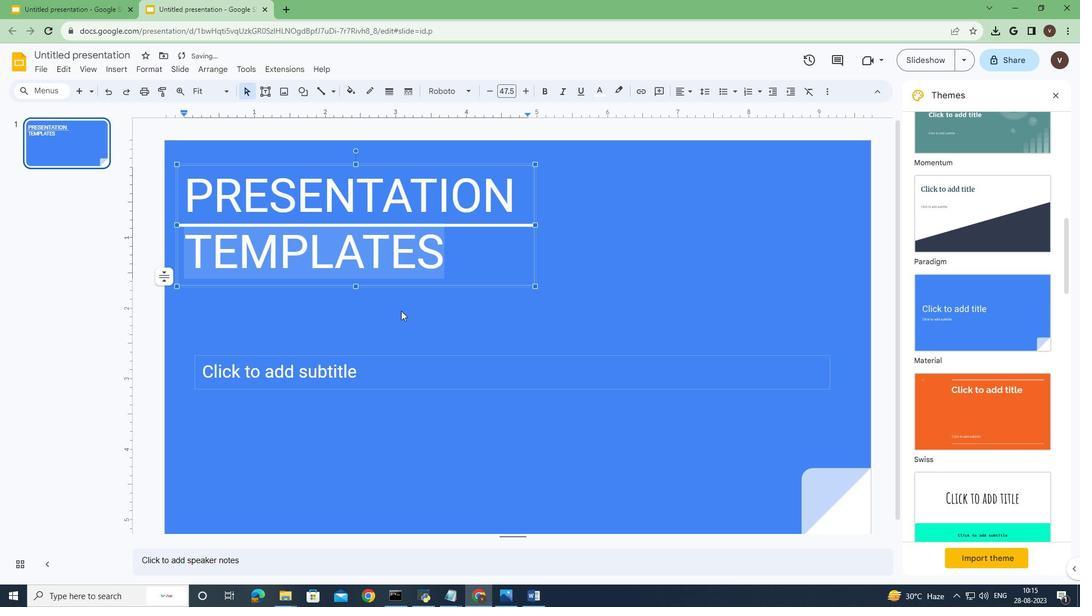
Action: Mouse moved to (503, 348)
Screenshot: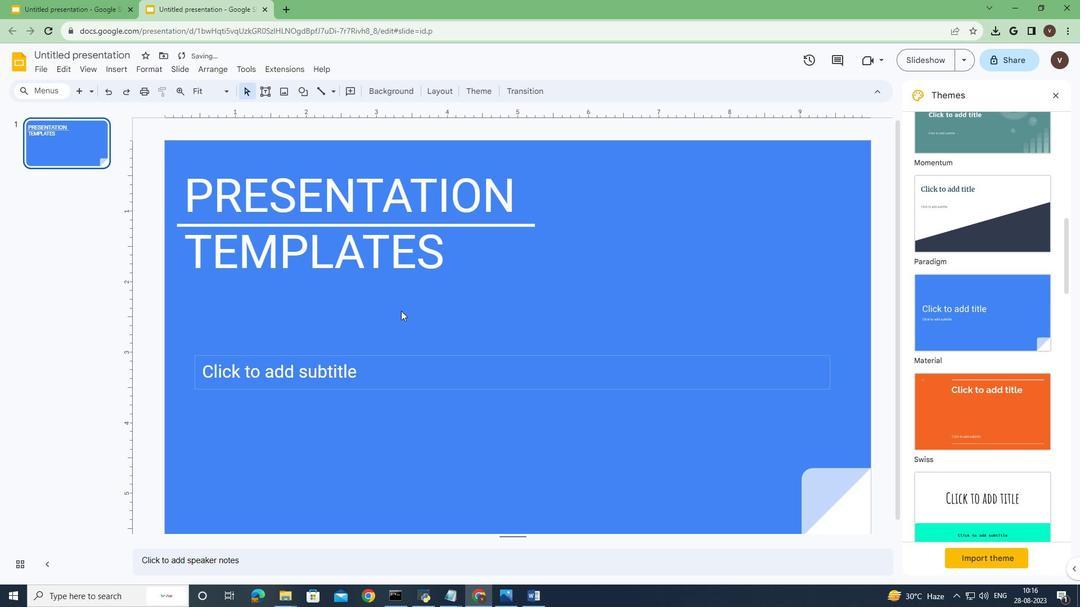 
Action: Mouse pressed left at (503, 348)
Screenshot: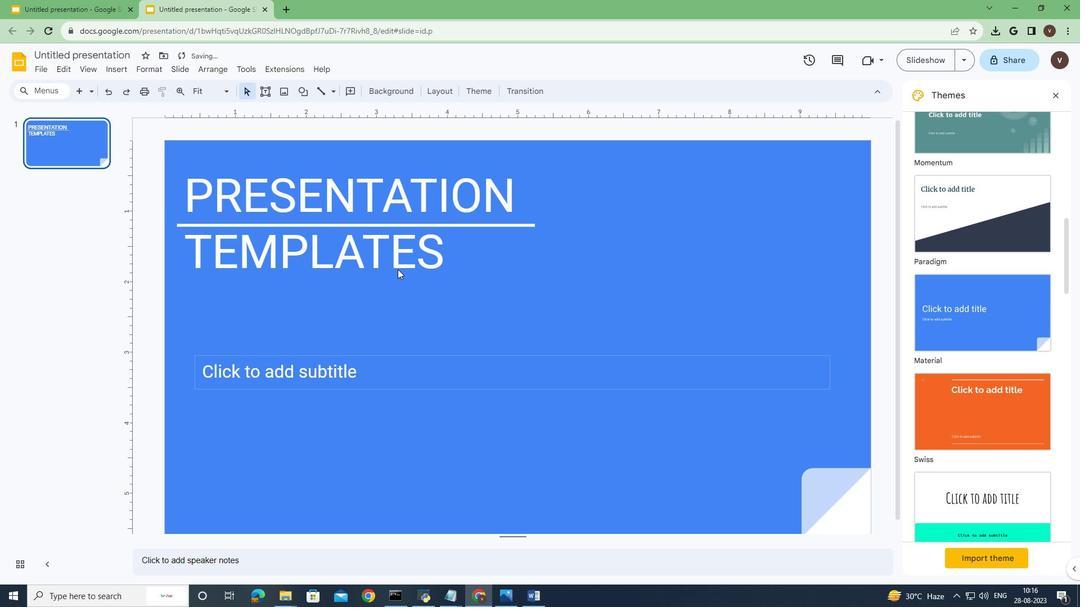 
Action: Mouse moved to (510, 323)
Screenshot: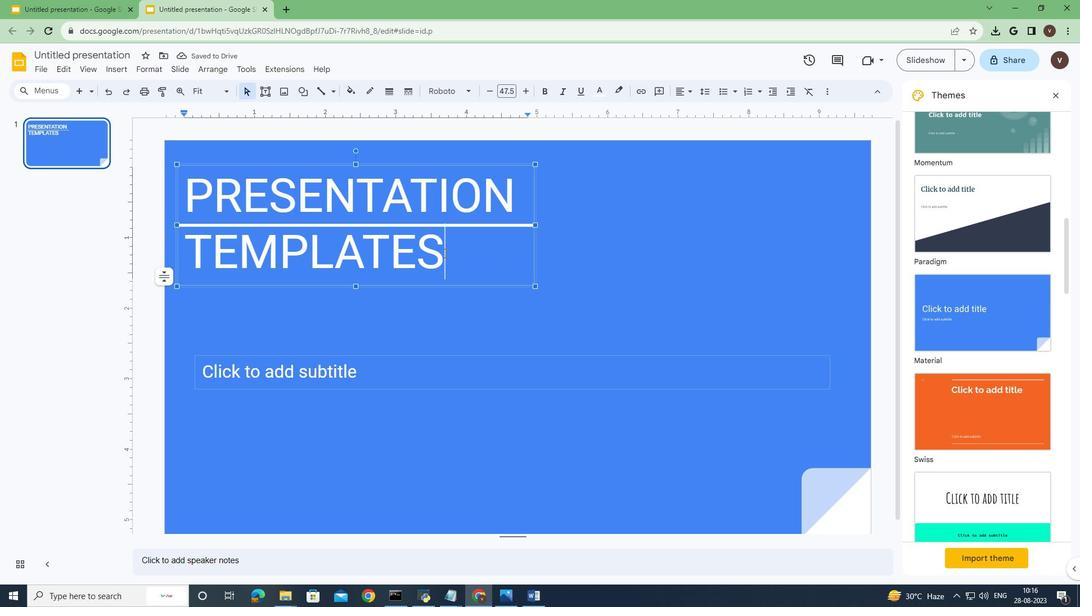 
Action: Mouse pressed left at (510, 323)
Screenshot: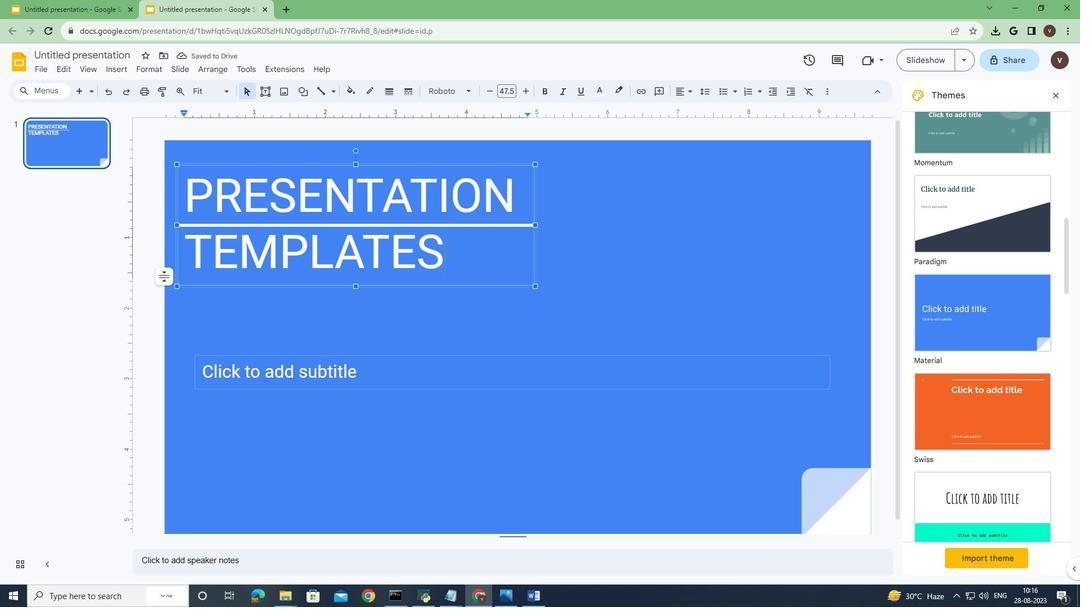 
Action: Mouse moved to (511, 325)
Screenshot: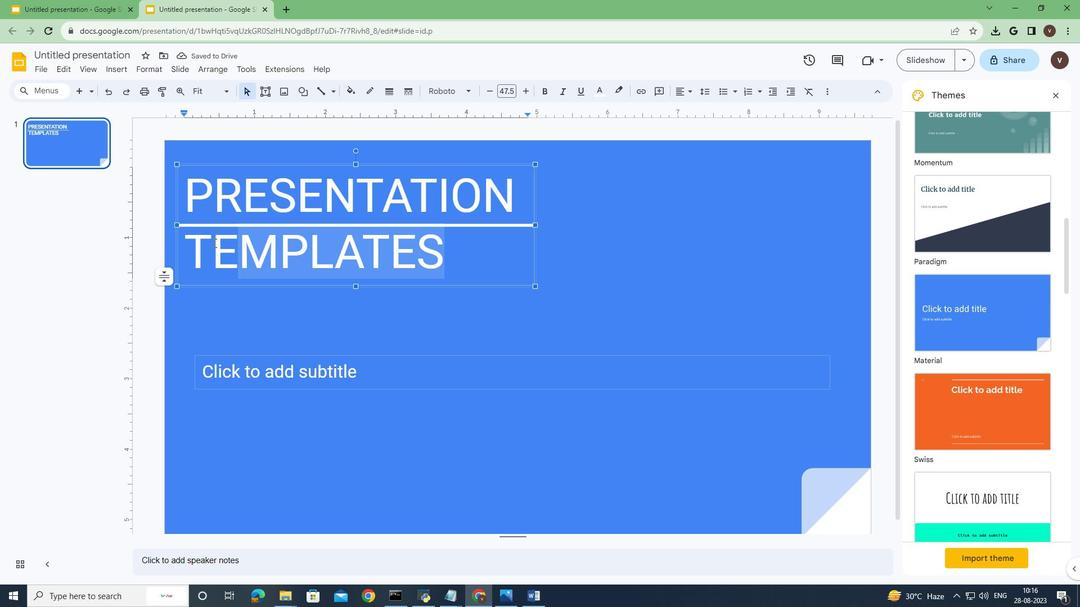 
Action: Mouse pressed left at (511, 325)
Screenshot: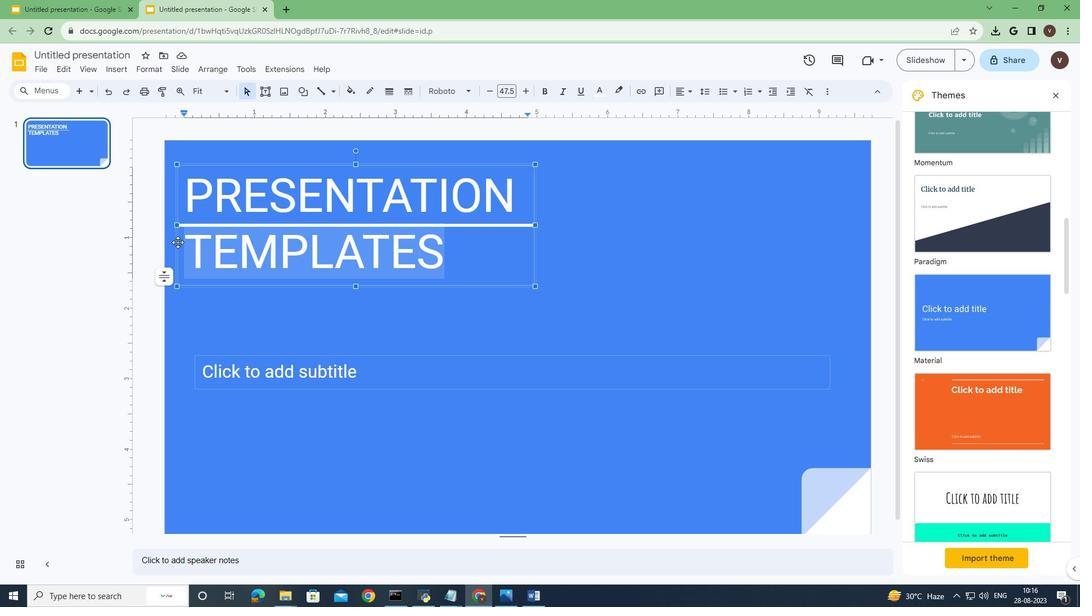 
Action: Mouse moved to (531, 261)
Screenshot: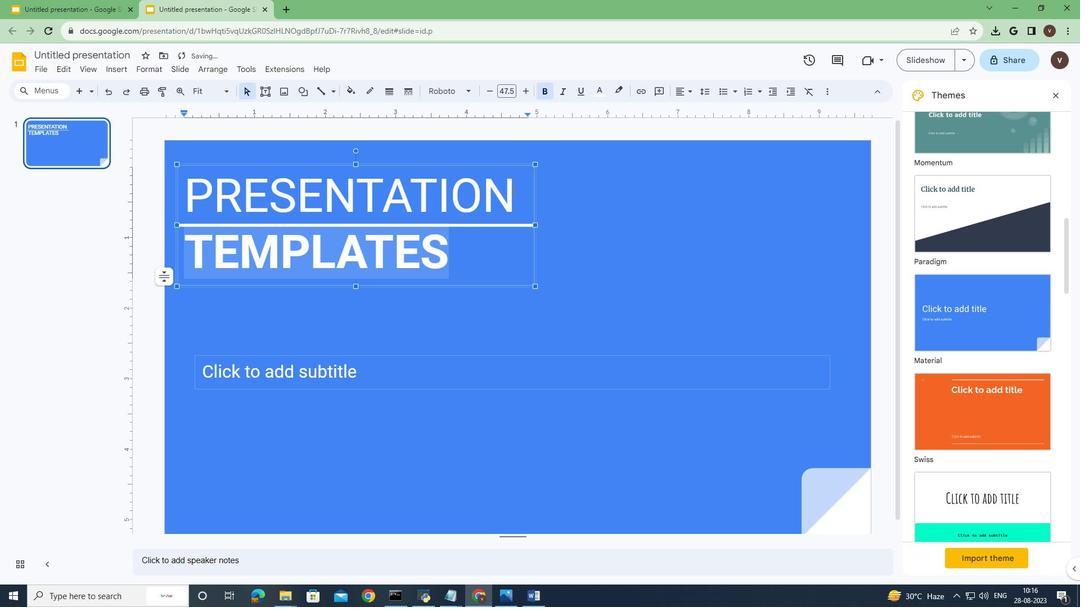
Action: Mouse pressed left at (531, 261)
Screenshot: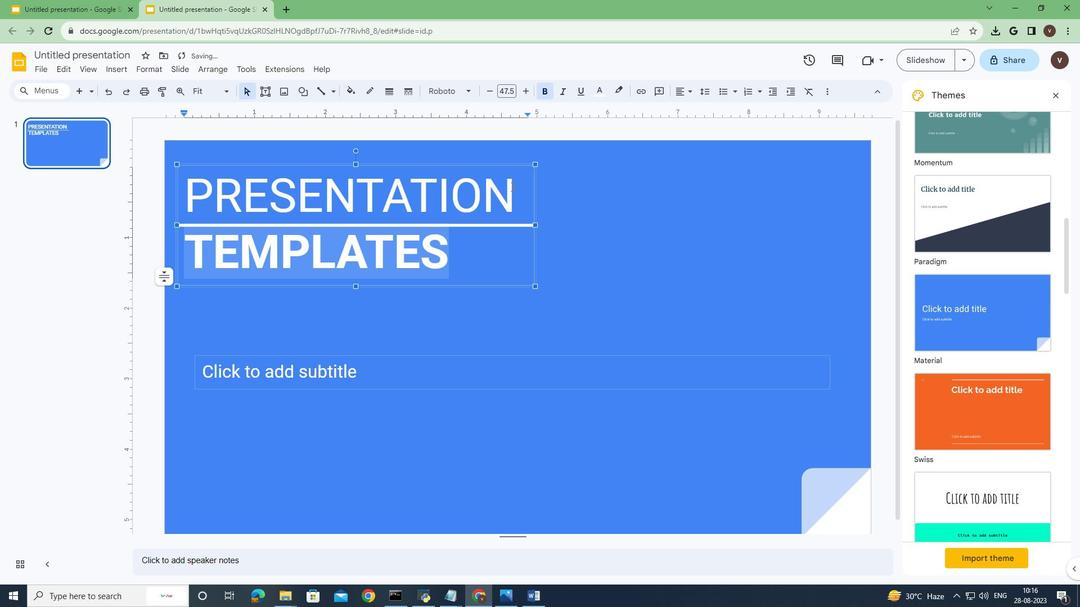 
Action: Mouse moved to (525, 302)
Screenshot: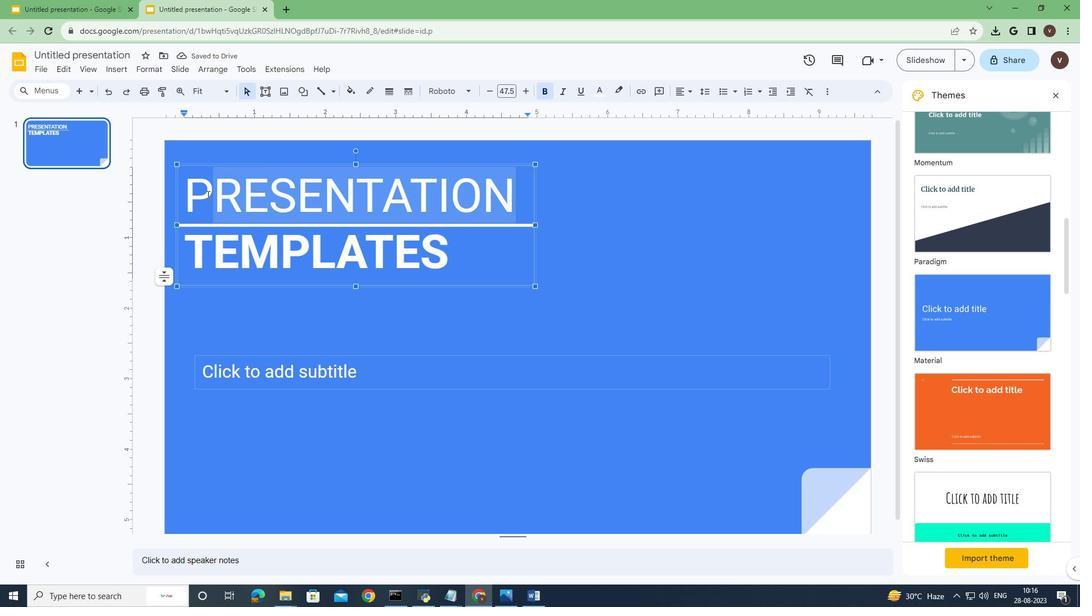 
Action: Mouse pressed left at (525, 302)
Screenshot: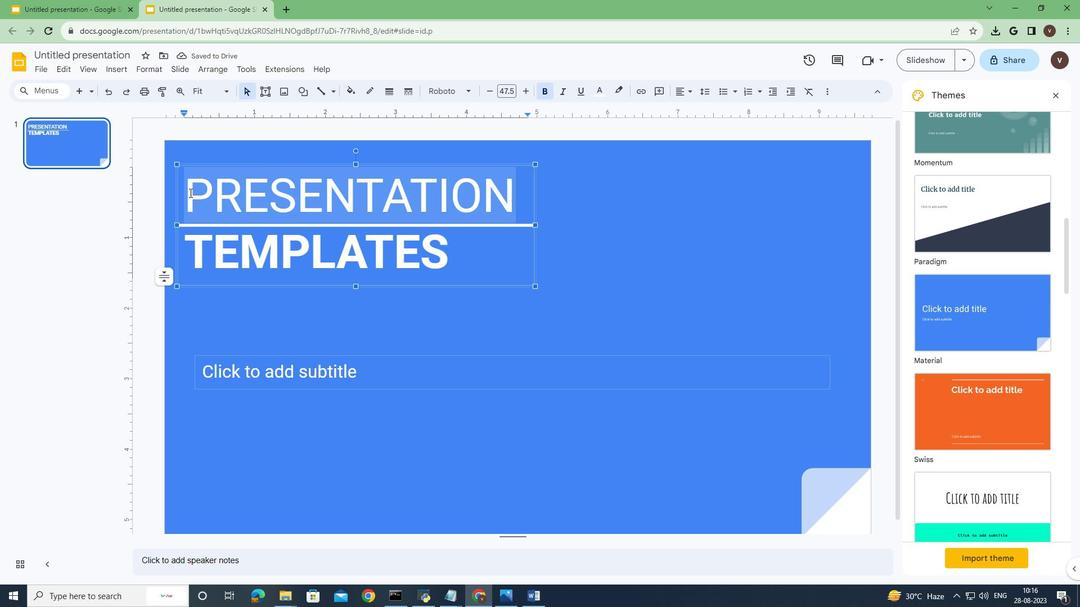 
Action: Mouse moved to (531, 263)
Screenshot: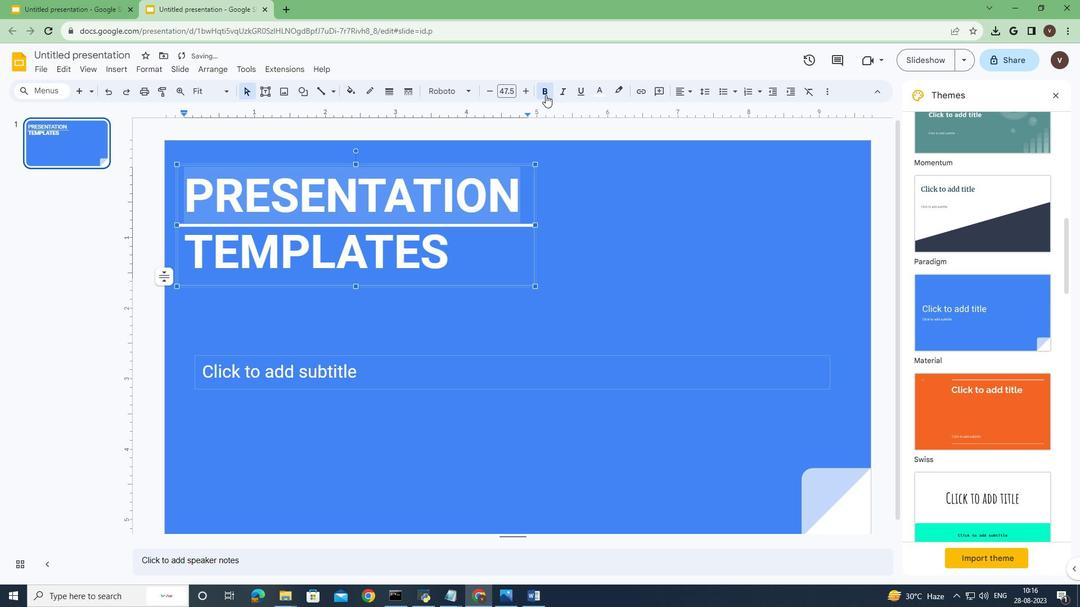 
Action: Mouse pressed left at (531, 263)
Screenshot: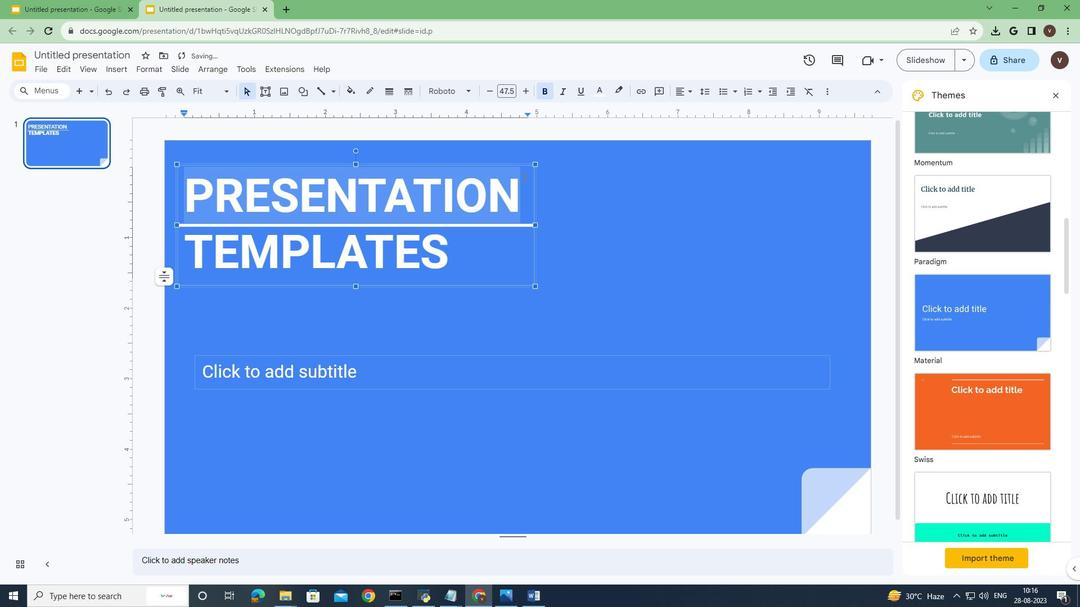 
Action: Mouse moved to (537, 310)
Screenshot: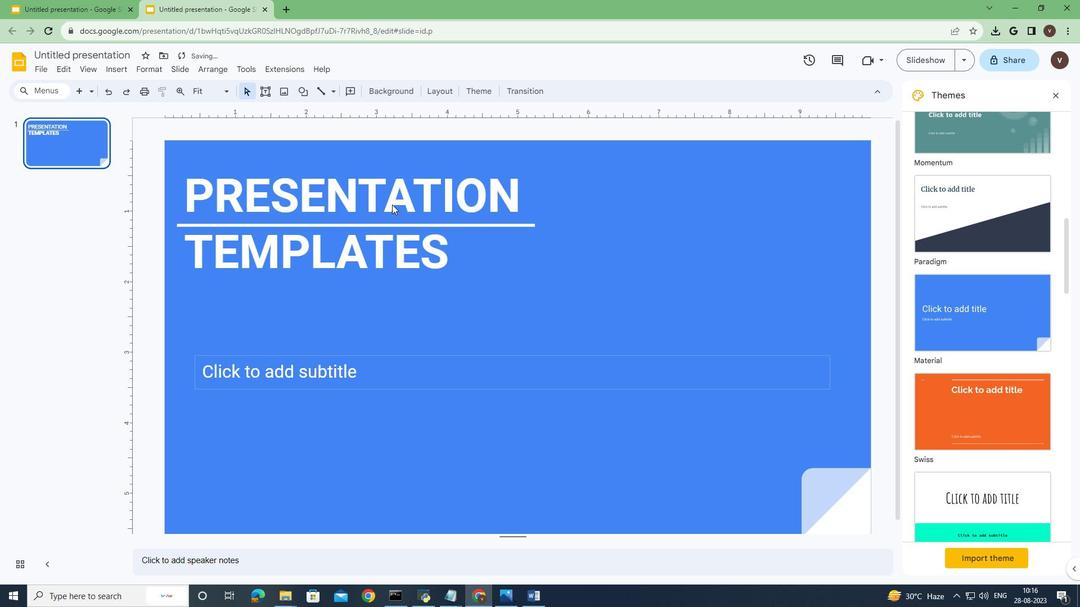 
Action: Mouse pressed left at (537, 310)
Screenshot: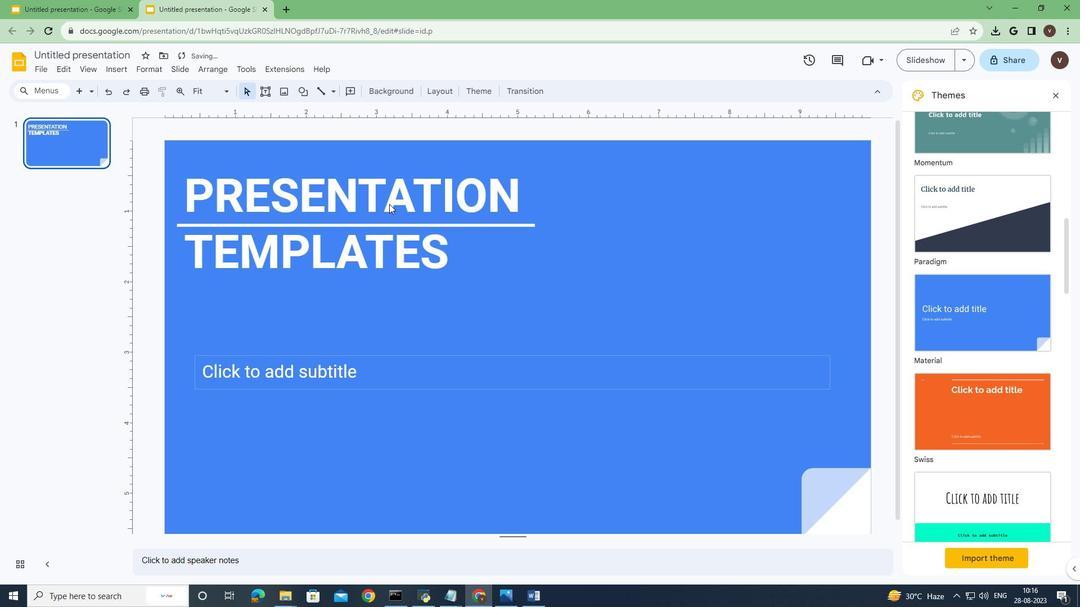 
Action: Mouse moved to (488, 369)
Screenshot: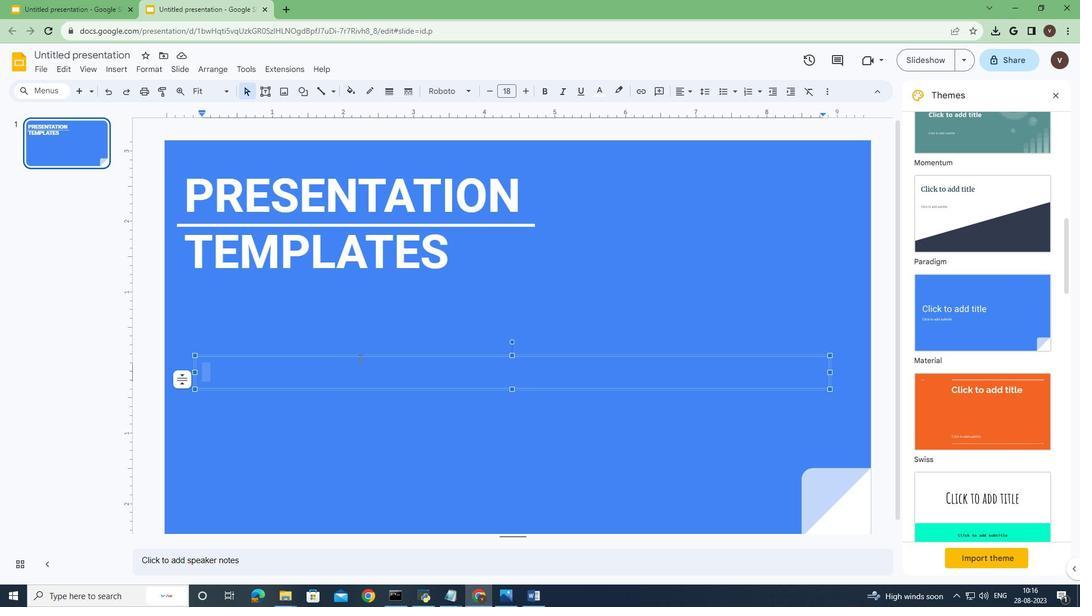 
Action: Mouse pressed left at (488, 369)
Screenshot: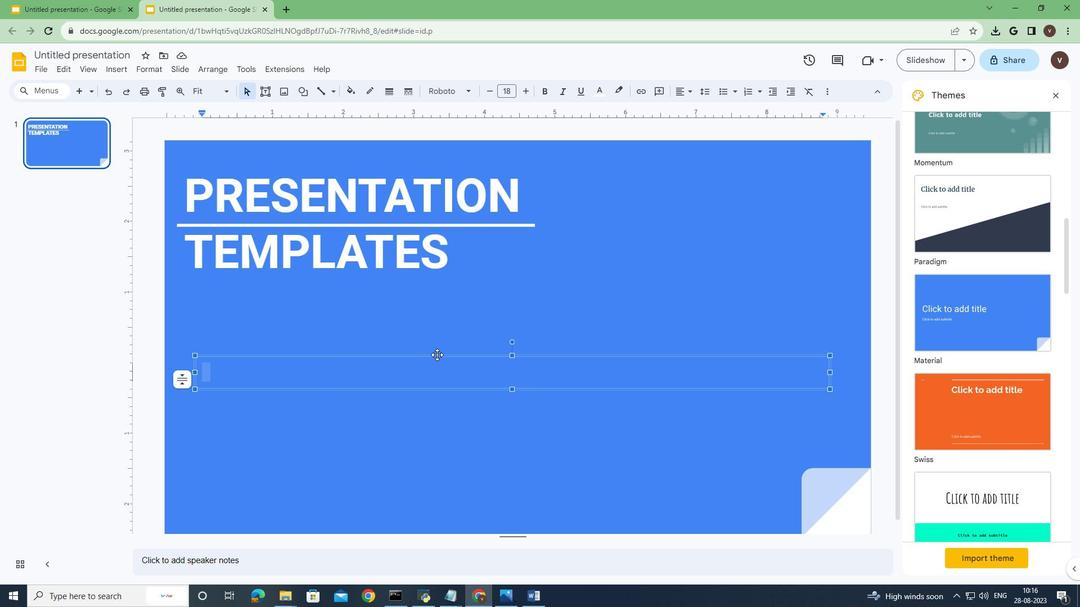 
Action: Mouse moved to (500, 367)
Screenshot: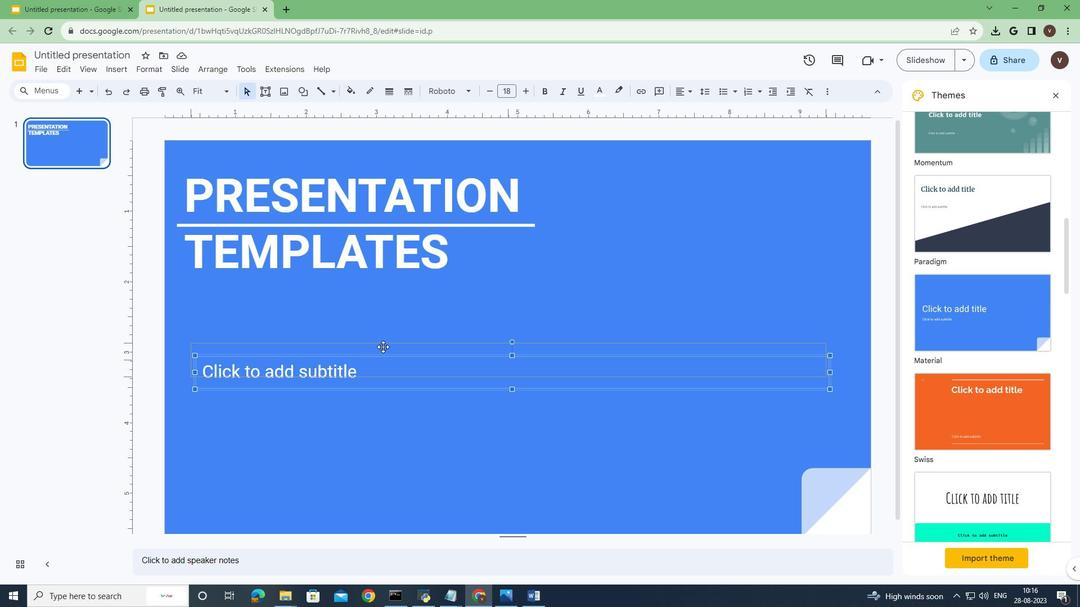 
Action: Mouse pressed left at (500, 367)
Screenshot: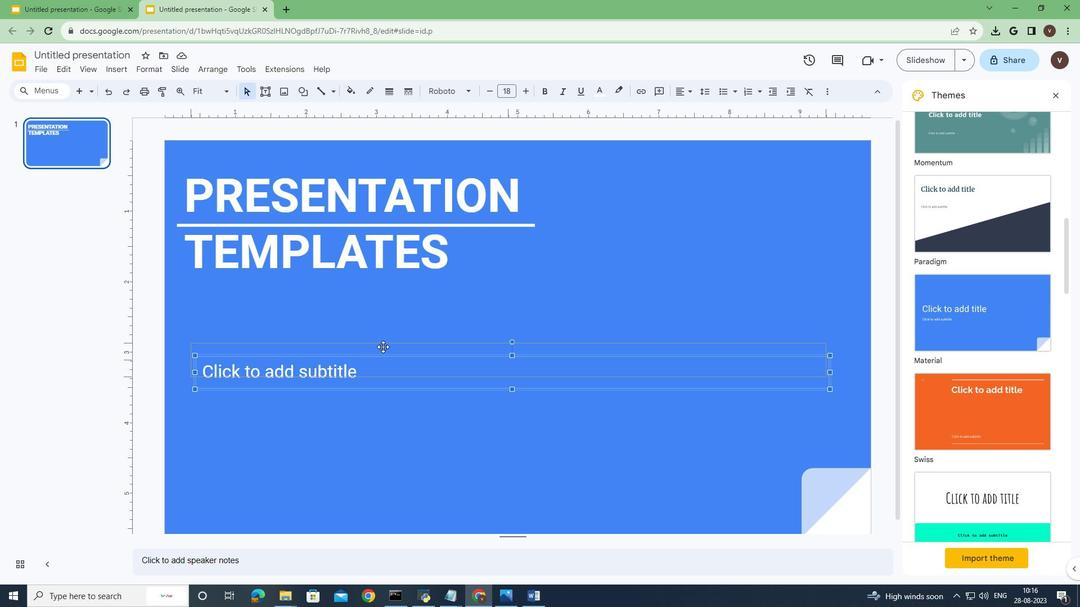 
Action: Mouse moved to (585, 365)
Screenshot: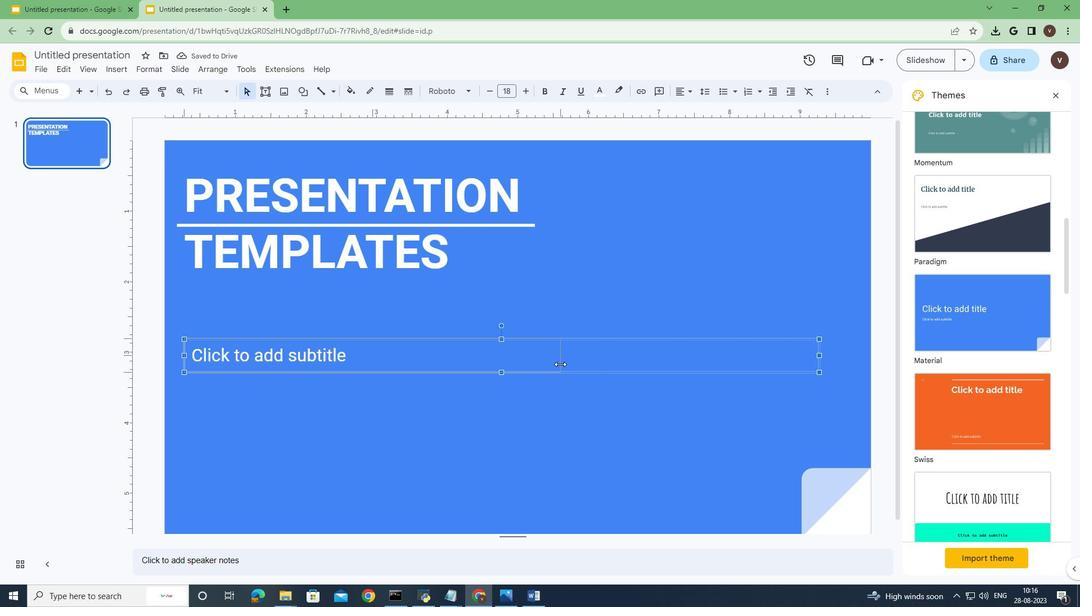 
Action: Mouse pressed left at (585, 365)
Screenshot: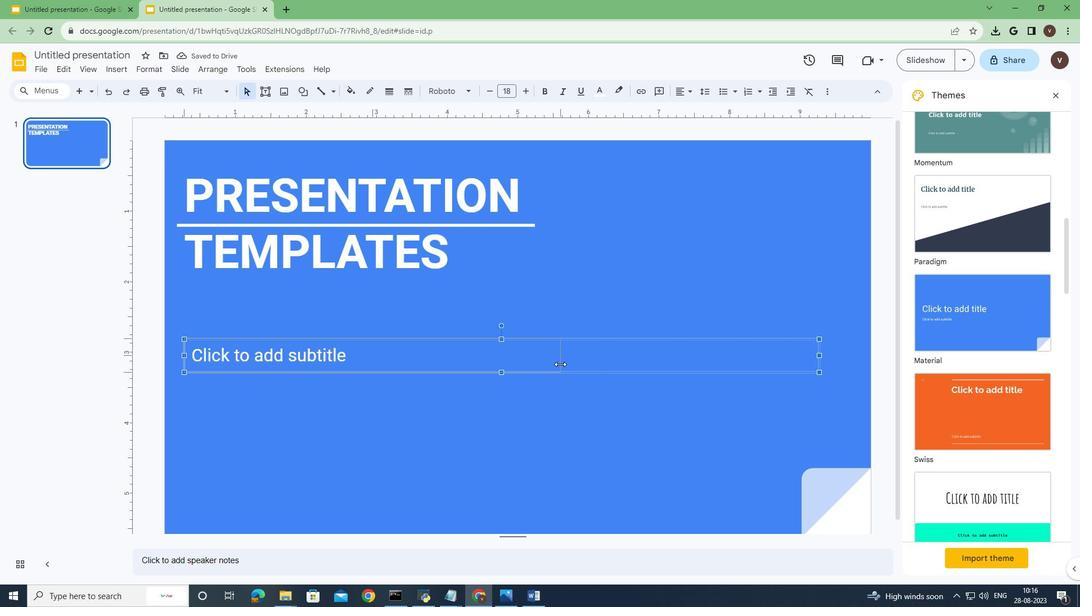 
Action: Mouse moved to (465, 365)
Screenshot: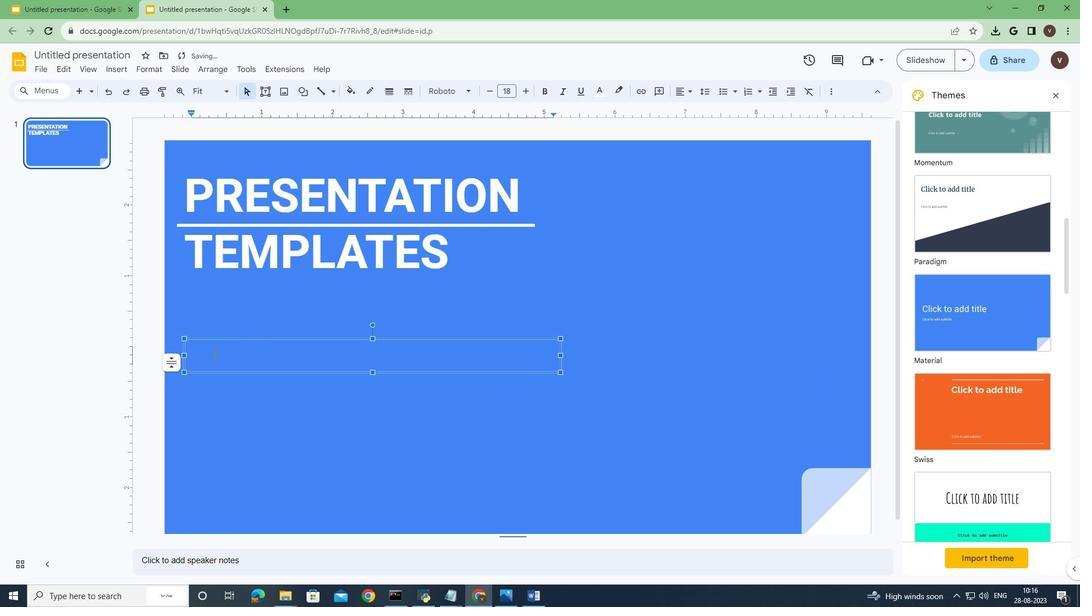 
Action: Mouse pressed left at (465, 365)
Screenshot: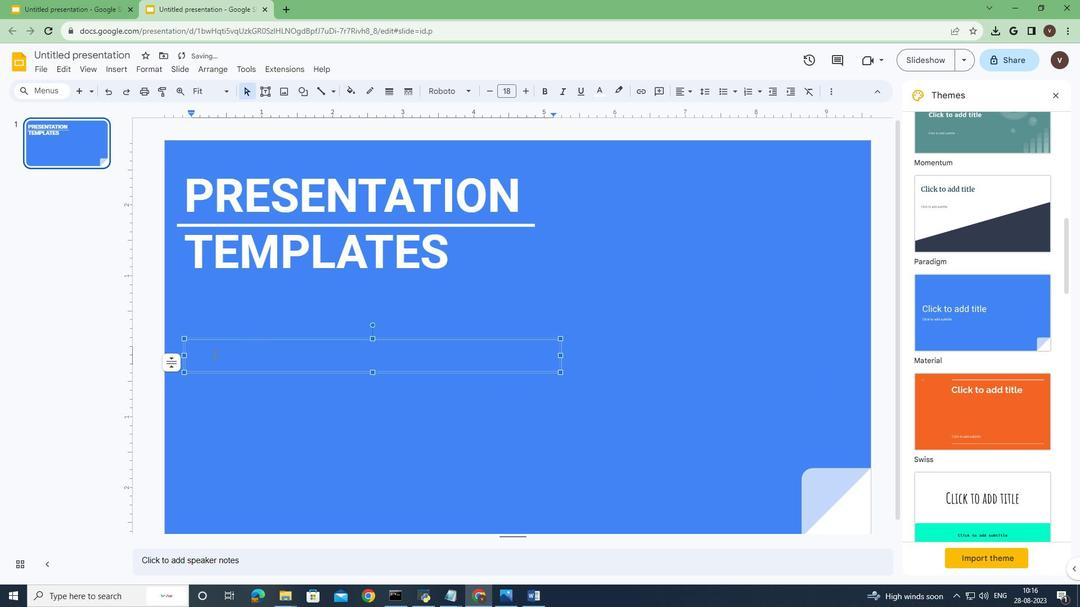 
Action: Key pressed <Key.shift>Lorem<Key.space>ipsum<Key.space>dolor<Key.space>sir<Key.backspace>t<Key.space>a,<Key.backspace>met,<Key.space>consecttur<Key.space>adipiscing<Key.space>elit,<Key.space>sed<Key.space>do<Key.space>eiusmod<Key.space>tempor<Key.space>incidu<Key.backspace>idunt<Key.space>ut<Key.space>labore<Key.space>et<Key.space>dolore<Key.space>magna<Key.space>aliqua<Key.space><Key.backspace>.<Key.space><Key.shift>Ut<Key.space>enim<Key.space>ad<Key.space>minim<Key.space>veniam,<Key.space>quis<Key.space>nostrud<Key.space>exercitation<Key.space>i<Key.backspace>ullamco<Key.space>laboris<Key.space>nisi<Key.space>ut<Key.space>aliquip<Key.space>ex<Key.space>ea<Key.space>commodo<Key.space>consequat.<Key.space><Key.shift>Duis<Key.space>aute<Key.space>irure<Key.space>dolor
Screenshot: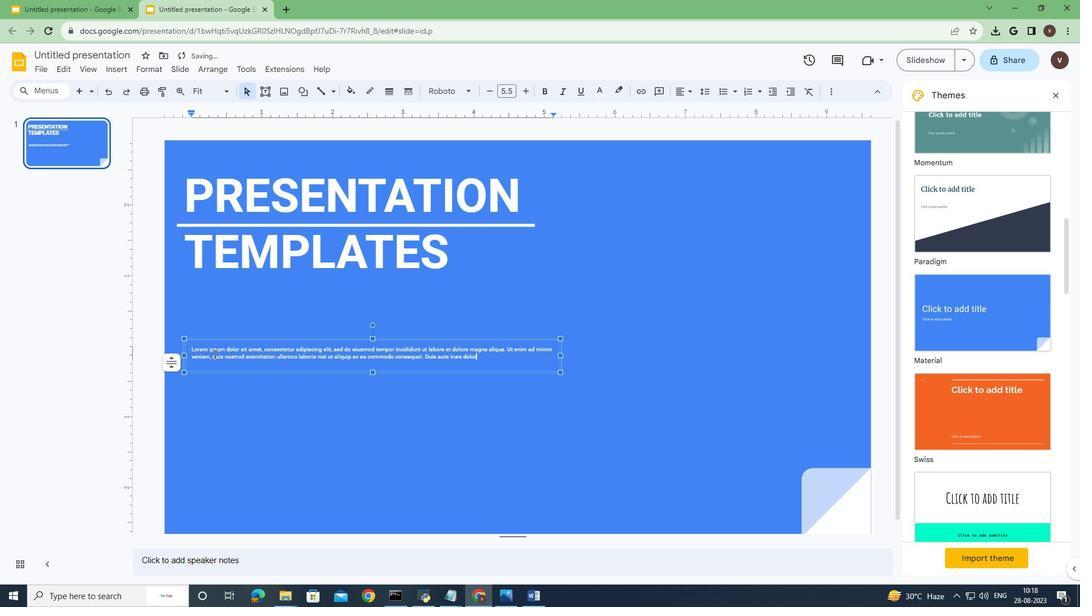 
Action: Mouse moved to (534, 365)
Screenshot: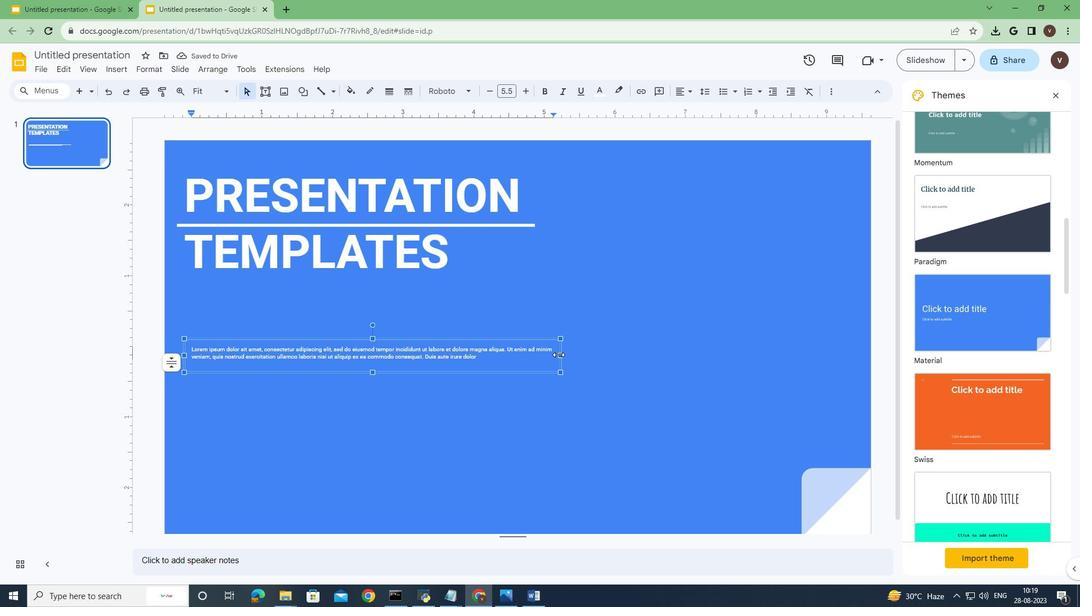 
Action: Mouse pressed left at (534, 365)
Screenshot: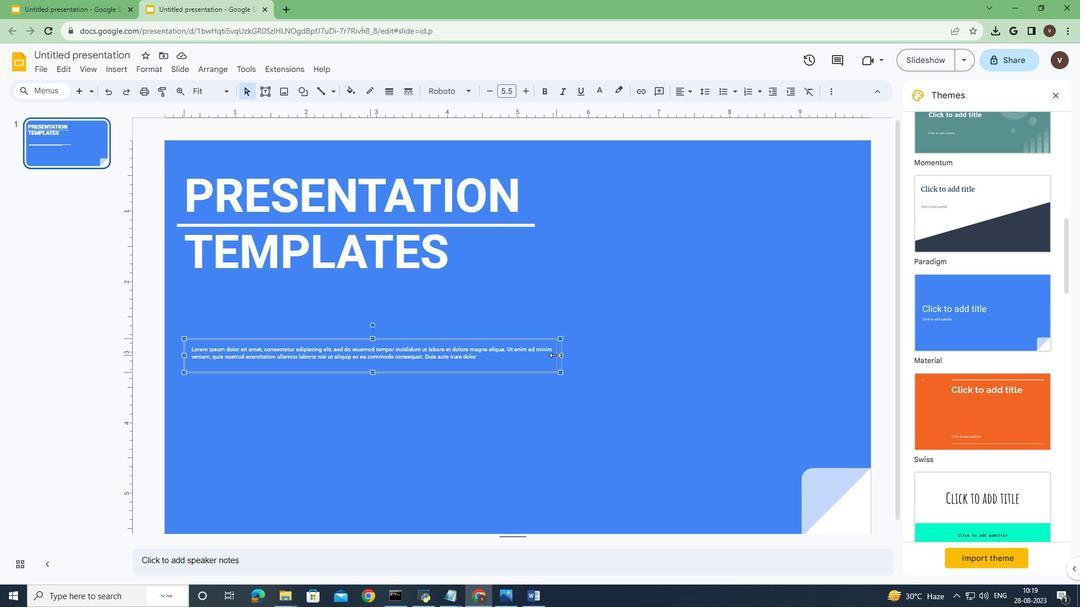 
Action: Mouse moved to (492, 386)
Screenshot: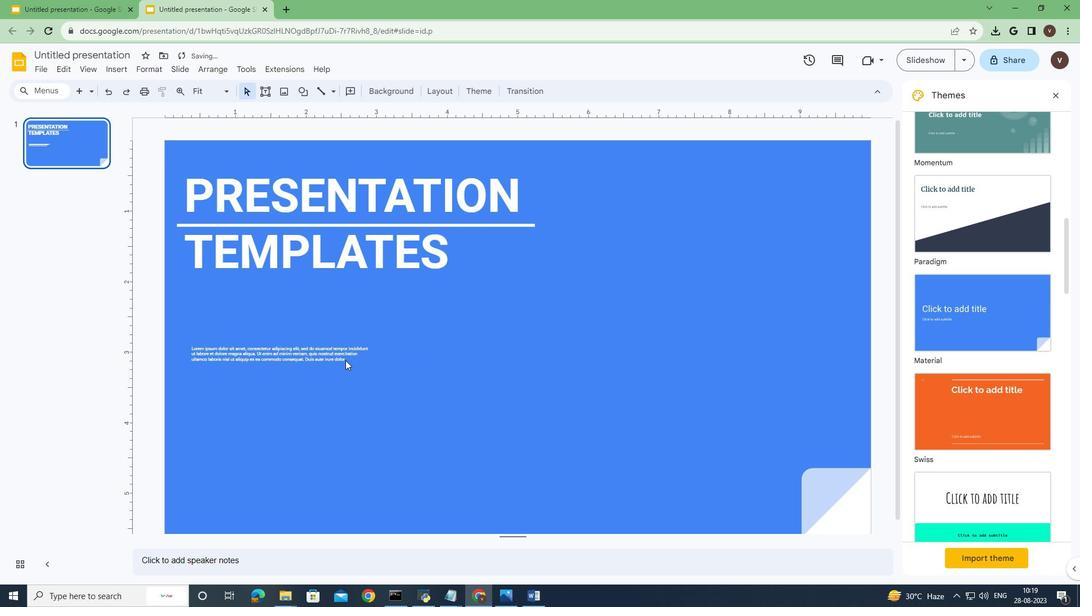 
Action: Mouse pressed left at (492, 386)
Screenshot: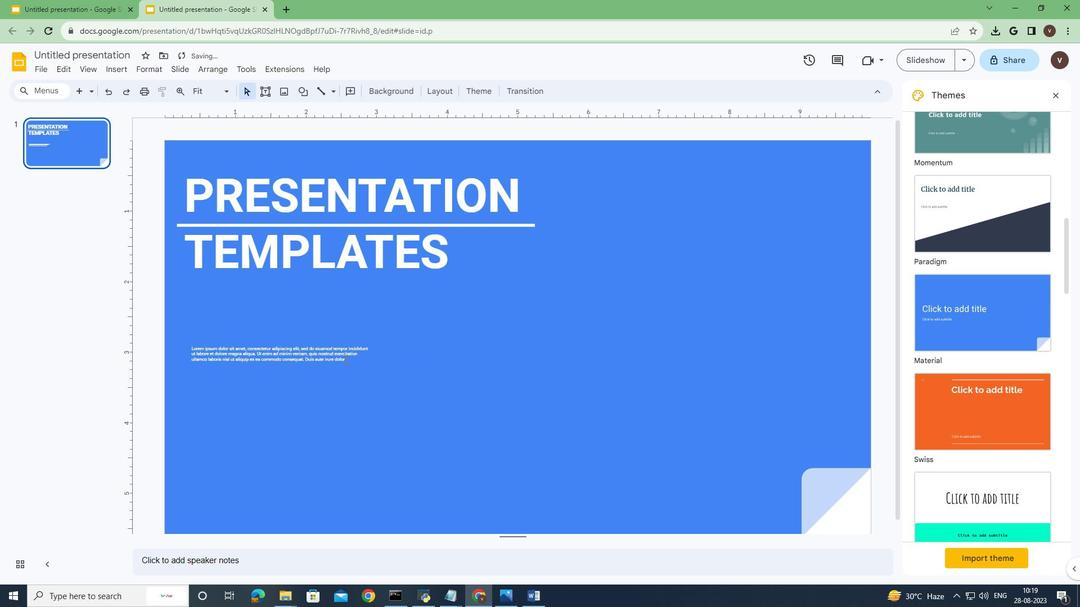 
Action: Mouse moved to (491, 367)
Screenshot: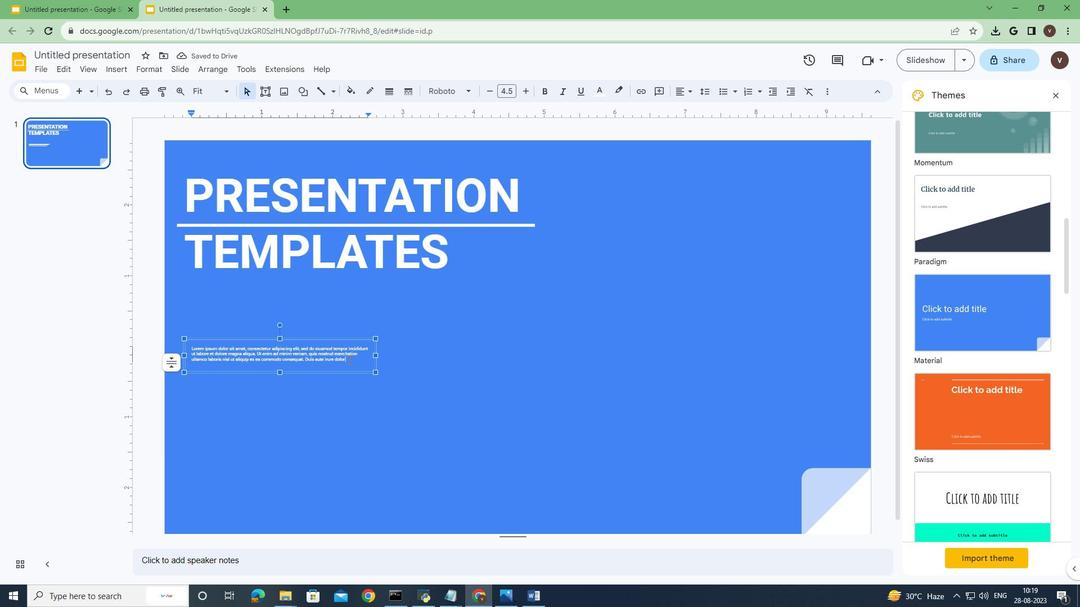 
Action: Mouse pressed left at (491, 367)
Screenshot: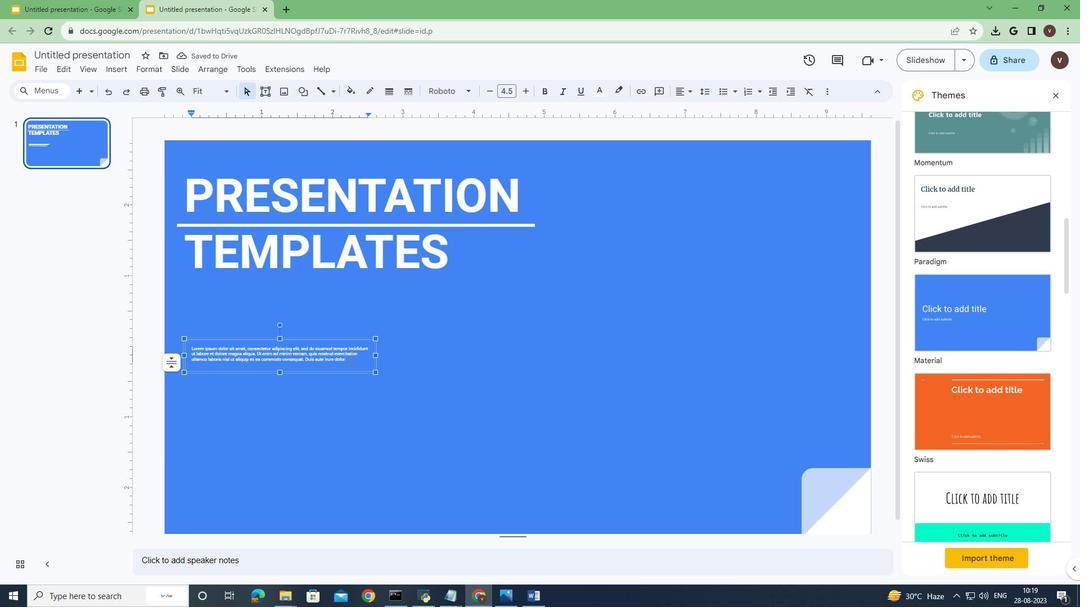 
Action: Mouse moved to (492, 367)
Screenshot: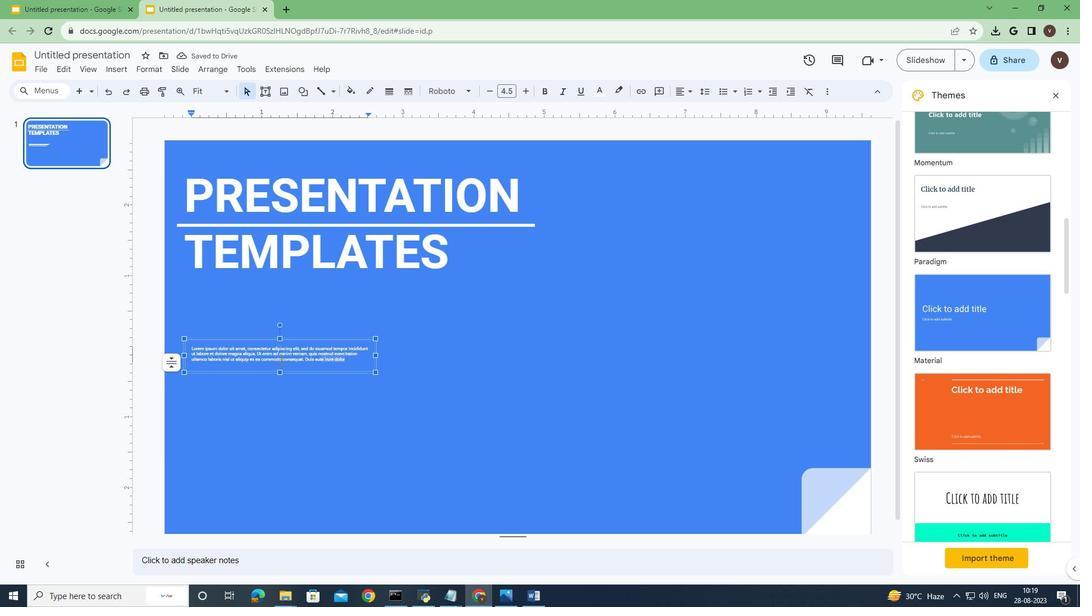 
Action: Mouse pressed left at (492, 367)
Screenshot: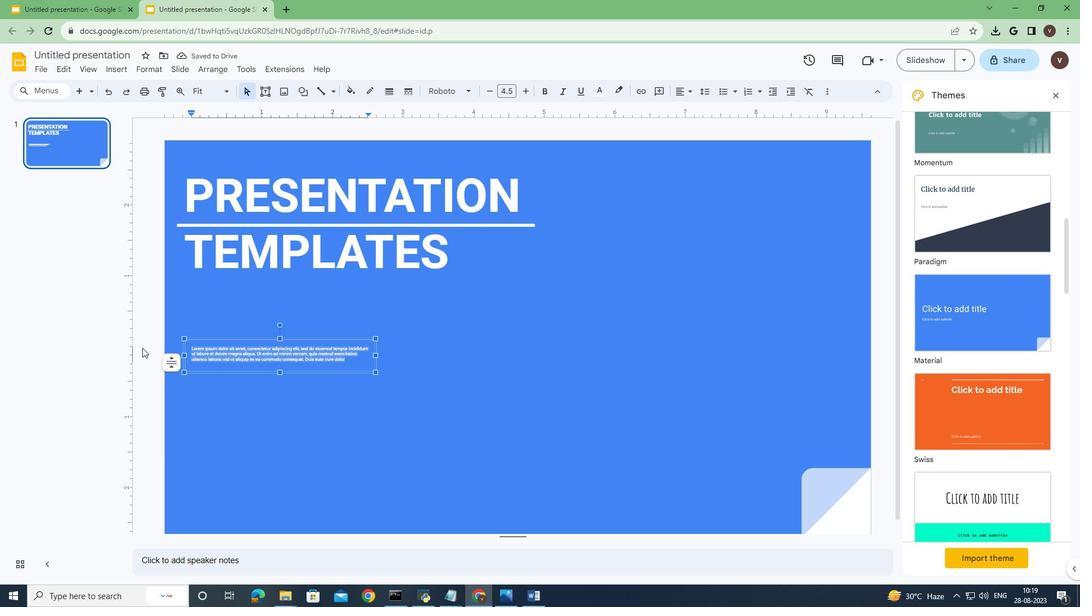 
Action: Mouse moved to (523, 263)
Screenshot: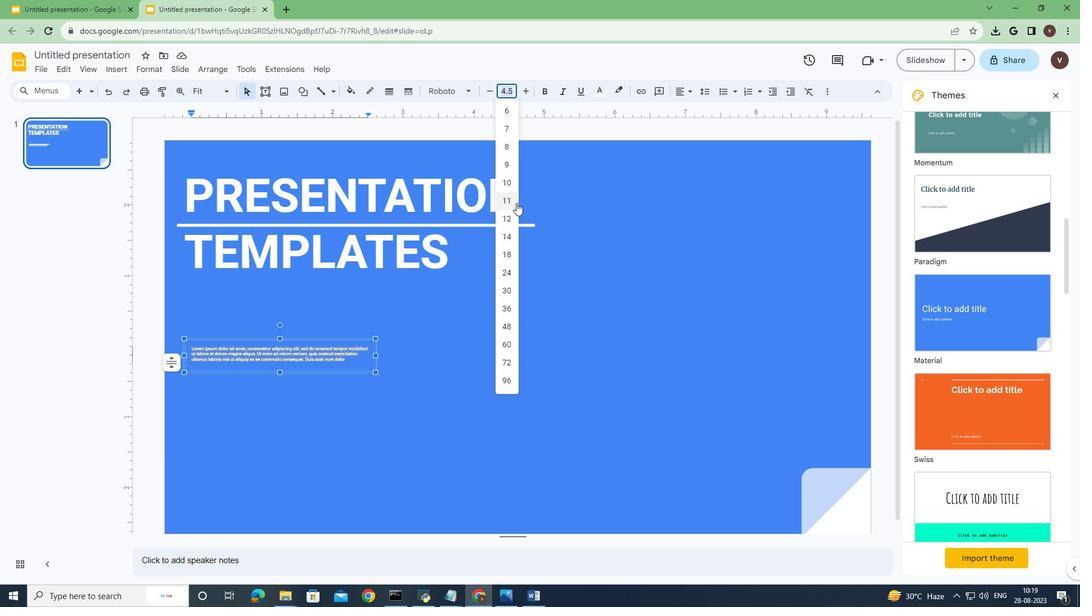 
Action: Mouse pressed left at (523, 263)
Screenshot: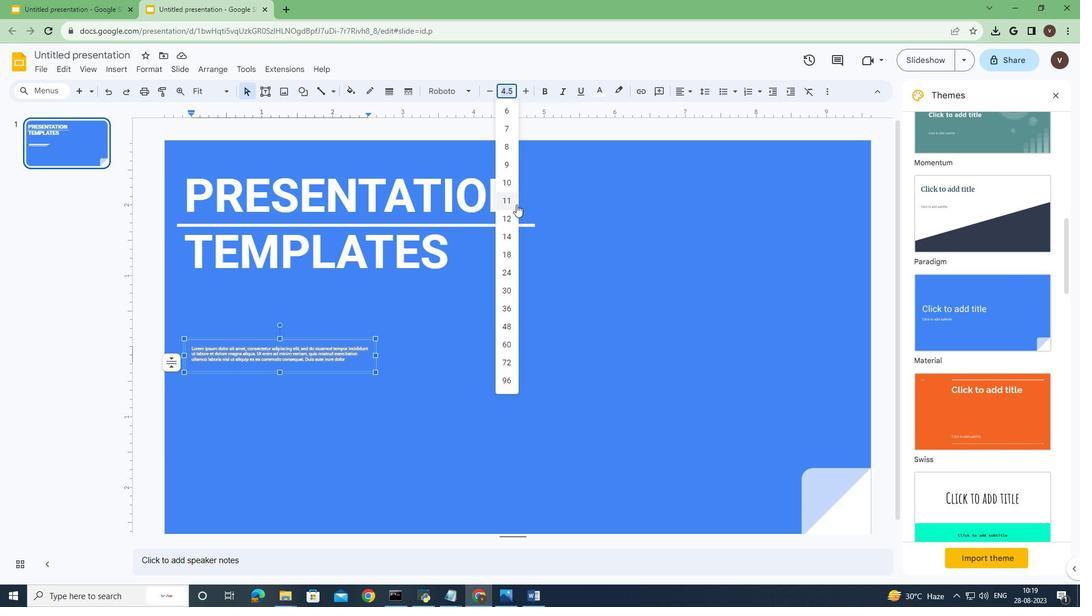 
Action: Mouse moved to (524, 299)
Screenshot: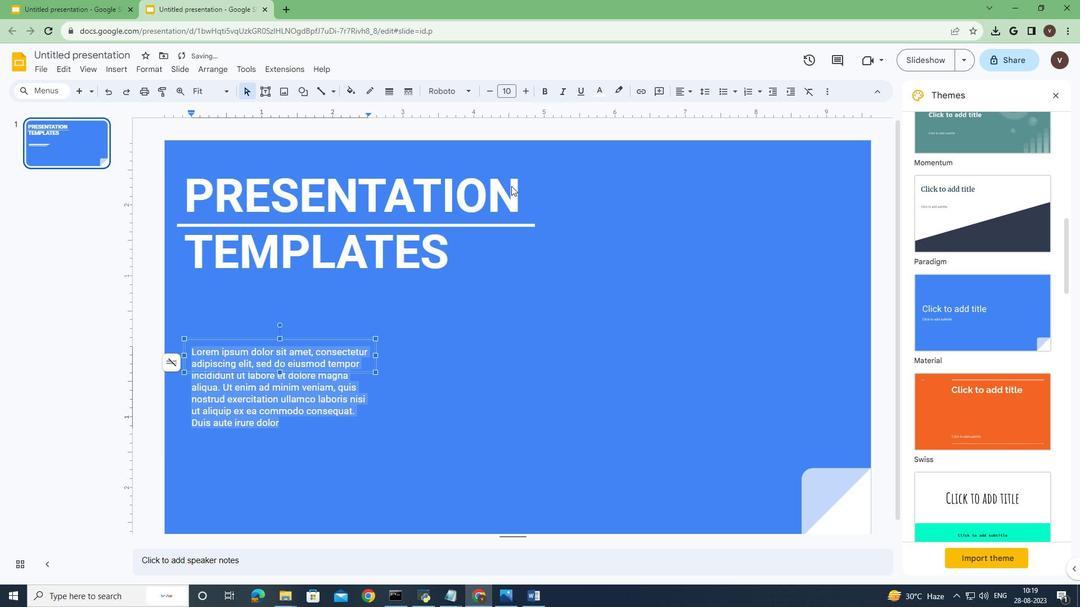 
Action: Mouse pressed left at (524, 299)
Screenshot: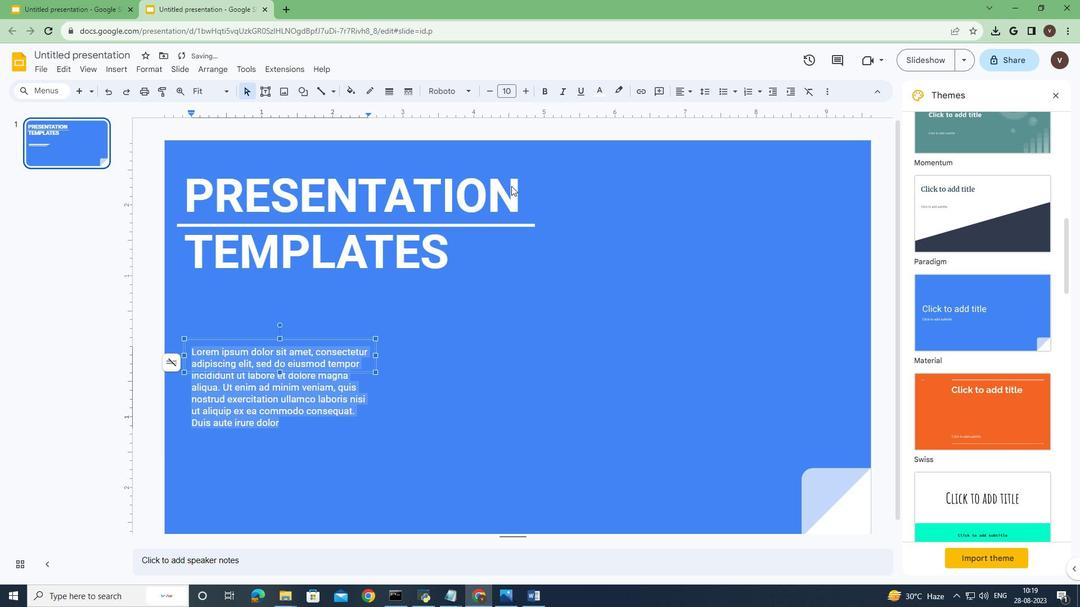
Action: Mouse moved to (497, 365)
Screenshot: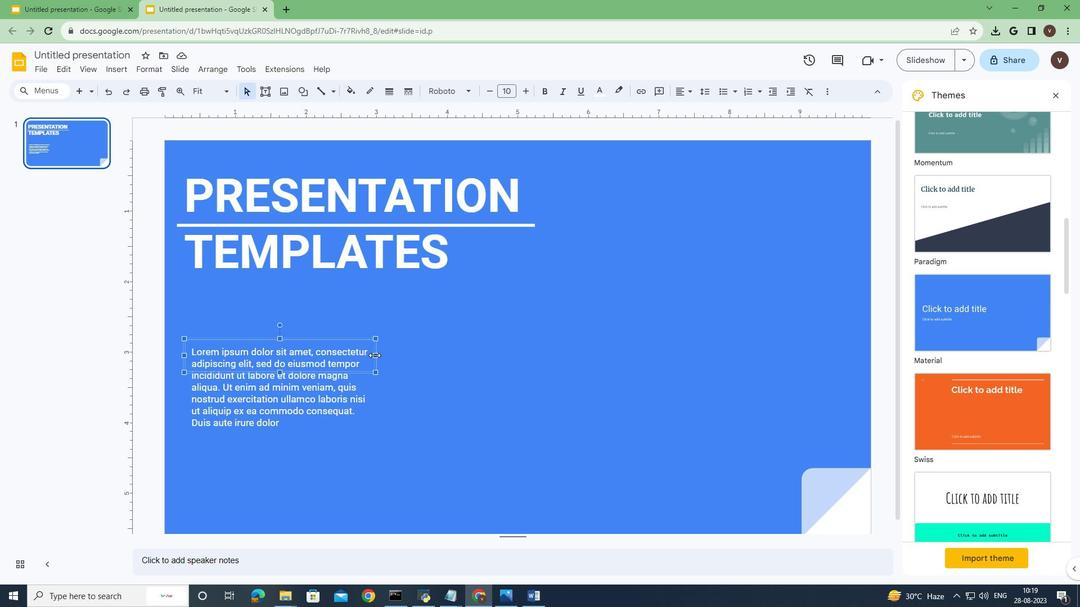 
Action: Mouse pressed left at (497, 365)
Screenshot: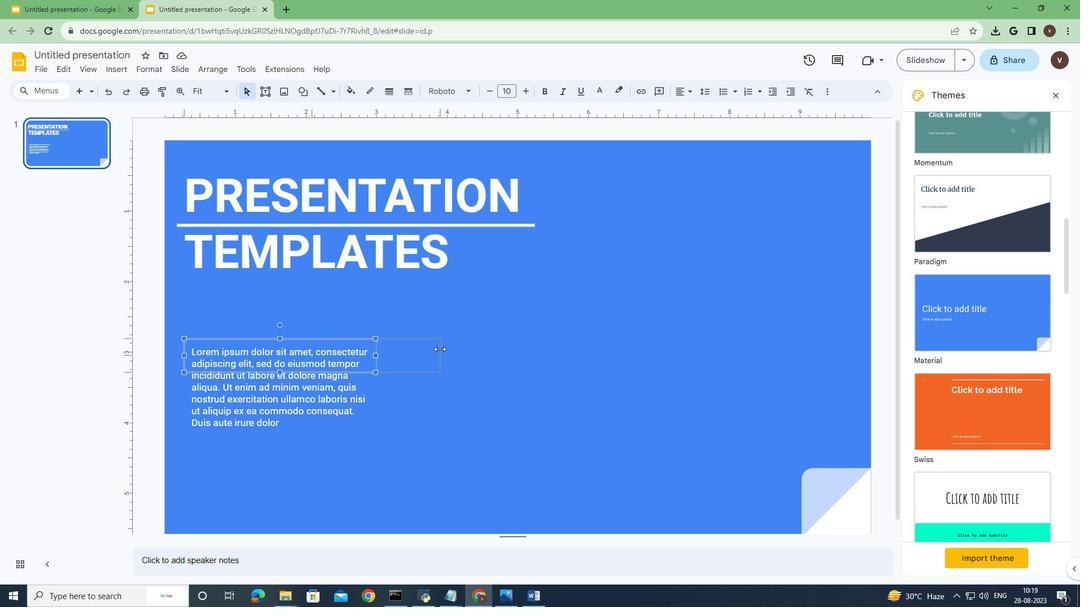 
Action: Mouse moved to (510, 365)
Screenshot: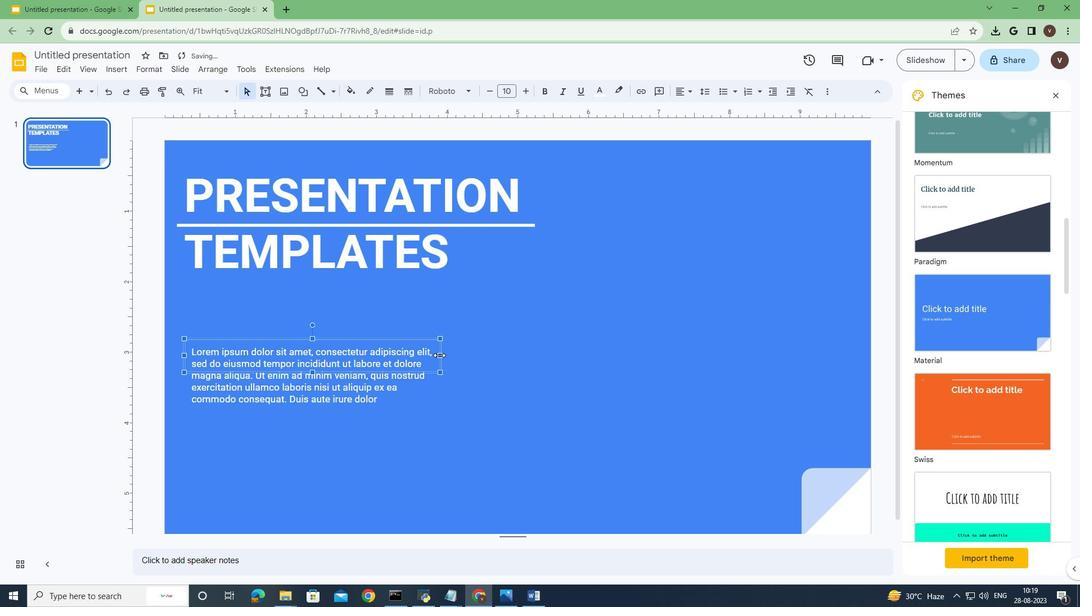 
Action: Mouse pressed left at (510, 365)
Screenshot: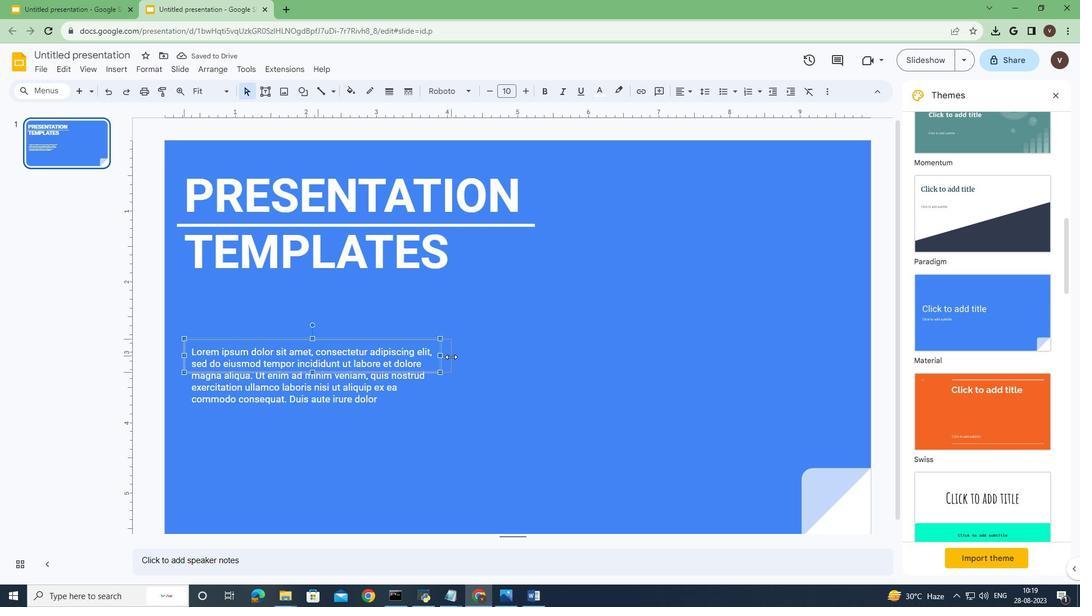 
Action: Mouse moved to (512, 365)
Screenshot: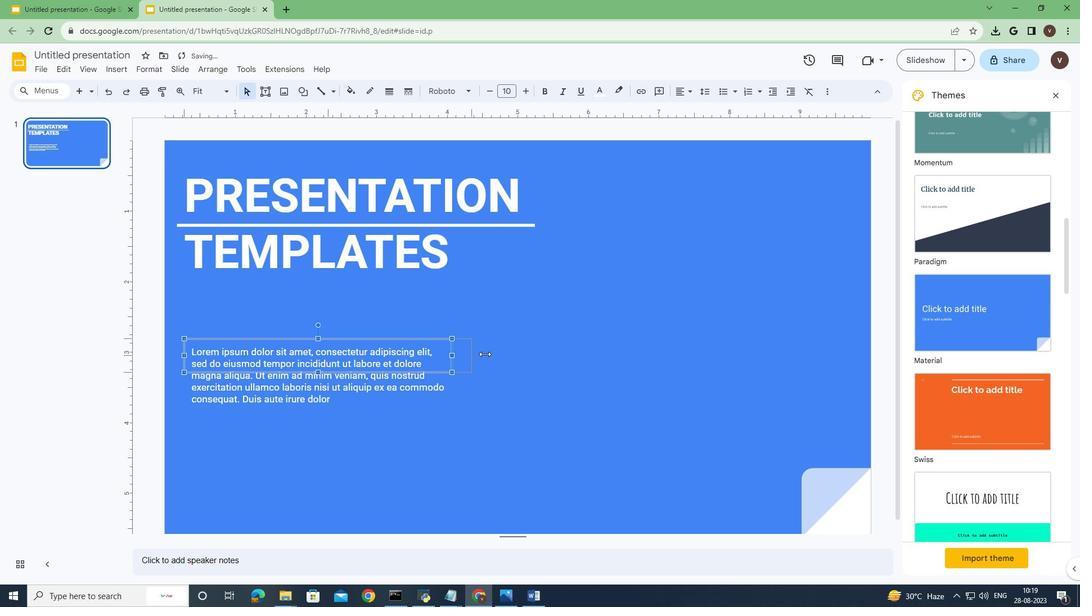 
Action: Mouse pressed left at (512, 365)
Screenshot: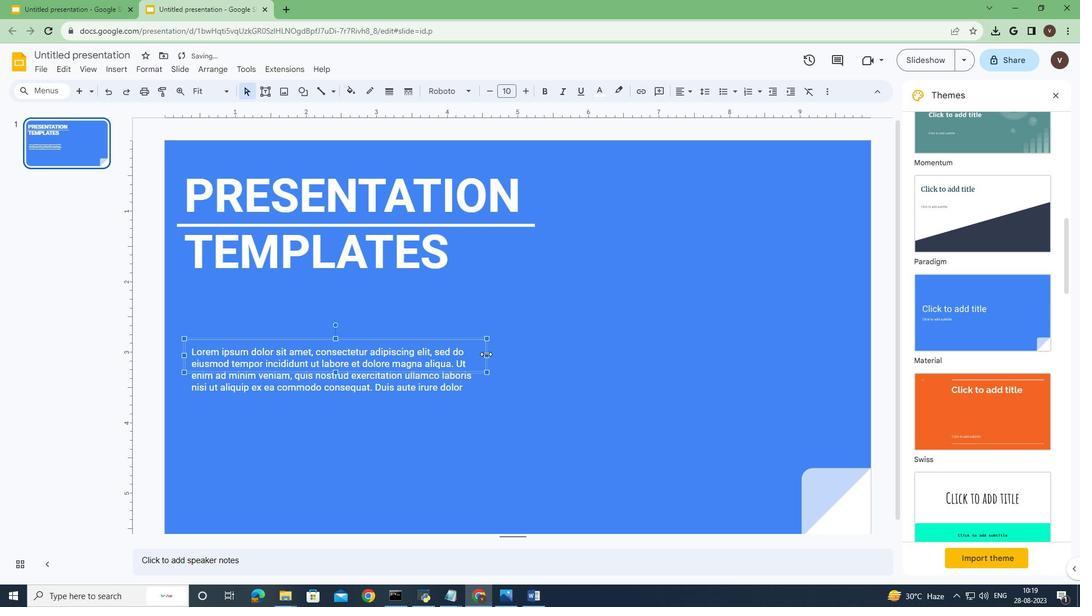 
Action: Mouse moved to (519, 366)
Screenshot: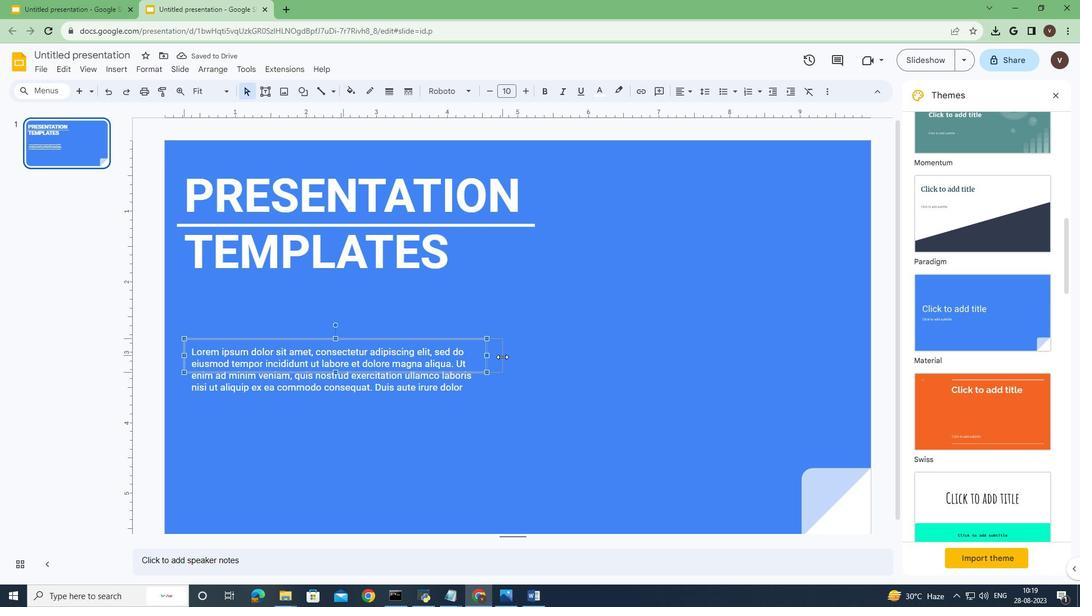 
Action: Mouse pressed left at (519, 366)
Screenshot: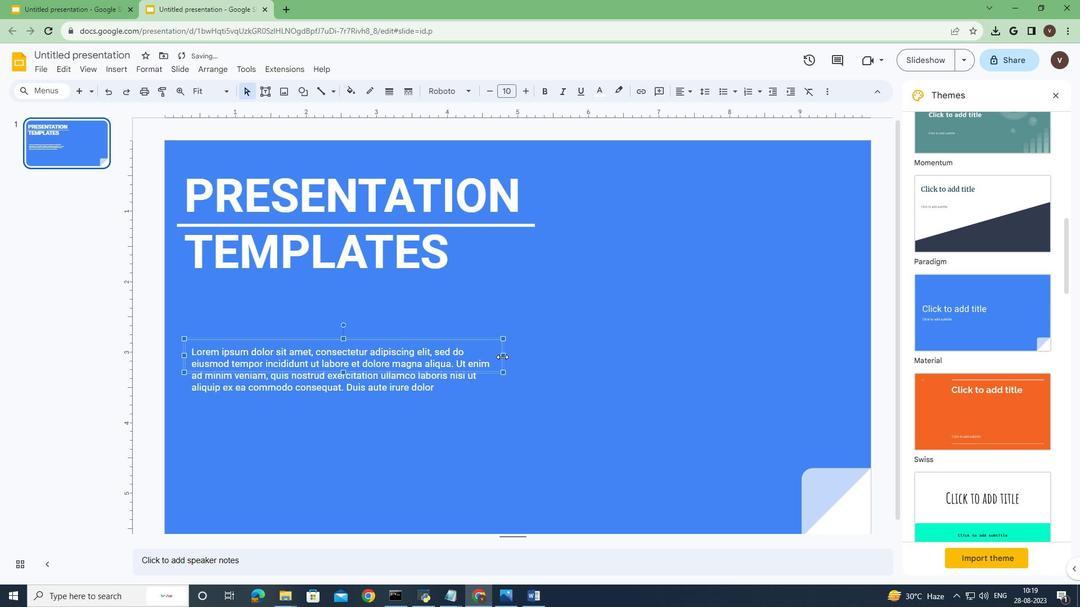 
Action: Mouse moved to (522, 366)
Screenshot: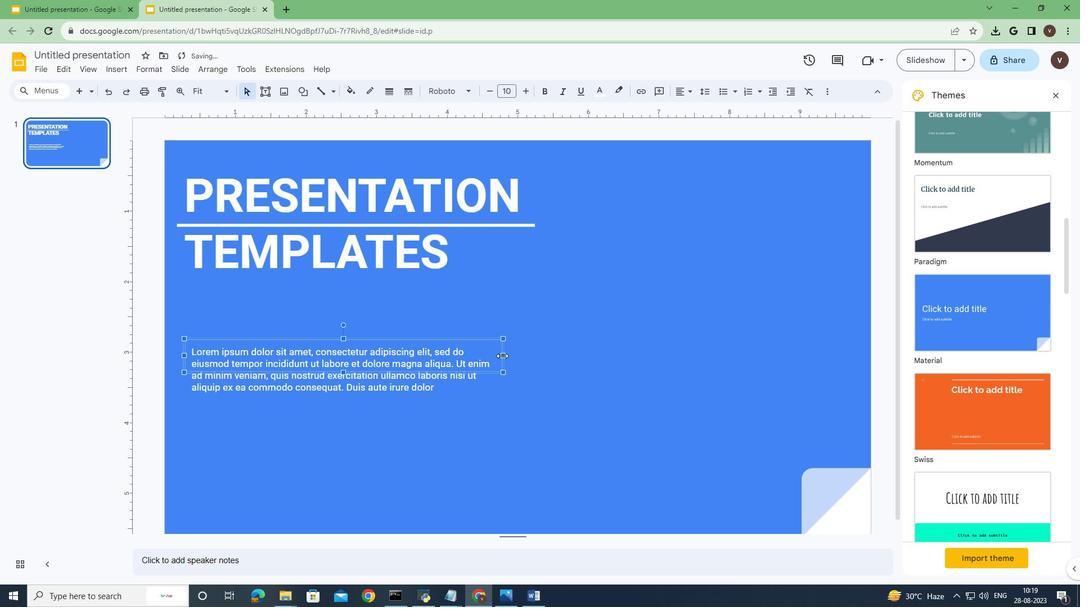 
Action: Mouse pressed left at (522, 366)
